 Task: Create a creative dark slides template.
Action: Mouse moved to (511, 219)
Screenshot: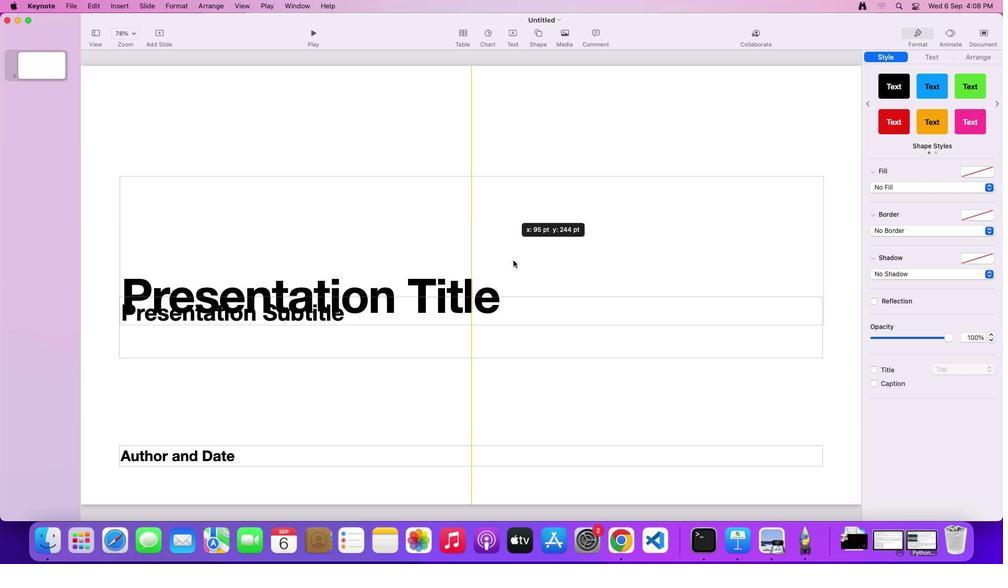 
Action: Mouse pressed left at (511, 219)
Screenshot: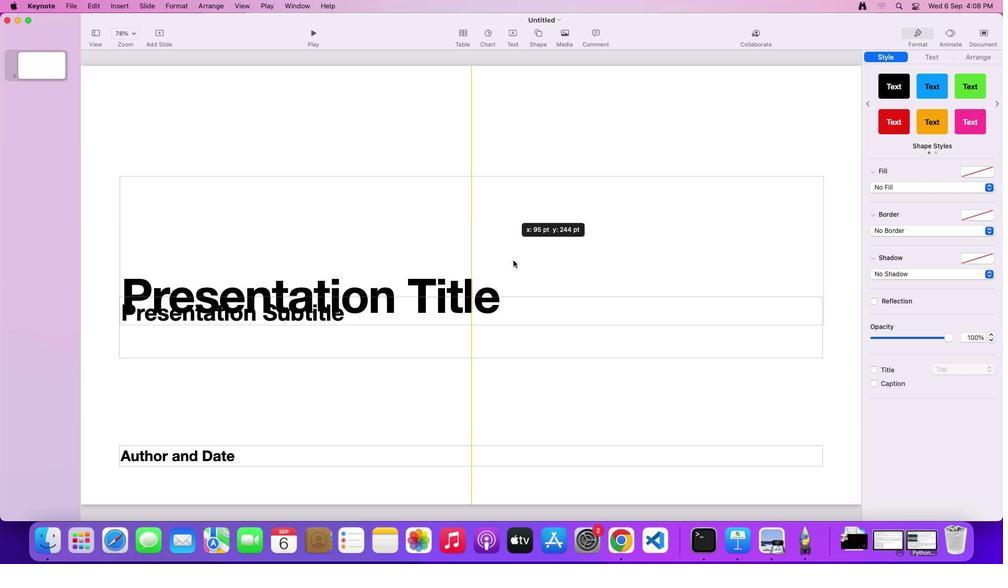 
Action: Mouse moved to (526, 214)
Screenshot: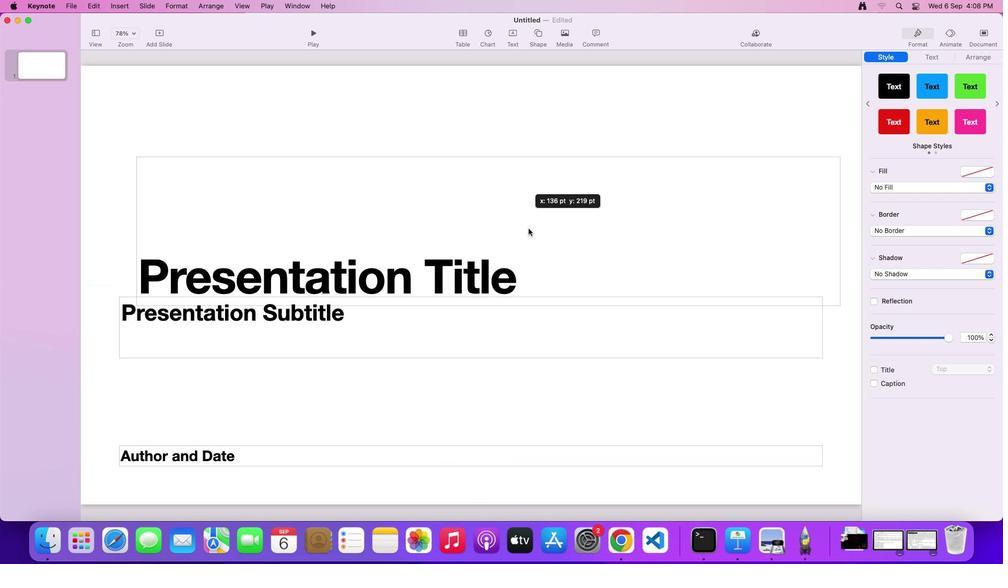 
Action: Mouse pressed left at (526, 214)
Screenshot: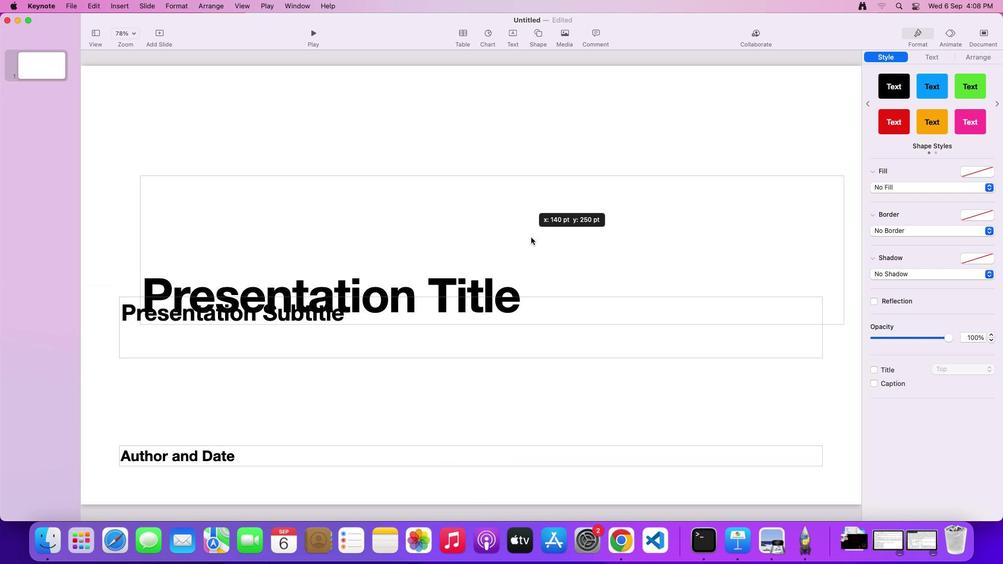 
Action: Mouse moved to (525, 313)
Screenshot: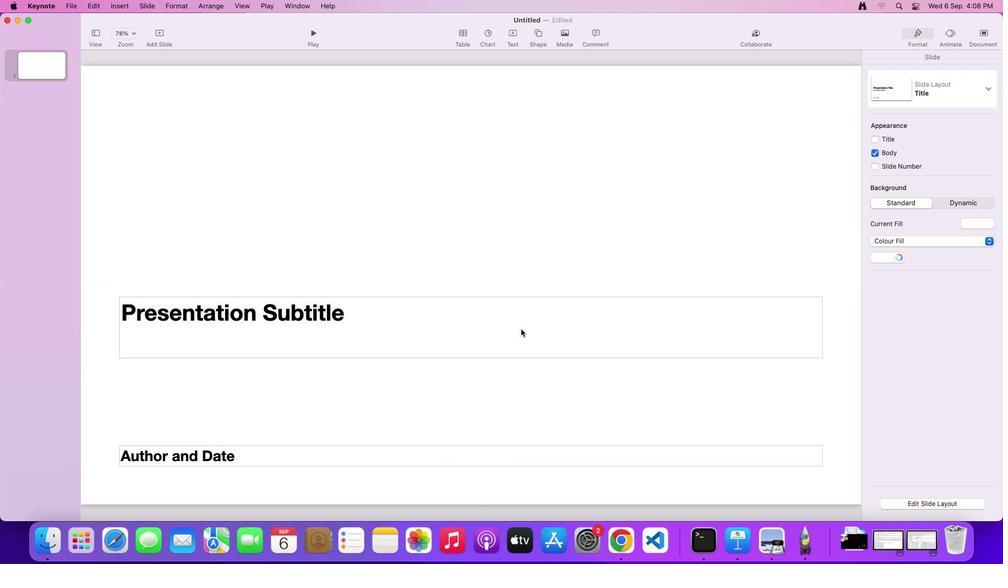 
Action: Key pressed Key.delete
Screenshot: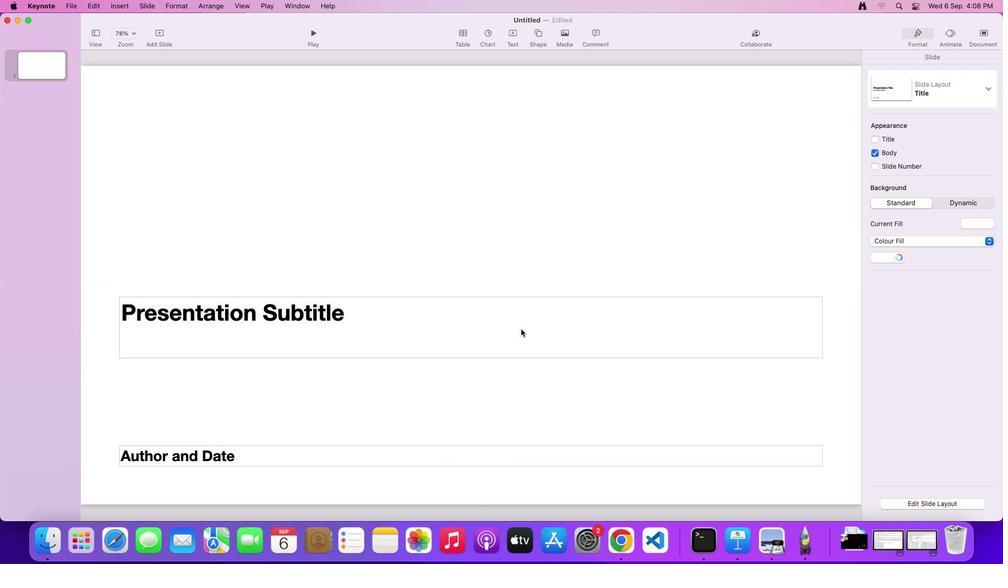 
Action: Mouse moved to (521, 329)
Screenshot: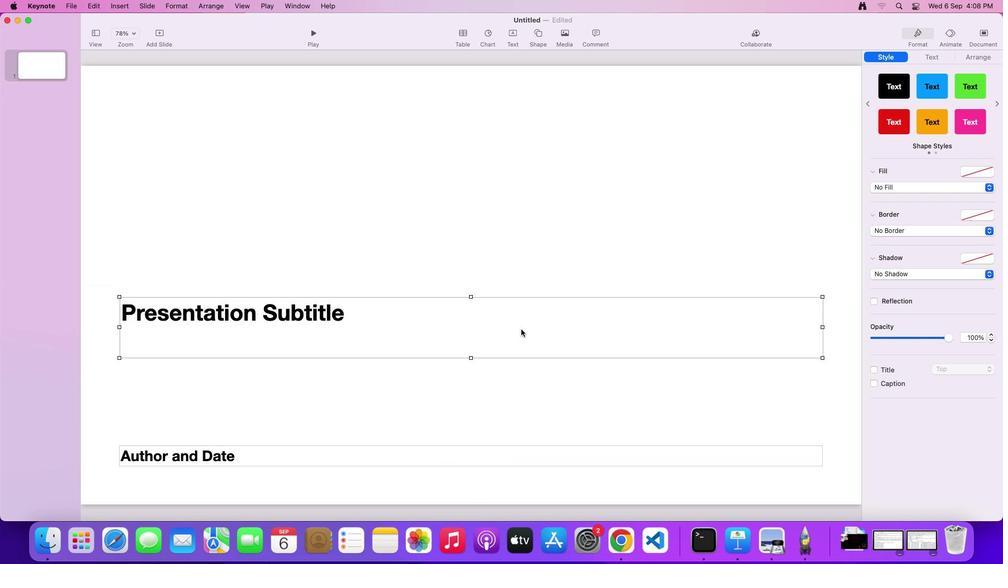 
Action: Mouse pressed left at (521, 329)
Screenshot: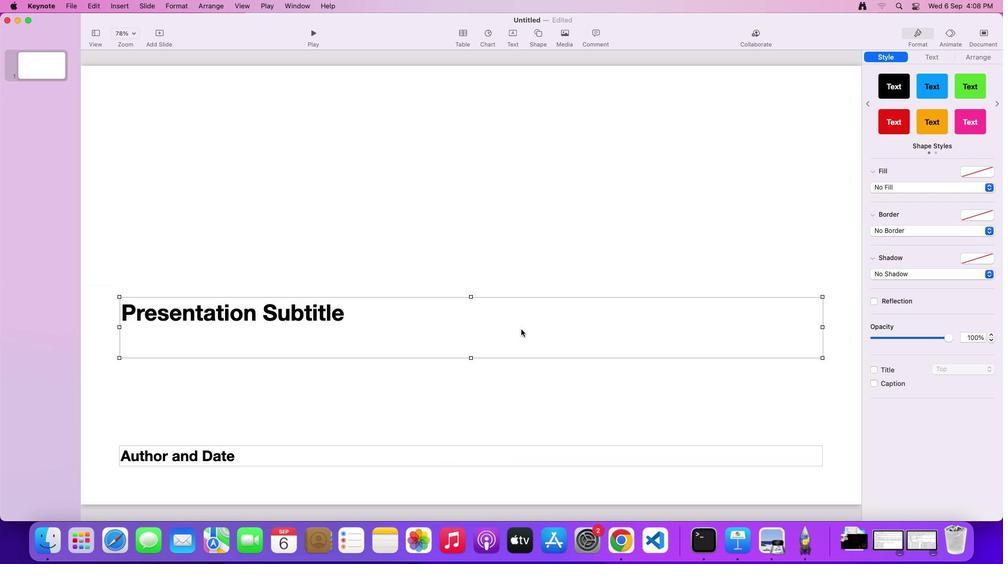 
Action: Key pressed Key.delete
Screenshot: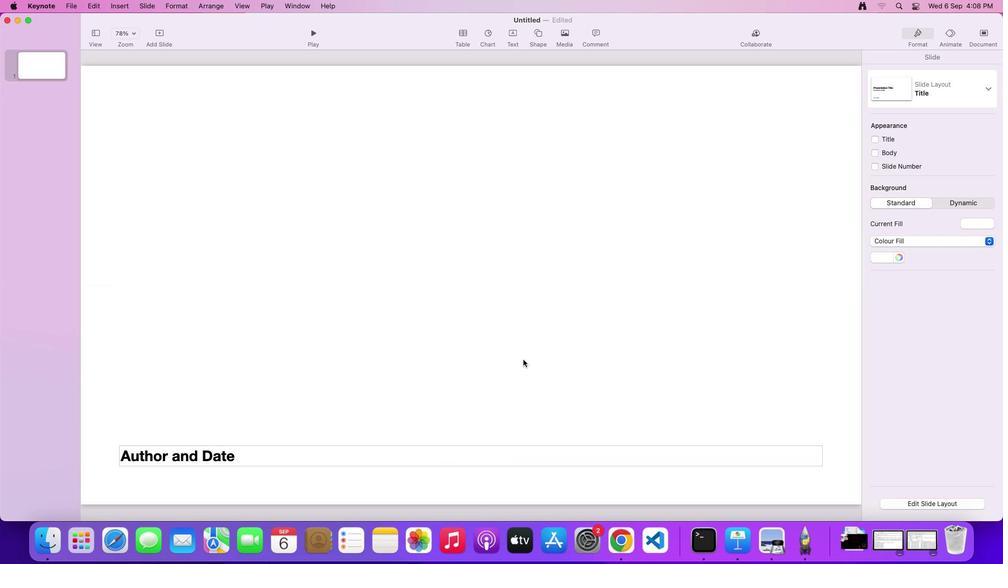 
Action: Mouse moved to (511, 451)
Screenshot: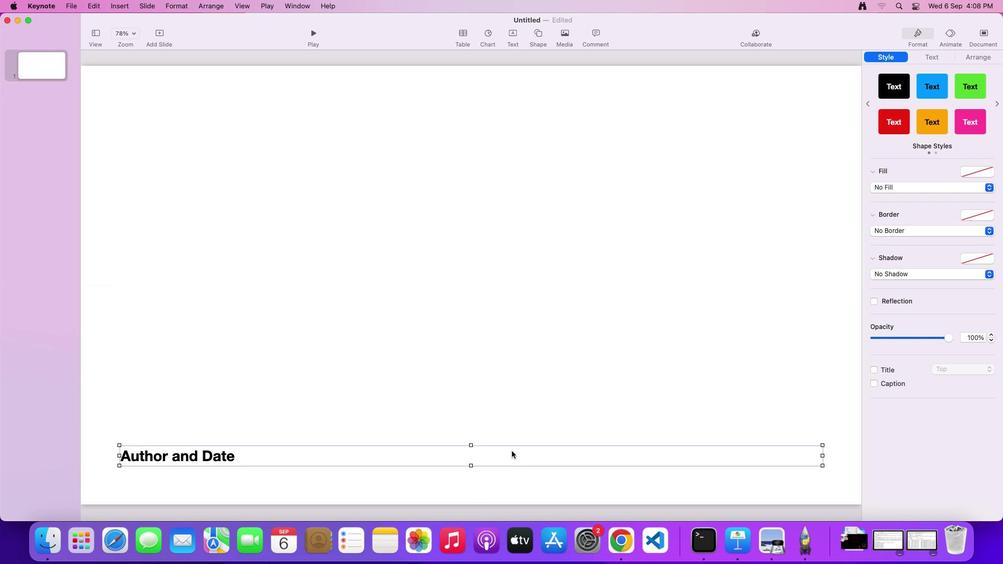 
Action: Mouse pressed left at (511, 451)
Screenshot: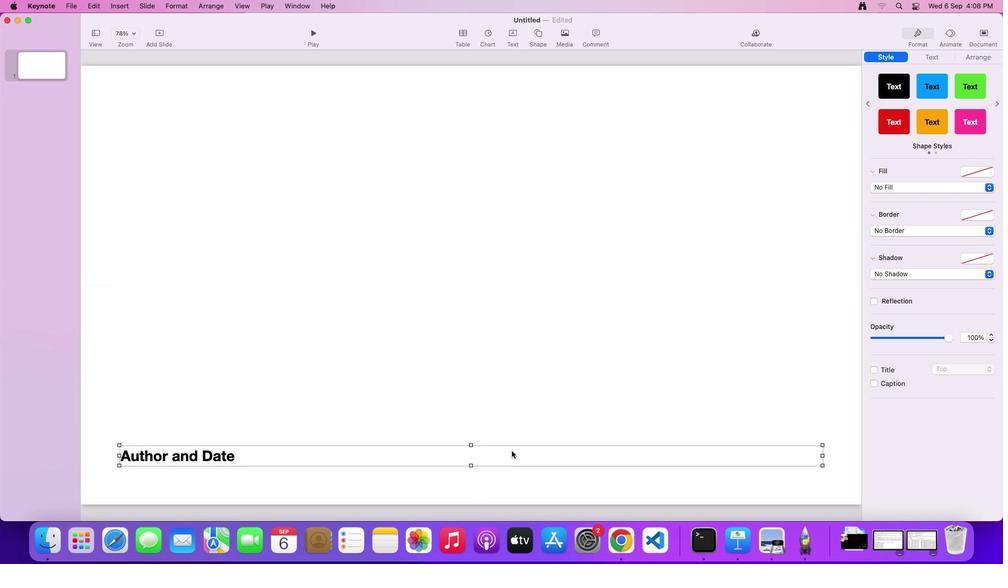 
Action: Mouse moved to (510, 450)
Screenshot: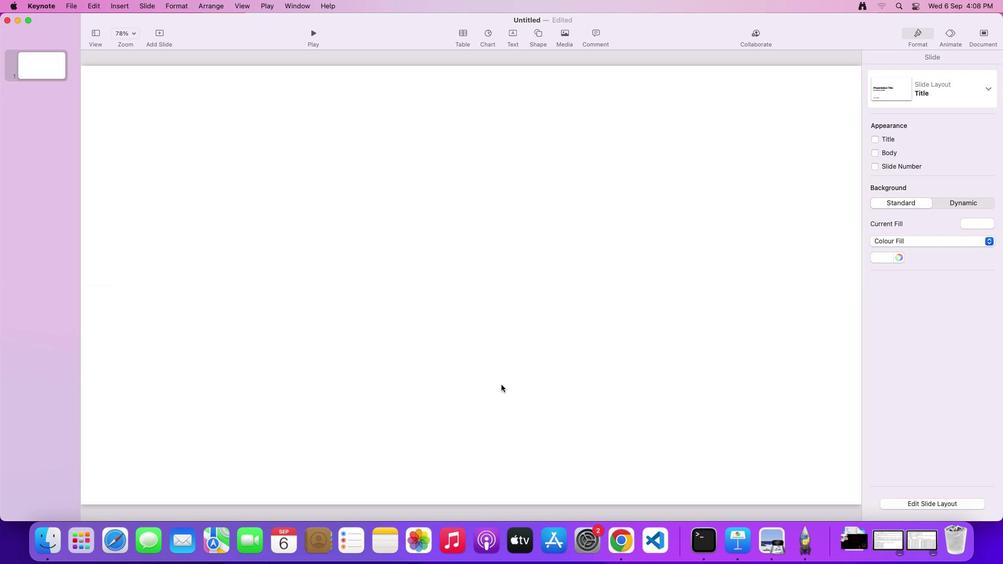 
Action: Key pressed Key.delete
Screenshot: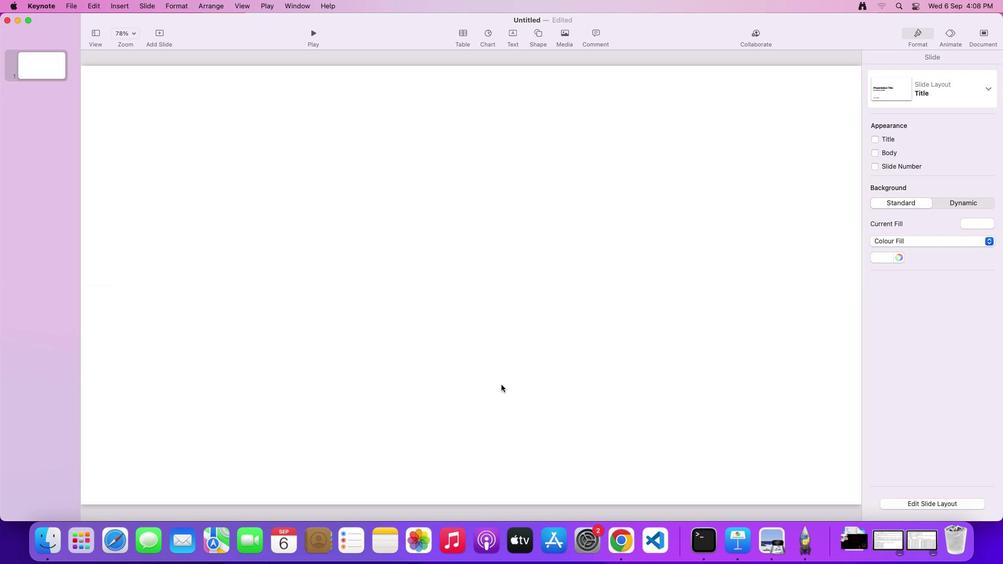 
Action: Mouse moved to (481, 260)
Screenshot: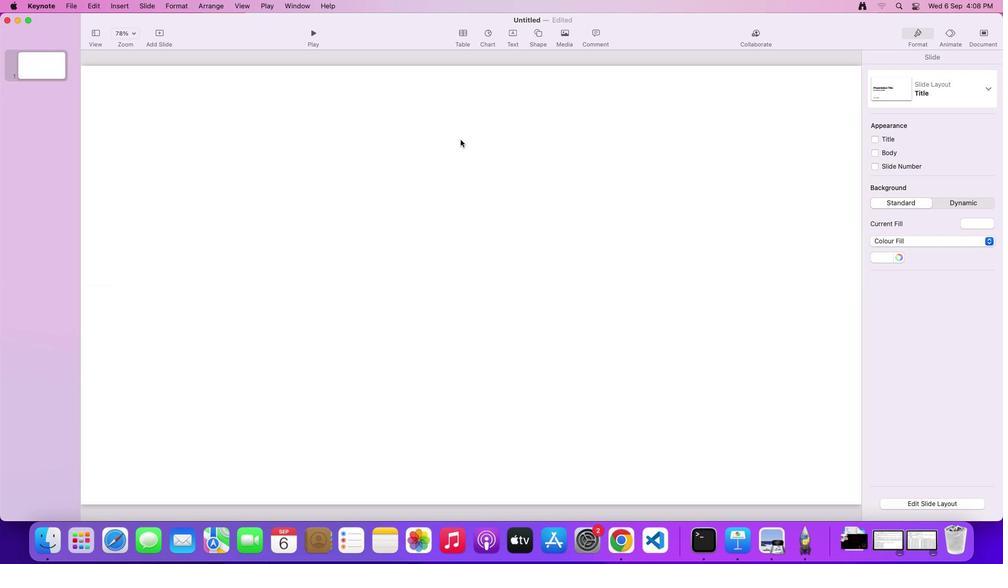
Action: Mouse pressed left at (481, 260)
Screenshot: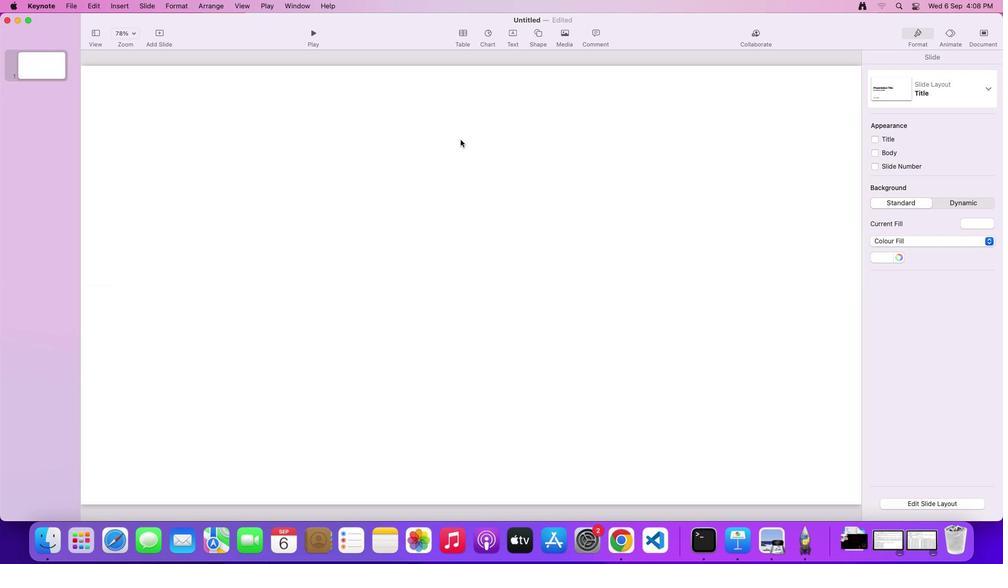 
Action: Mouse moved to (538, 30)
Screenshot: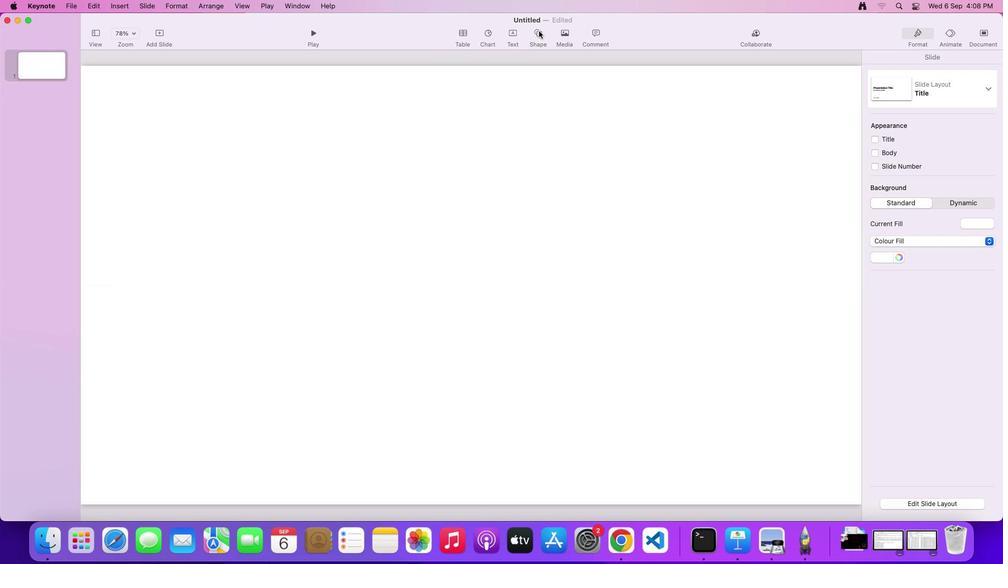 
Action: Mouse pressed left at (538, 30)
Screenshot: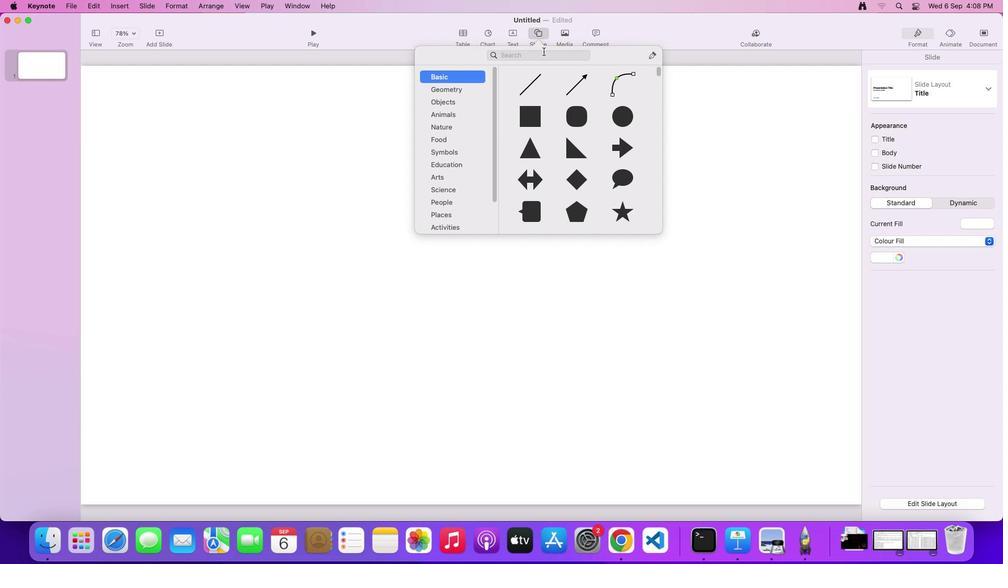 
Action: Mouse moved to (530, 120)
Screenshot: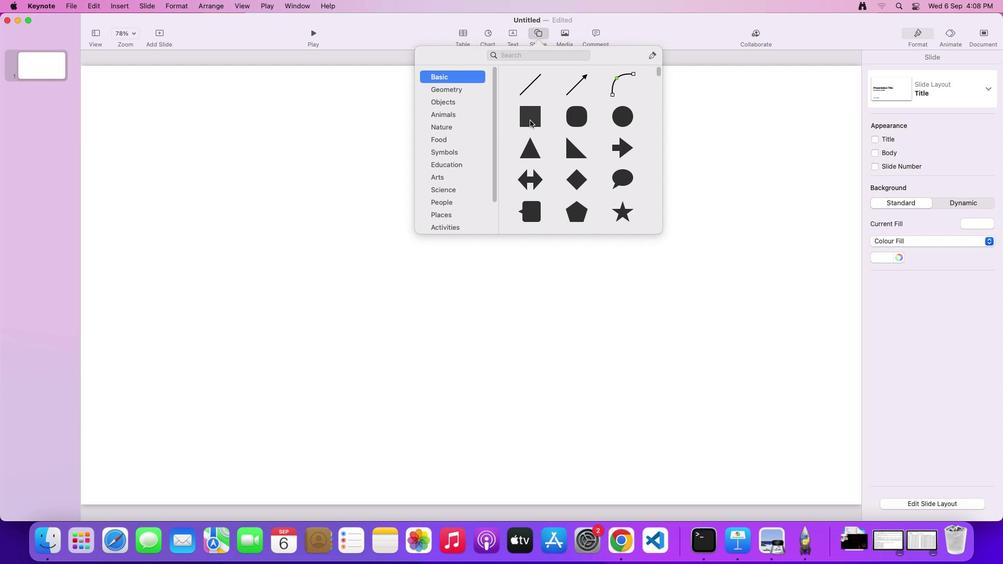 
Action: Mouse pressed left at (530, 120)
Screenshot: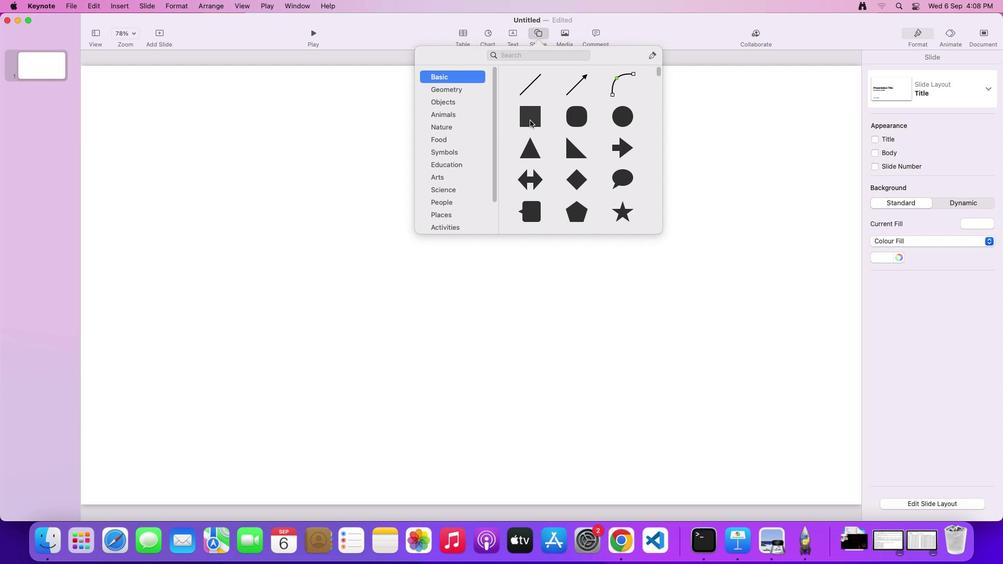 
Action: Mouse moved to (491, 306)
Screenshot: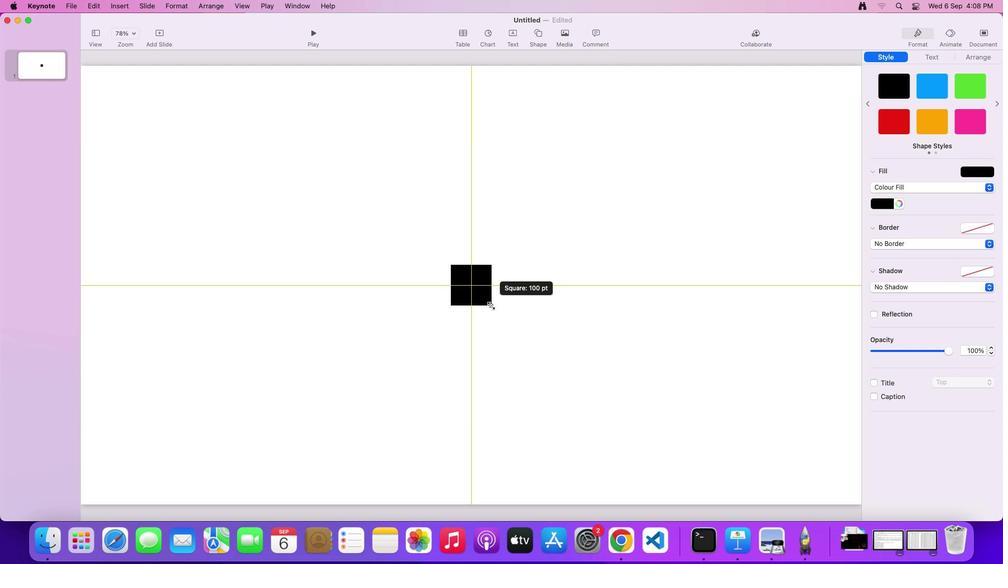 
Action: Mouse pressed left at (491, 306)
Screenshot: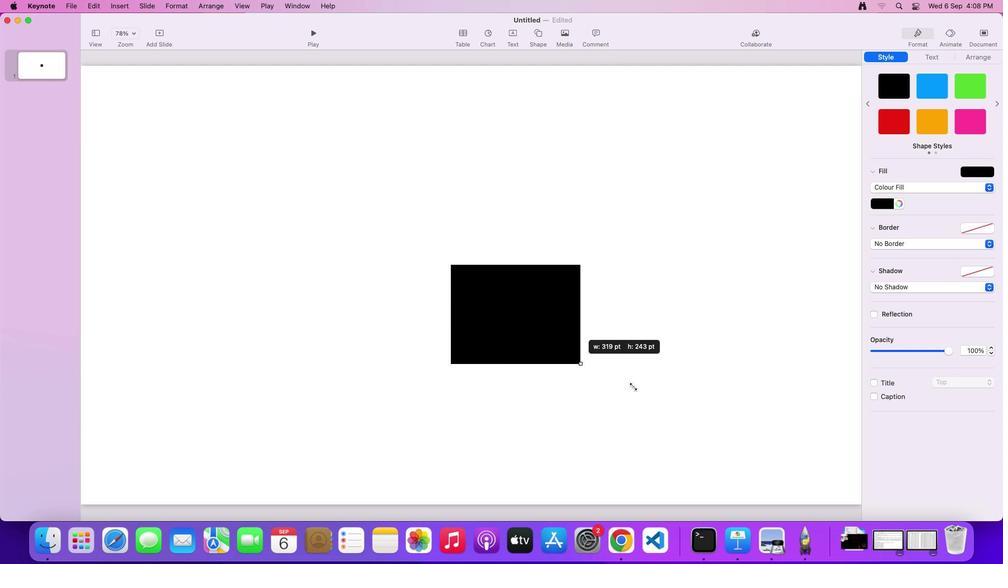 
Action: Mouse moved to (631, 369)
Screenshot: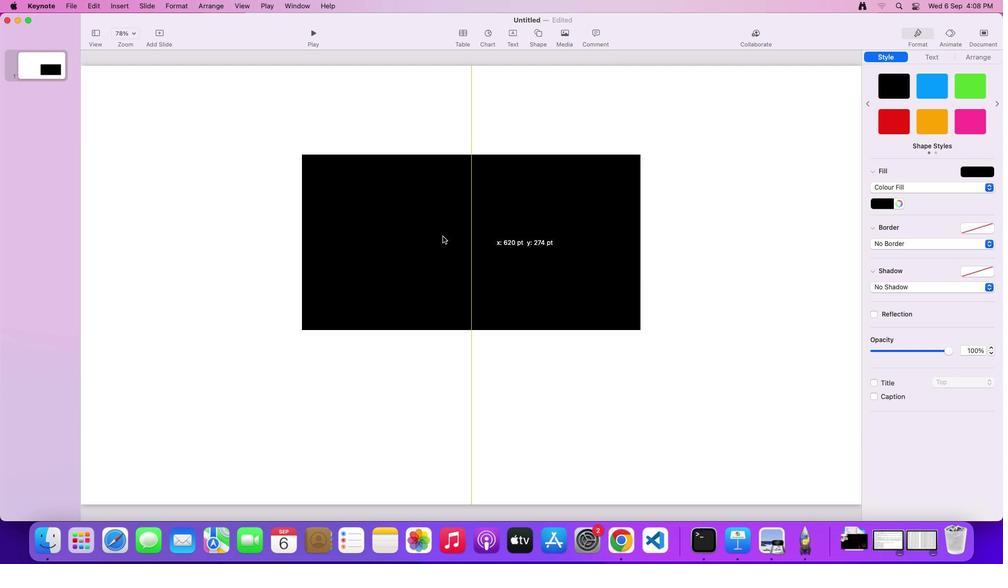 
Action: Mouse pressed left at (631, 369)
Screenshot: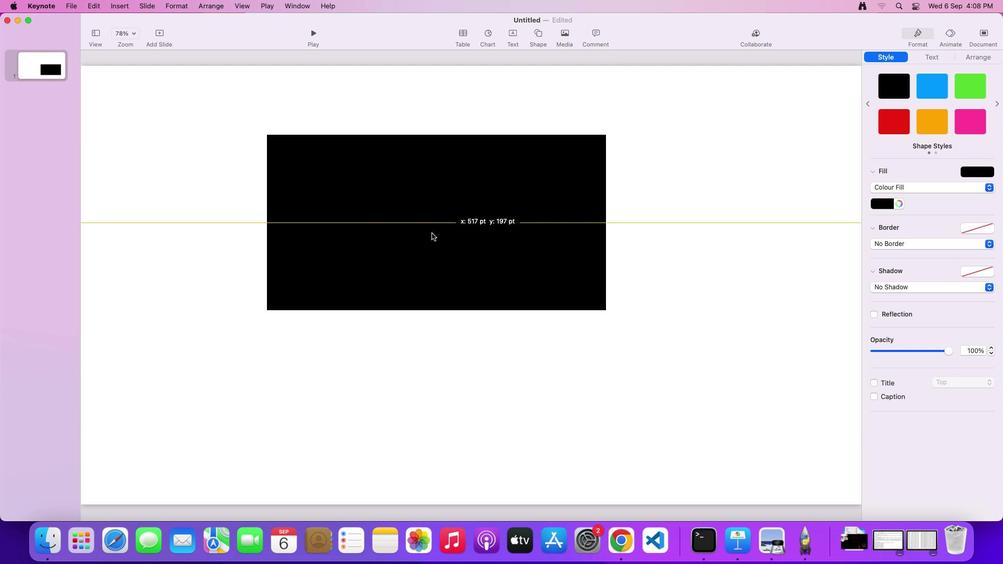 
Action: Mouse moved to (580, 300)
Screenshot: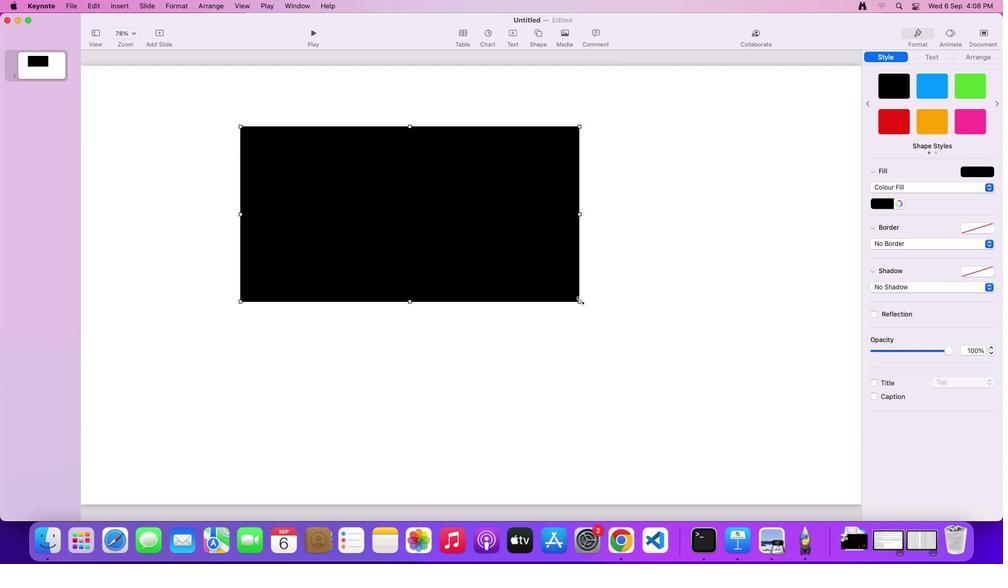 
Action: Mouse pressed left at (580, 300)
Screenshot: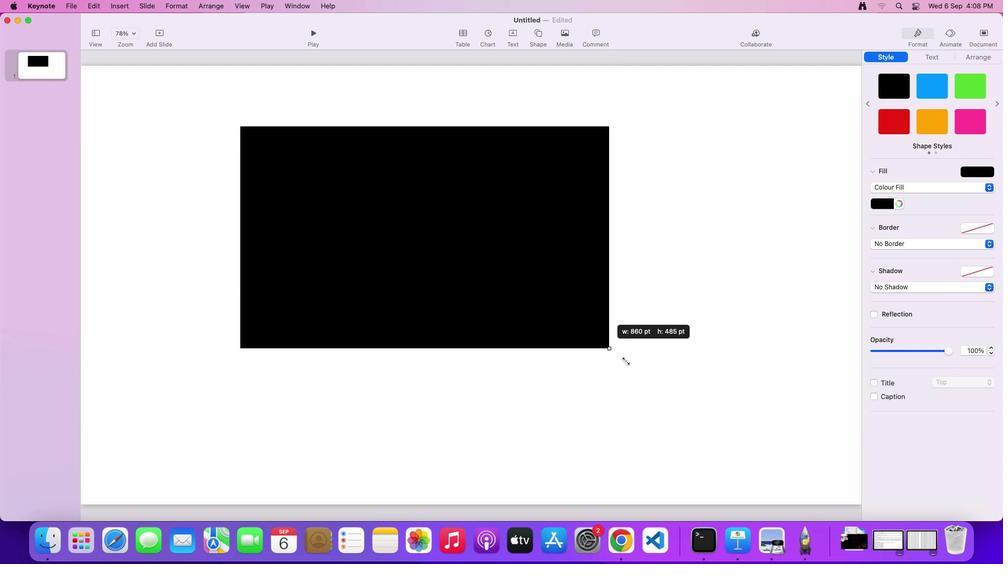 
Action: Mouse moved to (480, 302)
Screenshot: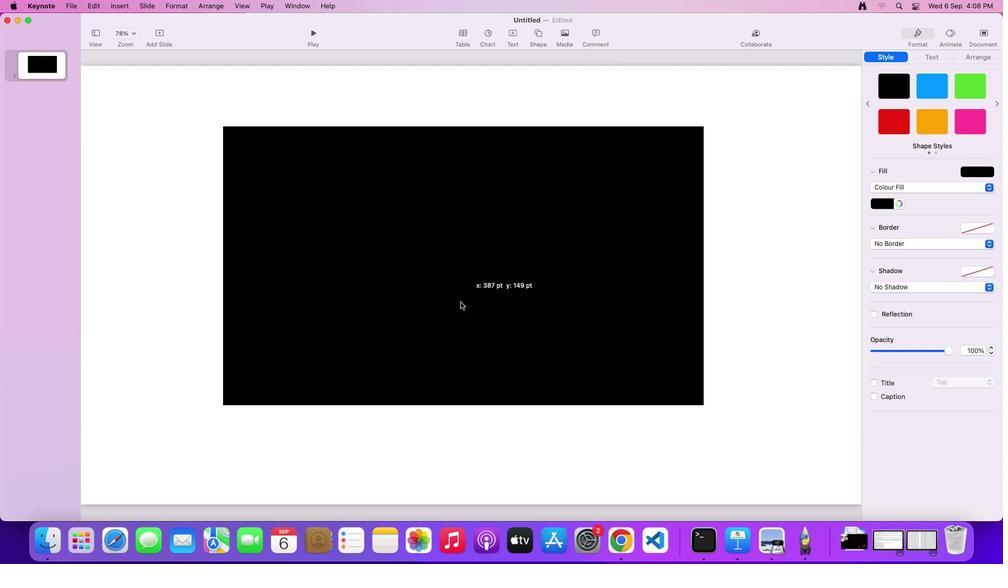 
Action: Mouse pressed left at (480, 302)
Screenshot: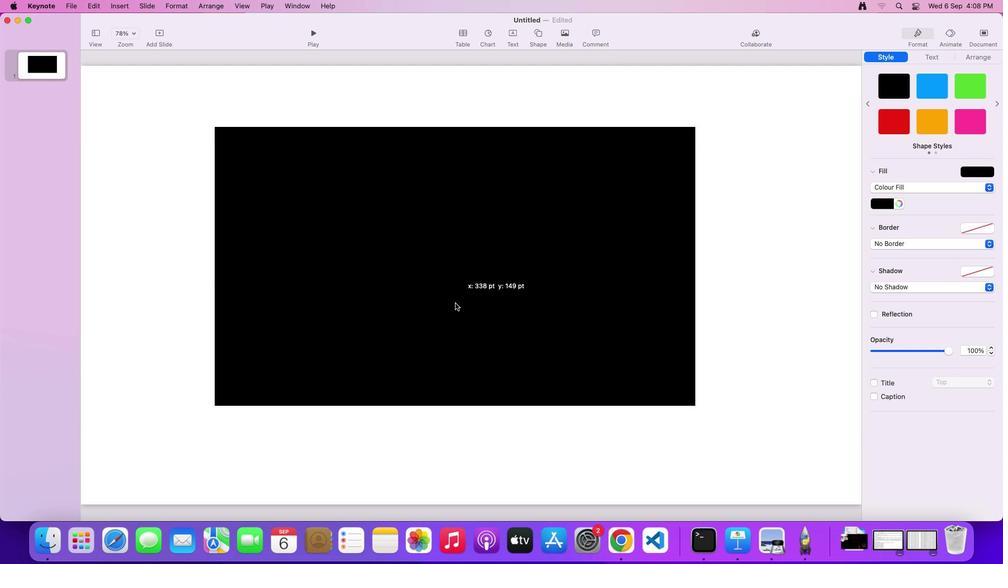 
Action: Mouse moved to (539, 34)
Screenshot: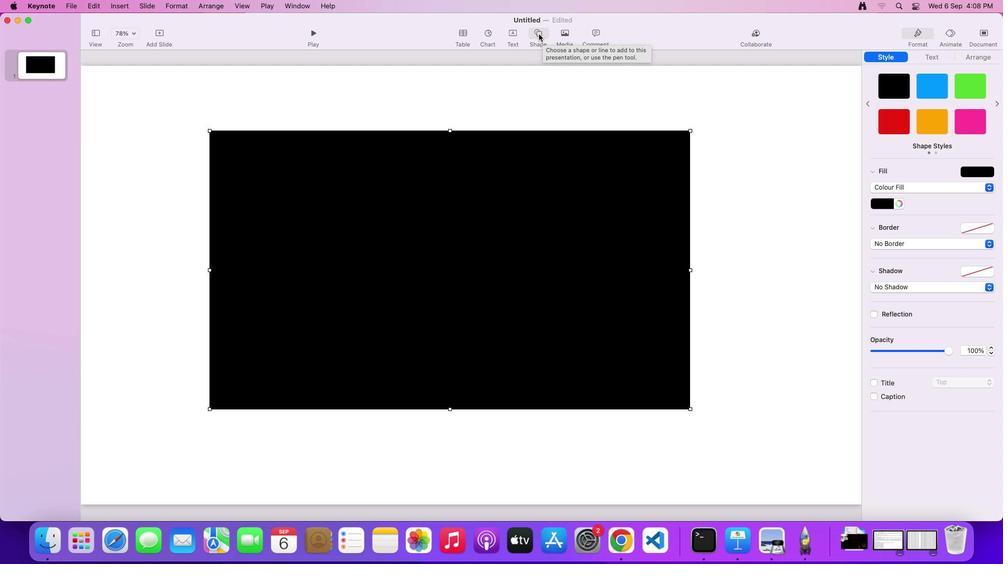 
Action: Mouse pressed left at (539, 34)
Screenshot: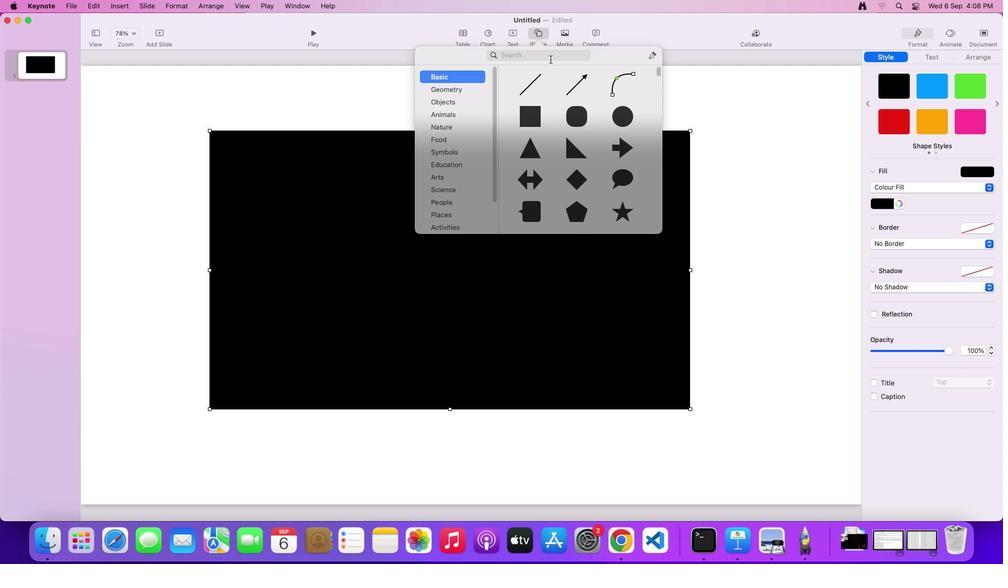 
Action: Mouse moved to (578, 137)
Screenshot: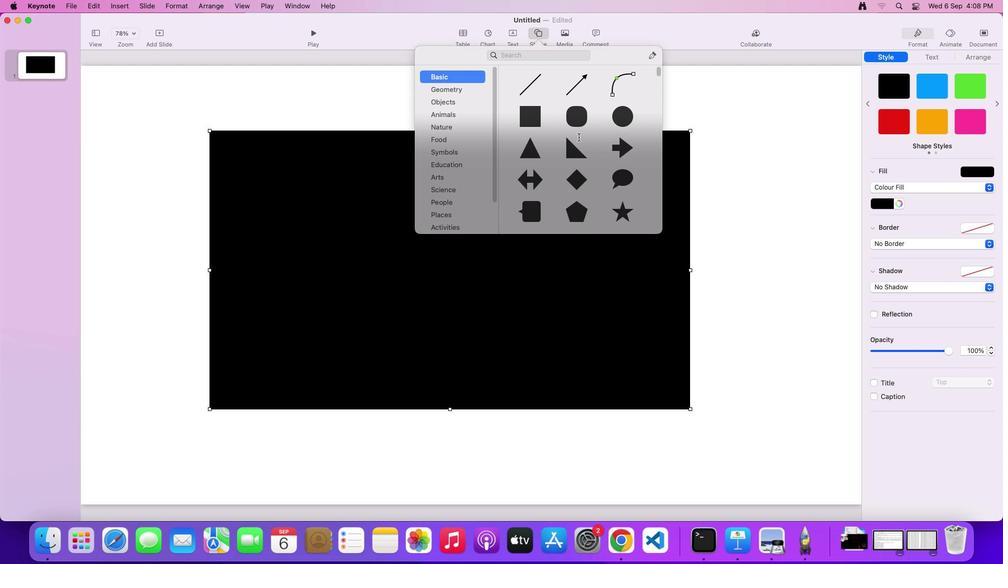 
Action: Mouse scrolled (578, 137) with delta (0, 0)
Screenshot: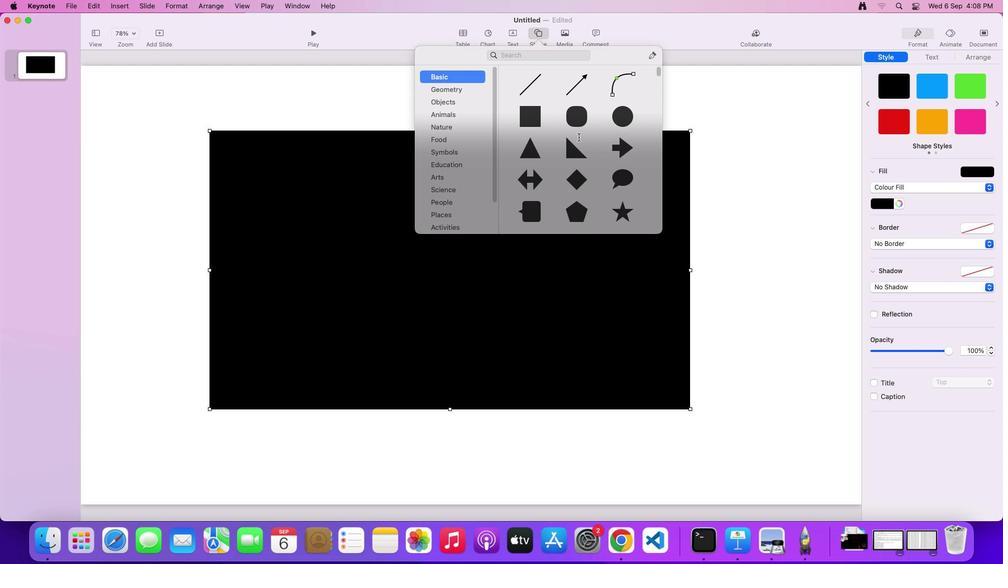
Action: Mouse scrolled (578, 137) with delta (0, 0)
Screenshot: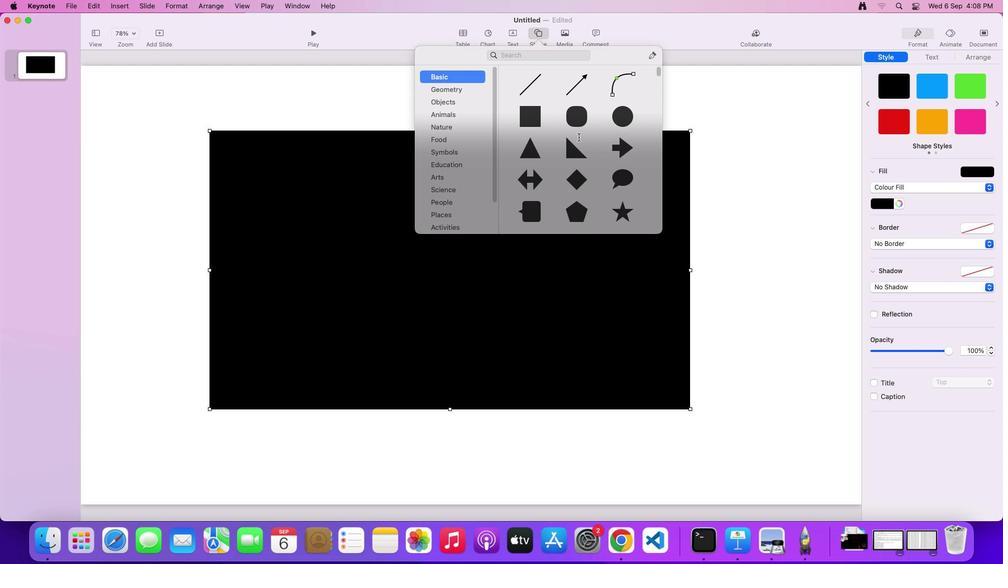 
Action: Mouse scrolled (578, 137) with delta (0, 2)
Screenshot: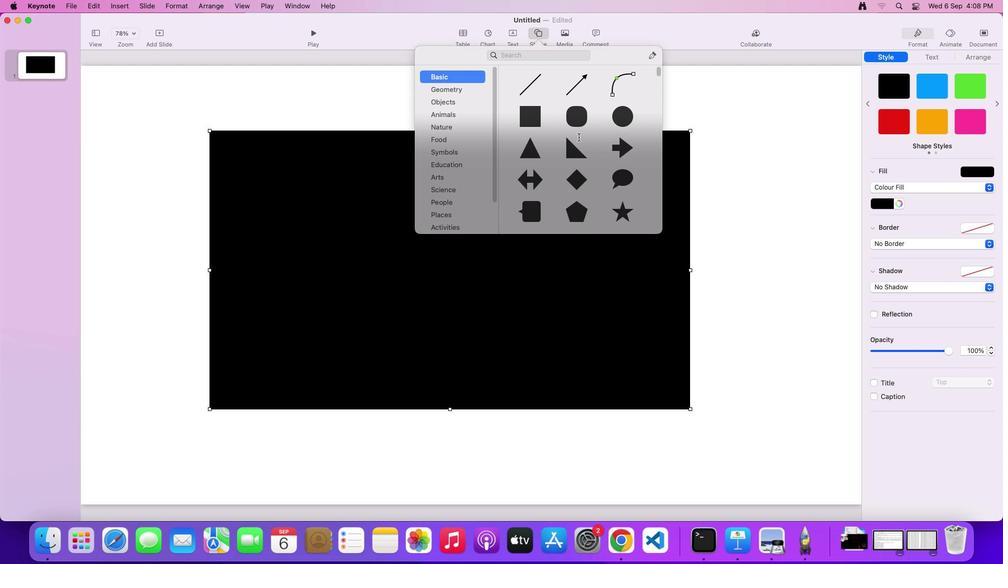 
Action: Mouse scrolled (578, 137) with delta (0, 2)
Screenshot: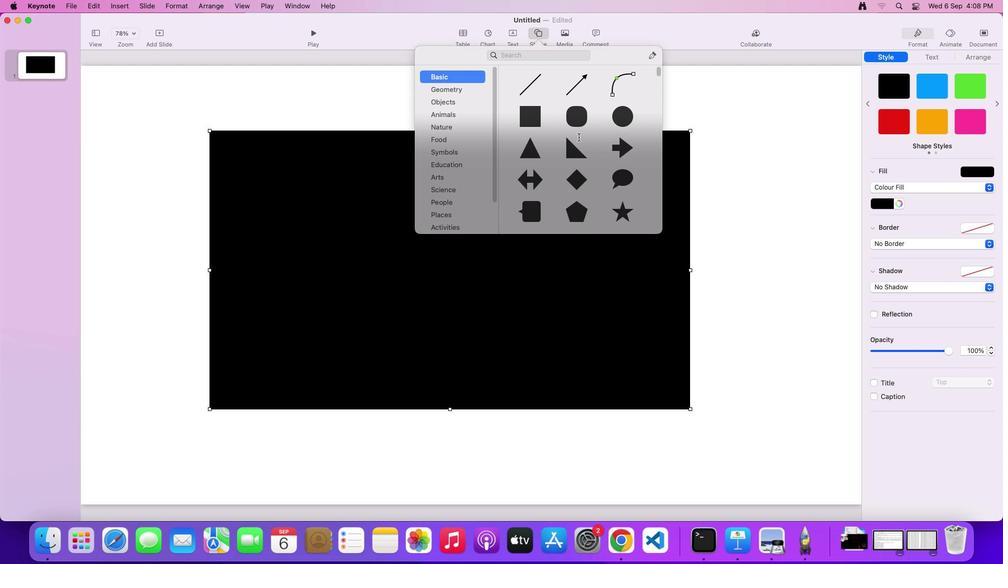 
Action: Mouse moved to (578, 136)
Screenshot: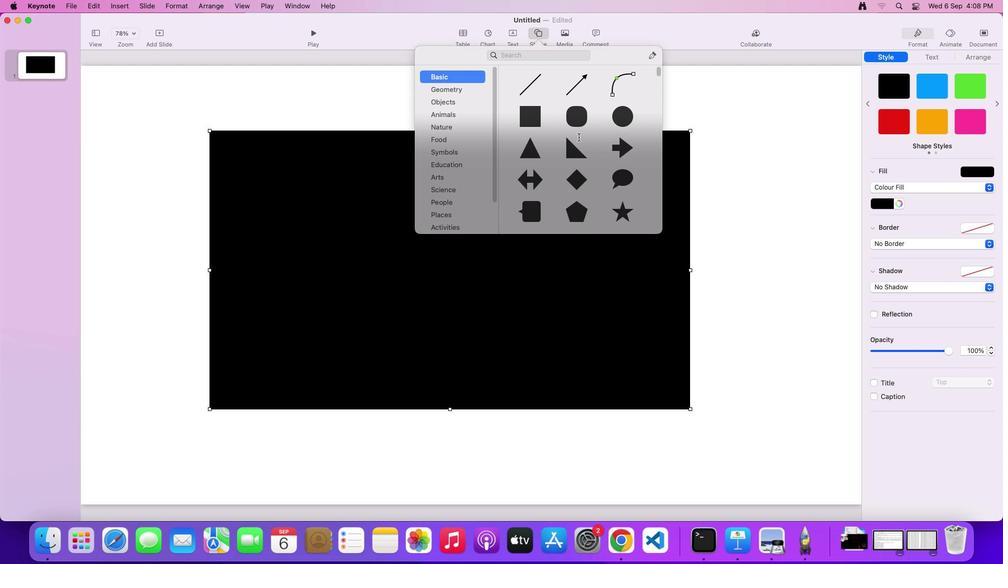 
Action: Mouse scrolled (578, 136) with delta (0, 0)
Screenshot: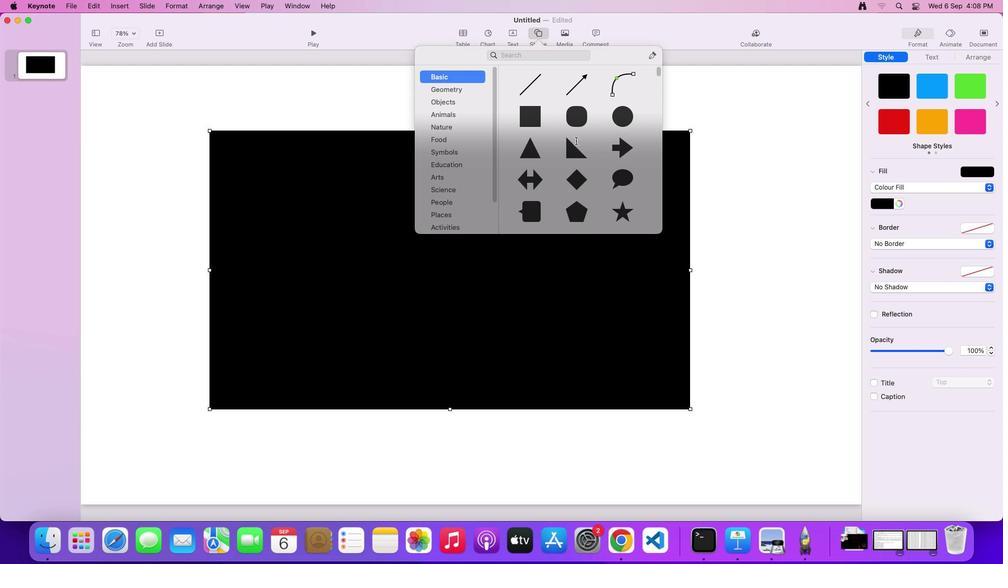 
Action: Mouse scrolled (578, 136) with delta (0, 0)
Screenshot: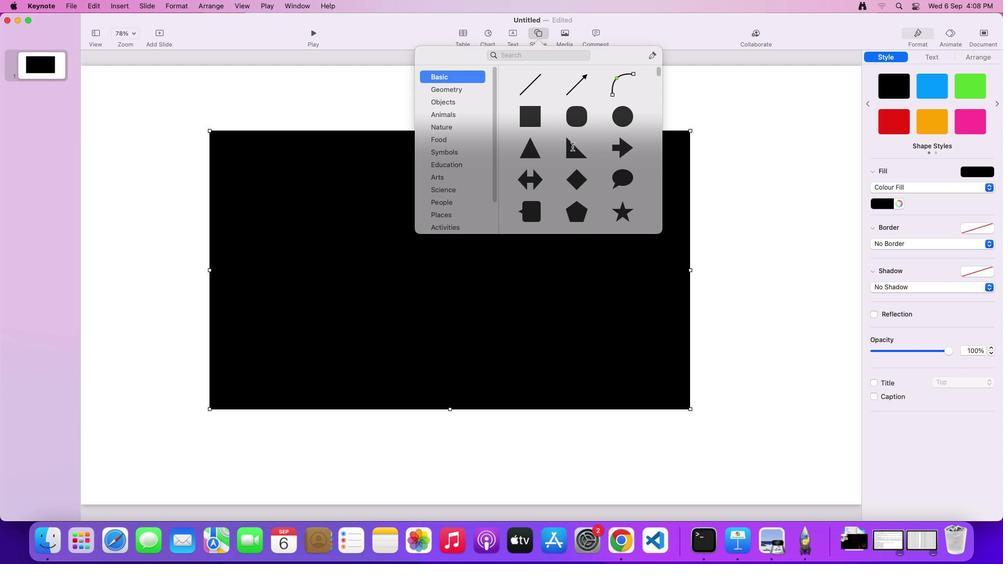 
Action: Mouse scrolled (578, 136) with delta (0, 2)
Screenshot: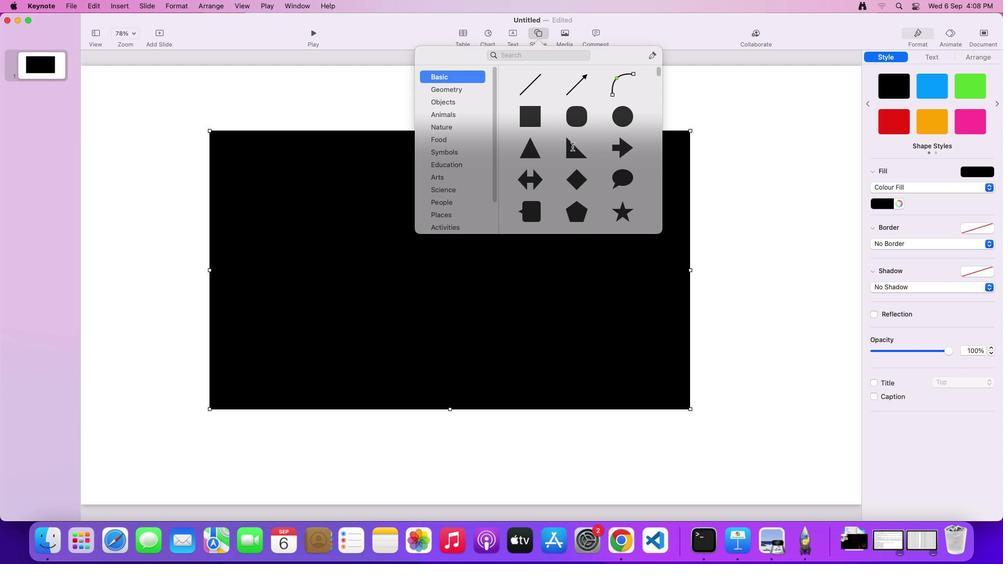 
Action: Mouse scrolled (578, 136) with delta (0, 2)
Screenshot: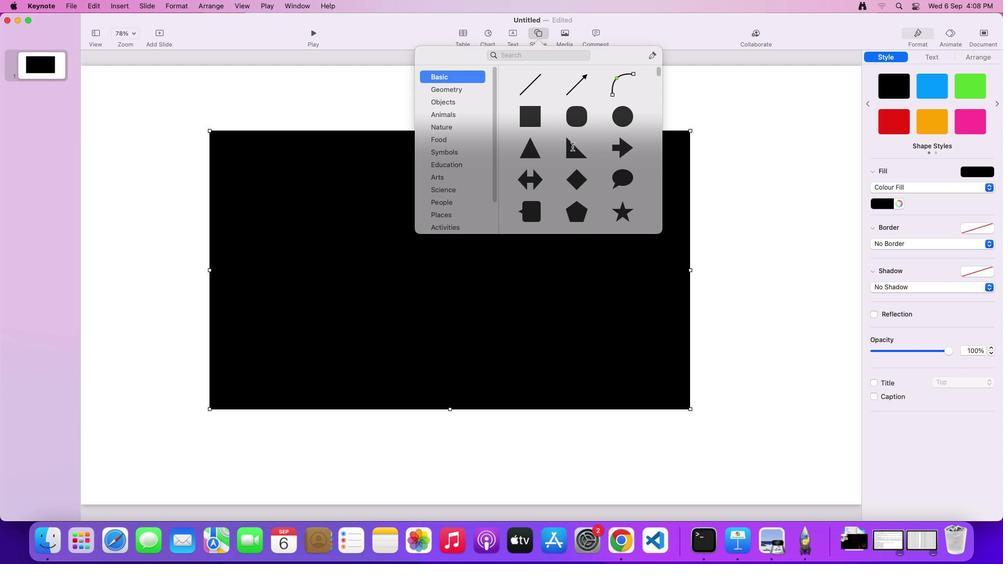 
Action: Mouse scrolled (578, 136) with delta (0, 3)
Screenshot: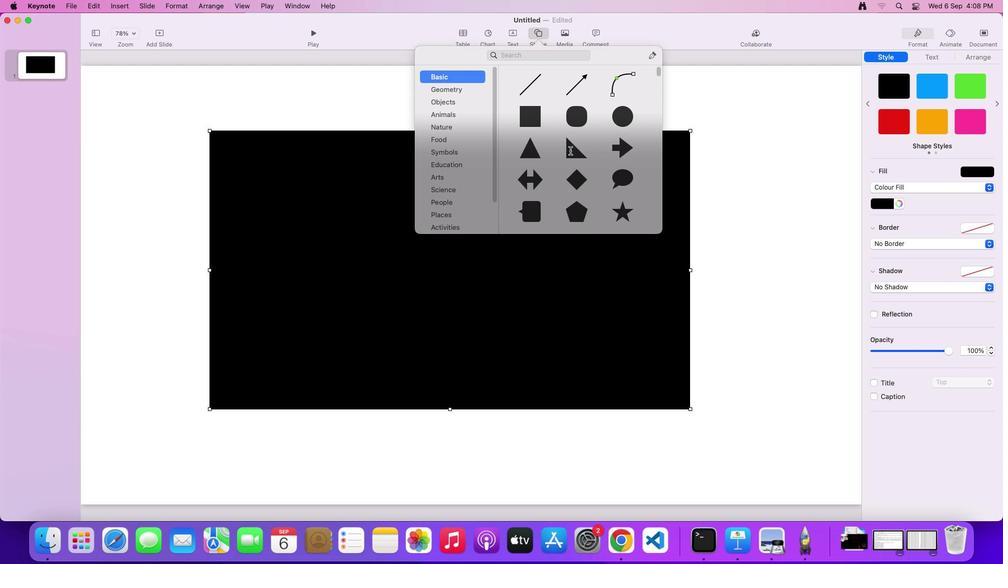 
Action: Mouse moved to (569, 151)
Screenshot: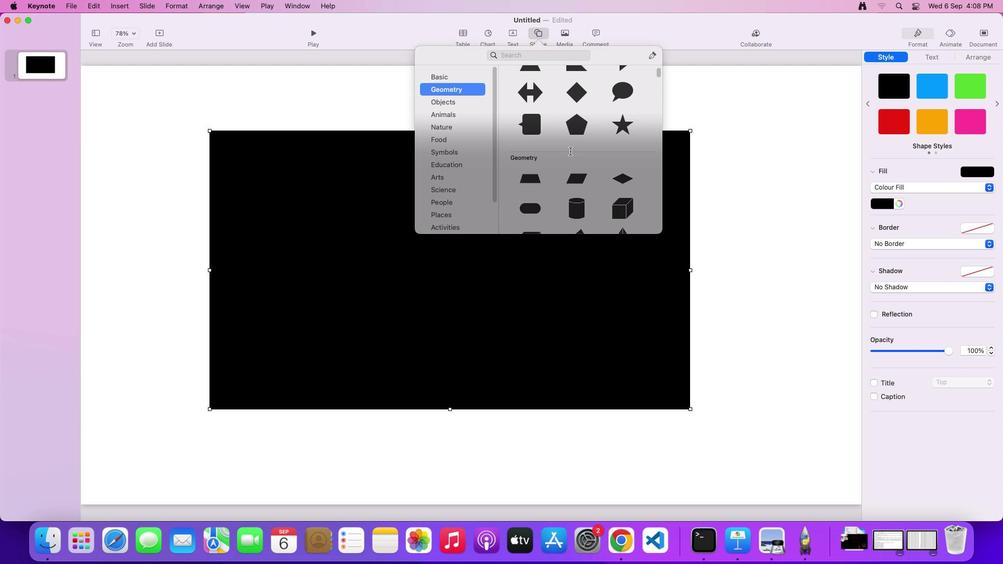 
Action: Mouse scrolled (569, 151) with delta (0, 0)
Screenshot: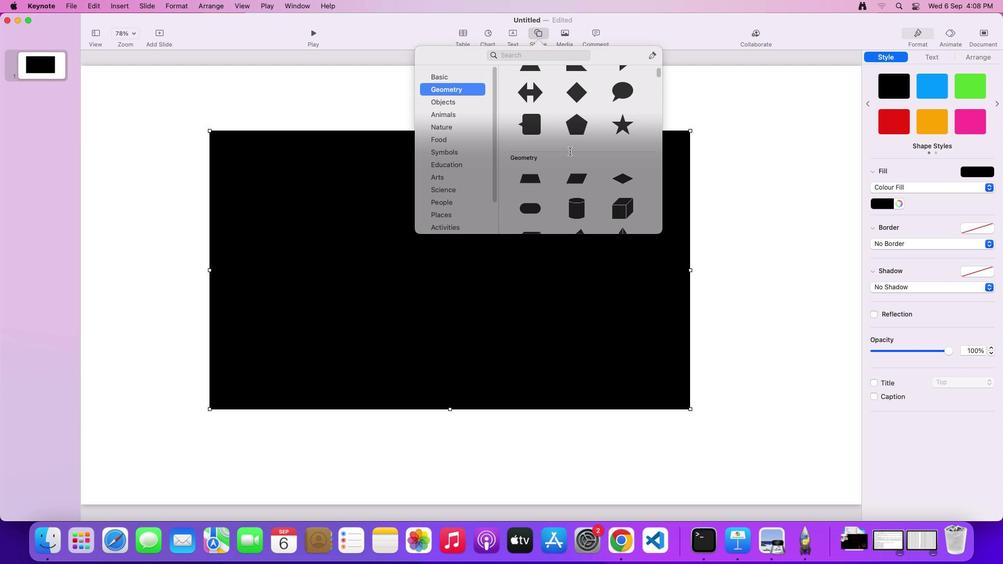 
Action: Mouse scrolled (569, 151) with delta (0, 0)
Screenshot: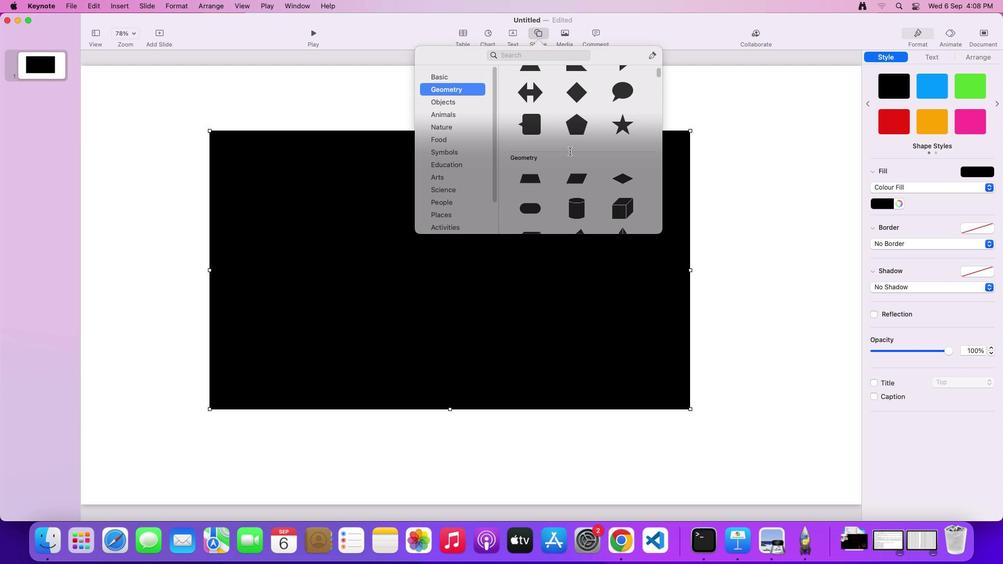 
Action: Mouse scrolled (569, 151) with delta (0, -1)
Screenshot: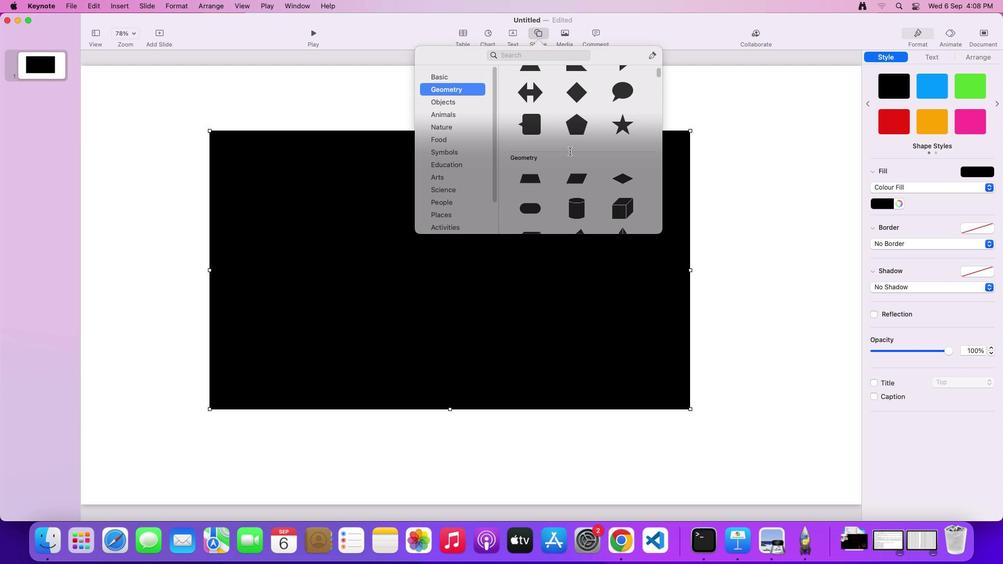 
Action: Mouse scrolled (569, 151) with delta (0, -2)
Screenshot: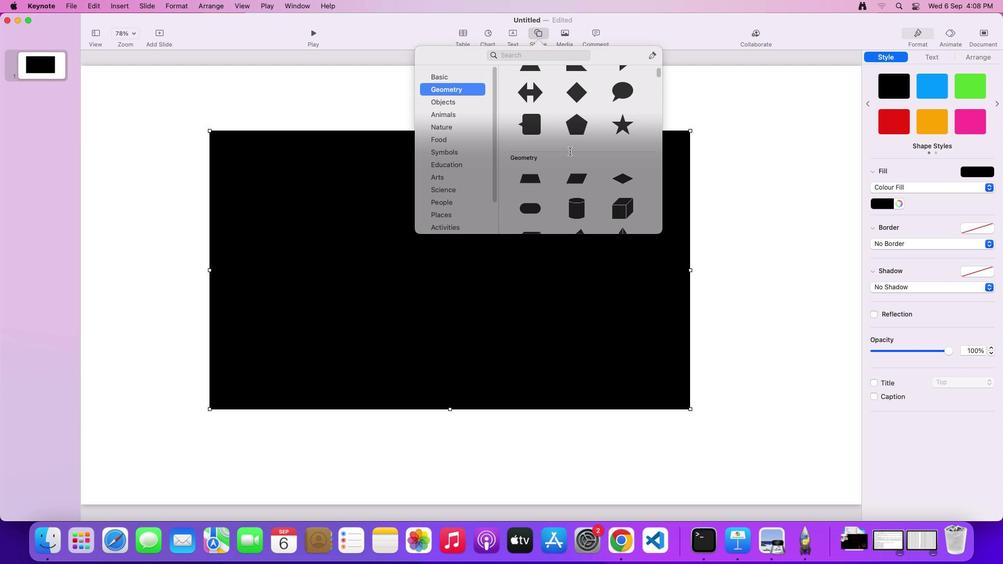 
Action: Mouse scrolled (569, 151) with delta (0, -2)
Screenshot: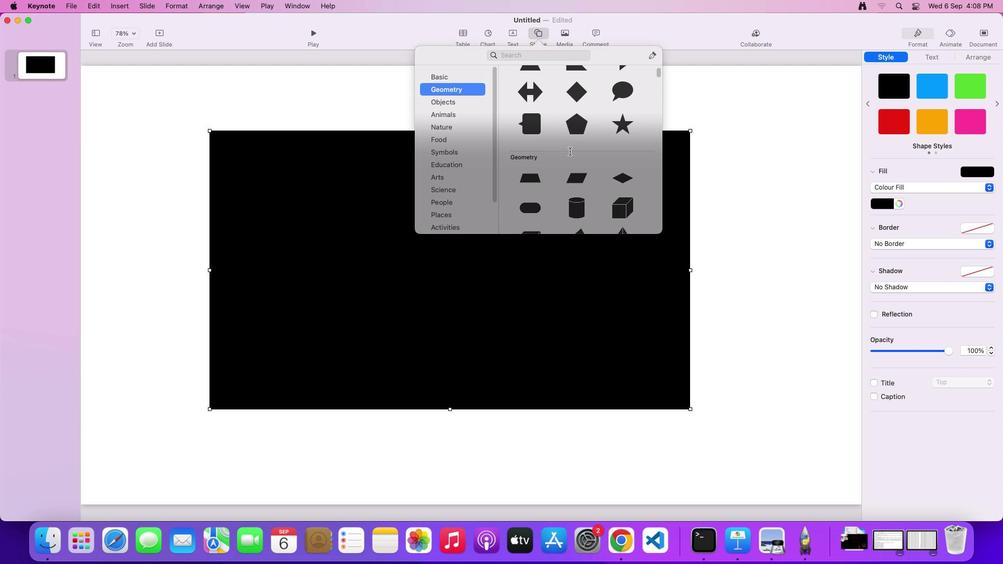 
Action: Mouse moved to (569, 150)
Screenshot: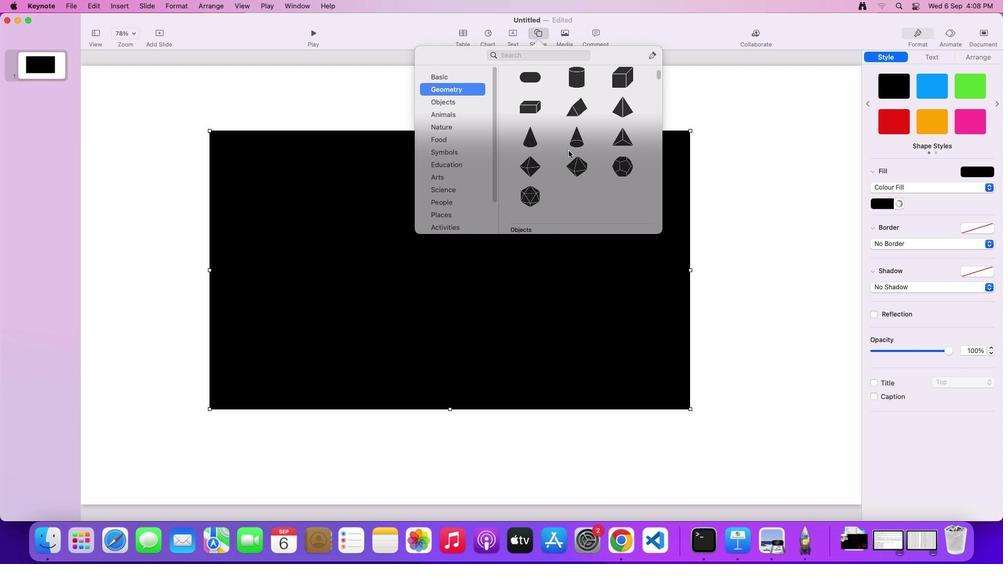 
Action: Mouse scrolled (569, 150) with delta (0, 0)
Screenshot: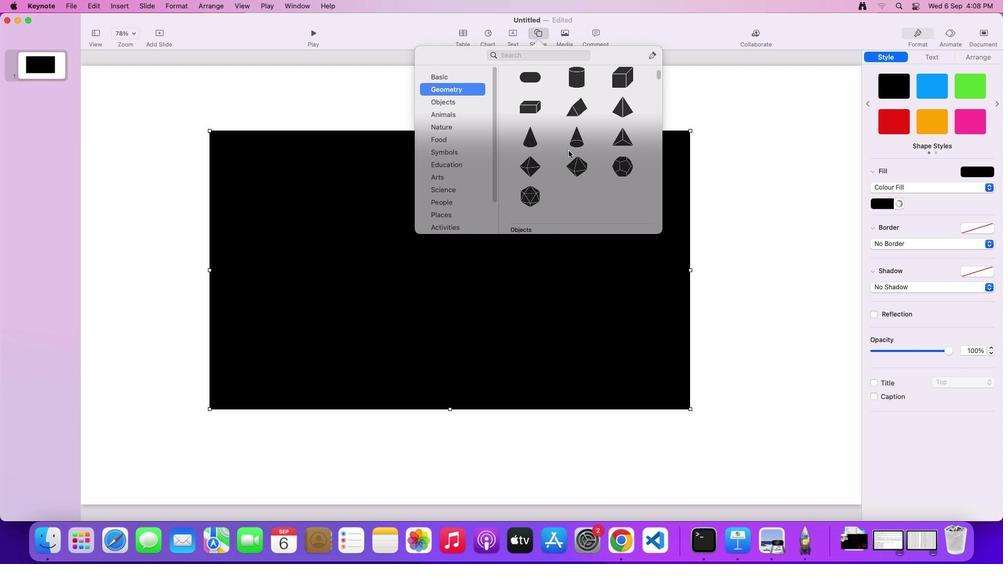 
Action: Mouse scrolled (569, 150) with delta (0, 0)
Screenshot: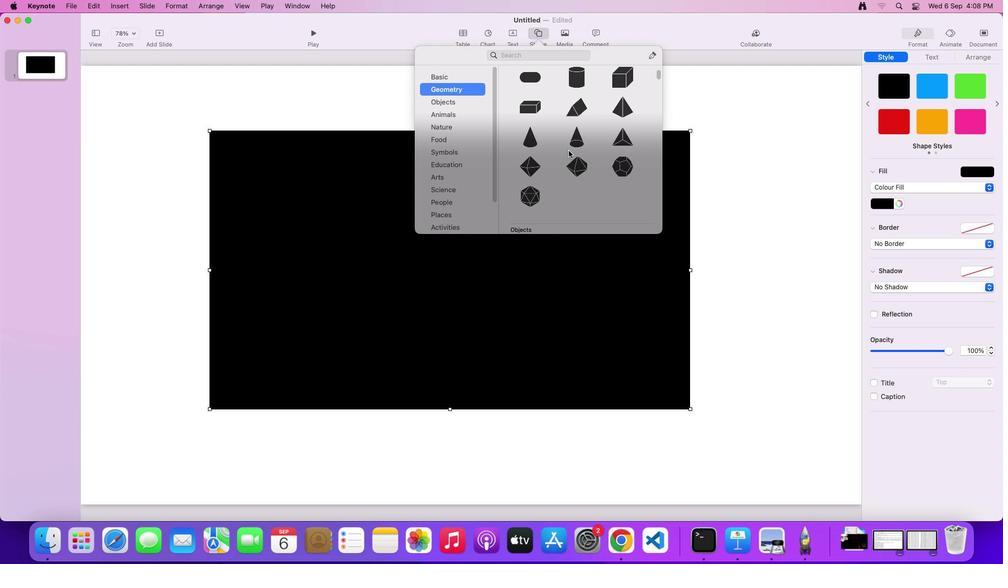
Action: Mouse scrolled (569, 150) with delta (0, -1)
Screenshot: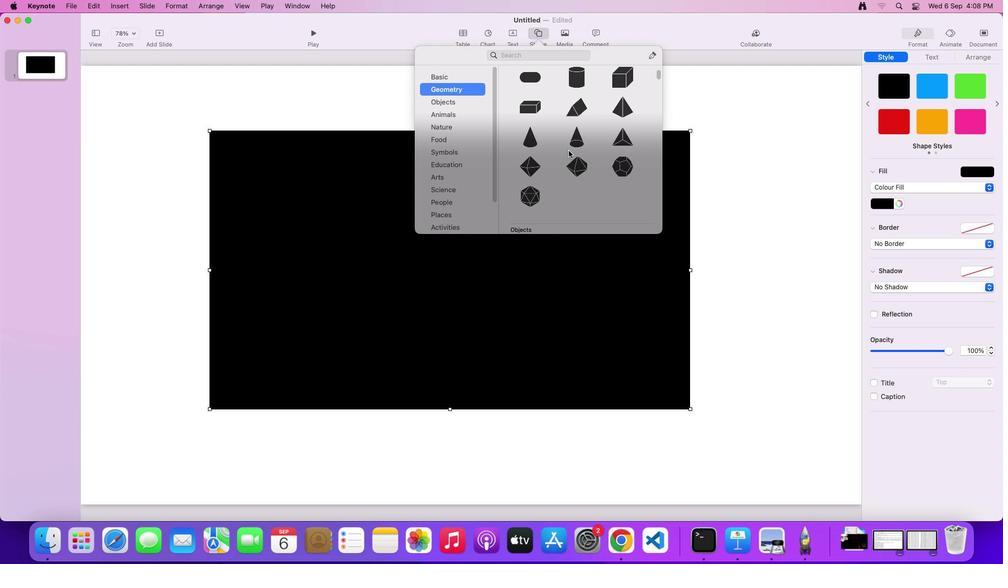 
Action: Mouse scrolled (569, 150) with delta (0, -2)
Screenshot: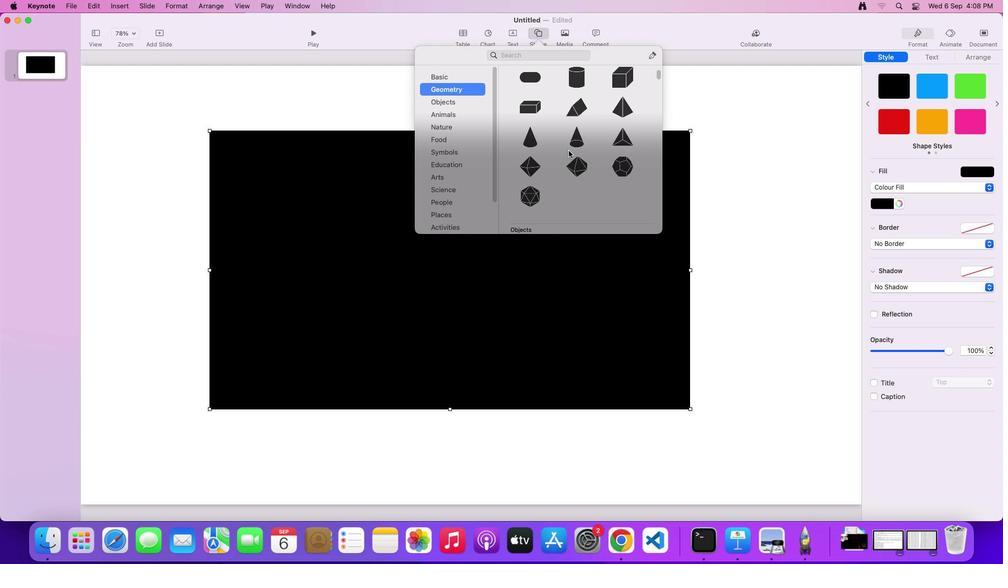 
Action: Mouse scrolled (569, 150) with delta (0, -2)
Screenshot: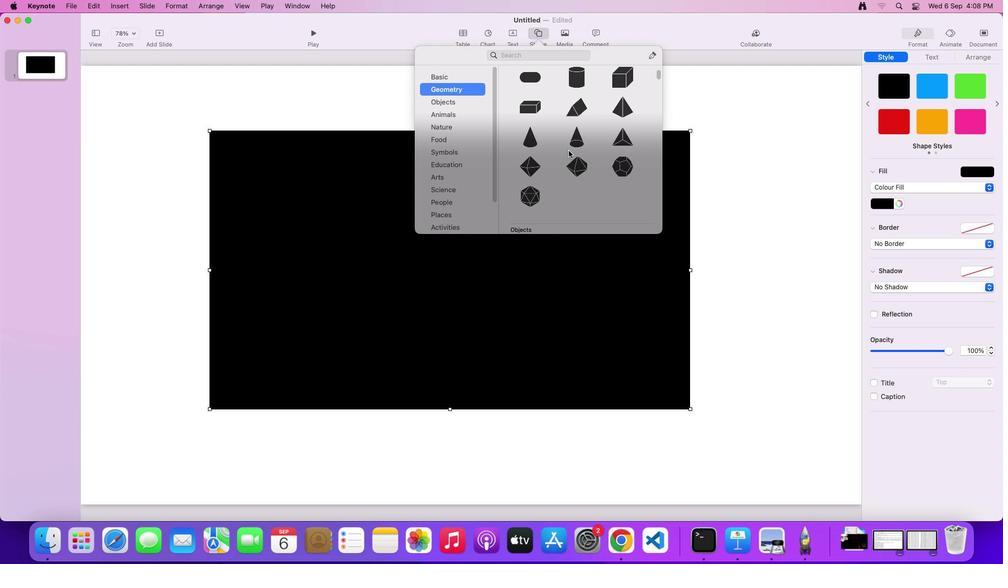 
Action: Mouse scrolled (569, 150) with delta (0, -3)
Screenshot: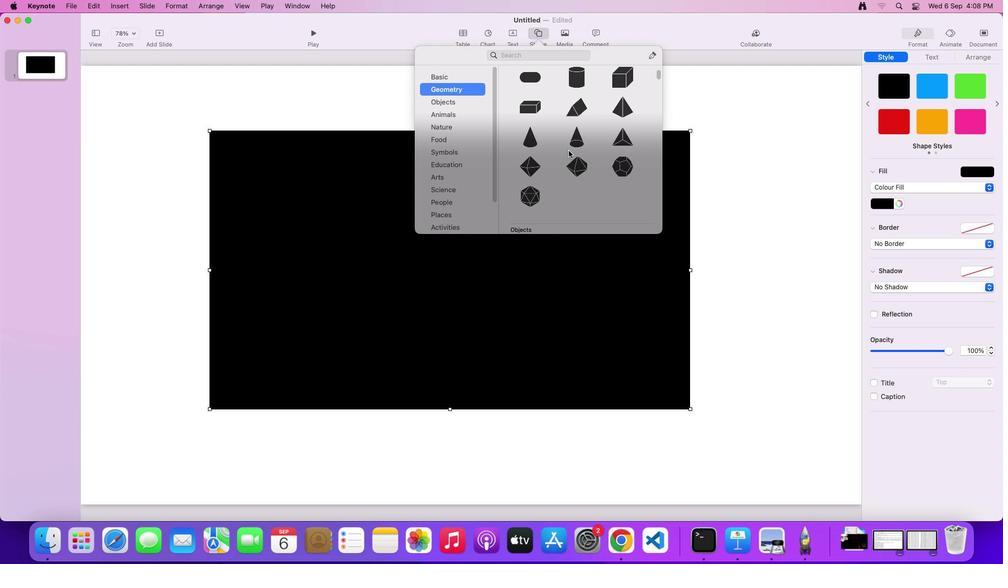 
Action: Mouse moved to (568, 150)
Screenshot: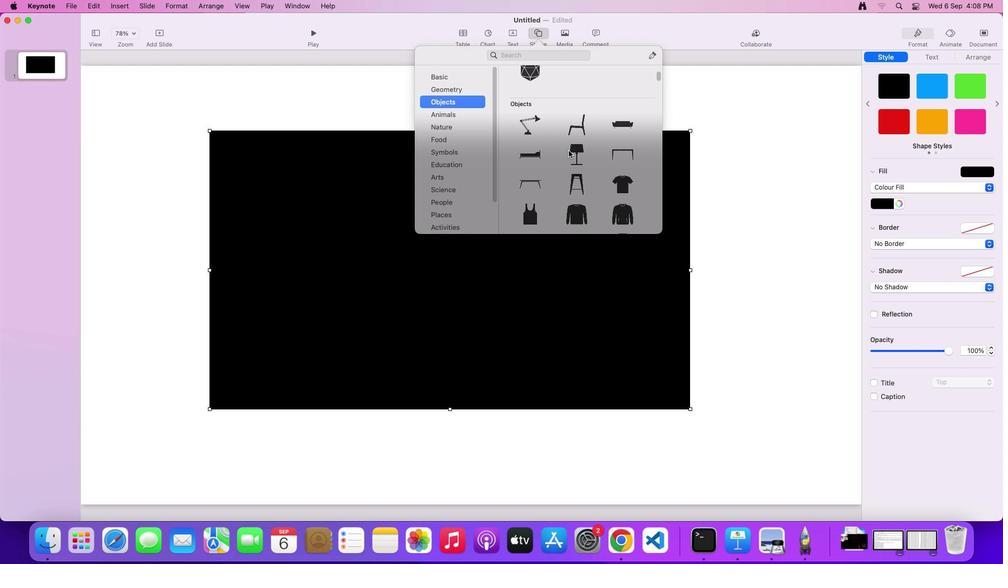 
Action: Mouse scrolled (568, 150) with delta (0, 0)
Screenshot: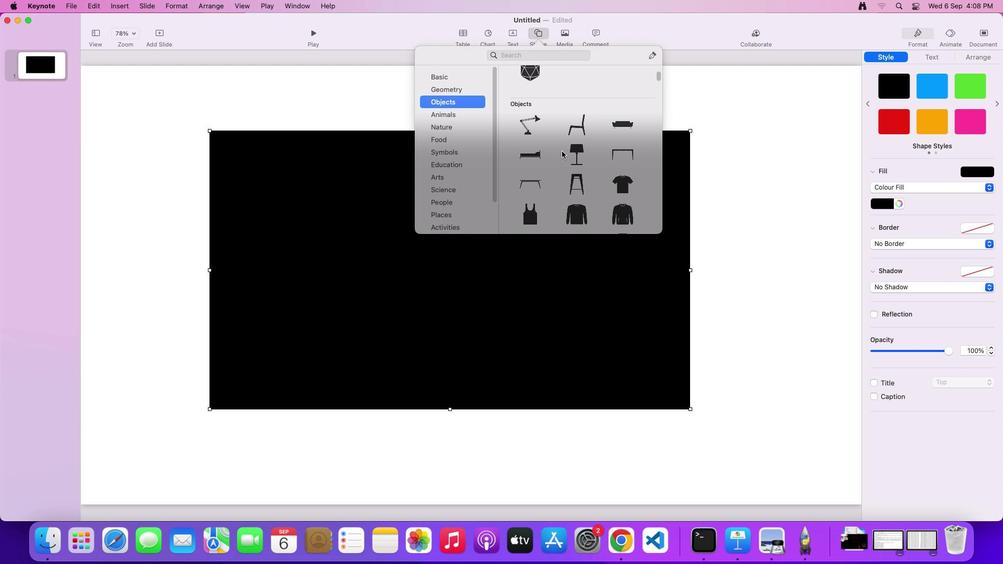
Action: Mouse scrolled (568, 150) with delta (0, 0)
Screenshot: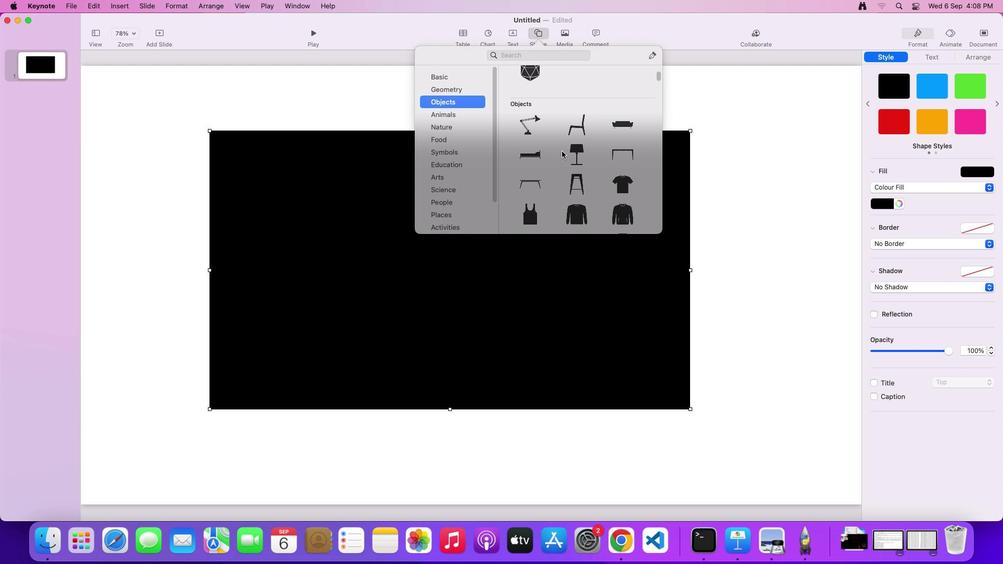 
Action: Mouse scrolled (568, 150) with delta (0, -1)
Screenshot: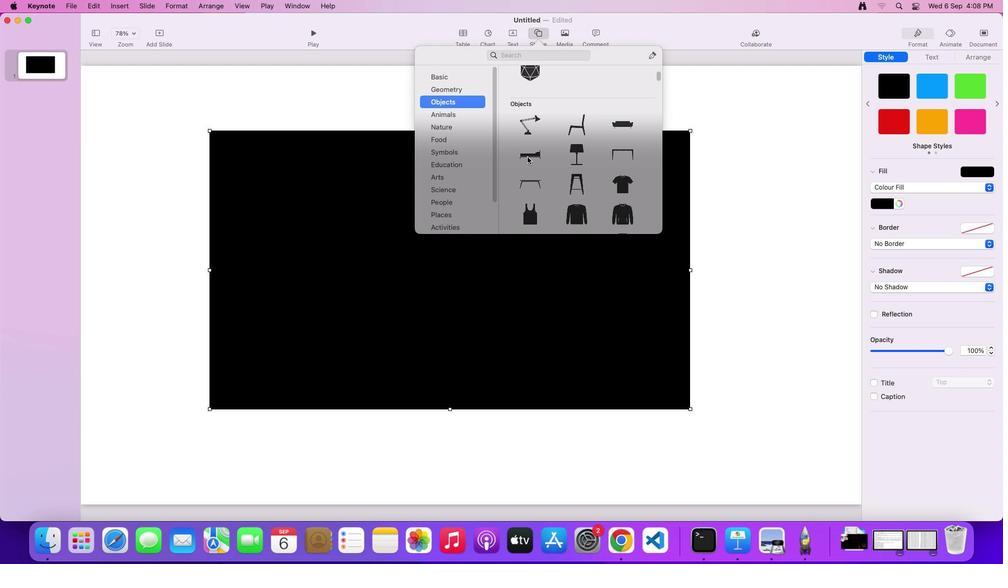 
Action: Mouse scrolled (568, 150) with delta (0, -2)
Screenshot: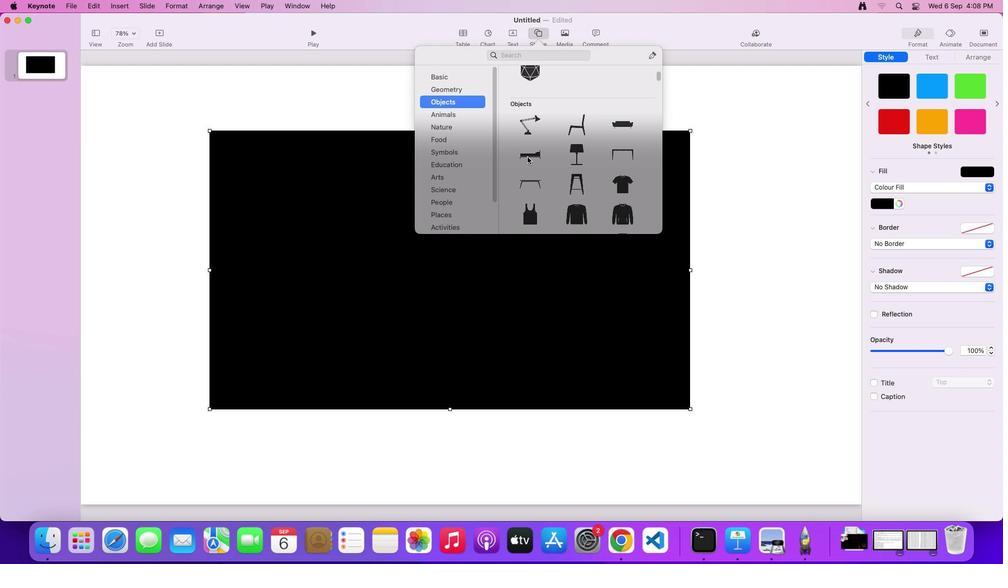 
Action: Mouse scrolled (568, 150) with delta (0, -2)
Screenshot: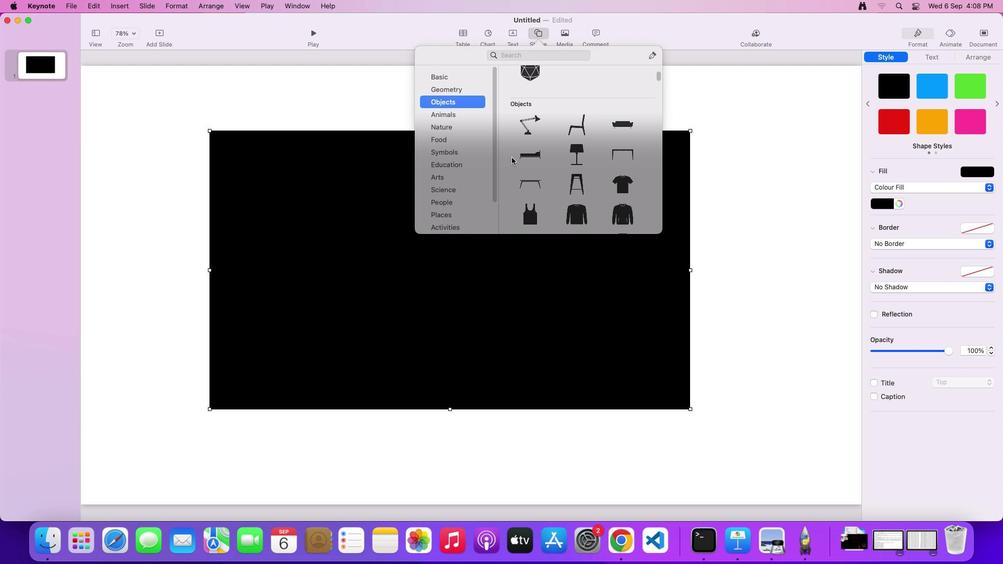
Action: Mouse scrolled (568, 150) with delta (0, -2)
Screenshot: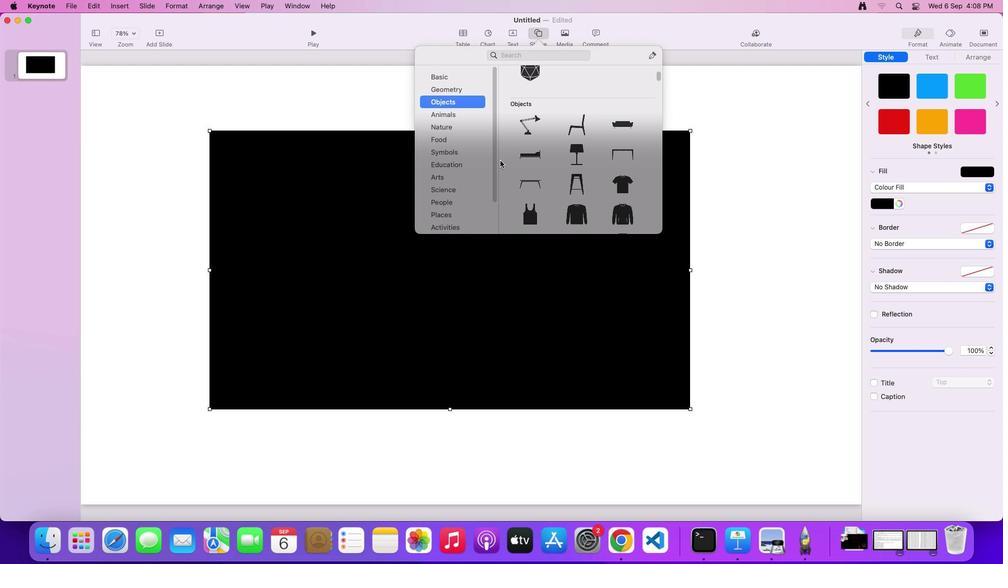
Action: Mouse moved to (444, 227)
Screenshot: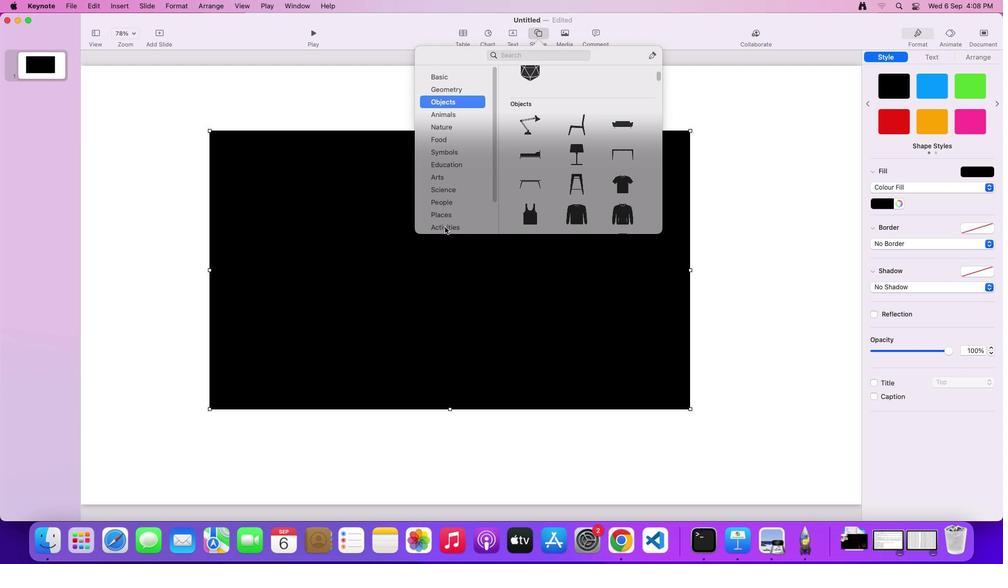 
Action: Mouse pressed left at (444, 227)
Screenshot: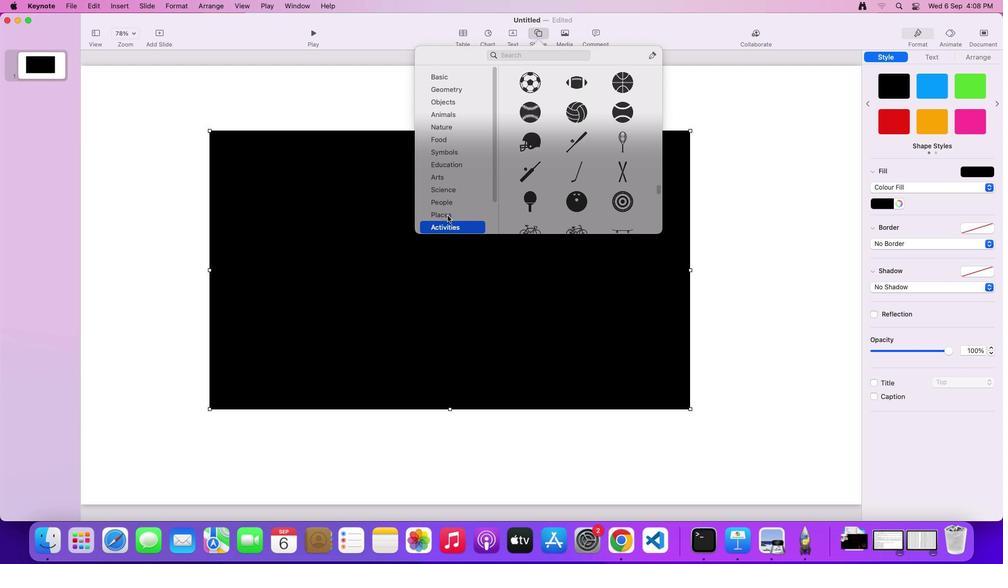 
Action: Mouse moved to (540, 165)
Screenshot: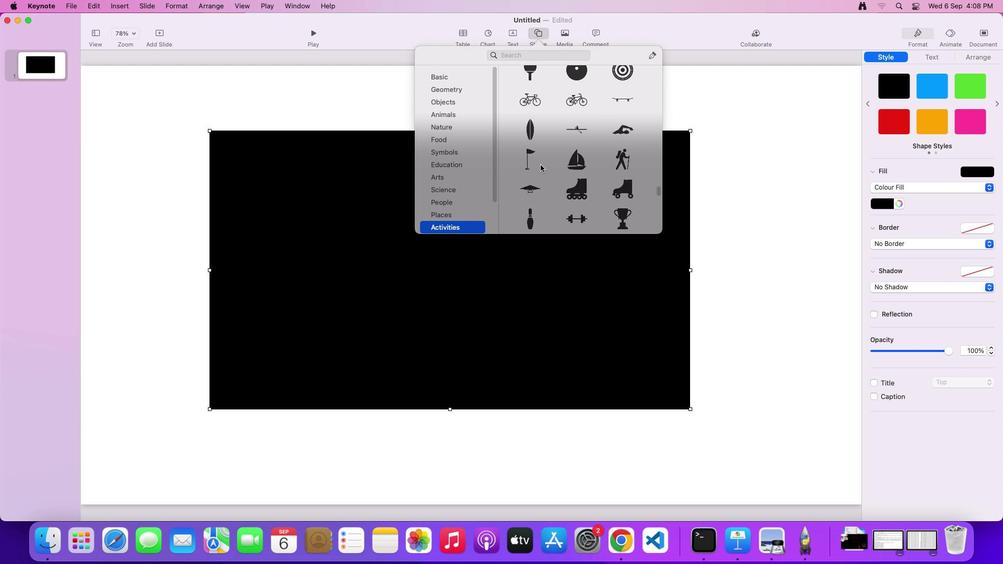 
Action: Mouse scrolled (540, 165) with delta (0, 0)
Screenshot: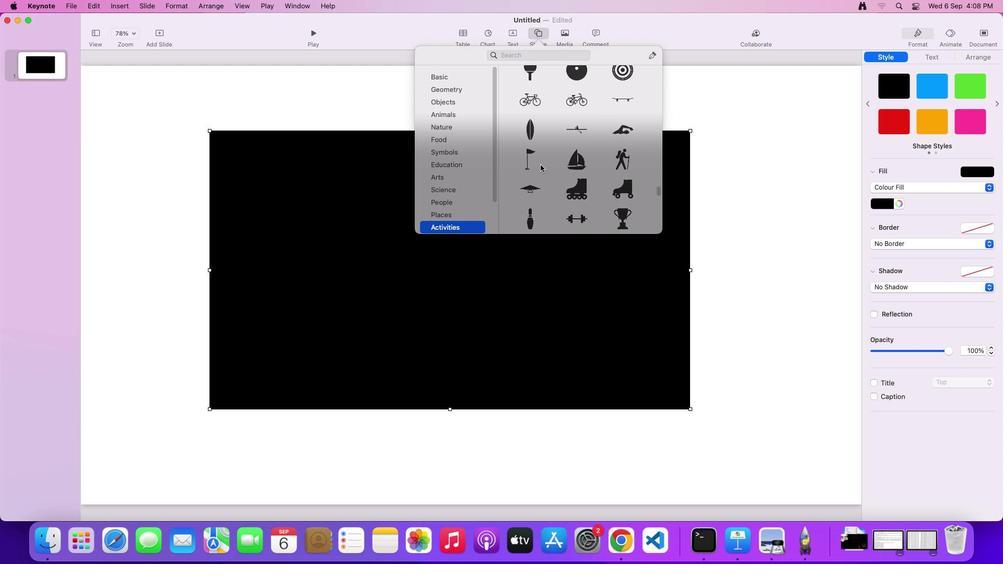 
Action: Mouse scrolled (540, 165) with delta (0, 0)
Screenshot: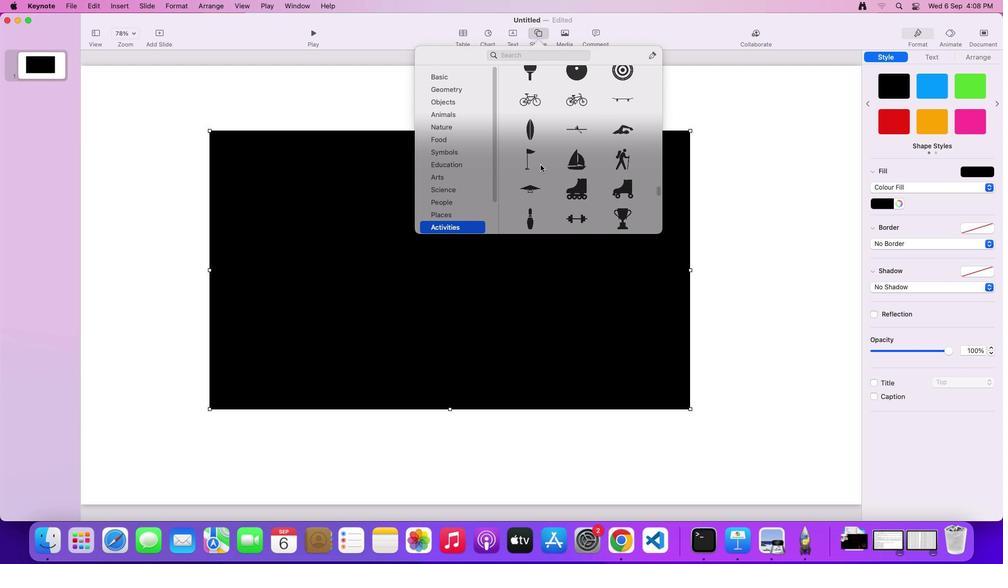 
Action: Mouse scrolled (540, 165) with delta (0, -1)
Screenshot: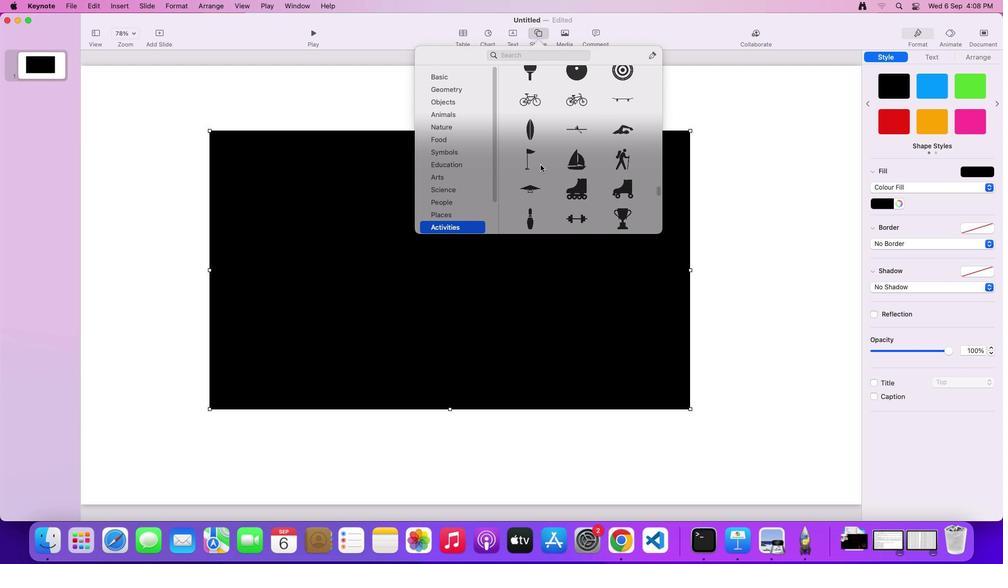 
Action: Mouse scrolled (540, 165) with delta (0, -2)
Screenshot: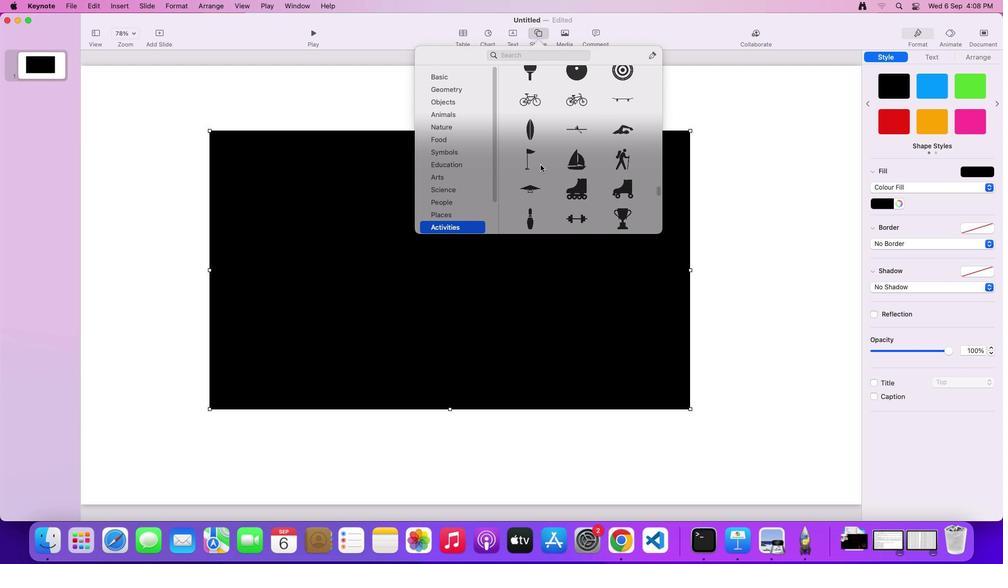 
Action: Mouse scrolled (540, 165) with delta (0, -2)
Screenshot: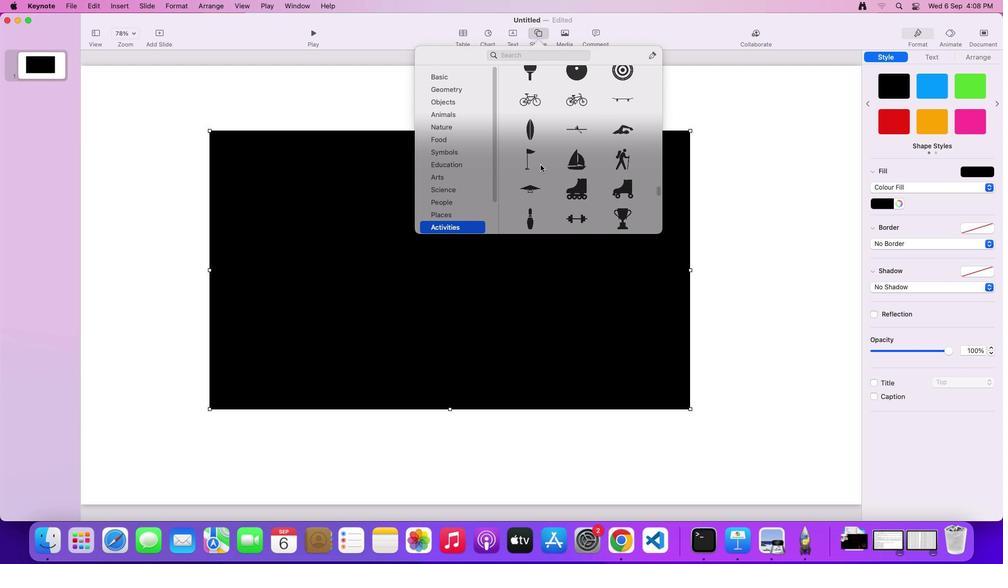 
Action: Mouse scrolled (540, 165) with delta (0, -3)
Screenshot: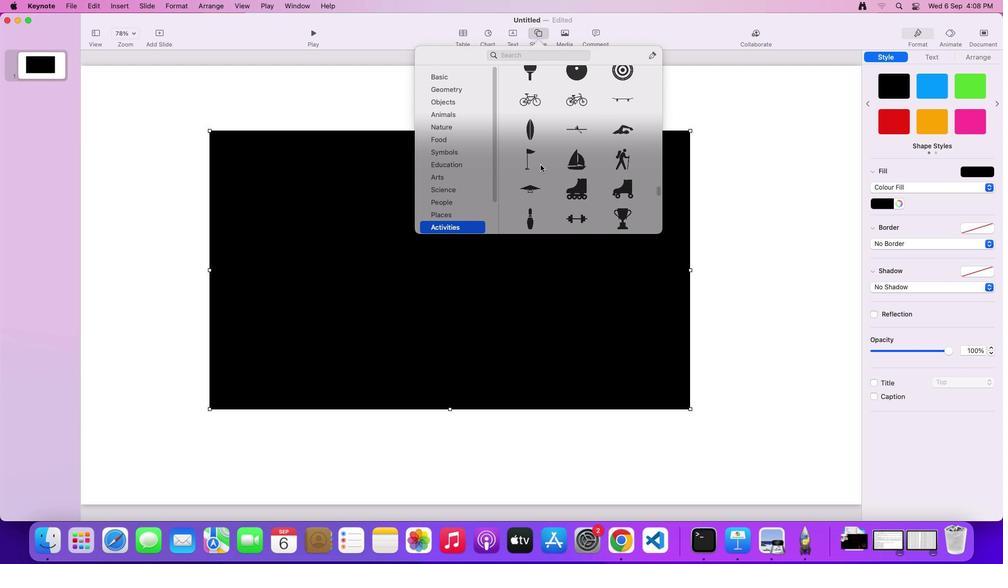 
Action: Mouse scrolled (540, 165) with delta (0, 0)
Screenshot: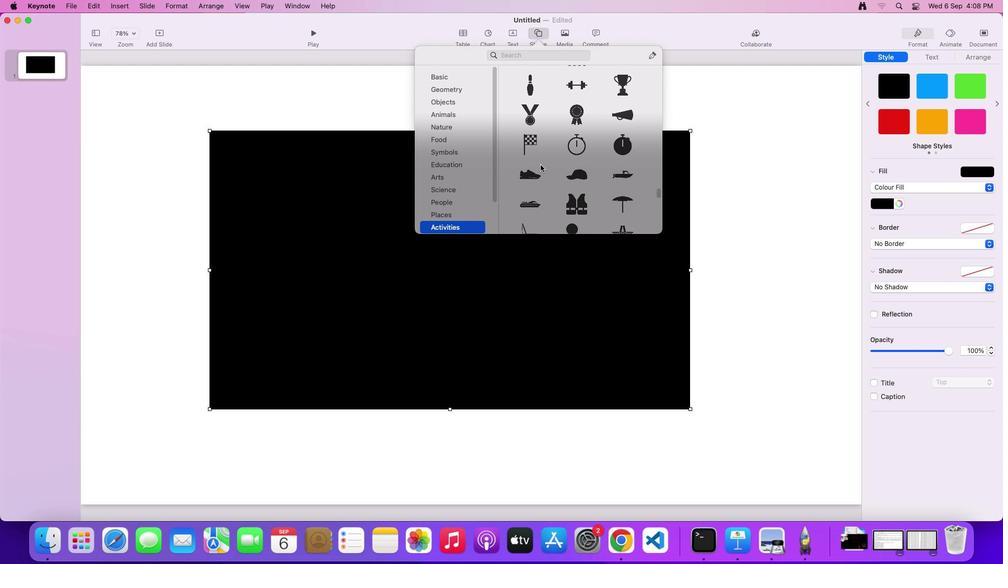 
Action: Mouse scrolled (540, 165) with delta (0, 0)
Screenshot: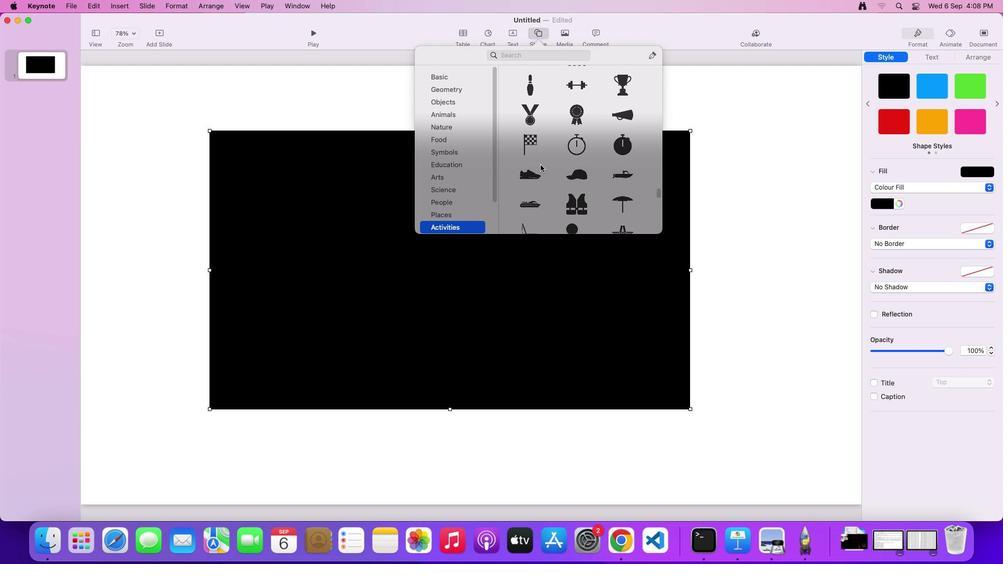 
Action: Mouse scrolled (540, 165) with delta (0, -1)
Screenshot: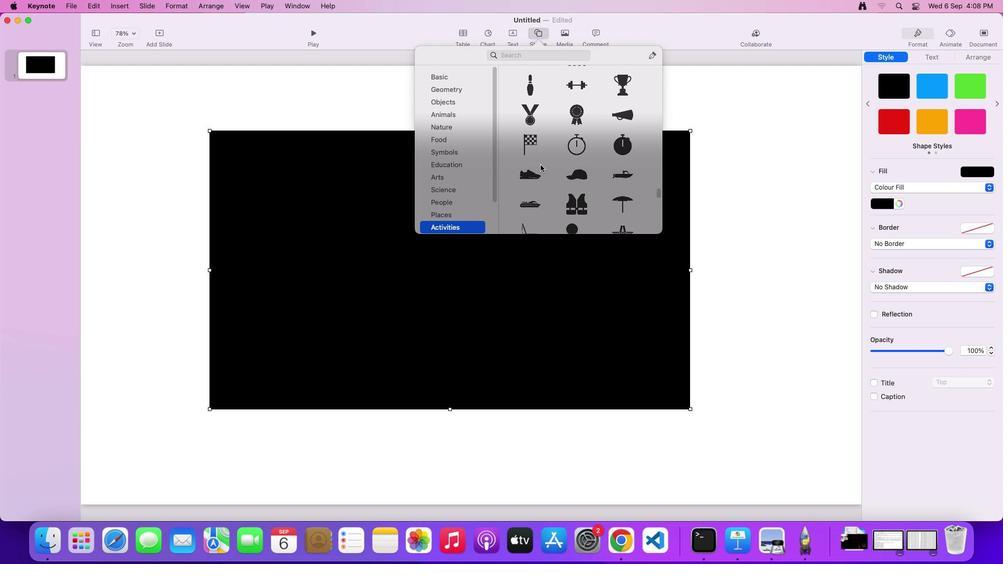 
Action: Mouse scrolled (540, 165) with delta (0, -2)
Screenshot: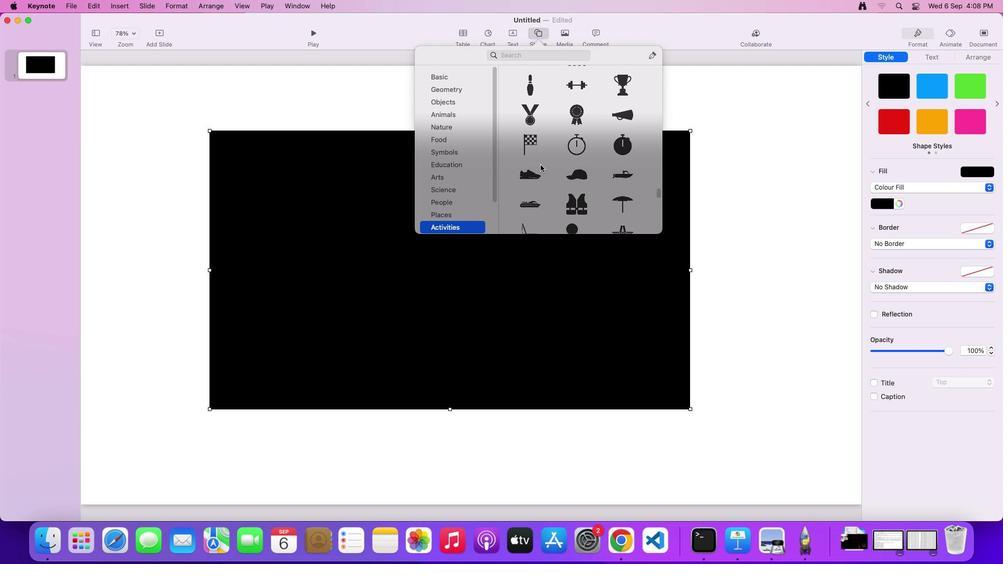 
Action: Mouse scrolled (540, 165) with delta (0, -2)
Screenshot: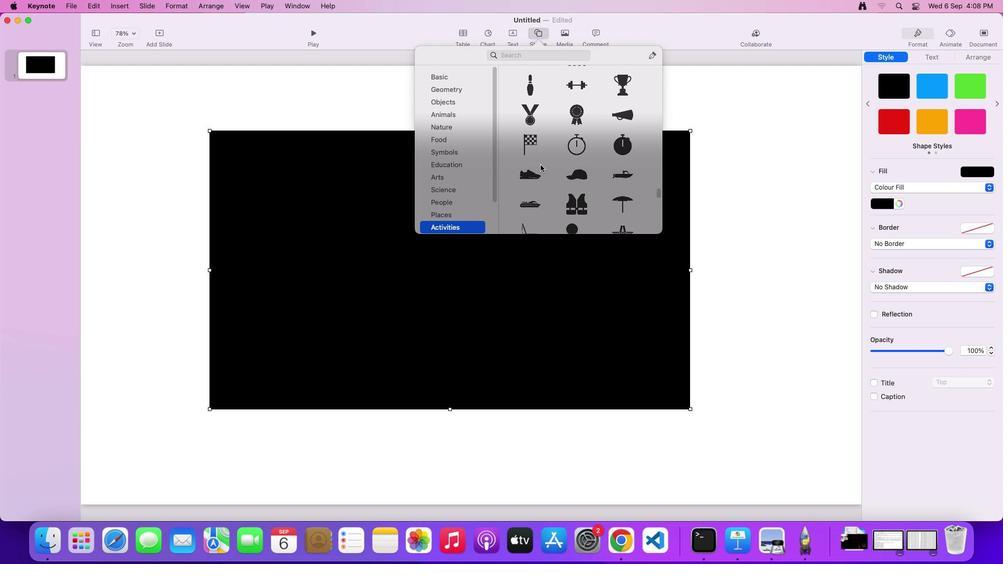 
Action: Mouse scrolled (540, 165) with delta (0, -3)
Screenshot: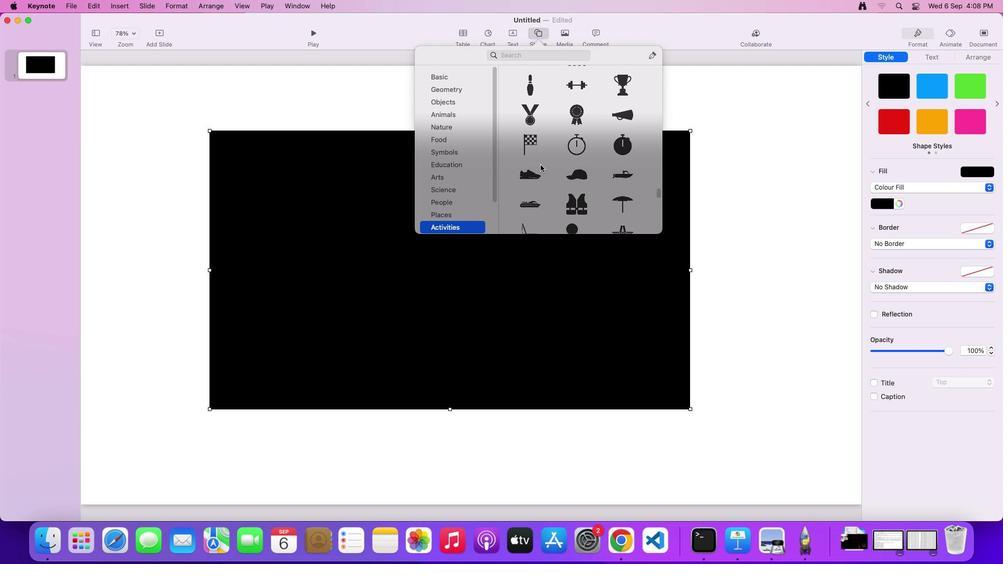 
Action: Mouse scrolled (540, 165) with delta (0, 0)
Screenshot: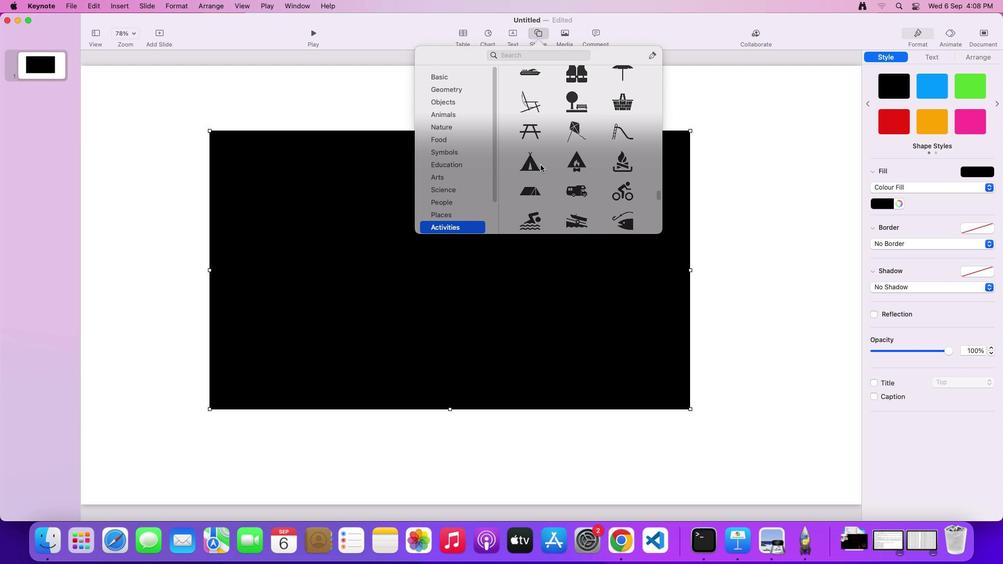 
Action: Mouse scrolled (540, 165) with delta (0, 0)
Screenshot: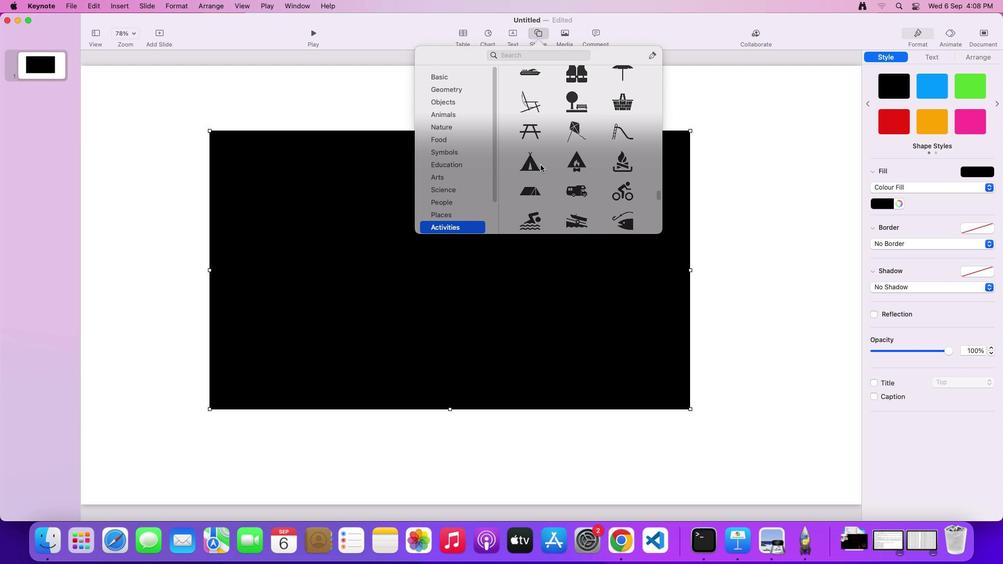 
Action: Mouse scrolled (540, 165) with delta (0, -1)
Screenshot: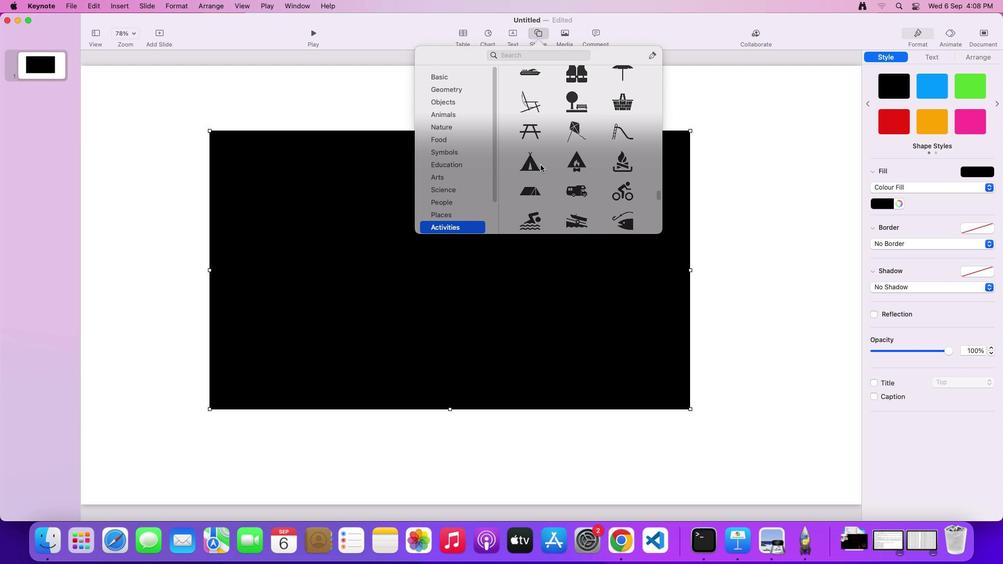 
Action: Mouse scrolled (540, 165) with delta (0, -2)
Screenshot: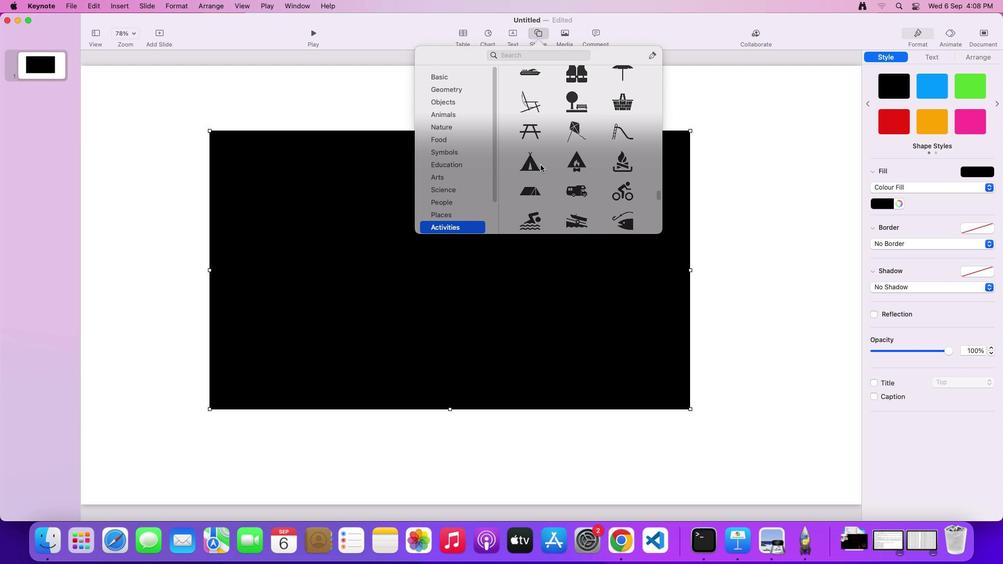 
Action: Mouse scrolled (540, 165) with delta (0, -2)
Screenshot: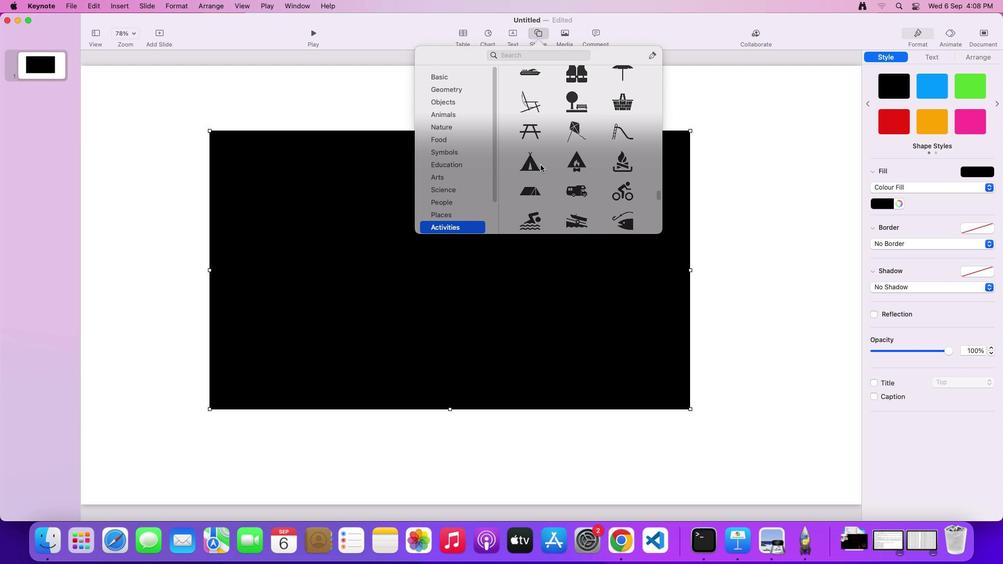 
Action: Mouse scrolled (540, 165) with delta (0, -3)
Screenshot: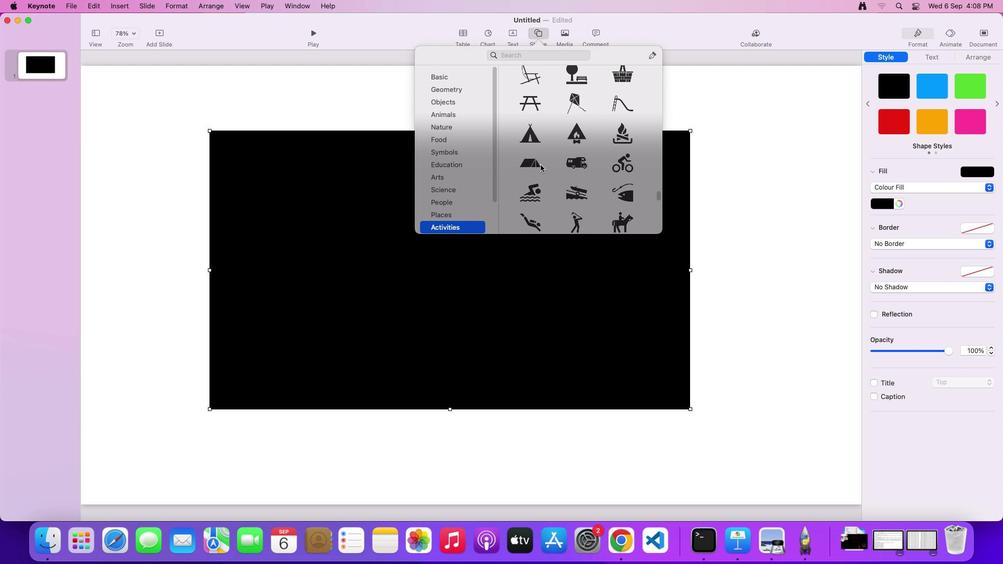 
Action: Mouse scrolled (540, 165) with delta (0, 0)
Screenshot: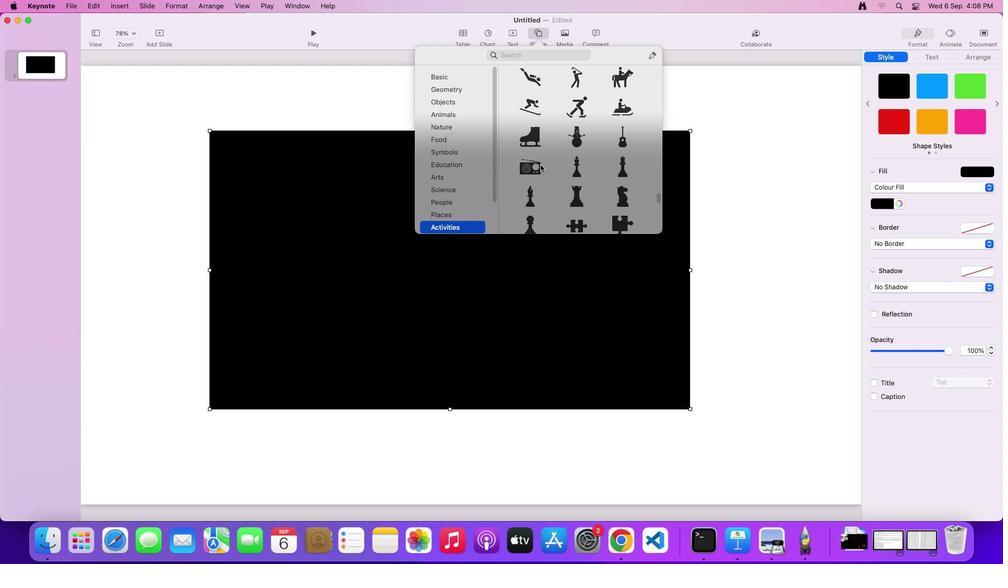 
Action: Mouse scrolled (540, 165) with delta (0, 0)
Screenshot: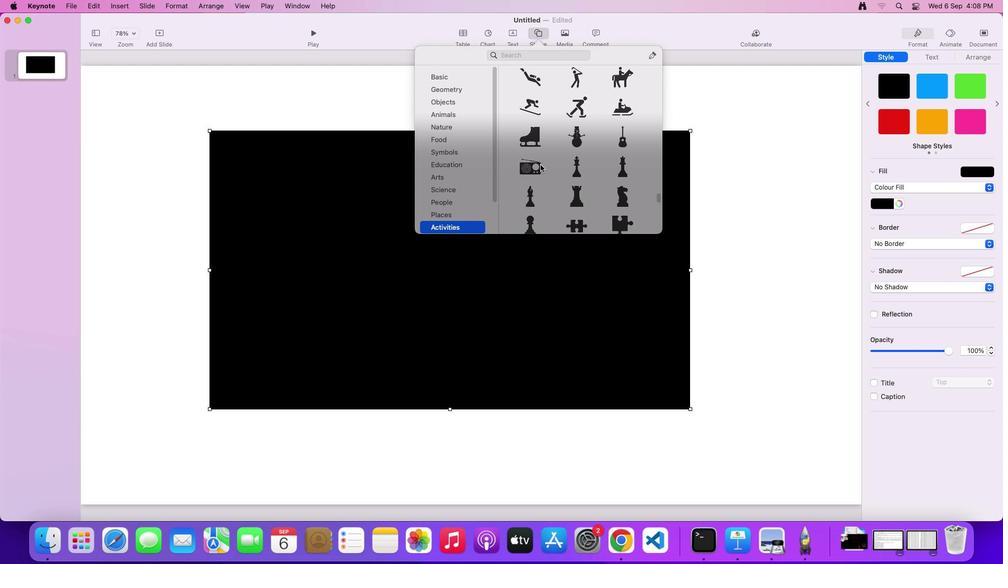 
Action: Mouse scrolled (540, 165) with delta (0, -1)
Screenshot: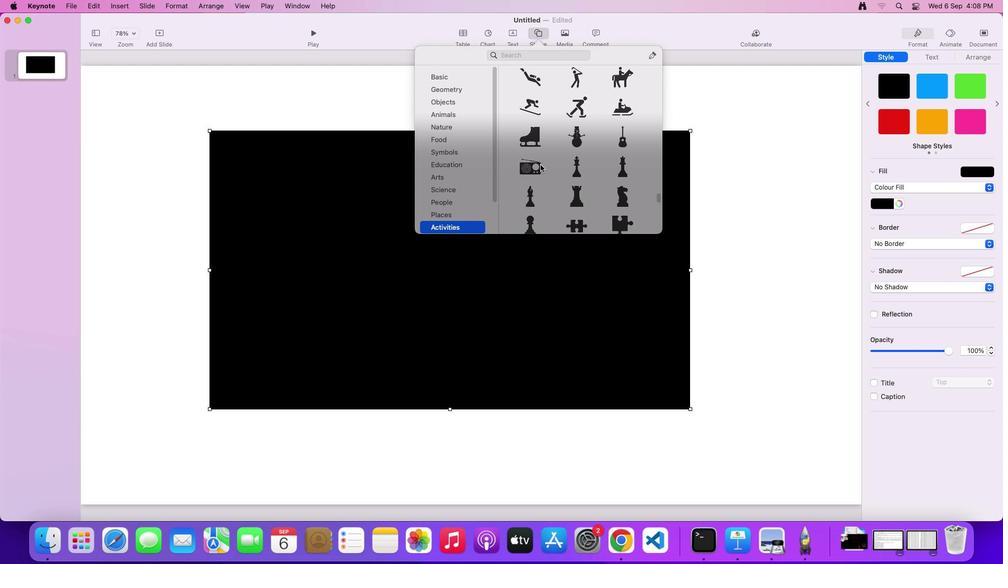 
Action: Mouse scrolled (540, 165) with delta (0, -2)
Screenshot: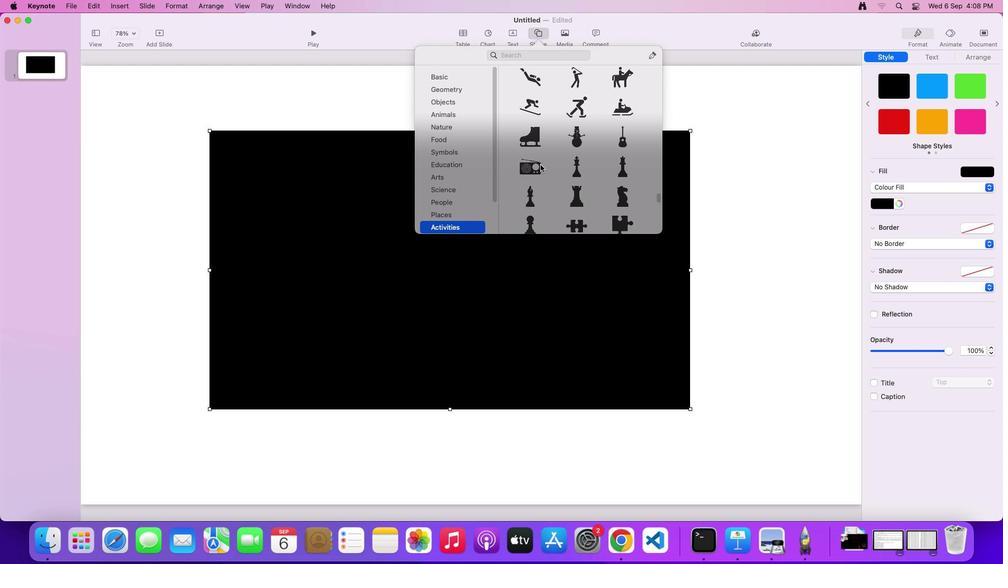 
Action: Mouse scrolled (540, 165) with delta (0, -2)
Screenshot: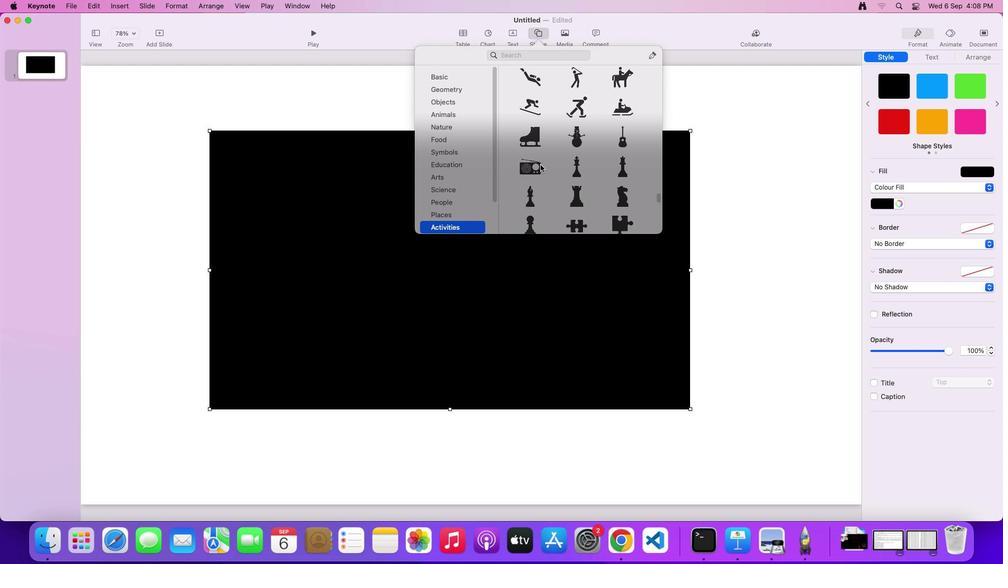 
Action: Mouse scrolled (540, 165) with delta (0, -3)
Screenshot: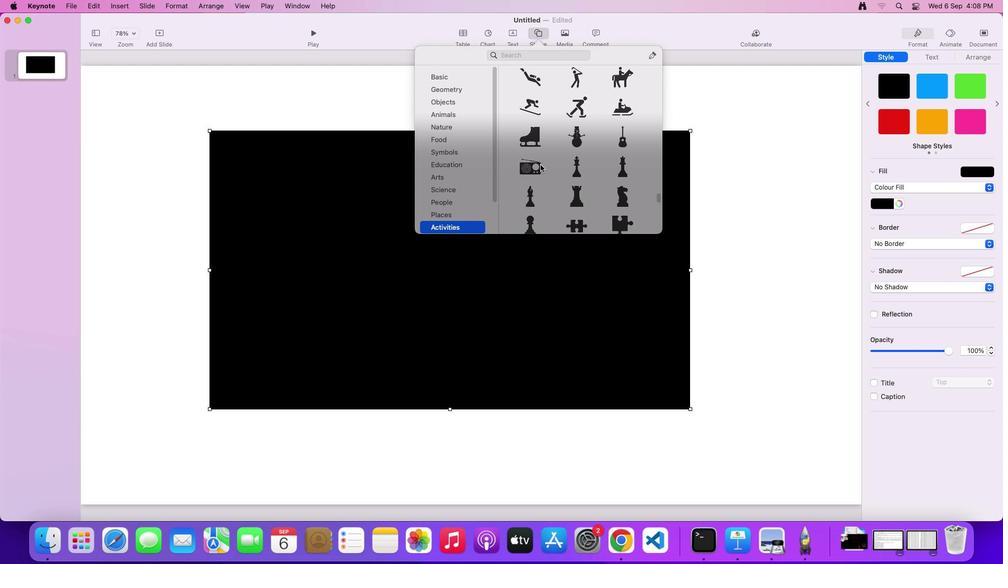 
Action: Mouse scrolled (540, 165) with delta (0, -3)
Screenshot: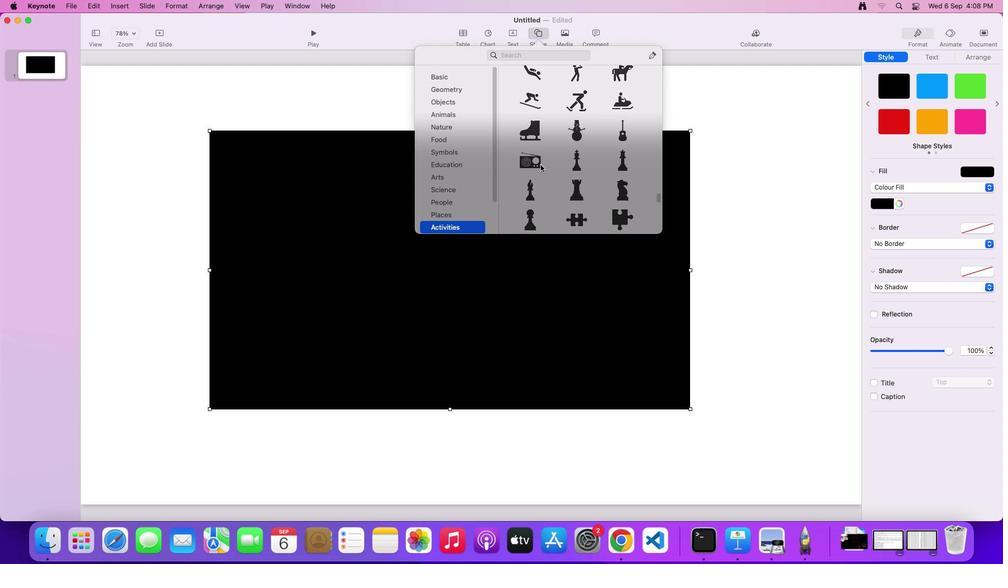 
Action: Mouse scrolled (540, 165) with delta (0, 0)
Screenshot: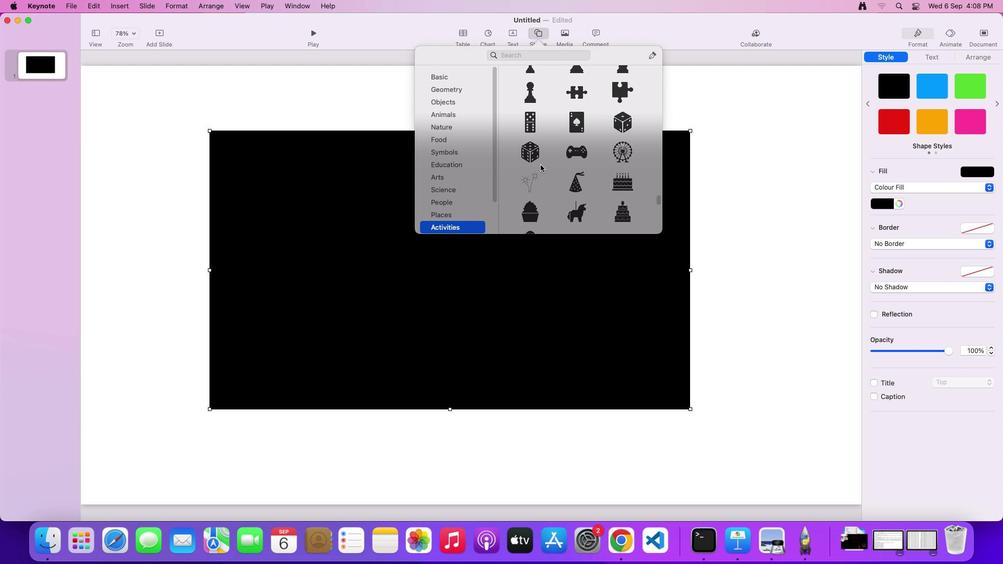 
Action: Mouse scrolled (540, 165) with delta (0, 0)
Screenshot: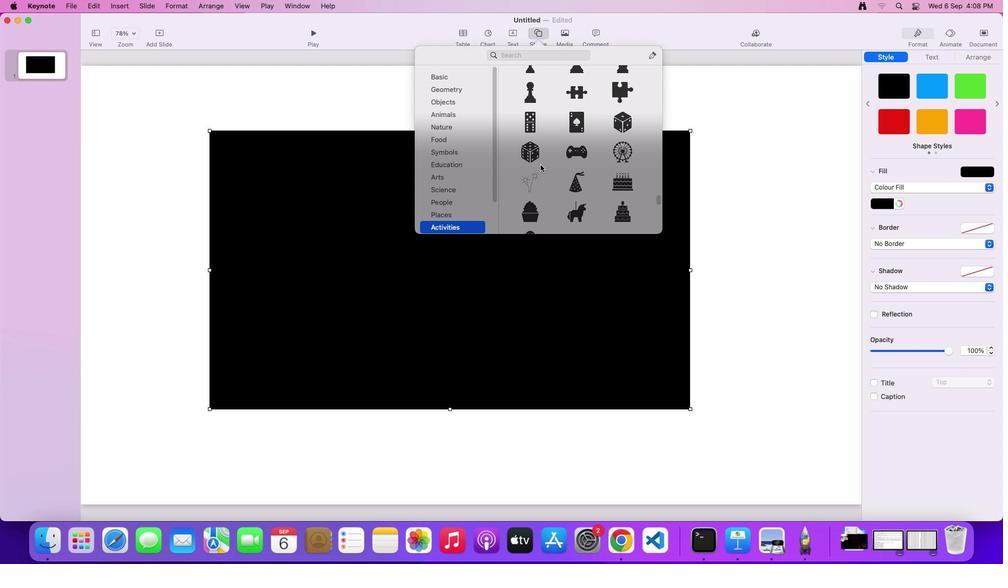 
Action: Mouse scrolled (540, 165) with delta (0, -1)
Screenshot: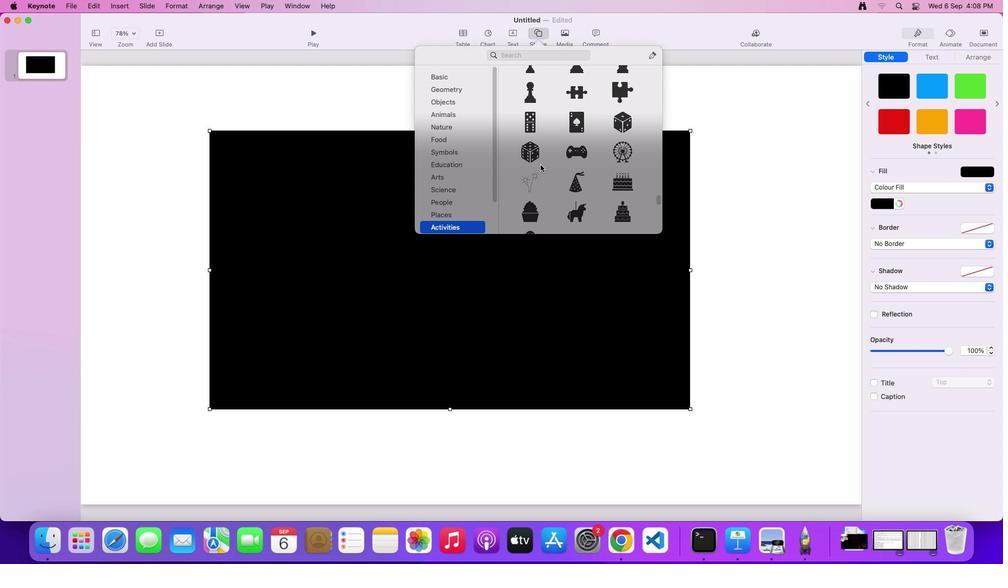 
Action: Mouse scrolled (540, 165) with delta (0, -2)
Screenshot: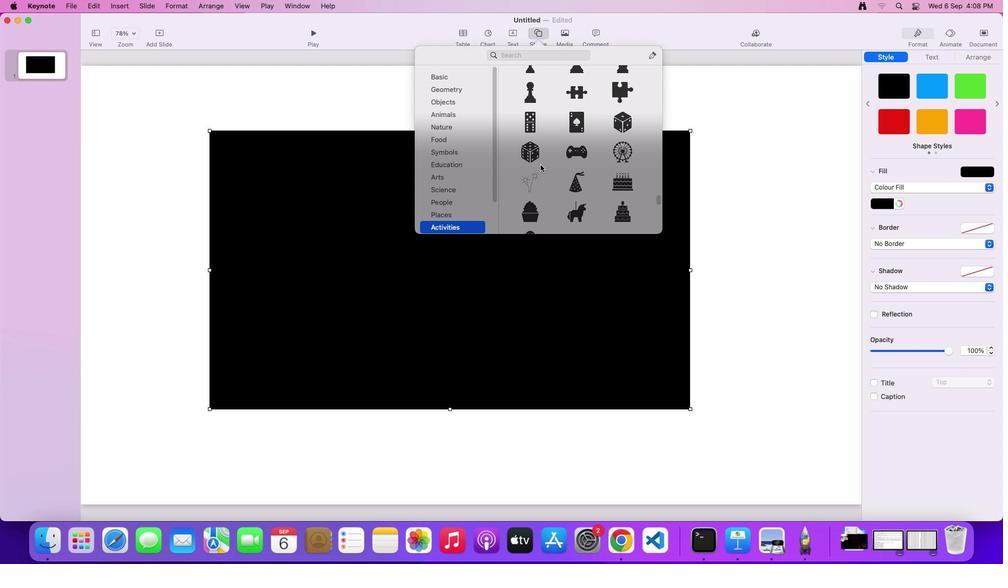 
Action: Mouse scrolled (540, 165) with delta (0, -2)
Screenshot: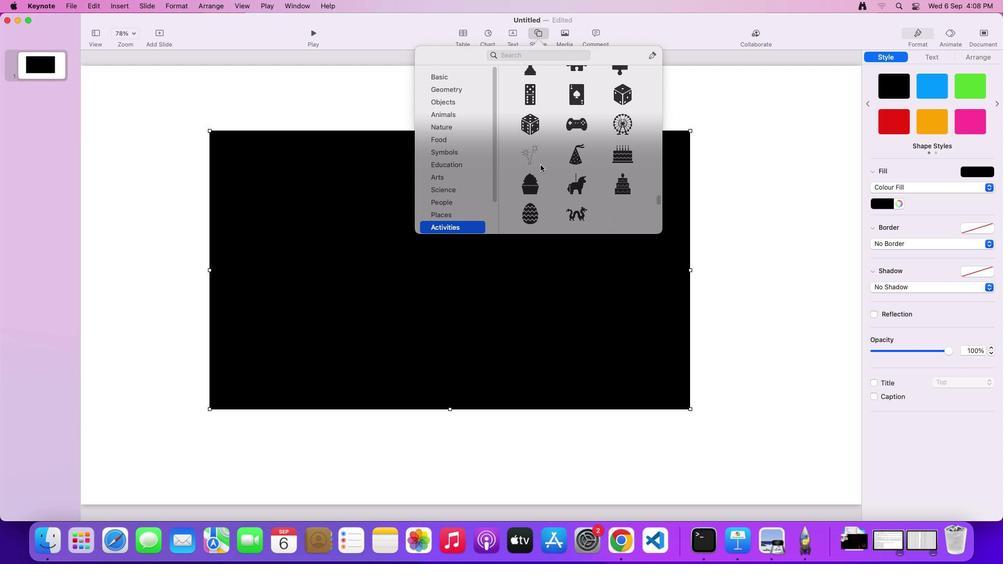 
Action: Mouse scrolled (540, 165) with delta (0, -3)
Screenshot: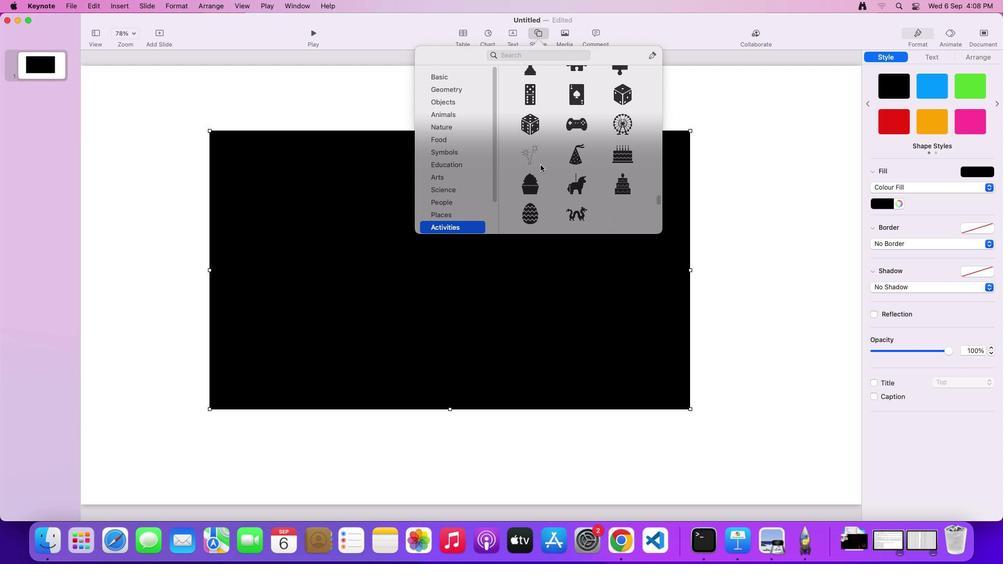 
Action: Mouse scrolled (540, 165) with delta (0, 0)
Screenshot: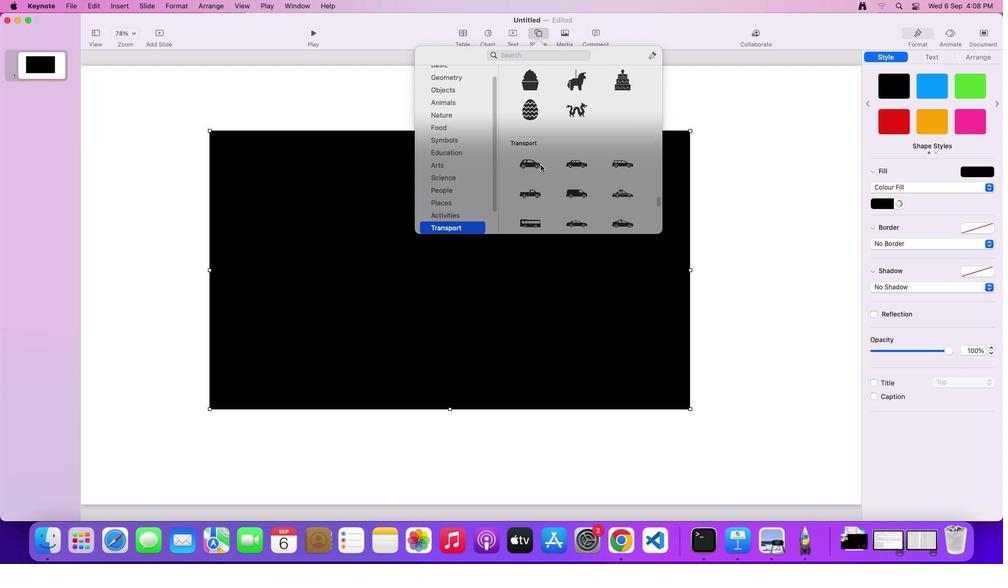 
Action: Mouse scrolled (540, 165) with delta (0, 0)
Screenshot: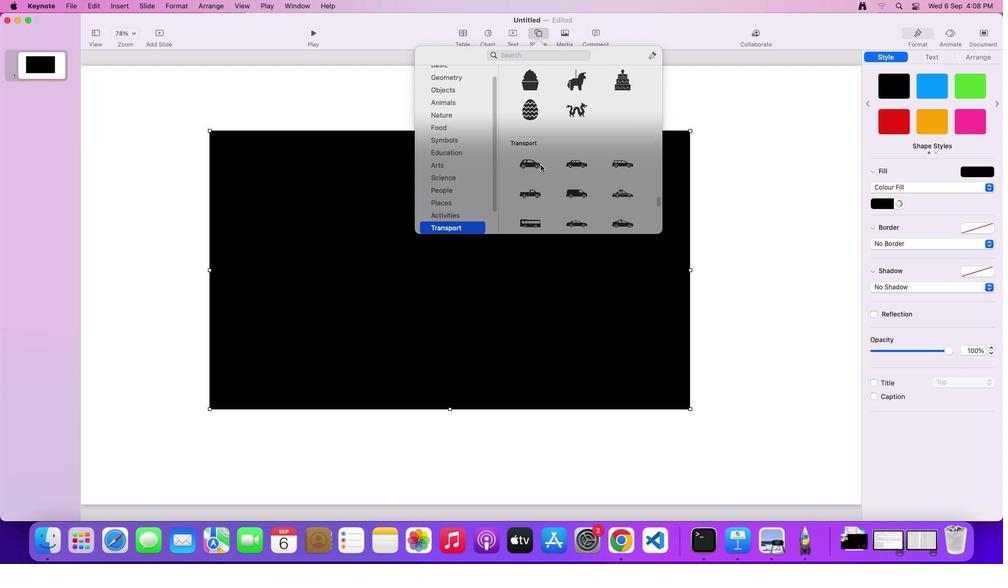 
Action: Mouse scrolled (540, 165) with delta (0, -1)
Screenshot: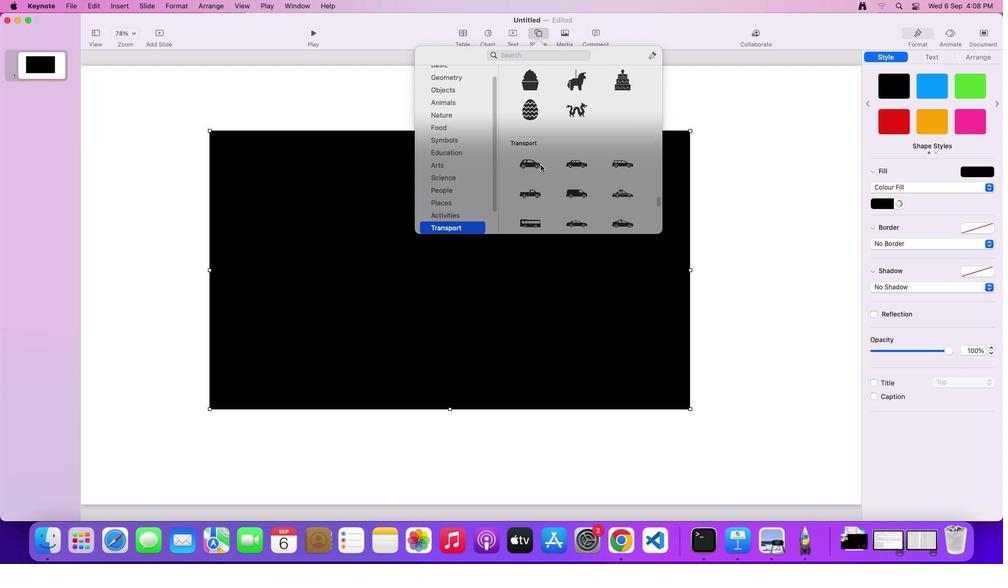 
Action: Mouse scrolled (540, 165) with delta (0, -2)
Screenshot: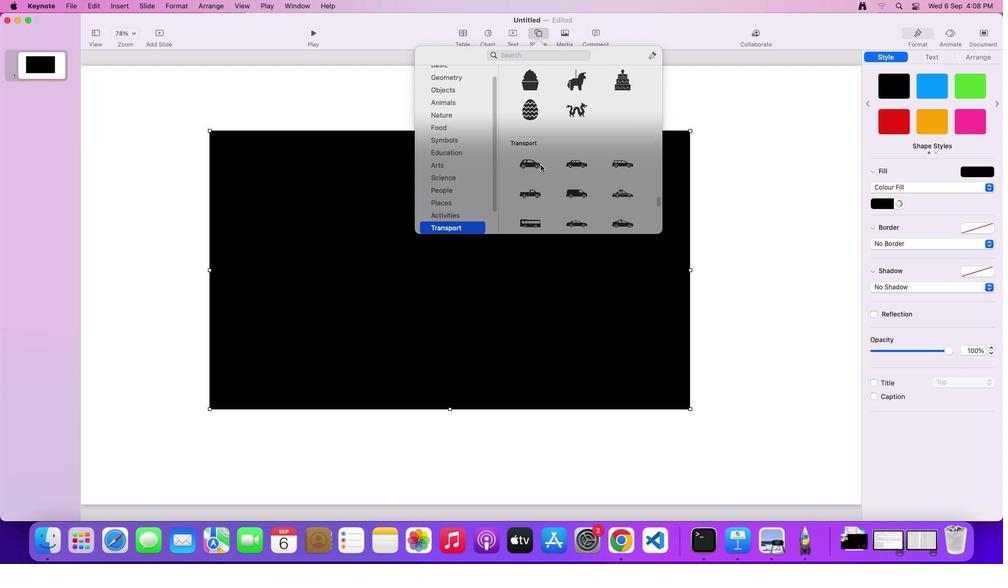
Action: Mouse scrolled (540, 165) with delta (0, -2)
Screenshot: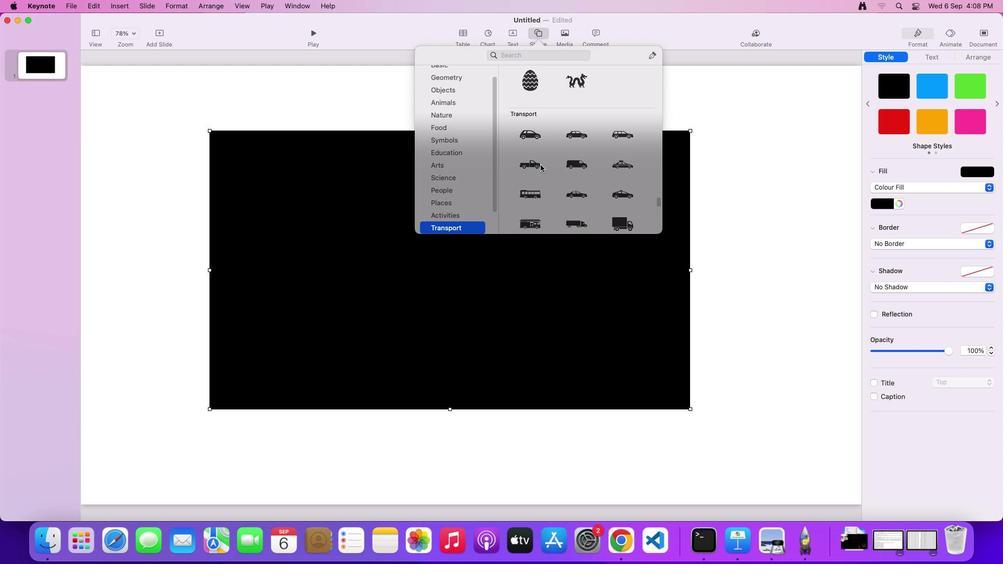 
Action: Mouse scrolled (540, 165) with delta (0, -3)
Screenshot: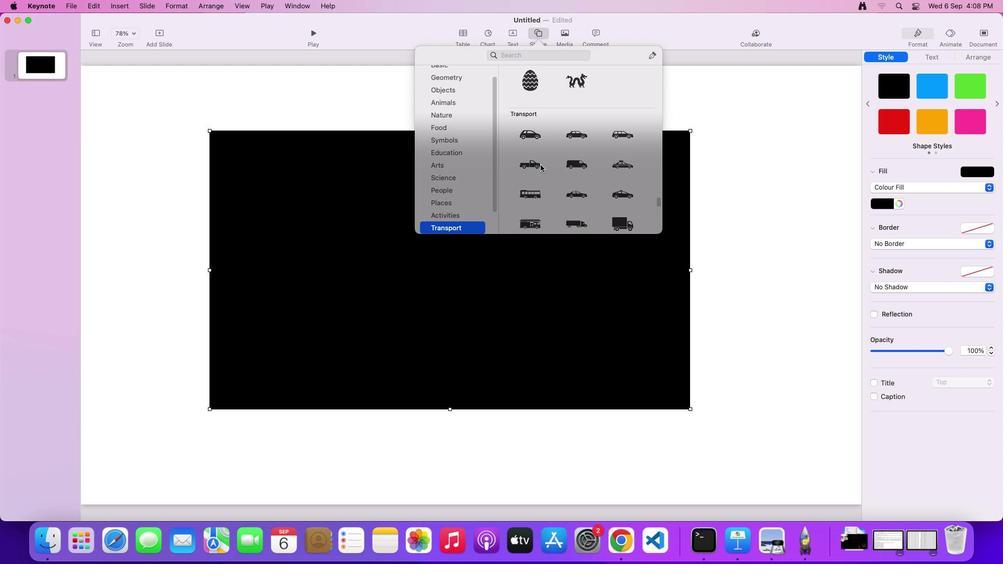 
Action: Mouse scrolled (540, 165) with delta (0, 0)
Screenshot: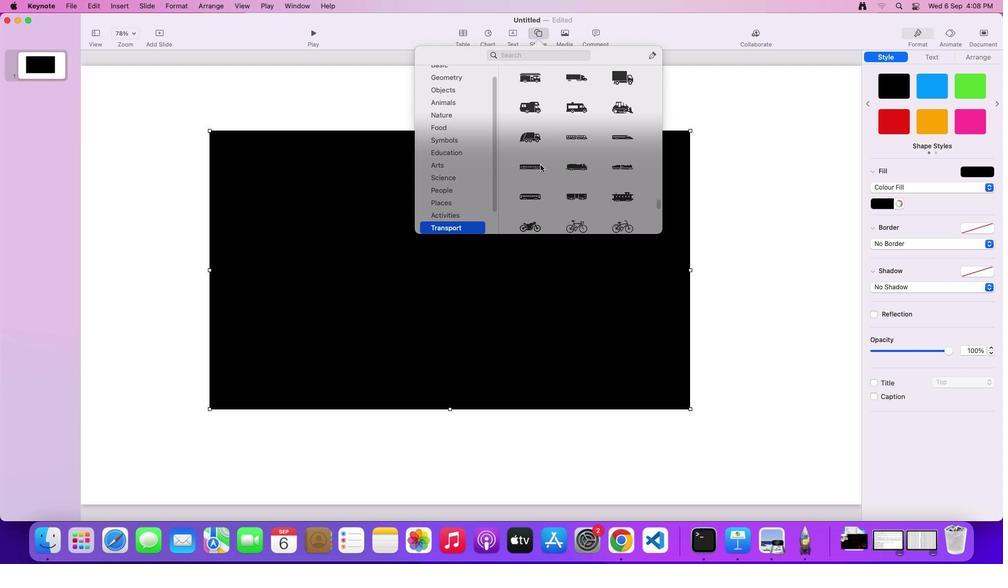 
Action: Mouse scrolled (540, 165) with delta (0, 0)
Screenshot: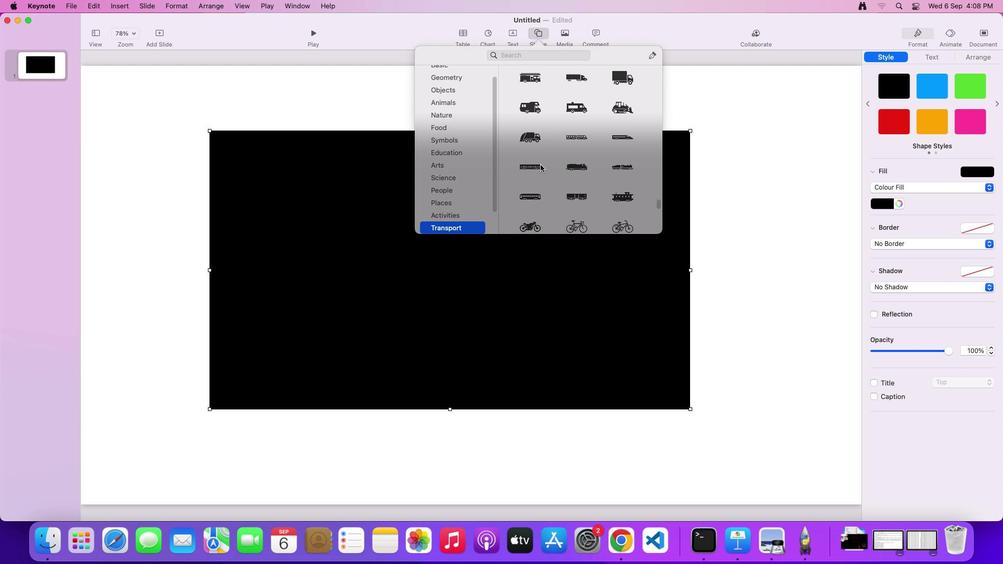 
Action: Mouse scrolled (540, 165) with delta (0, -1)
Screenshot: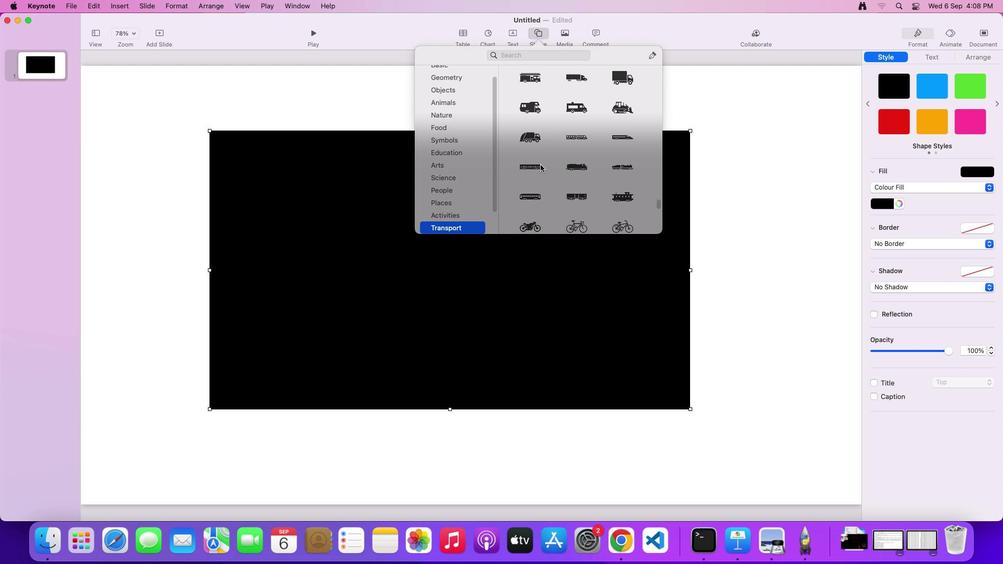 
Action: Mouse scrolled (540, 165) with delta (0, -2)
Screenshot: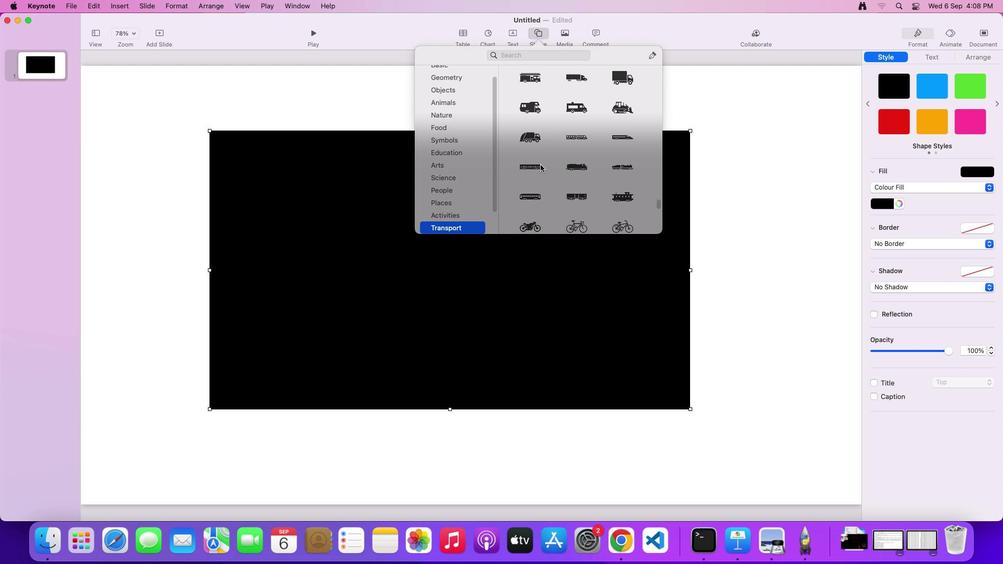 
Action: Mouse scrolled (540, 165) with delta (0, -2)
Screenshot: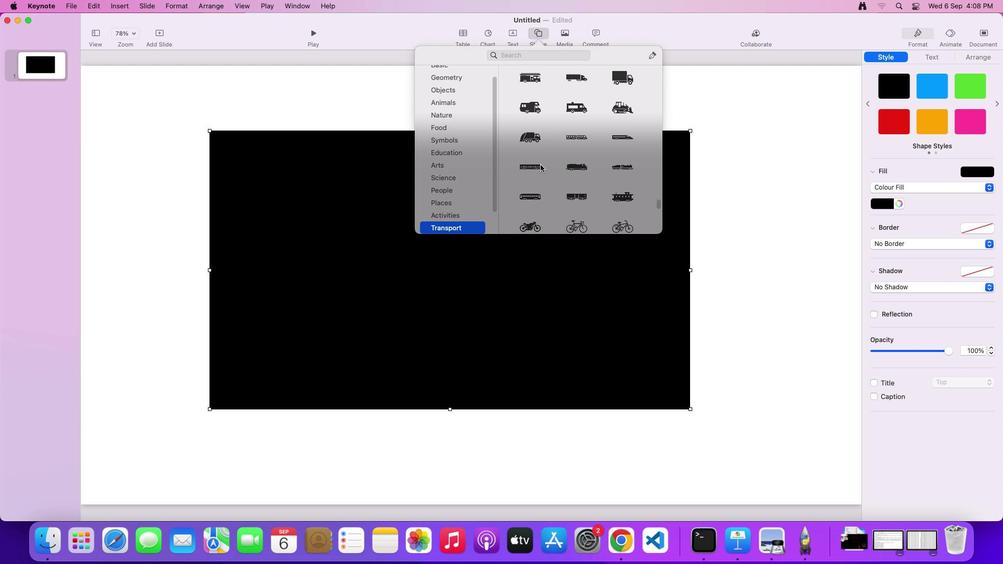 
Action: Mouse scrolled (540, 165) with delta (0, -3)
Screenshot: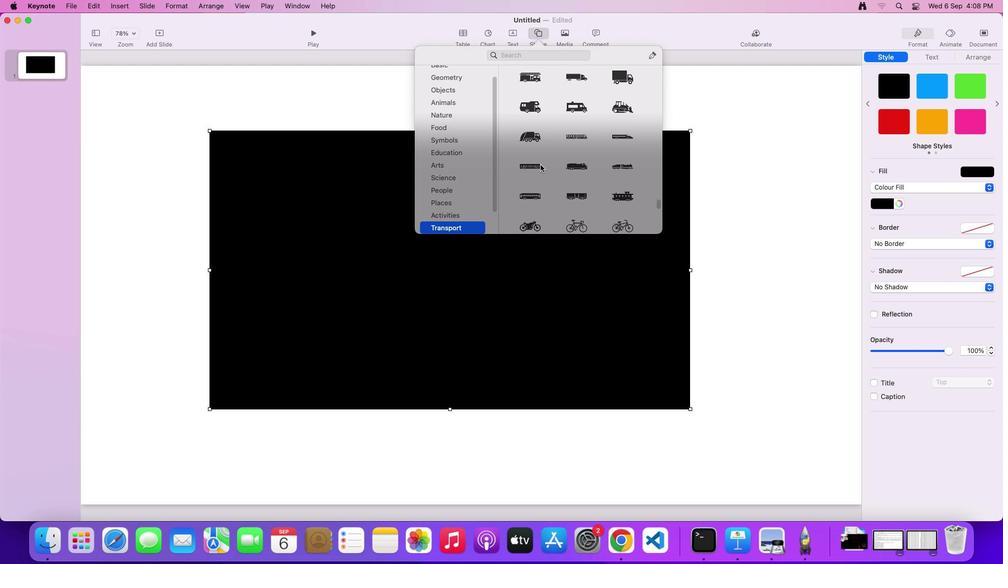 
Action: Mouse scrolled (540, 165) with delta (0, -3)
Screenshot: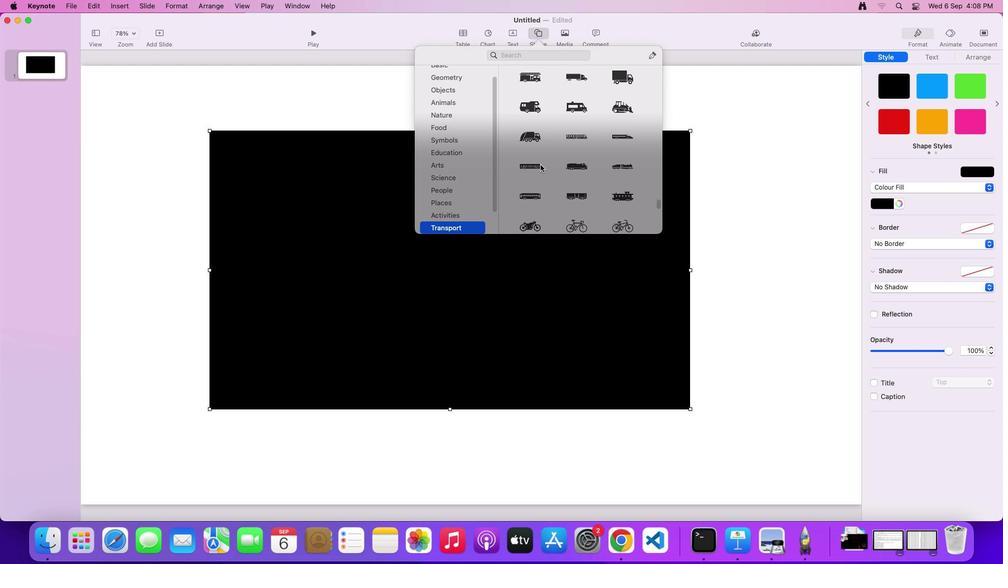 
Action: Mouse moved to (540, 164)
Screenshot: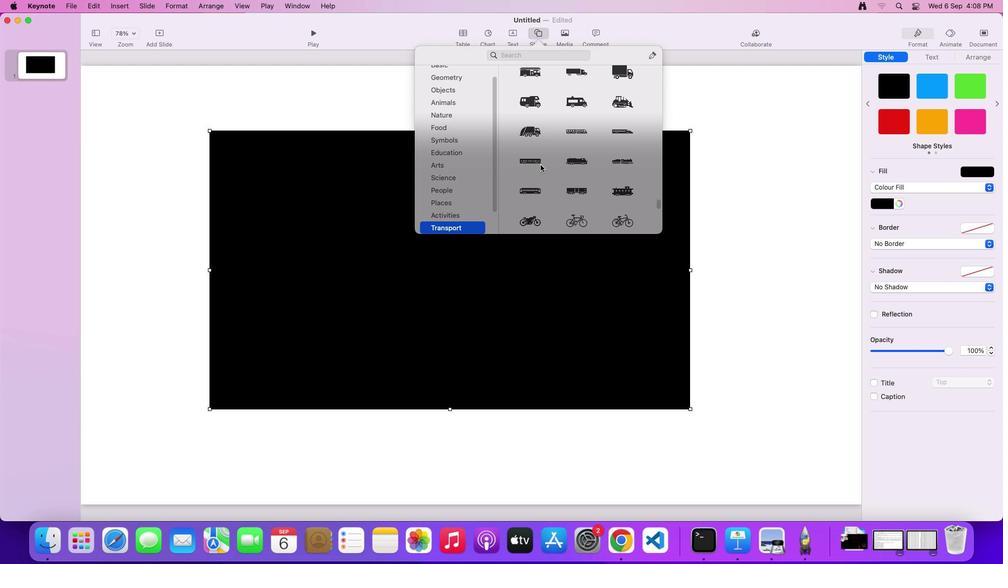 
Action: Mouse scrolled (540, 164) with delta (0, 0)
Screenshot: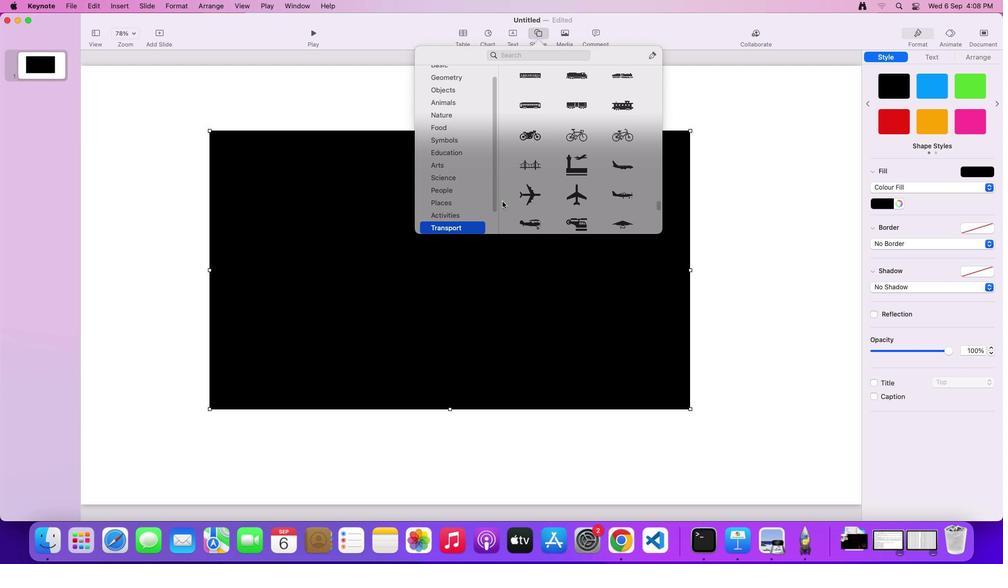 
Action: Mouse scrolled (540, 164) with delta (0, 0)
Screenshot: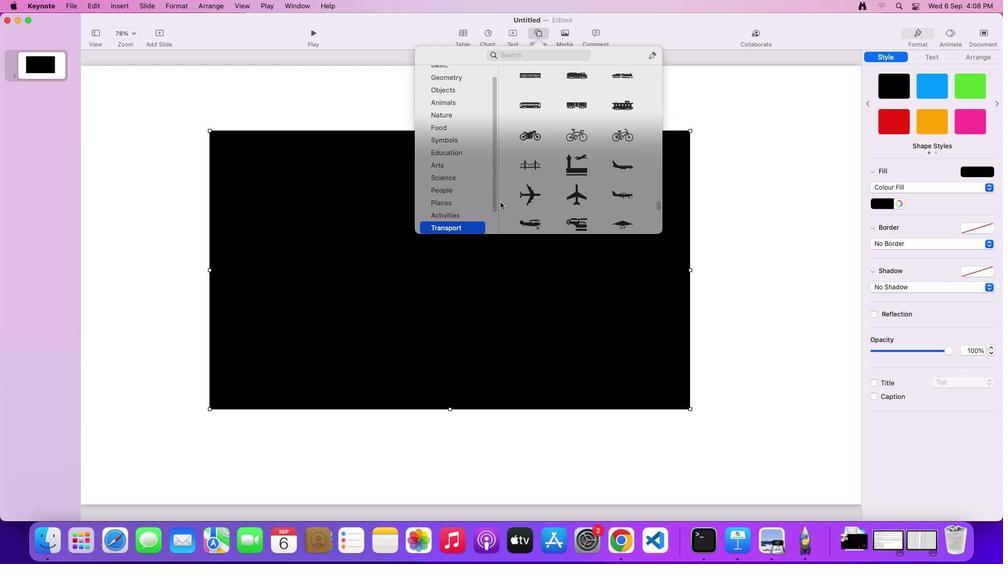 
Action: Mouse scrolled (540, 164) with delta (0, -1)
Screenshot: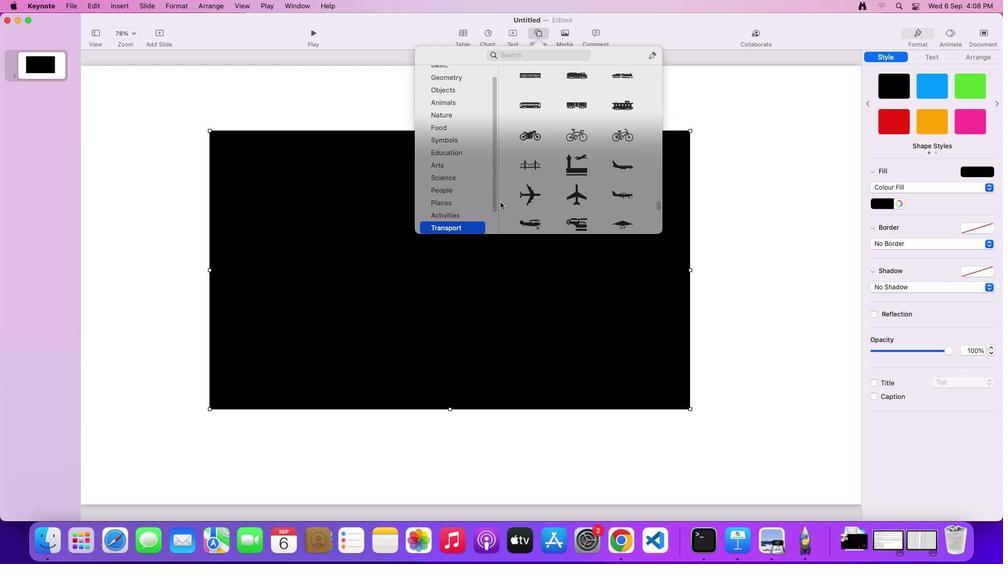 
Action: Mouse scrolled (540, 164) with delta (0, -2)
Screenshot: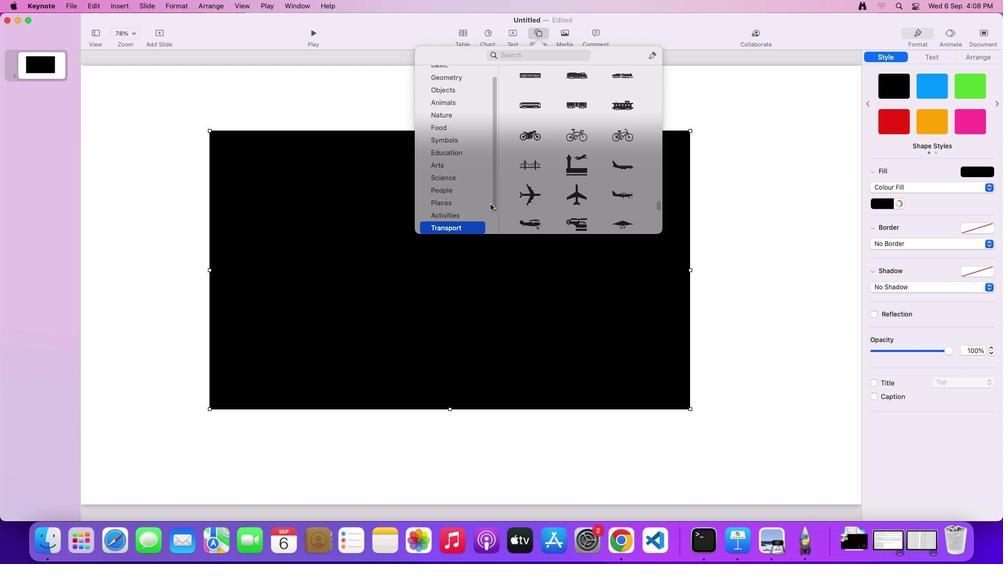 
Action: Mouse scrolled (540, 164) with delta (0, -2)
Screenshot: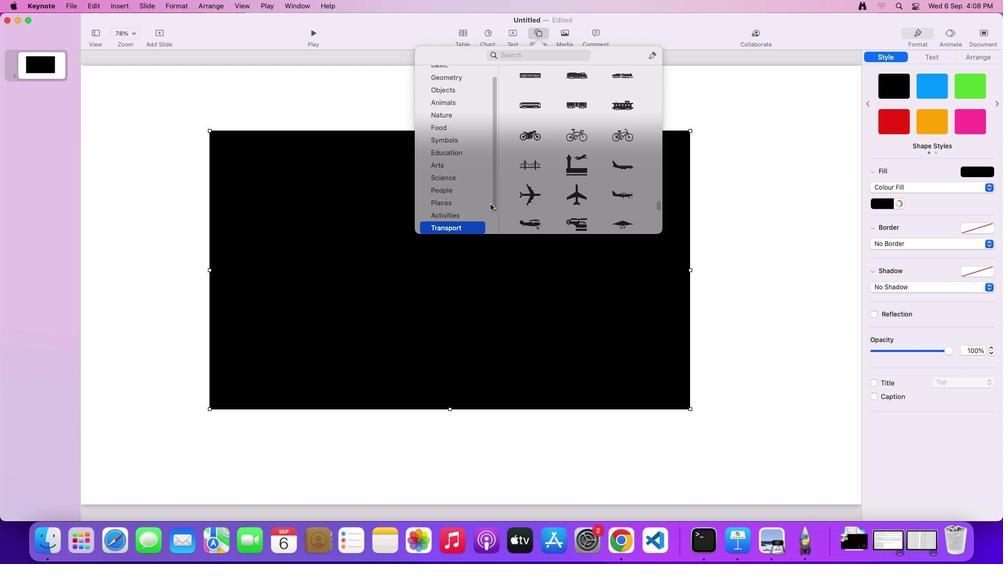 
Action: Mouse moved to (493, 195)
Screenshot: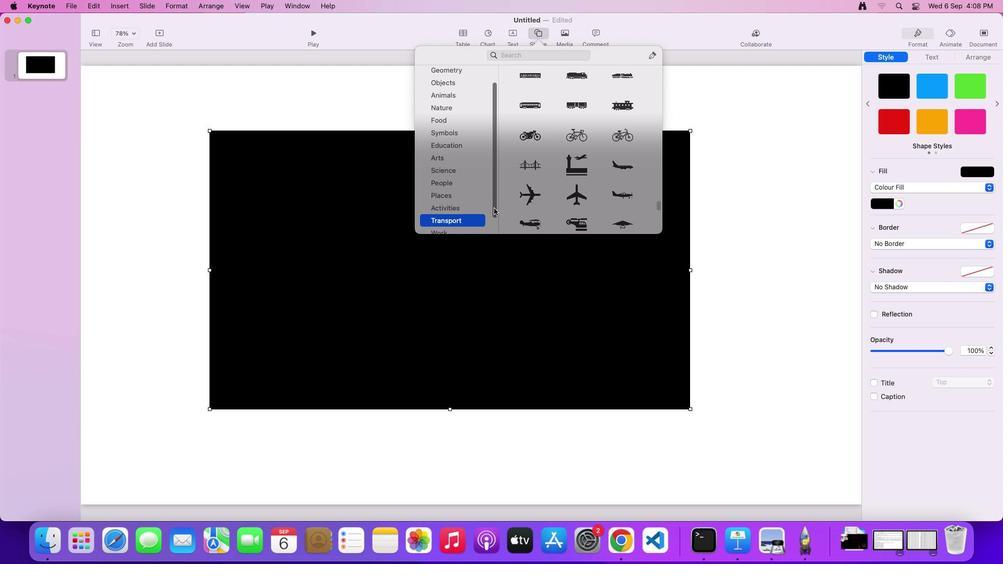 
Action: Mouse pressed left at (493, 195)
Screenshot: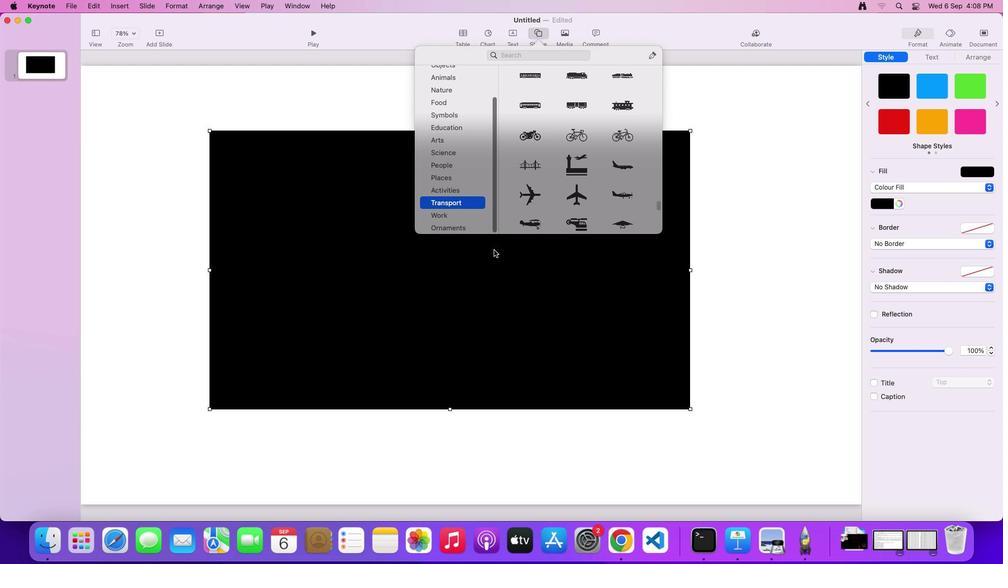 
Action: Mouse moved to (450, 229)
Screenshot: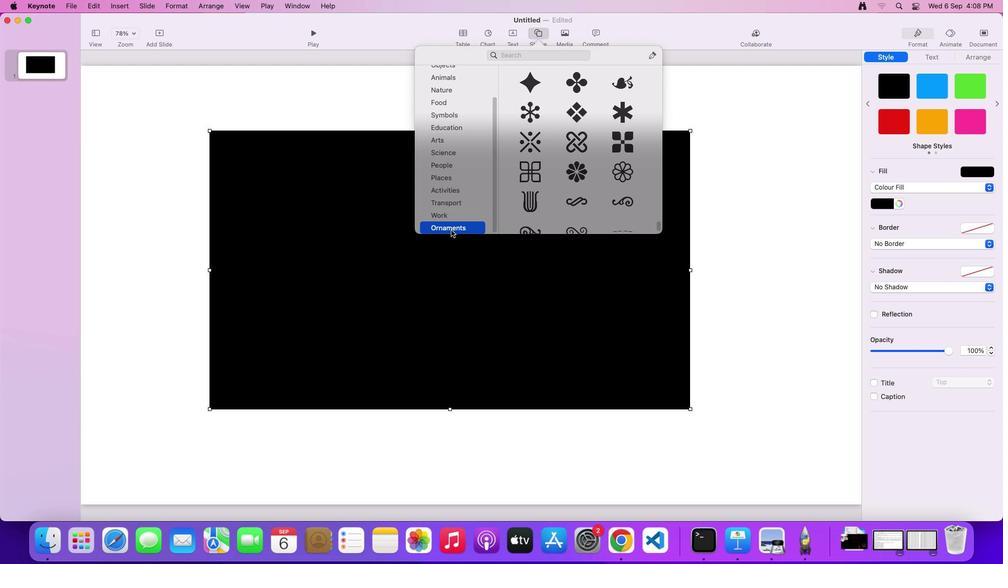 
Action: Mouse pressed left at (450, 229)
Screenshot: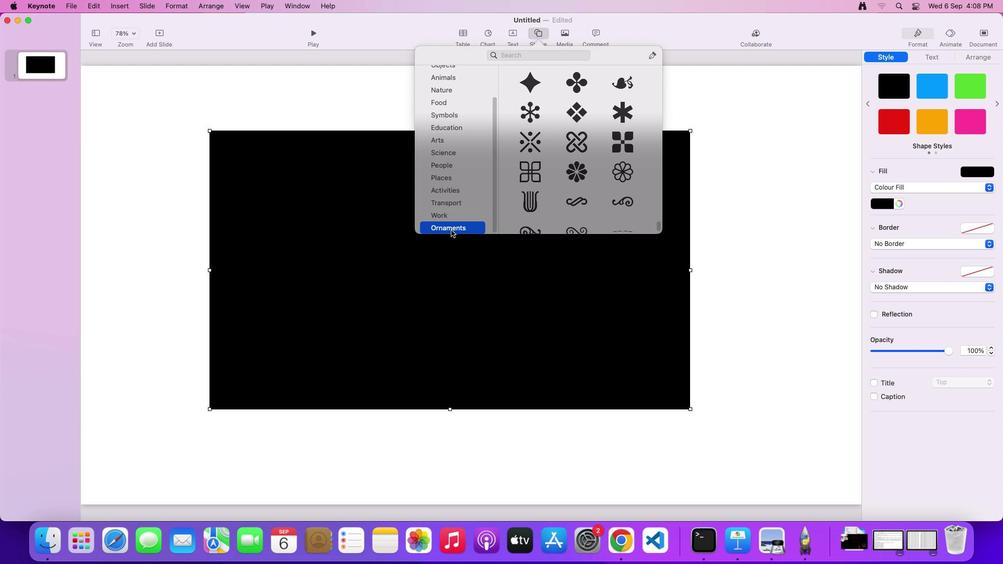 
Action: Mouse moved to (565, 167)
Screenshot: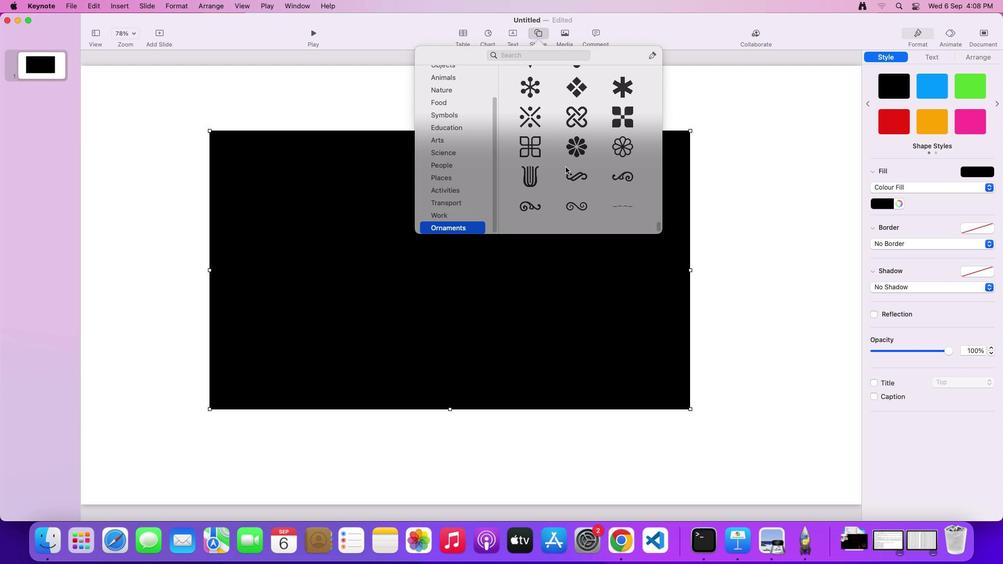 
Action: Mouse scrolled (565, 167) with delta (0, 0)
Screenshot: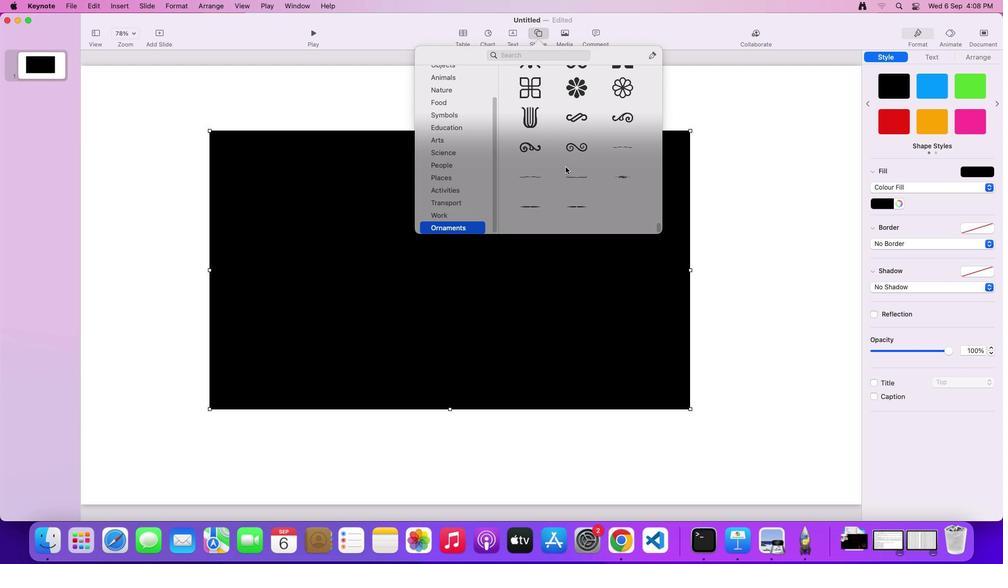 
Action: Mouse scrolled (565, 167) with delta (0, 0)
Screenshot: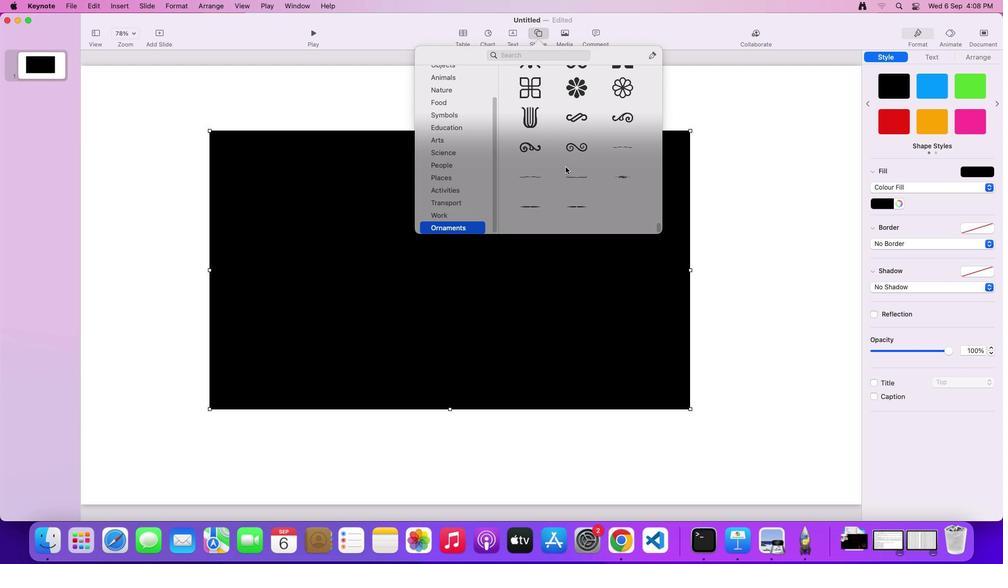 
Action: Mouse scrolled (565, 167) with delta (0, -1)
Screenshot: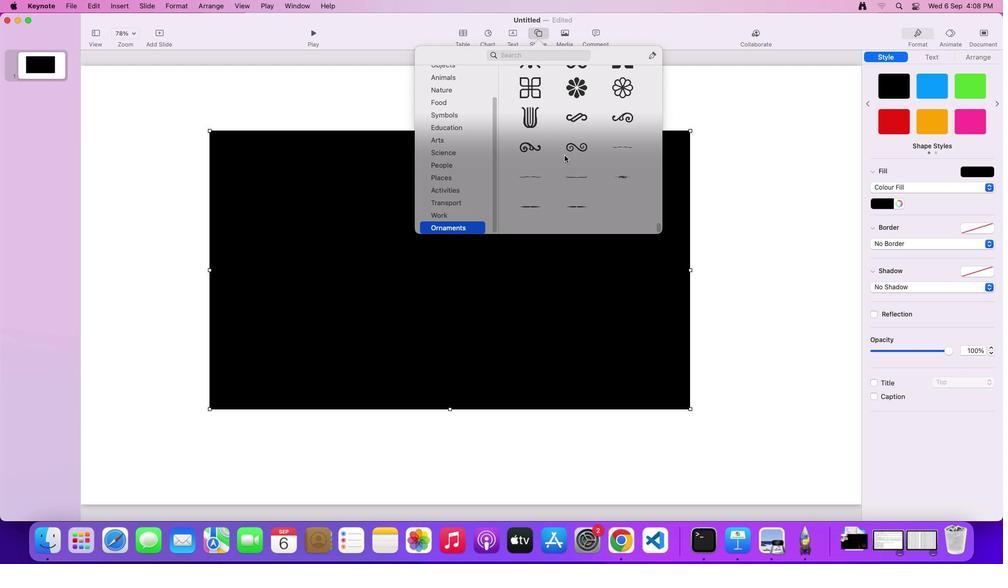 
Action: Mouse scrolled (565, 167) with delta (0, -2)
Screenshot: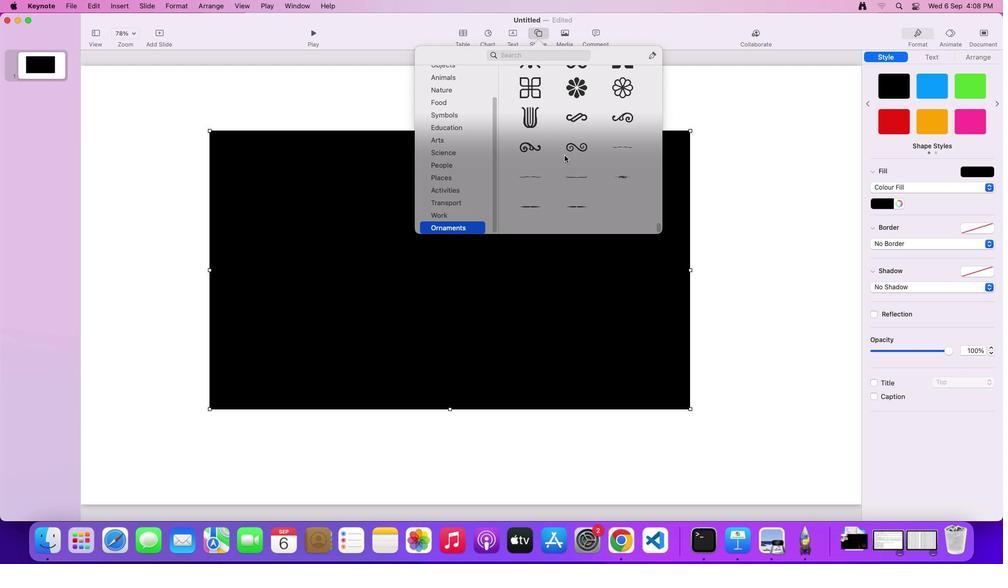 
Action: Mouse scrolled (565, 167) with delta (0, -2)
Screenshot: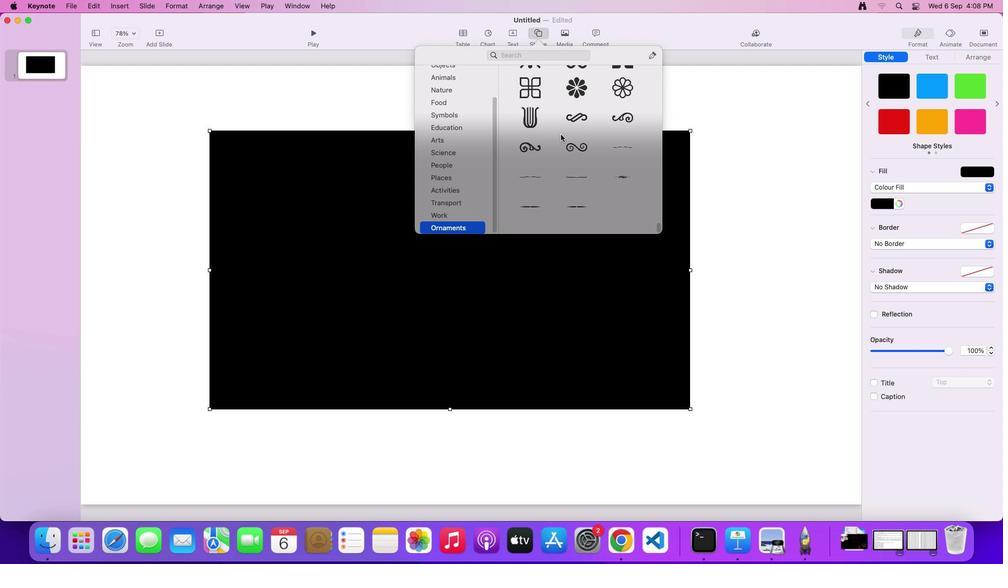 
Action: Mouse moved to (560, 118)
Screenshot: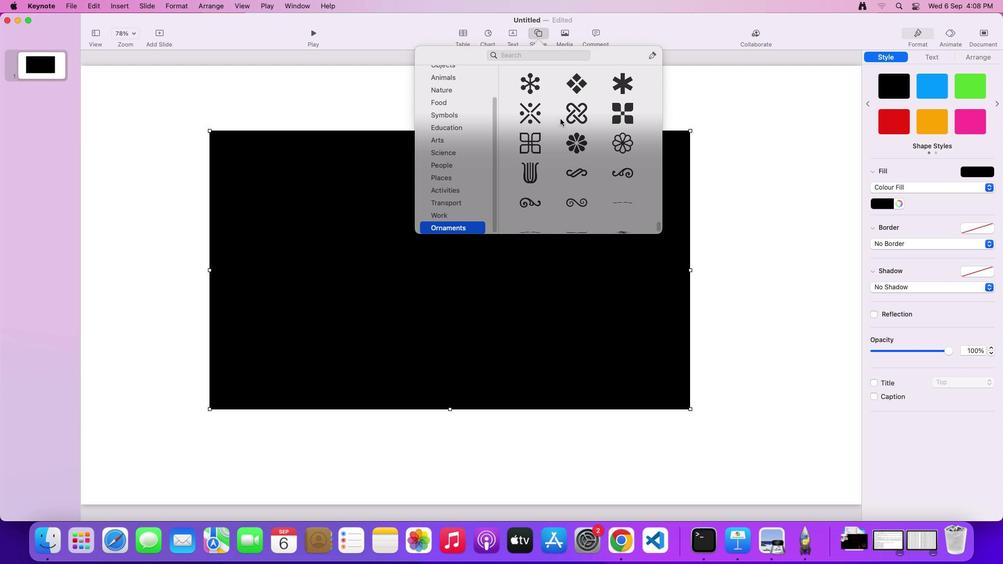 
Action: Mouse scrolled (560, 118) with delta (0, 0)
Screenshot: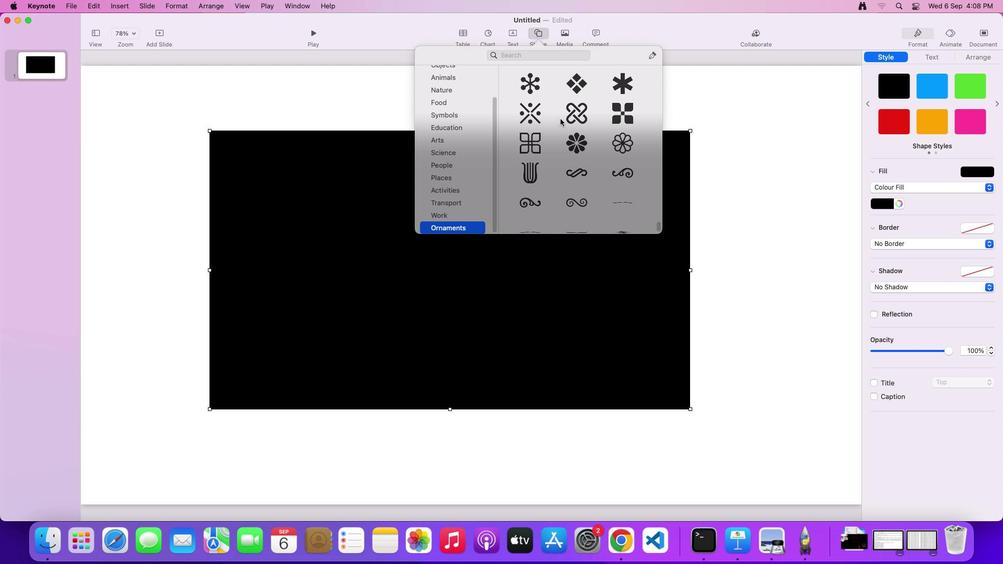 
Action: Mouse scrolled (560, 118) with delta (0, 0)
Screenshot: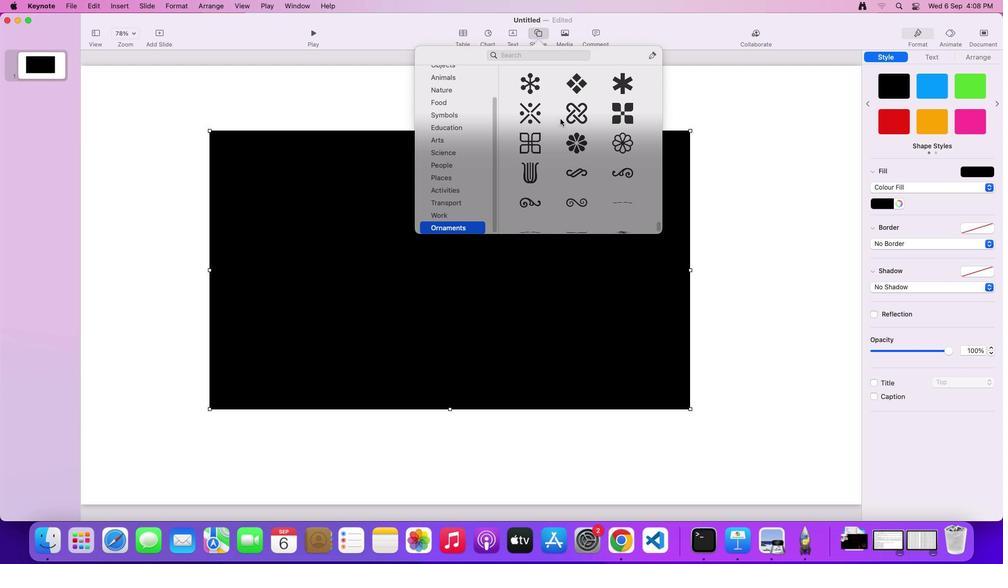 
Action: Mouse scrolled (560, 118) with delta (0, 1)
Screenshot: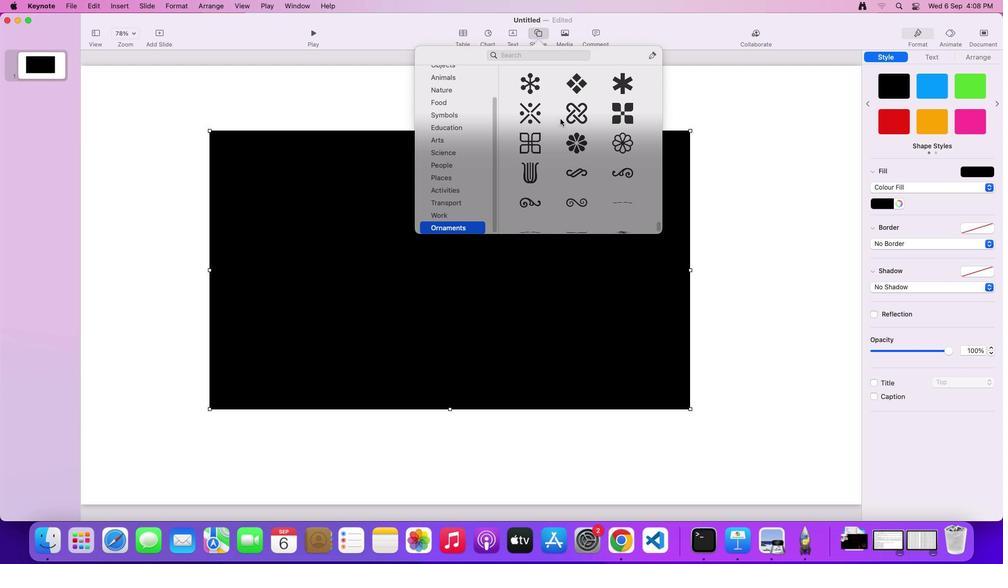 
Action: Mouse scrolled (560, 118) with delta (0, 2)
Screenshot: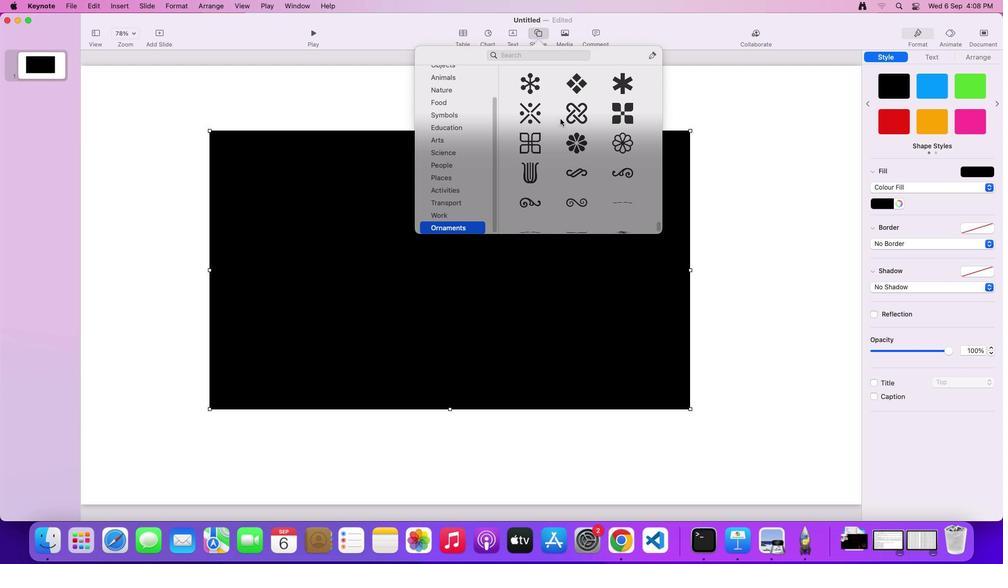 
Action: Mouse moved to (572, 79)
Screenshot: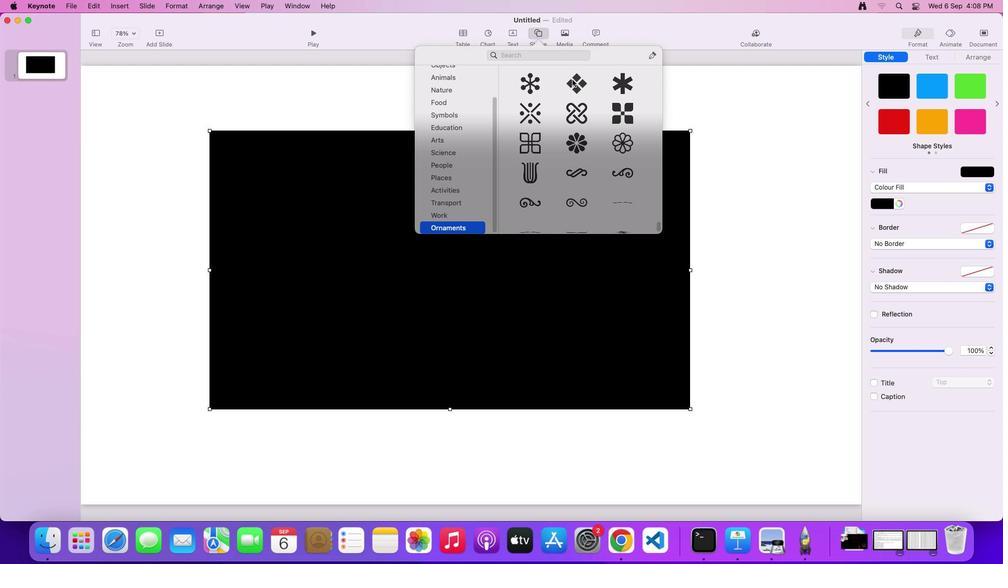
Action: Mouse pressed left at (572, 79)
Screenshot: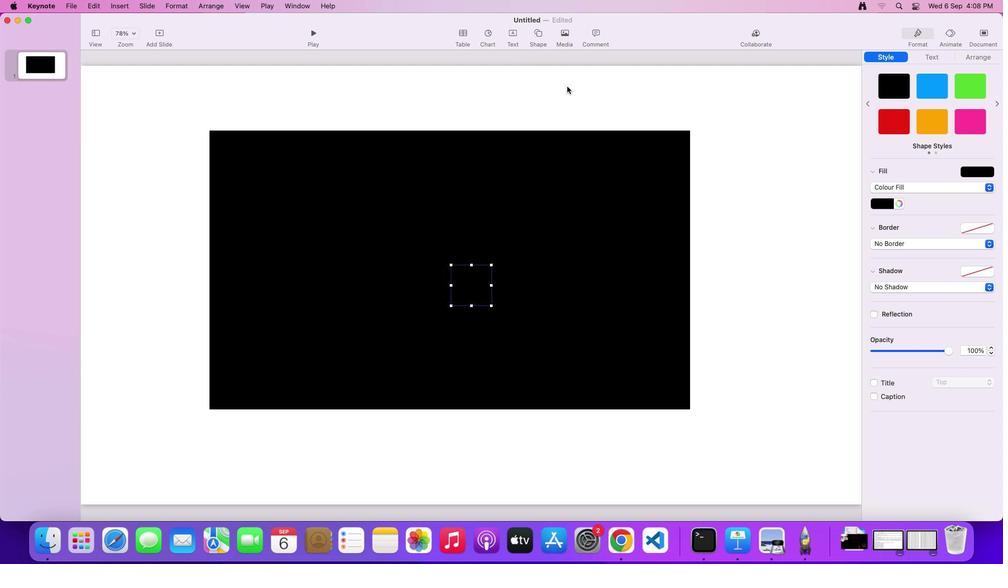 
Action: Mouse moved to (895, 115)
Screenshot: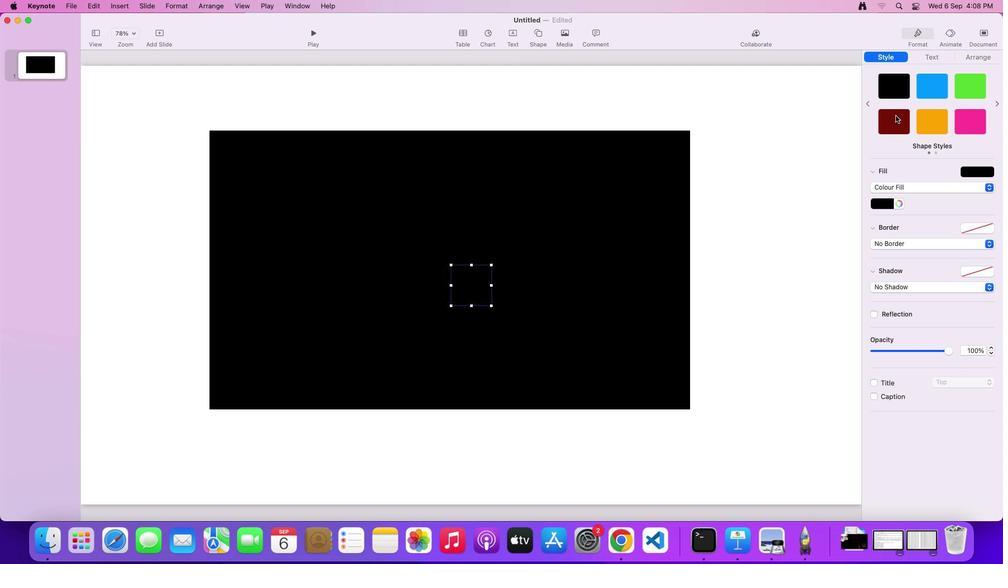 
Action: Mouse pressed left at (895, 115)
Screenshot: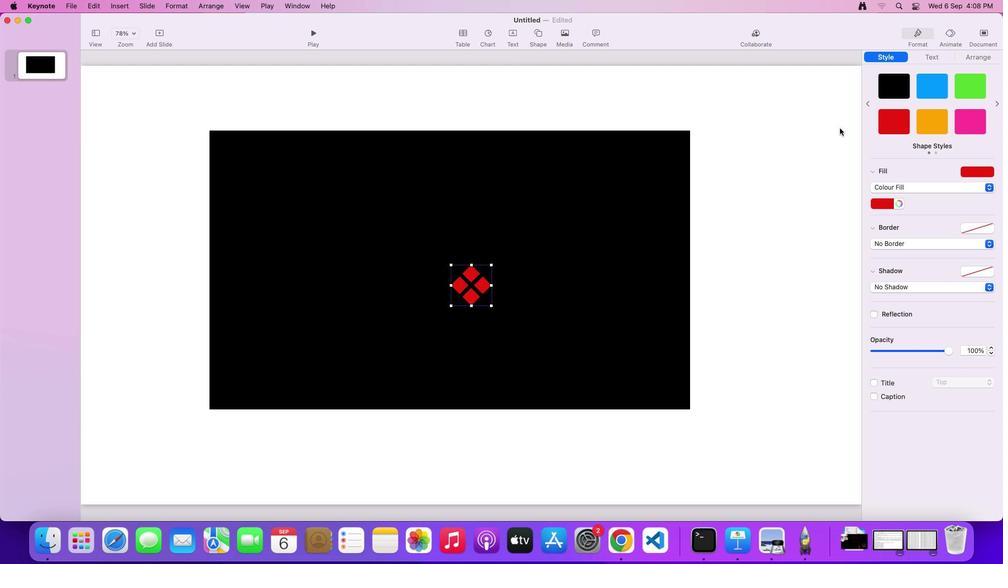 
Action: Mouse moved to (407, 160)
Screenshot: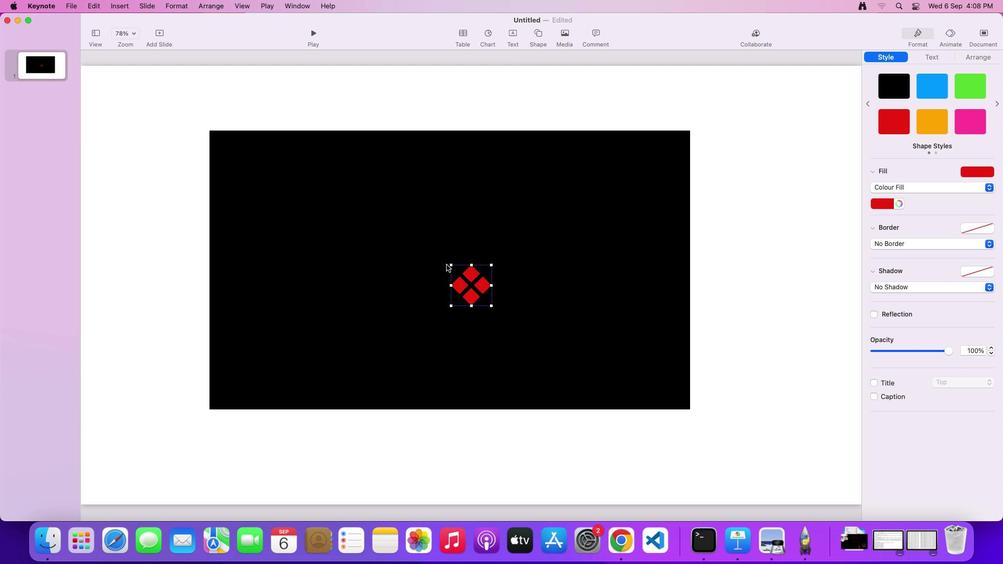 
Action: Key pressed Key.alt
Screenshot: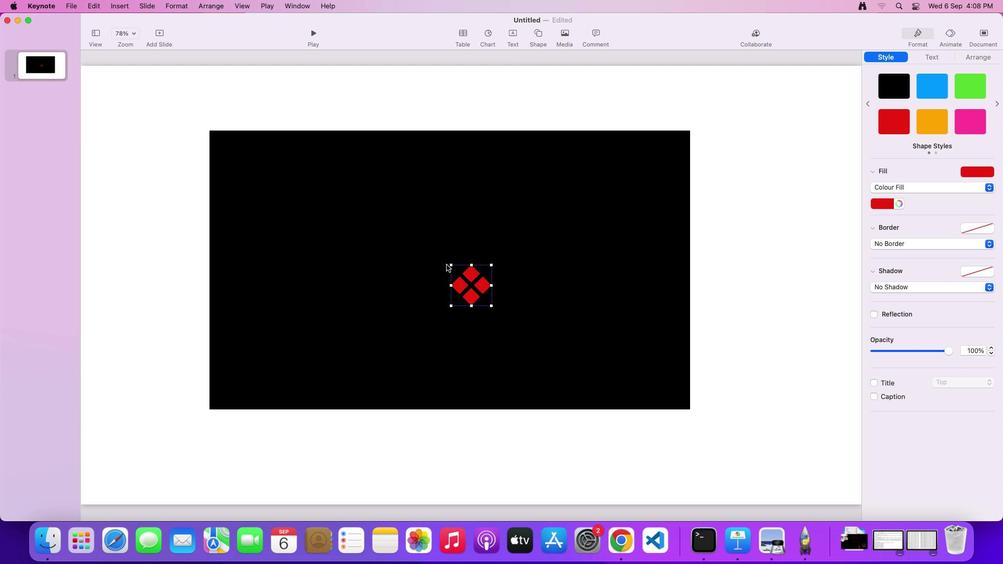 
Action: Mouse moved to (468, 286)
Screenshot: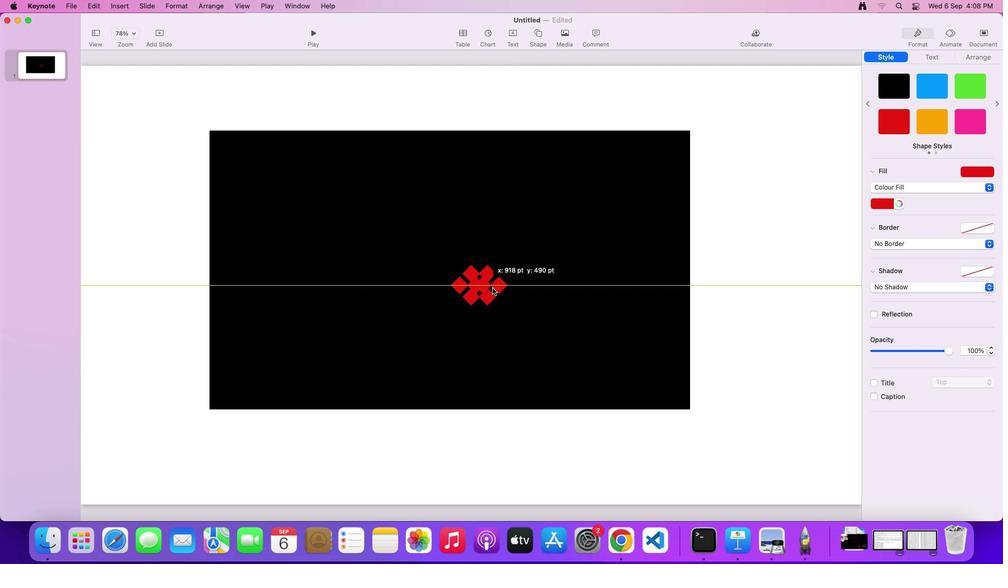 
Action: Mouse pressed left at (468, 286)
Screenshot: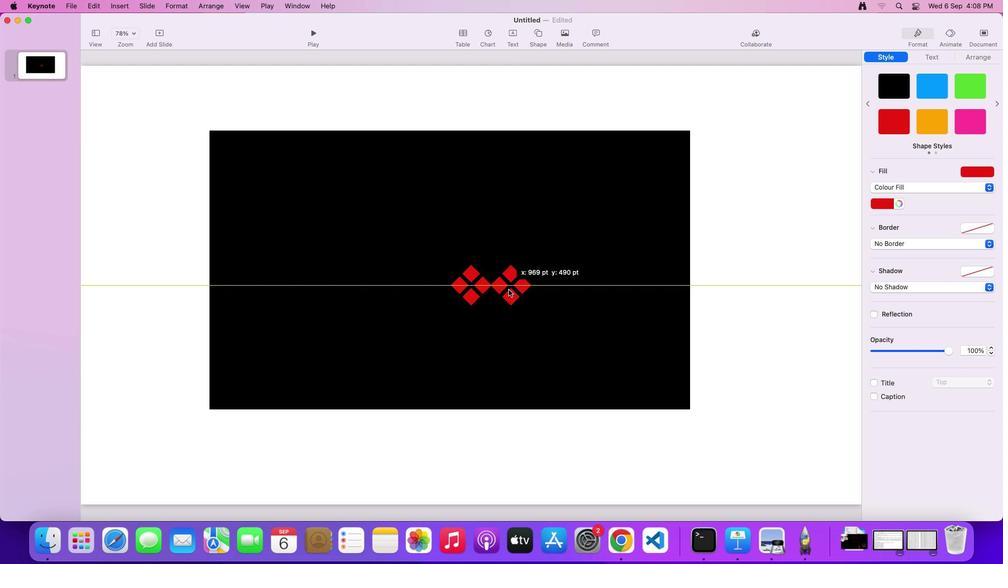 
Action: Mouse moved to (492, 260)
Screenshot: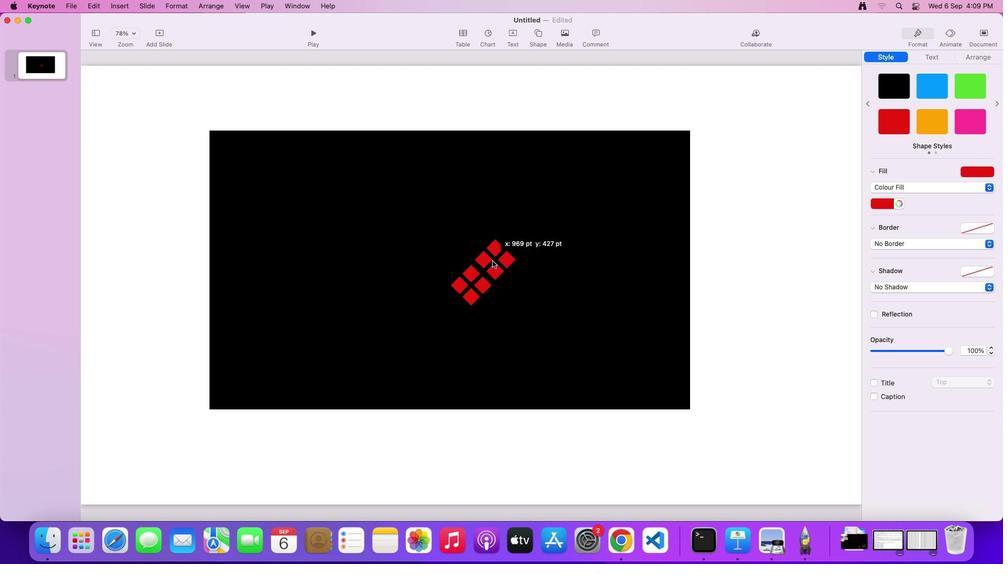 
Action: Mouse pressed left at (492, 260)
Screenshot: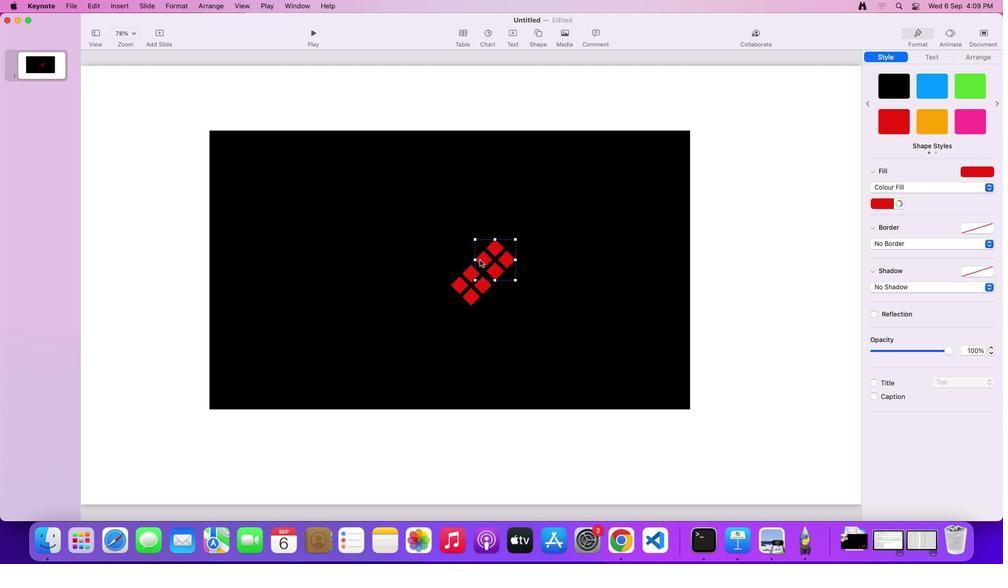 
Action: Mouse moved to (443, 258)
Screenshot: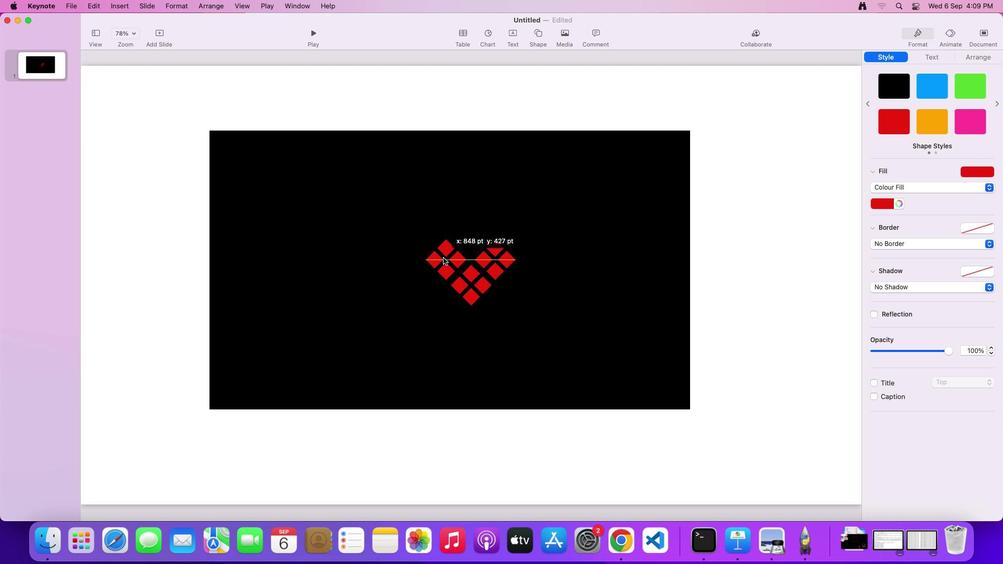 
Action: Mouse pressed left at (443, 258)
Screenshot: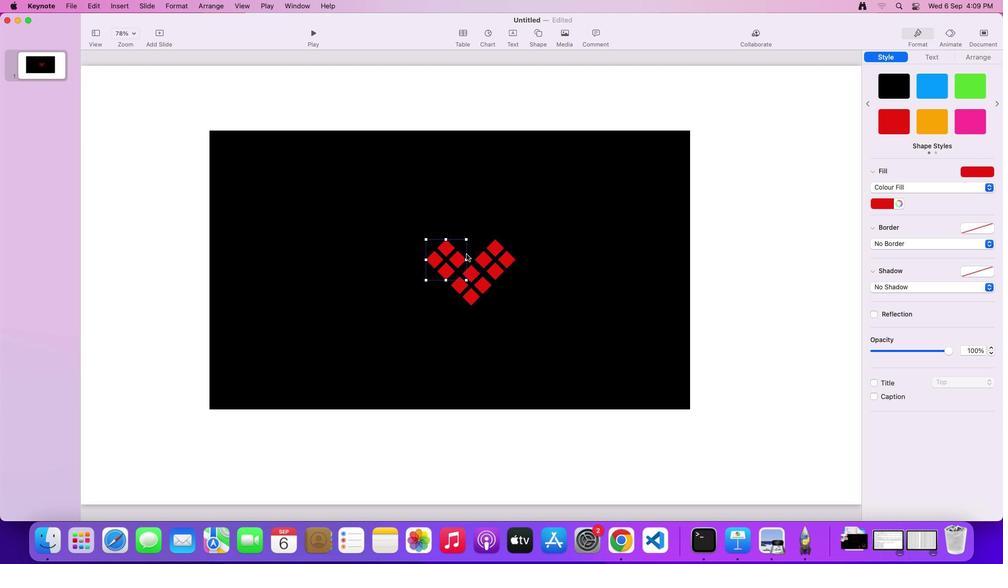 
Action: Mouse moved to (479, 243)
Screenshot: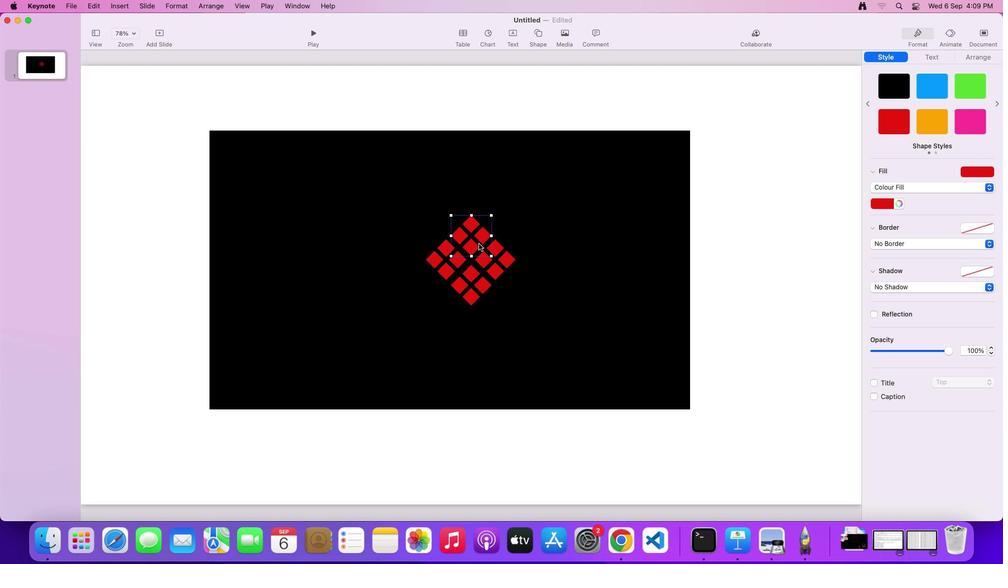 
Action: Mouse pressed left at (479, 243)
Screenshot: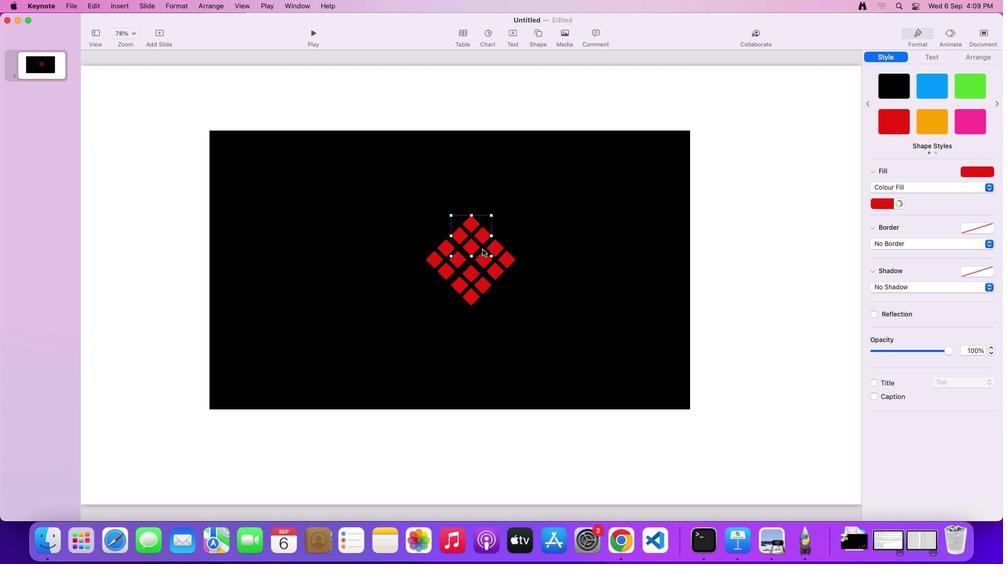 
Action: Mouse moved to (475, 340)
Screenshot: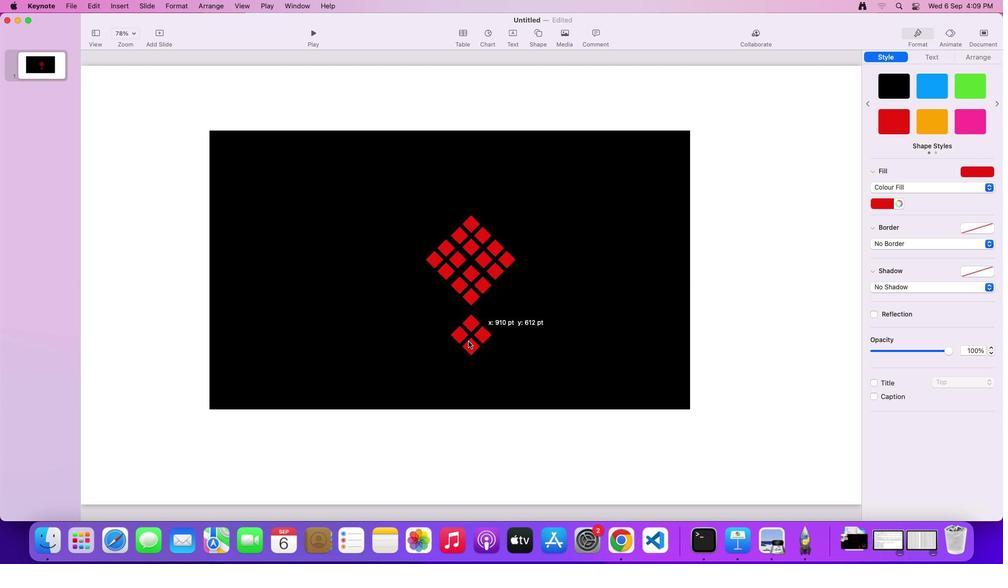 
Action: Mouse pressed left at (475, 340)
Screenshot: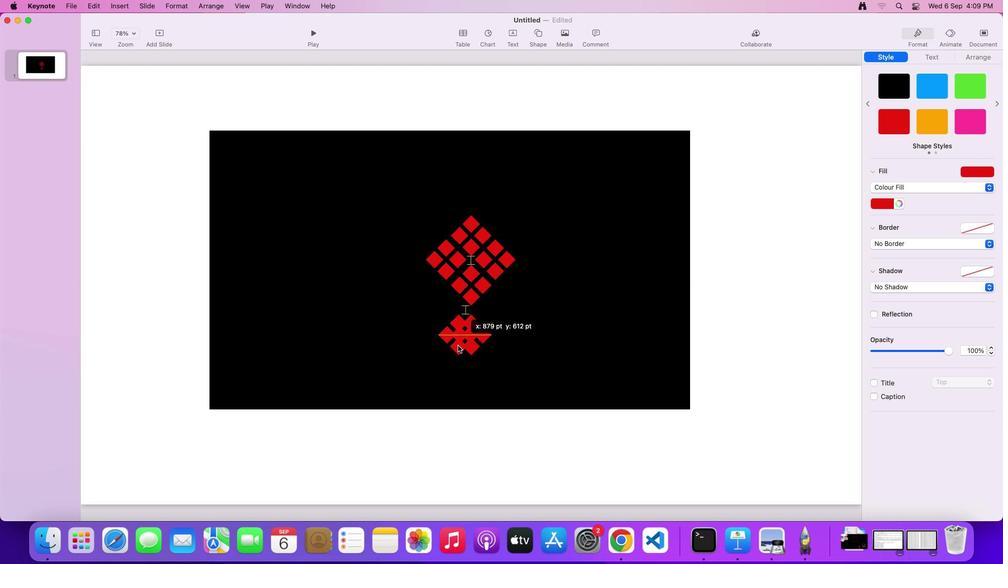 
Action: Mouse moved to (448, 364)
Screenshot: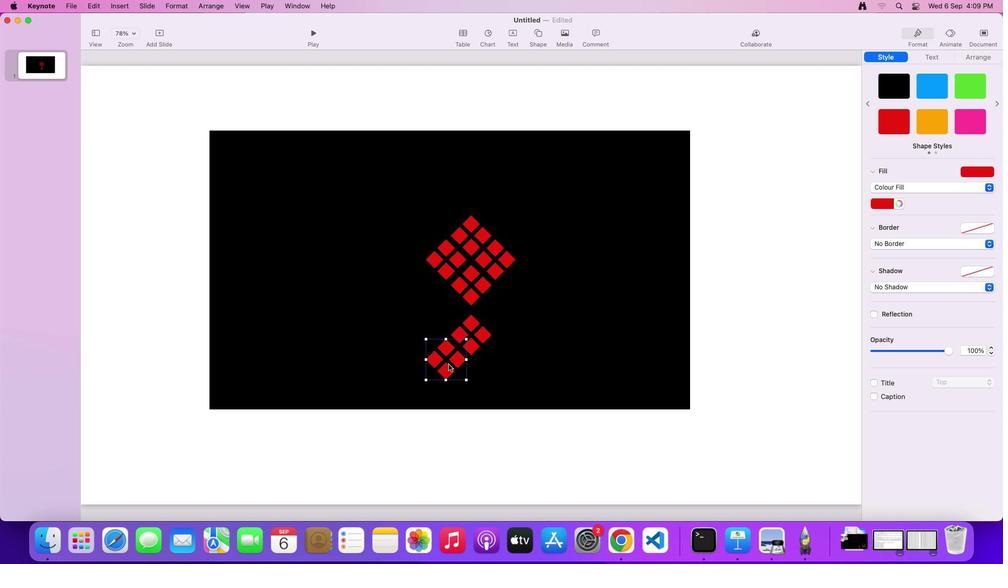 
Action: Mouse pressed left at (448, 364)
Screenshot: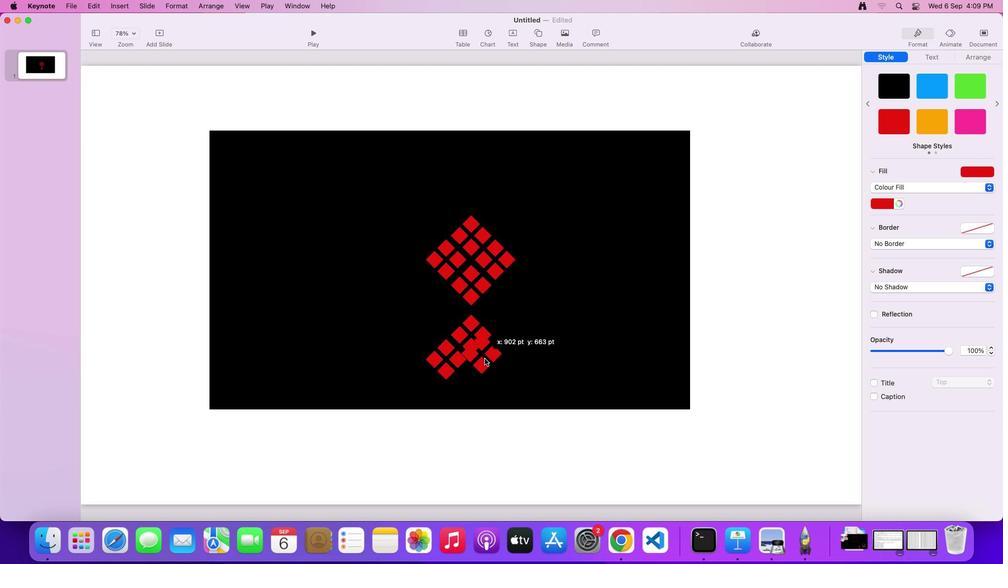 
Action: Mouse moved to (494, 363)
Screenshot: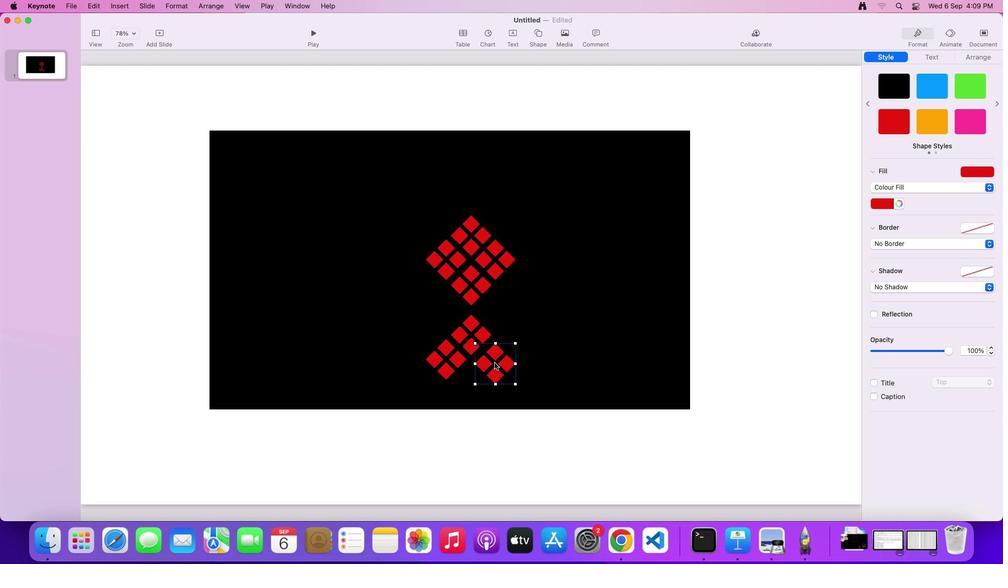 
Action: Mouse pressed left at (494, 363)
Screenshot: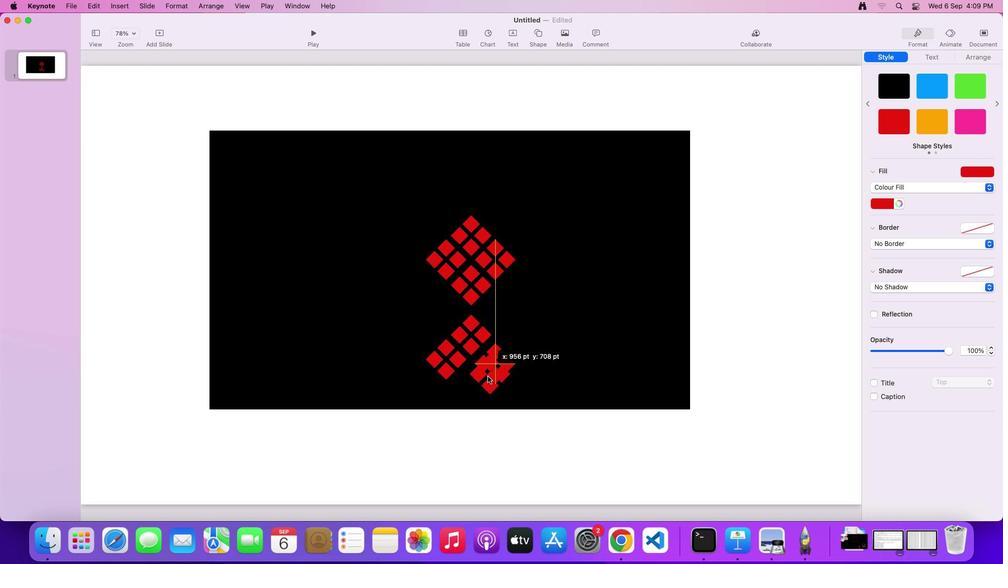 
Action: Mouse moved to (564, 313)
Screenshot: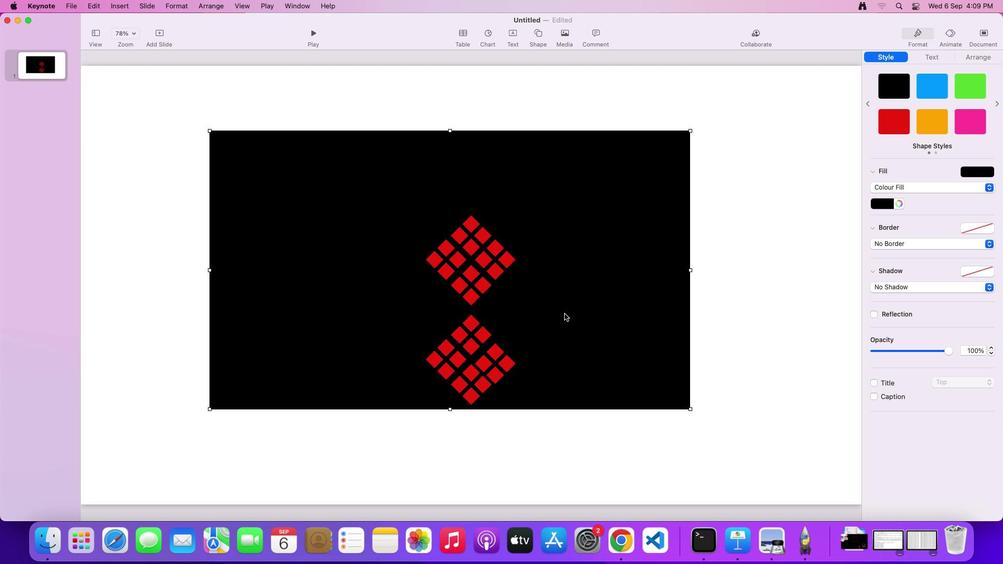 
Action: Mouse pressed left at (564, 313)
Screenshot: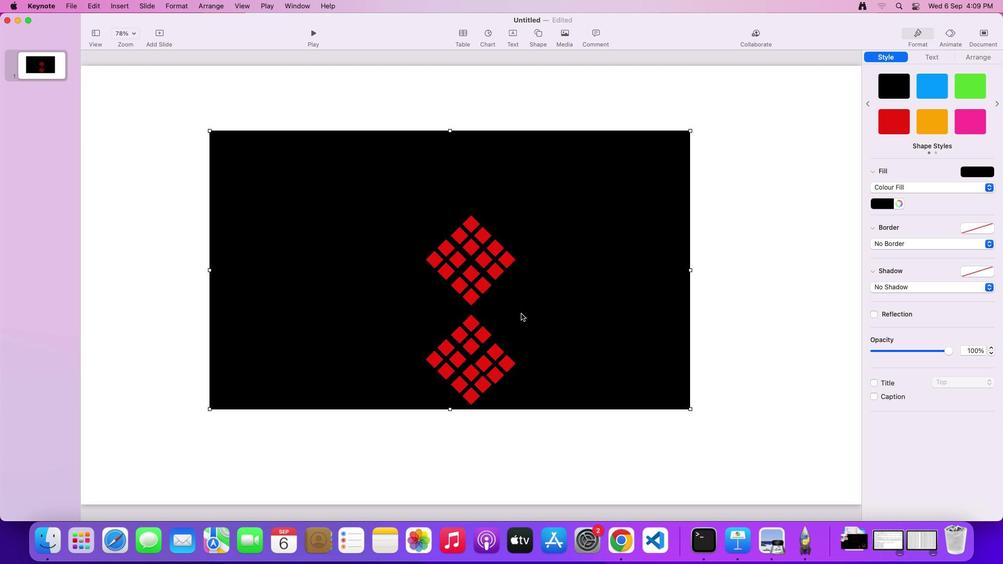 
Action: Mouse moved to (471, 390)
Screenshot: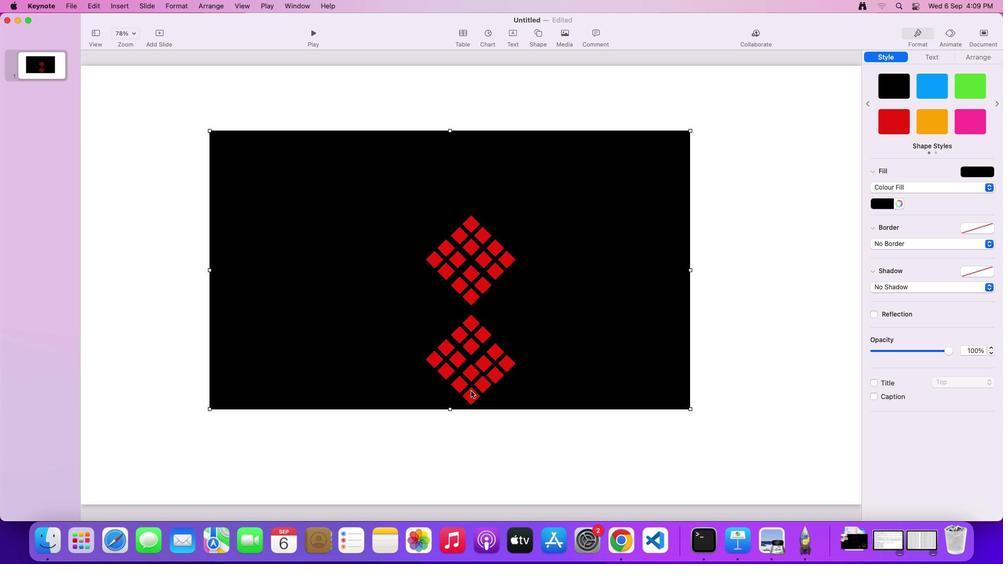 
Action: Mouse pressed left at (471, 390)
Screenshot: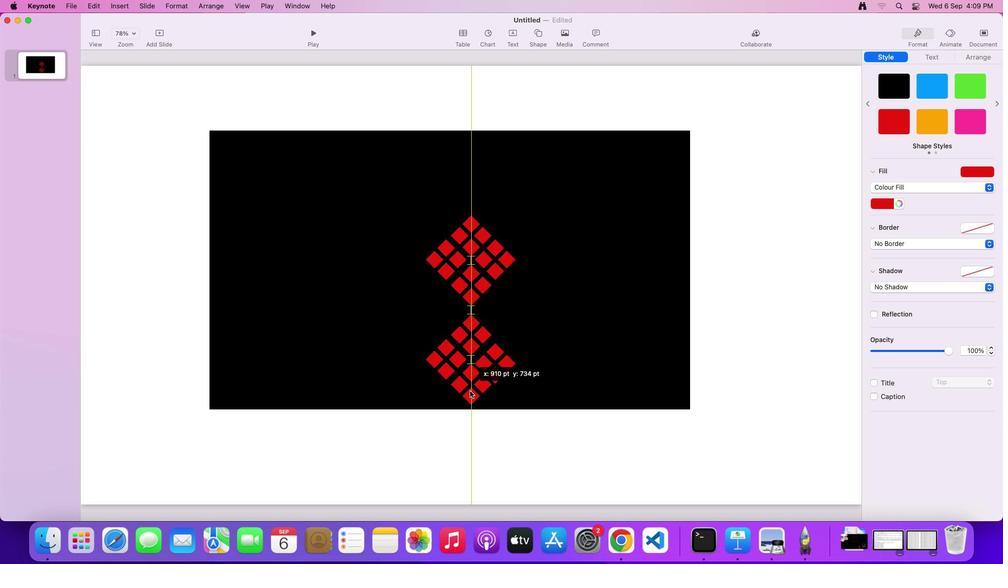 
Action: Mouse moved to (495, 367)
Screenshot: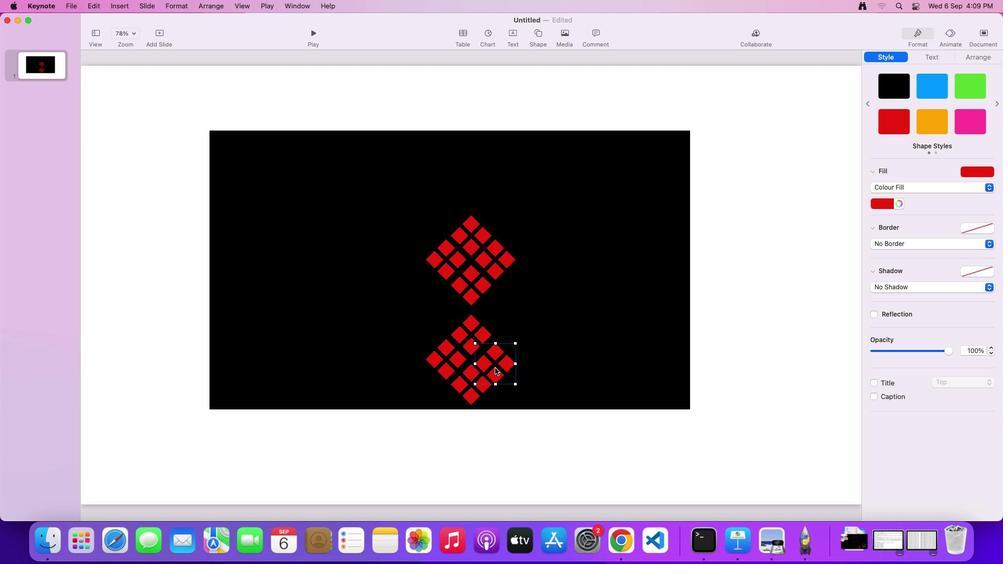 
Action: Mouse pressed left at (495, 367)
Screenshot: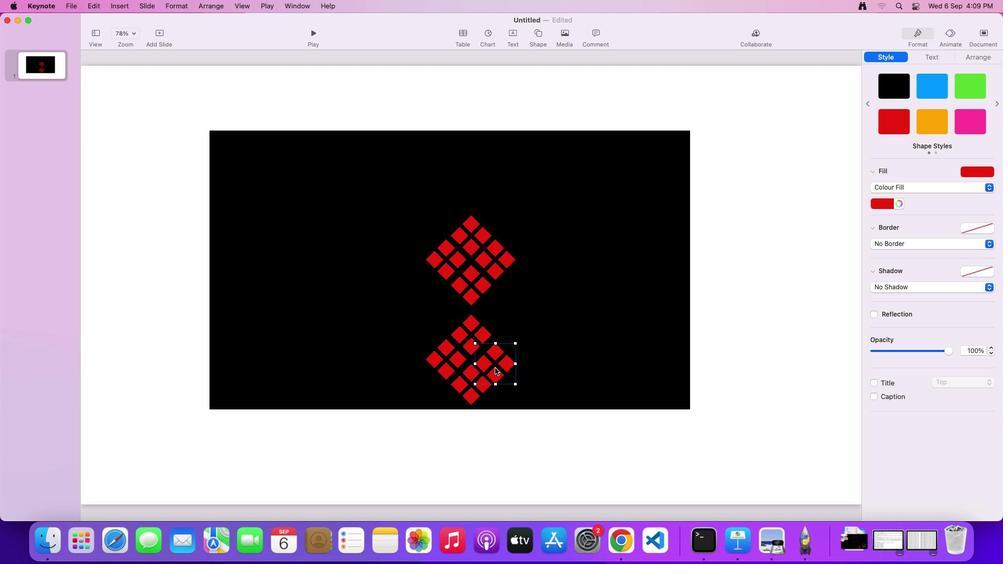 
Action: Mouse moved to (520, 320)
Screenshot: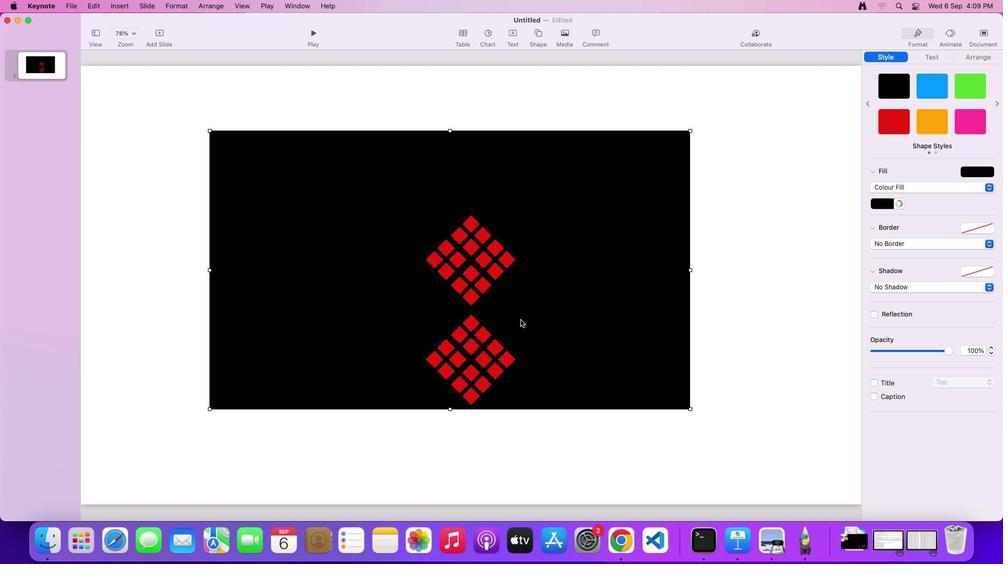 
Action: Mouse pressed left at (520, 320)
Screenshot: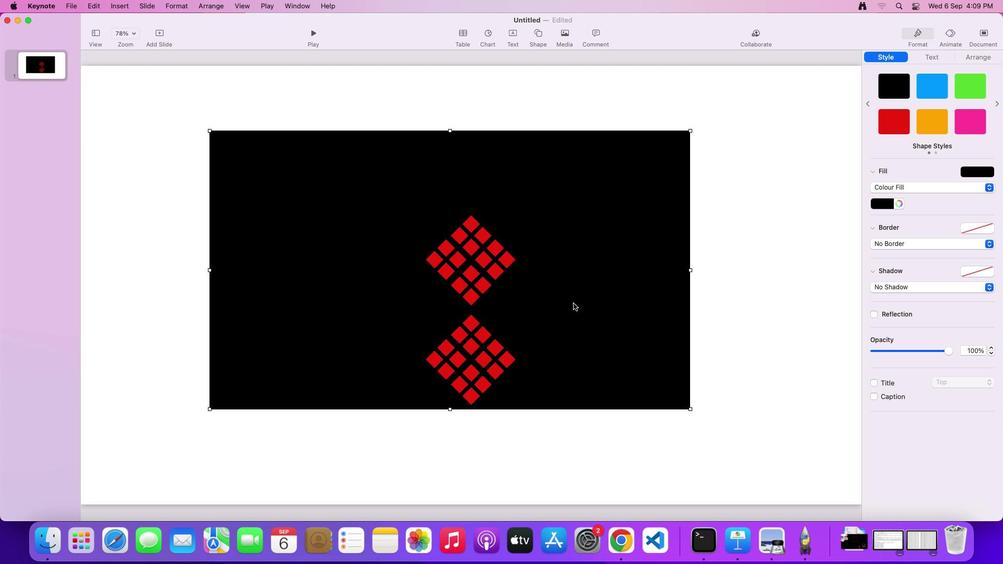 
Action: Mouse moved to (477, 253)
Screenshot: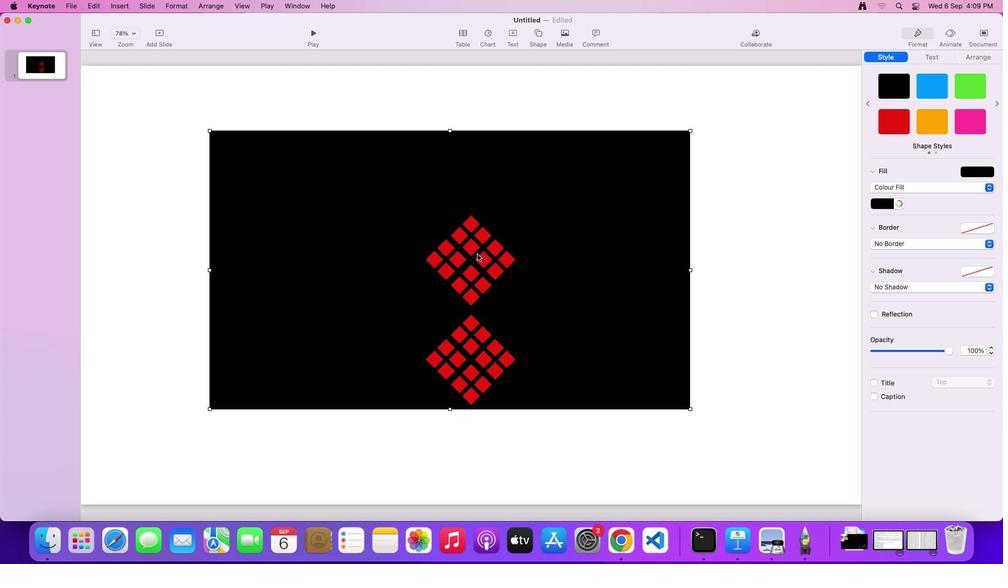 
Action: Key pressed Key.shift
Screenshot: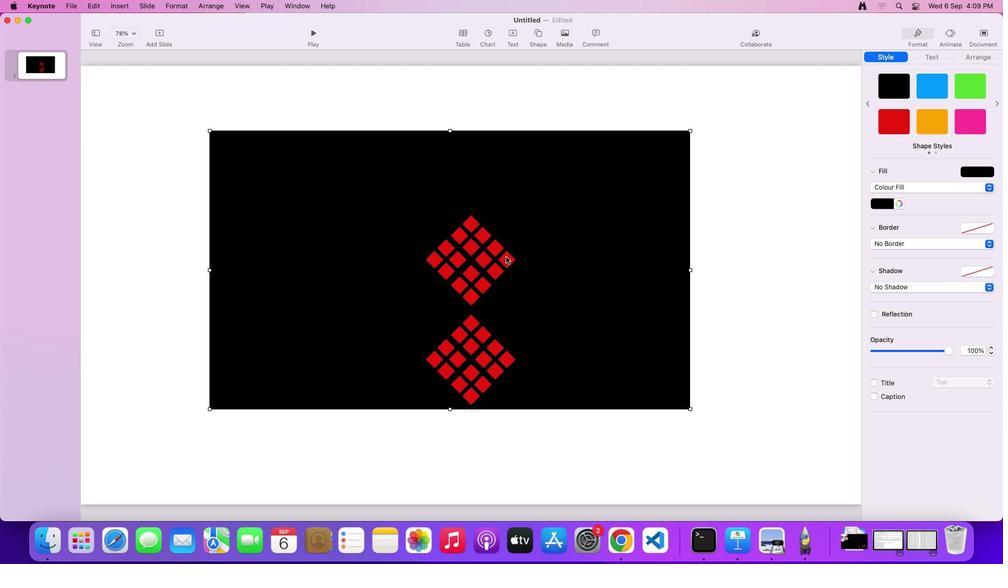 
Action: Mouse moved to (463, 234)
Screenshot: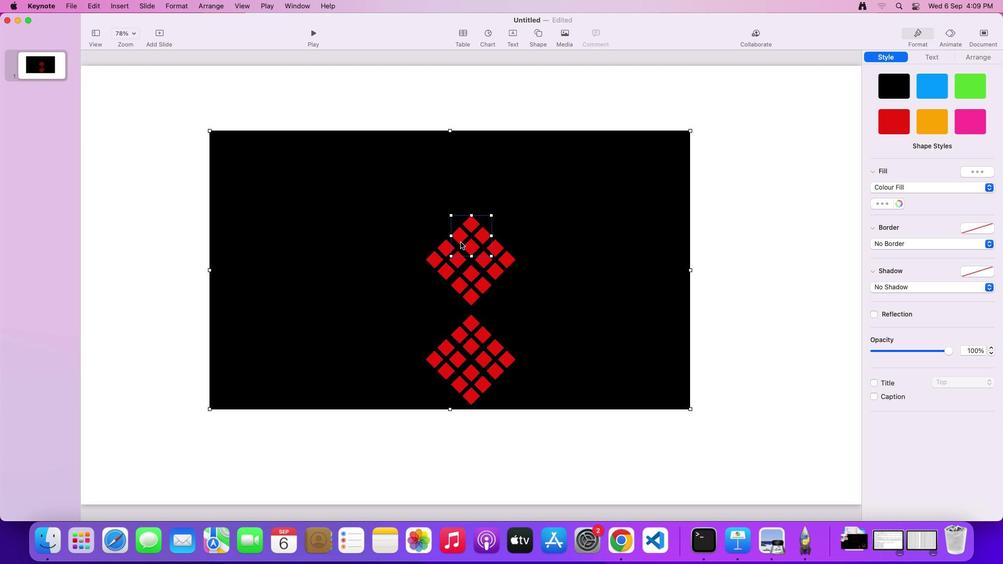 
Action: Mouse pressed left at (463, 234)
Screenshot: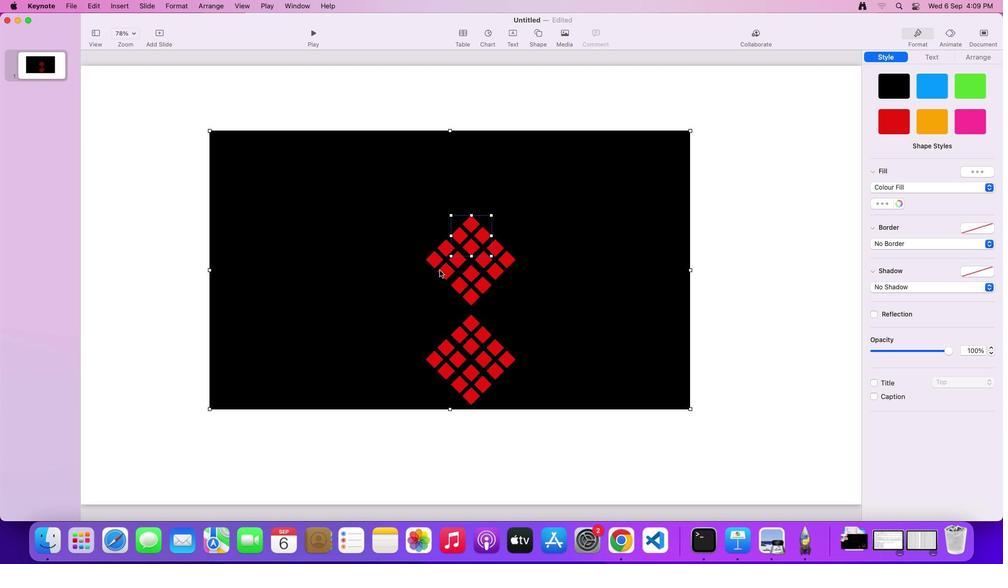 
Action: Mouse moved to (439, 270)
Screenshot: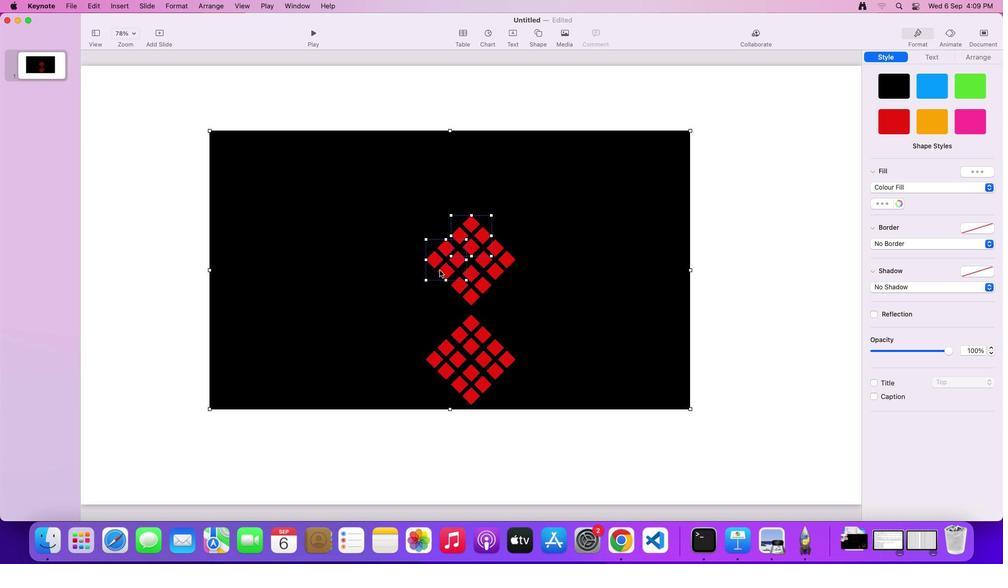 
Action: Mouse pressed left at (439, 270)
Screenshot: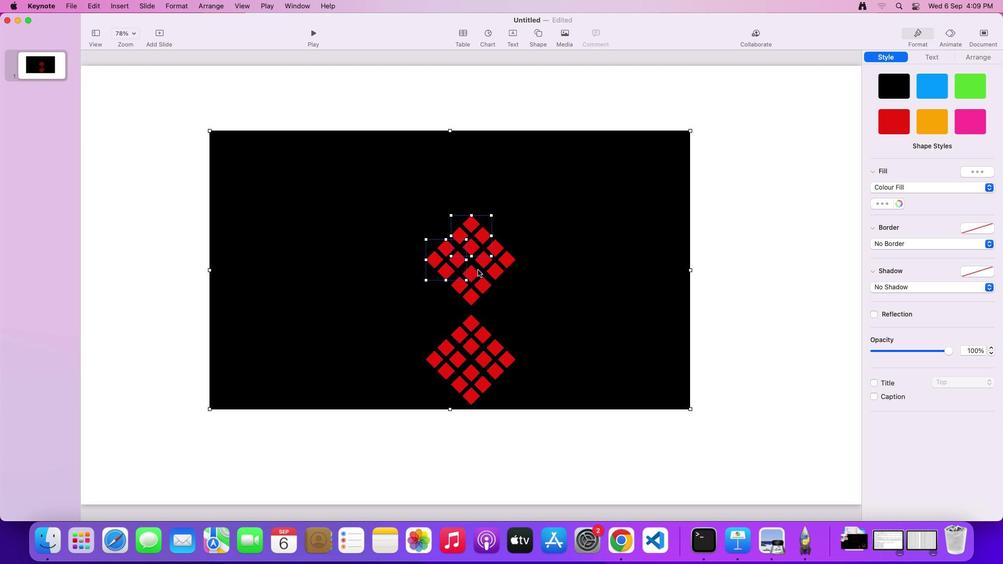 
Action: Mouse moved to (501, 263)
Screenshot: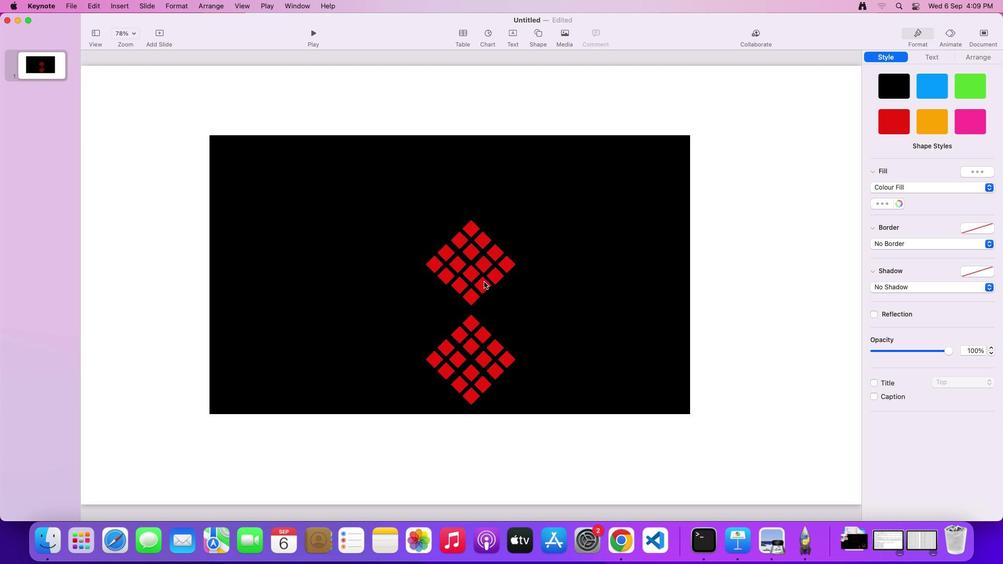 
Action: Mouse pressed left at (501, 263)
Screenshot: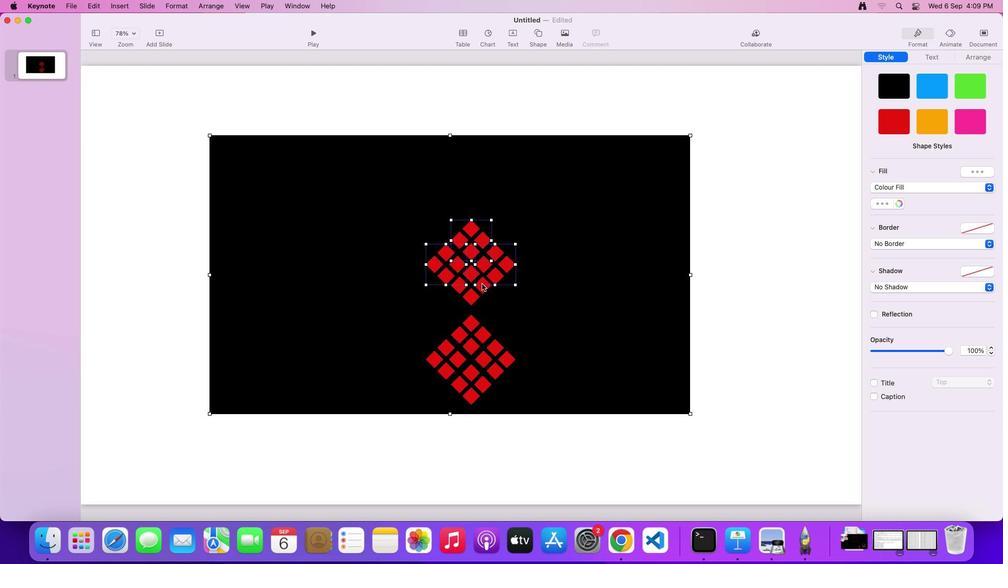 
Action: Mouse moved to (465, 284)
Screenshot: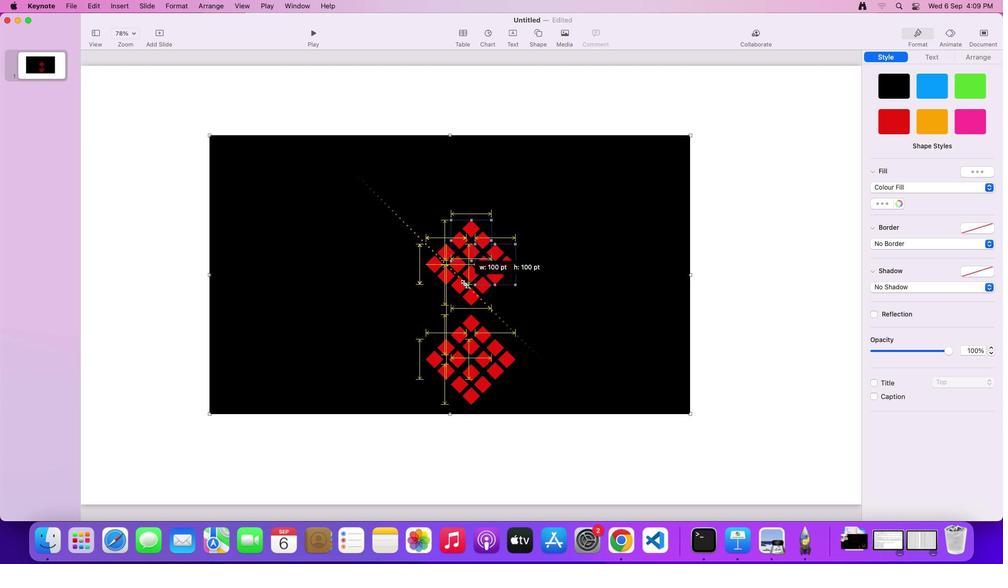 
Action: Mouse pressed left at (465, 284)
Screenshot: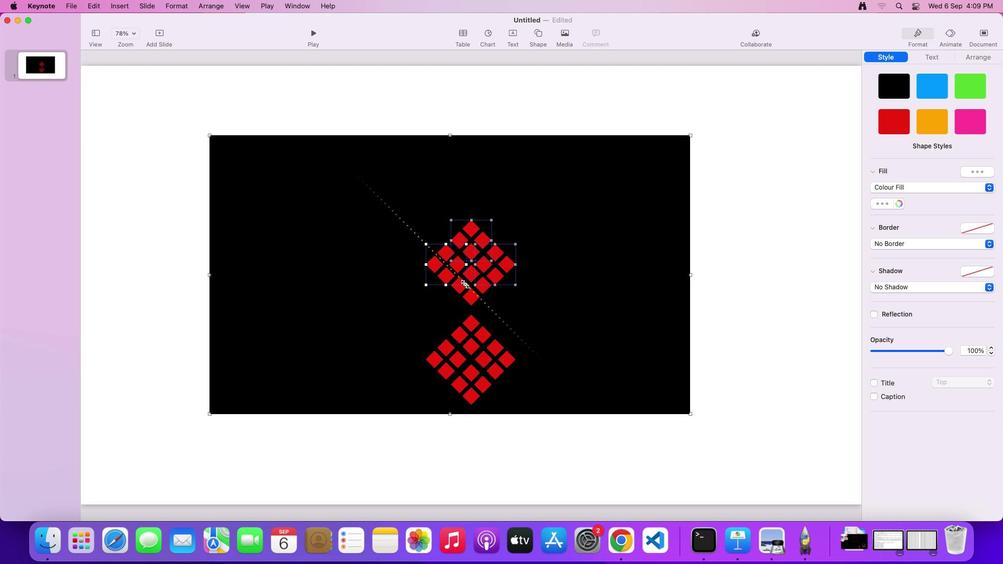 
Action: Mouse moved to (450, 353)
Screenshot: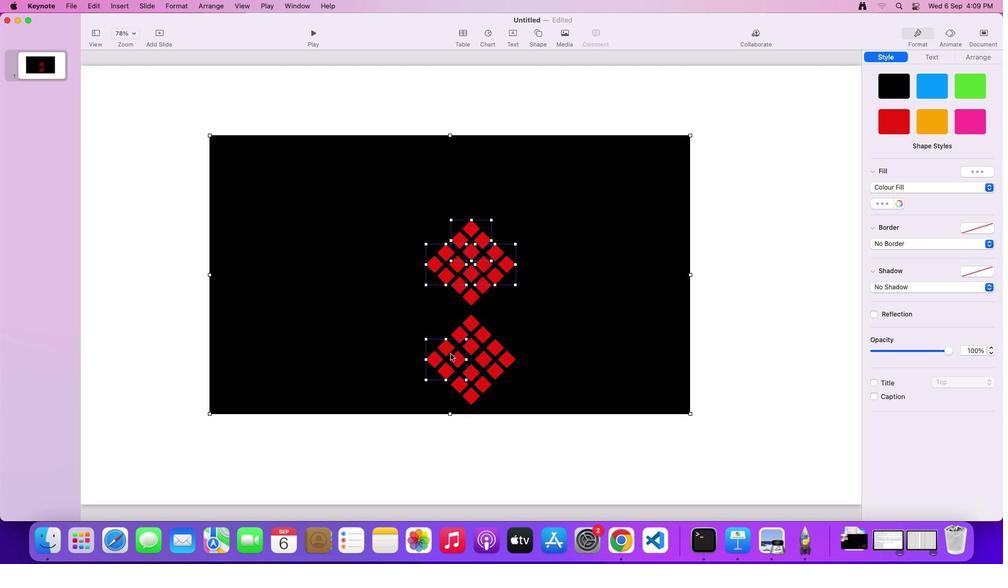 
Action: Mouse pressed left at (450, 353)
Screenshot: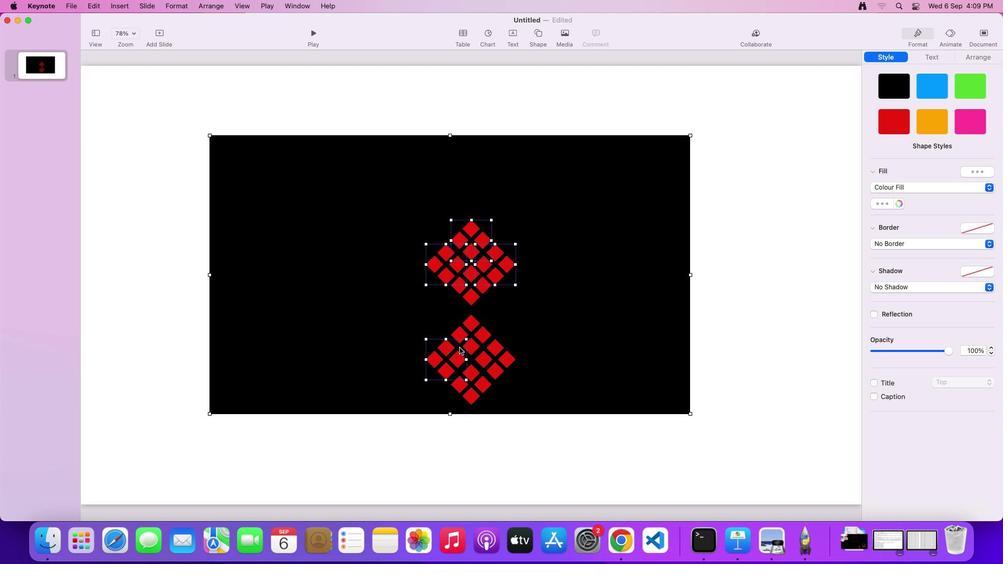 
Action: Mouse moved to (474, 335)
Screenshot: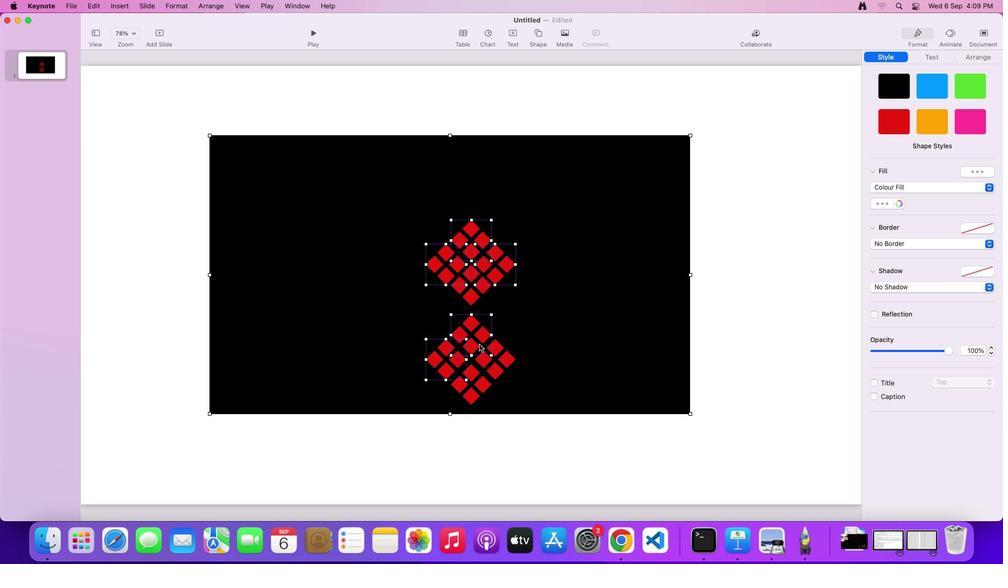 
Action: Mouse pressed left at (474, 335)
Screenshot: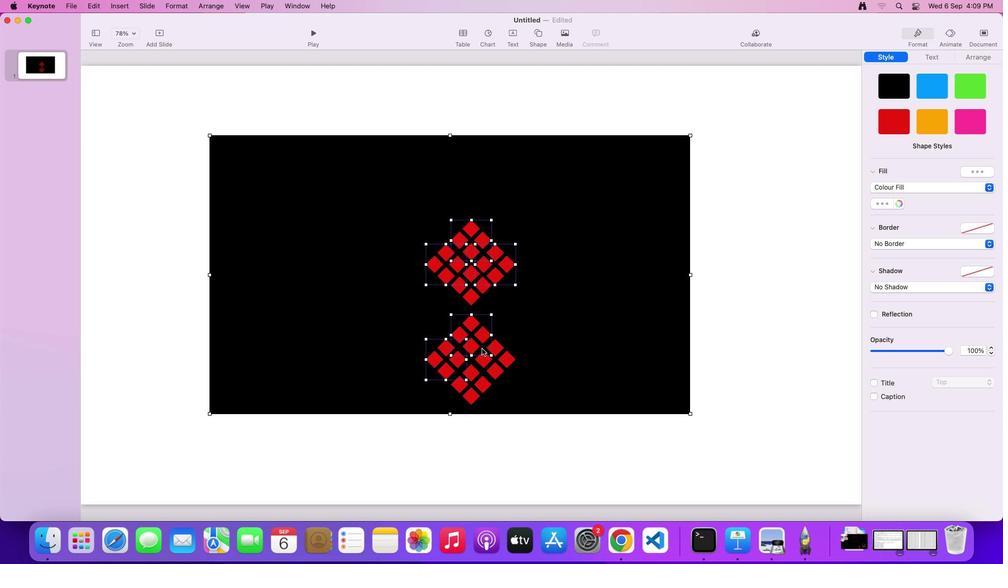 
Action: Mouse moved to (494, 363)
Screenshot: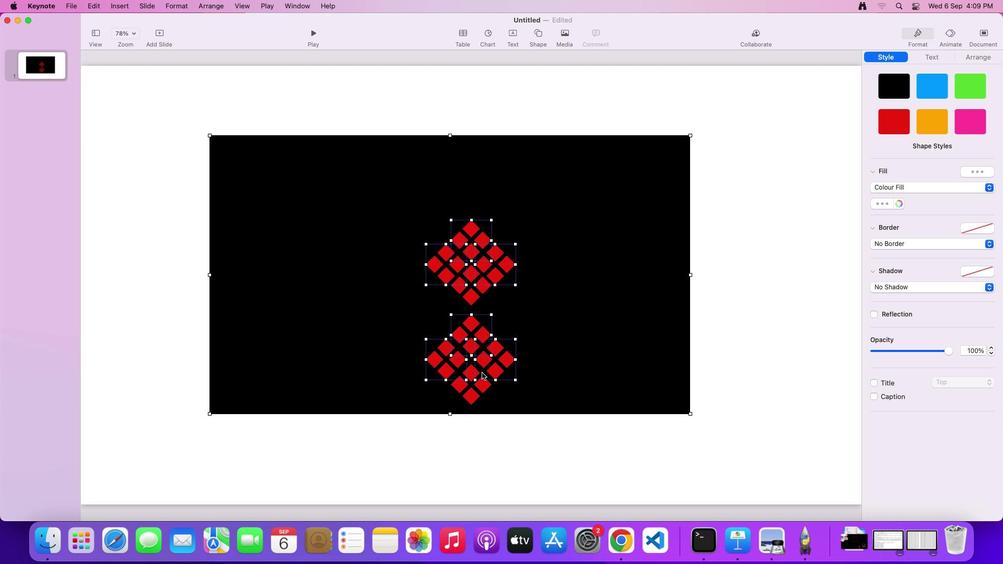 
Action: Mouse pressed left at (494, 363)
Screenshot: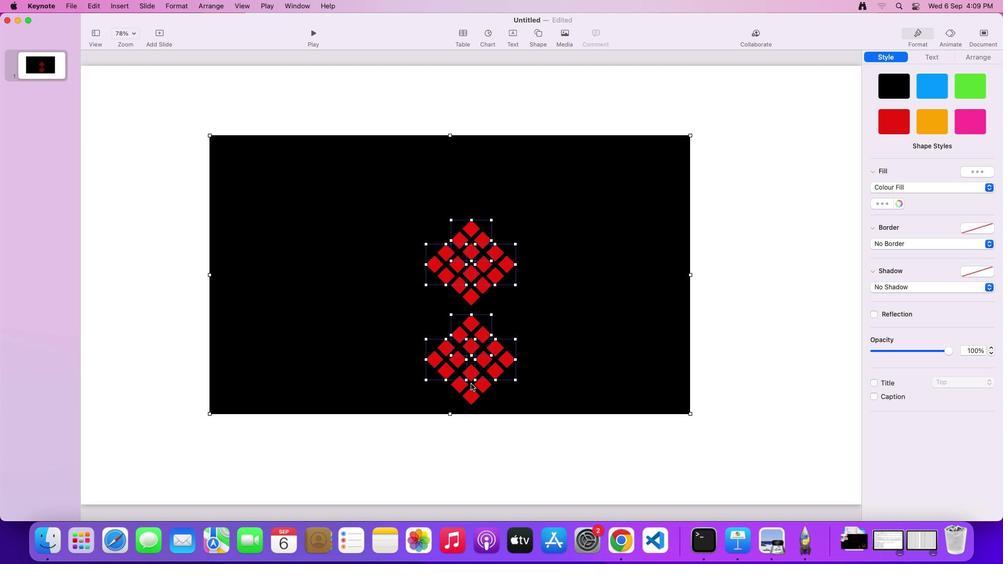 
Action: Mouse moved to (467, 387)
Screenshot: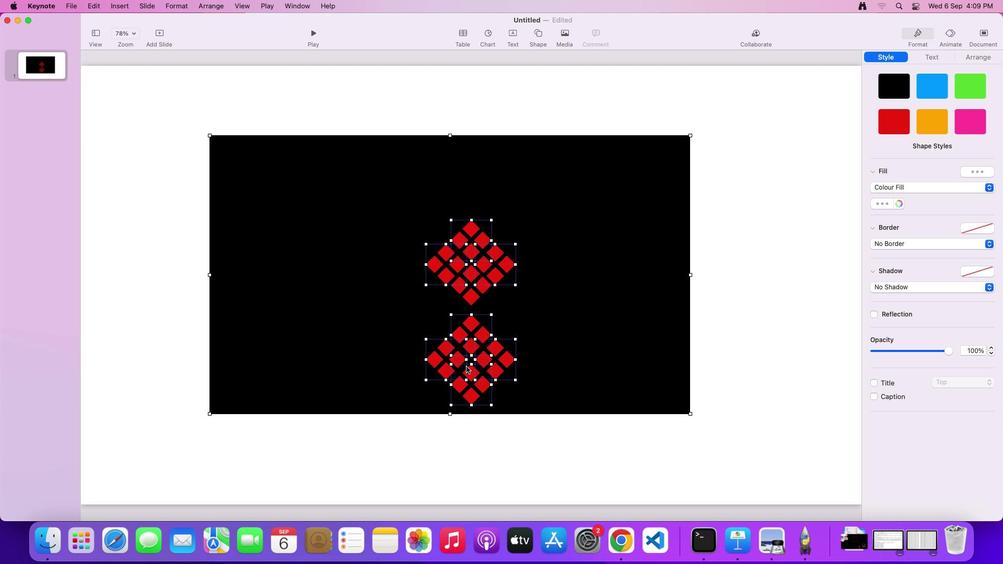 
Action: Mouse pressed left at (467, 387)
Screenshot: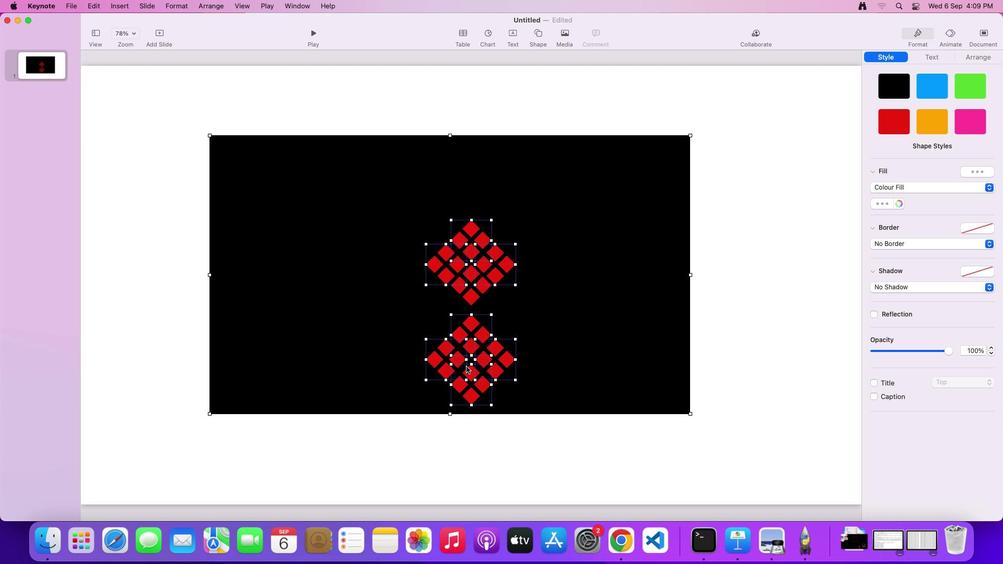 
Action: Mouse moved to (489, 268)
Screenshot: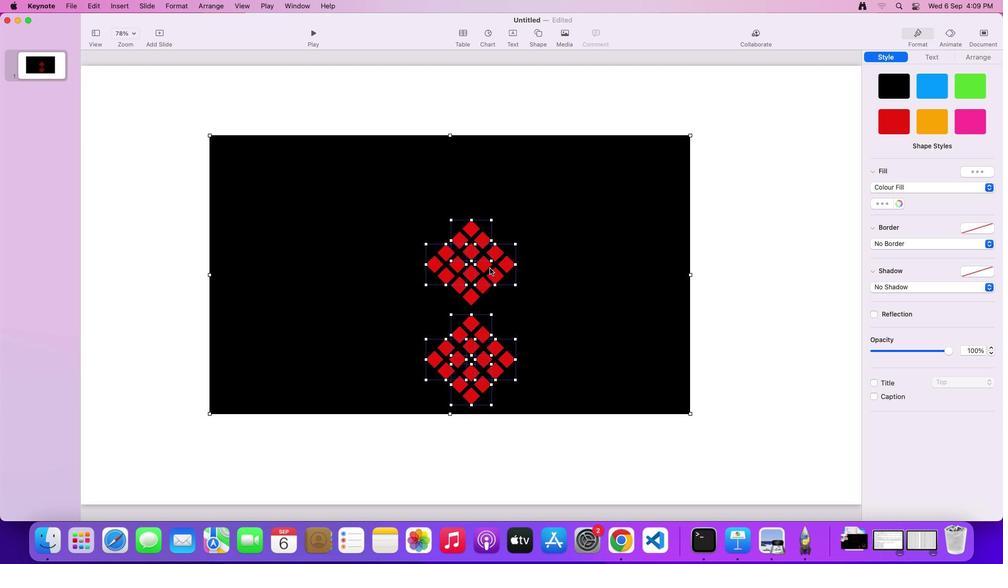 
Action: Mouse pressed left at (489, 268)
Screenshot: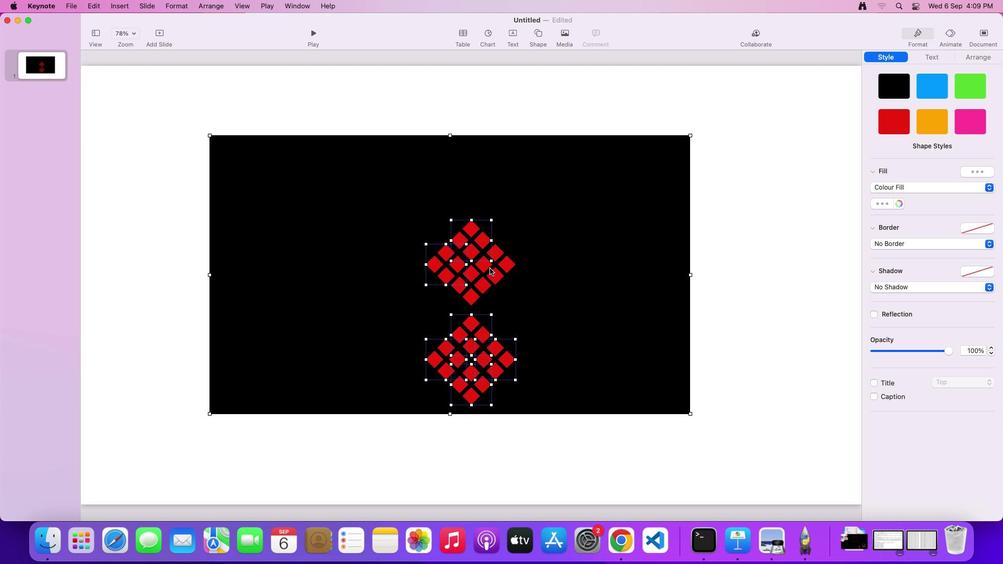 
Action: Mouse moved to (494, 273)
Screenshot: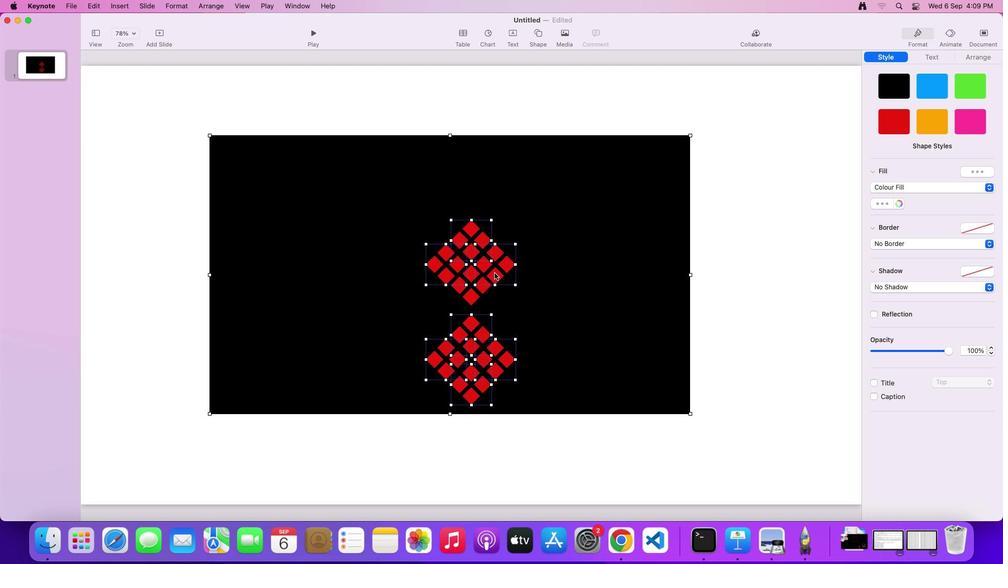 
Action: Mouse pressed left at (494, 273)
Screenshot: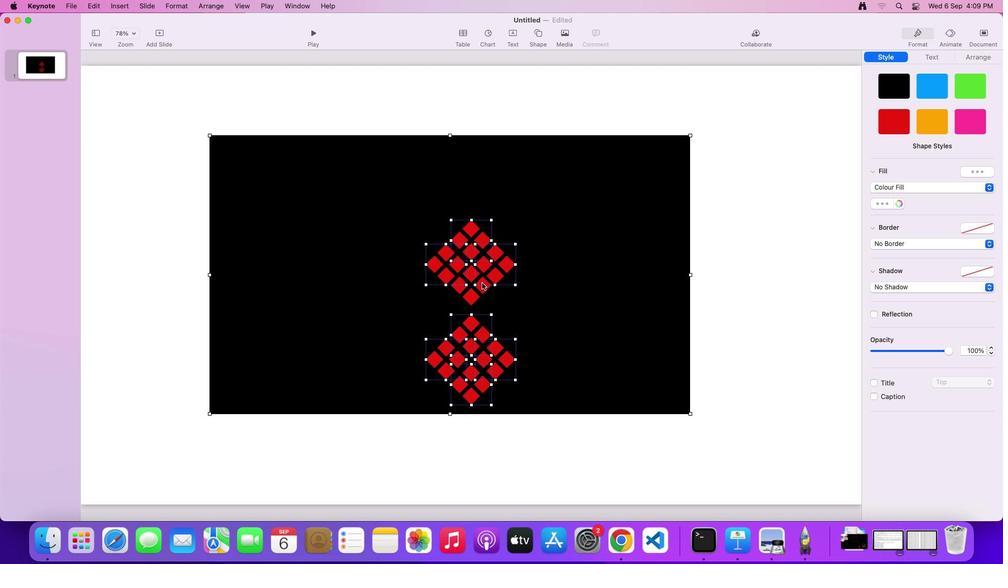 
Action: Mouse moved to (473, 291)
Screenshot: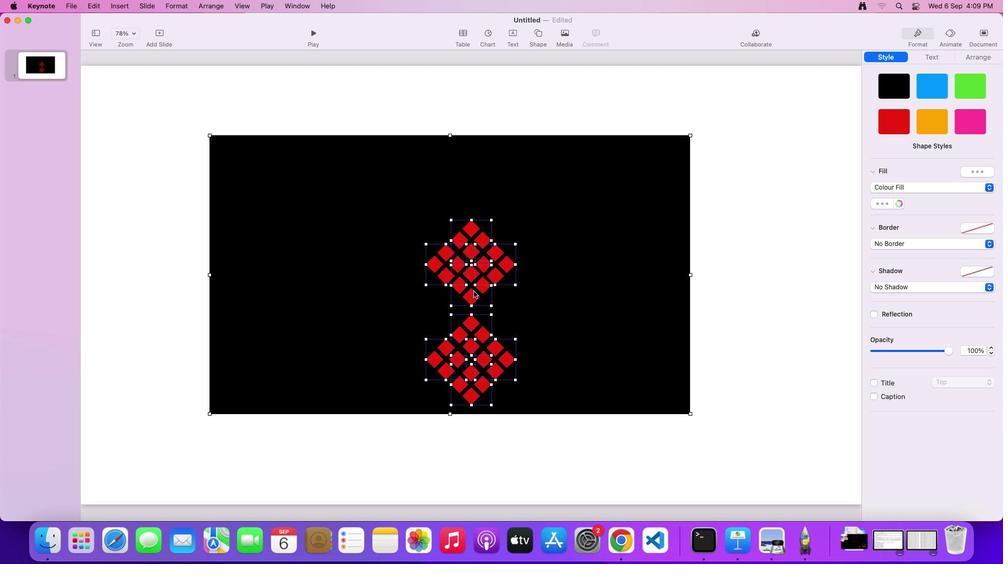 
Action: Mouse pressed left at (473, 291)
Screenshot: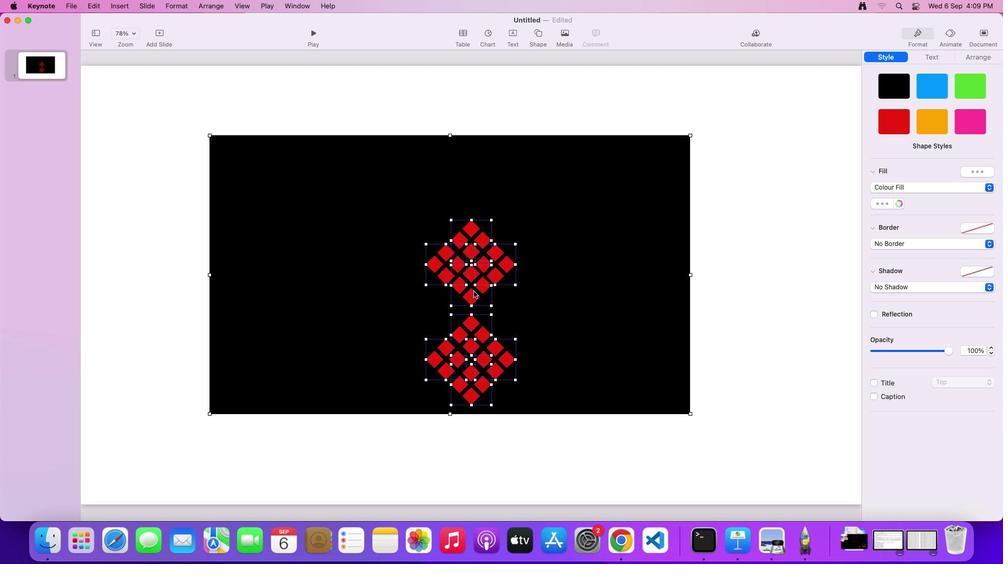 
Action: Mouse moved to (967, 55)
Screenshot: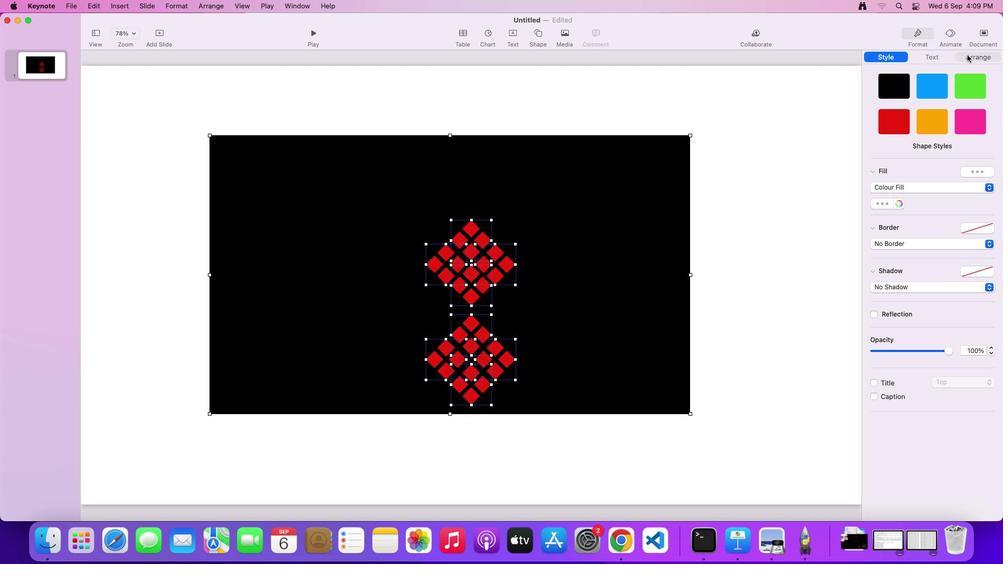 
Action: Mouse pressed left at (967, 55)
Screenshot: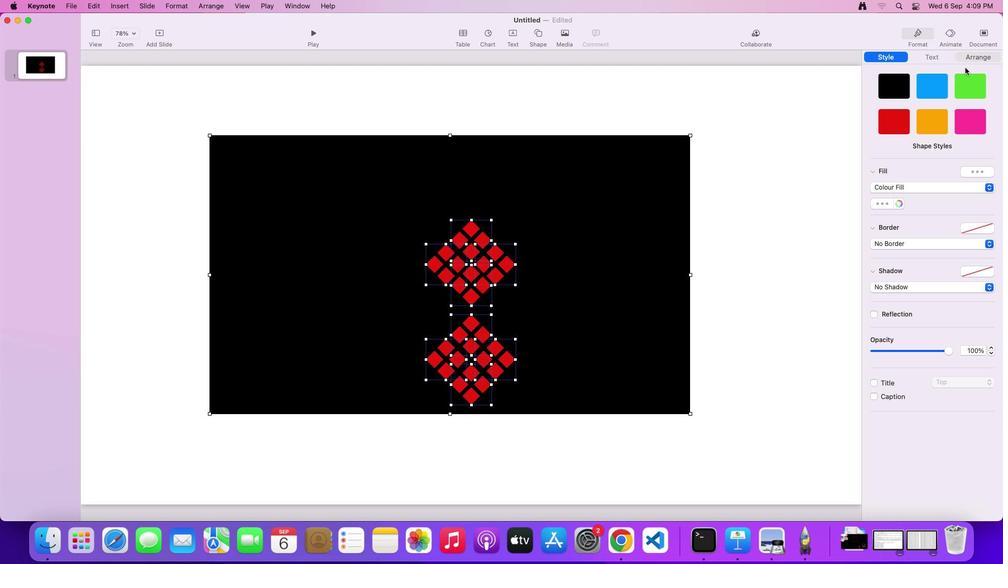 
Action: Mouse moved to (886, 317)
Screenshot: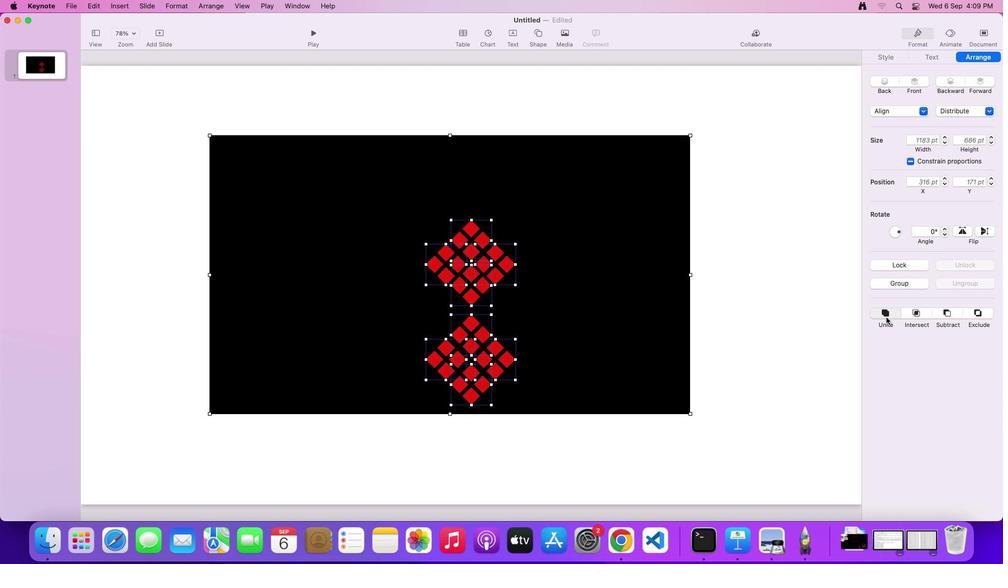 
Action: Mouse pressed left at (886, 317)
Screenshot: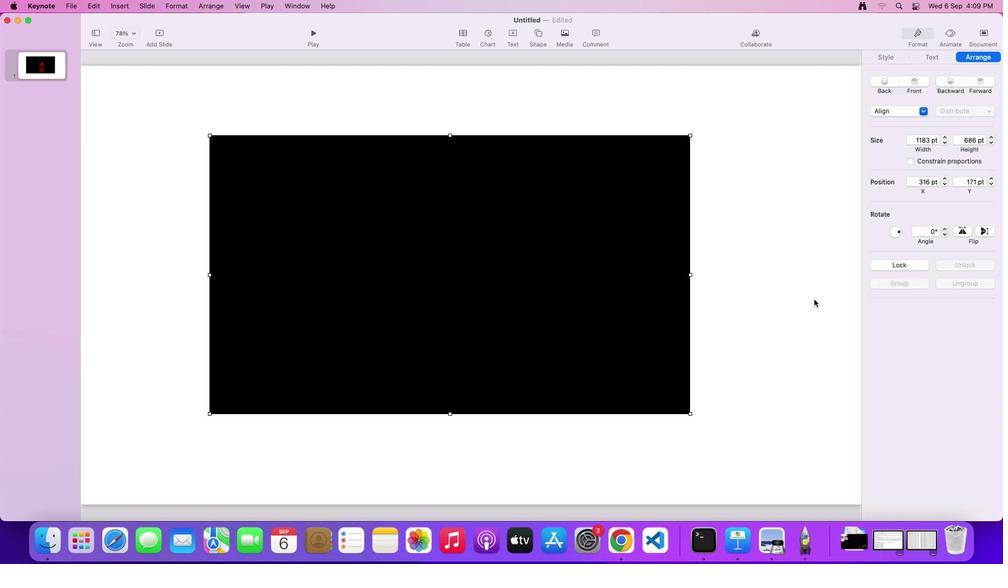 
Action: Mouse moved to (586, 280)
Screenshot: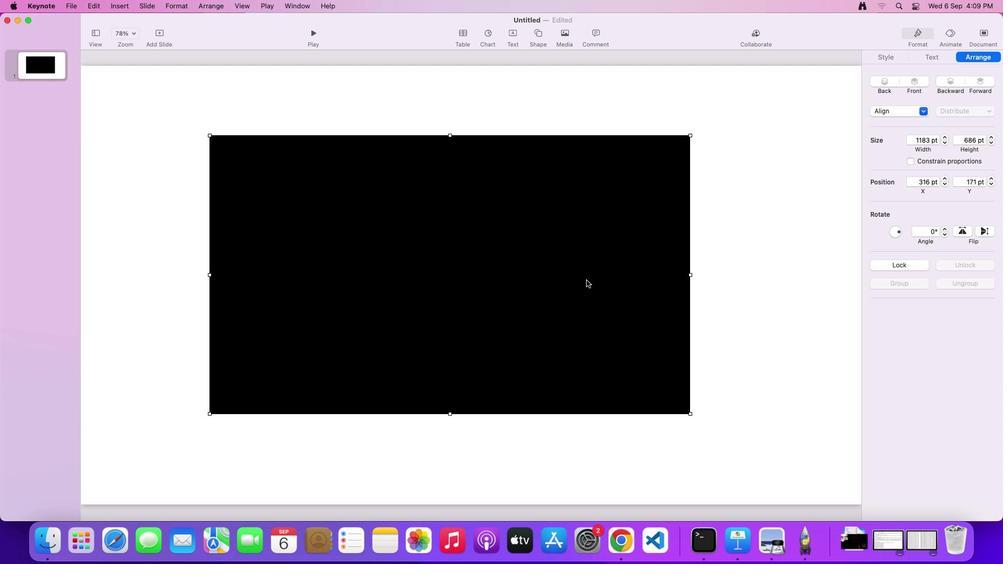 
Action: Mouse pressed left at (586, 280)
Screenshot: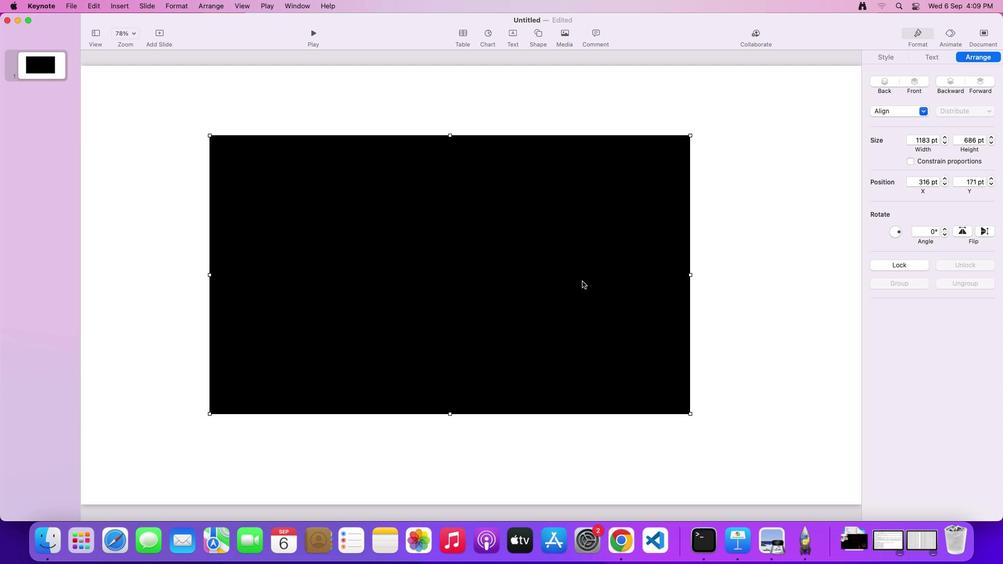 
Action: Mouse moved to (502, 305)
Screenshot: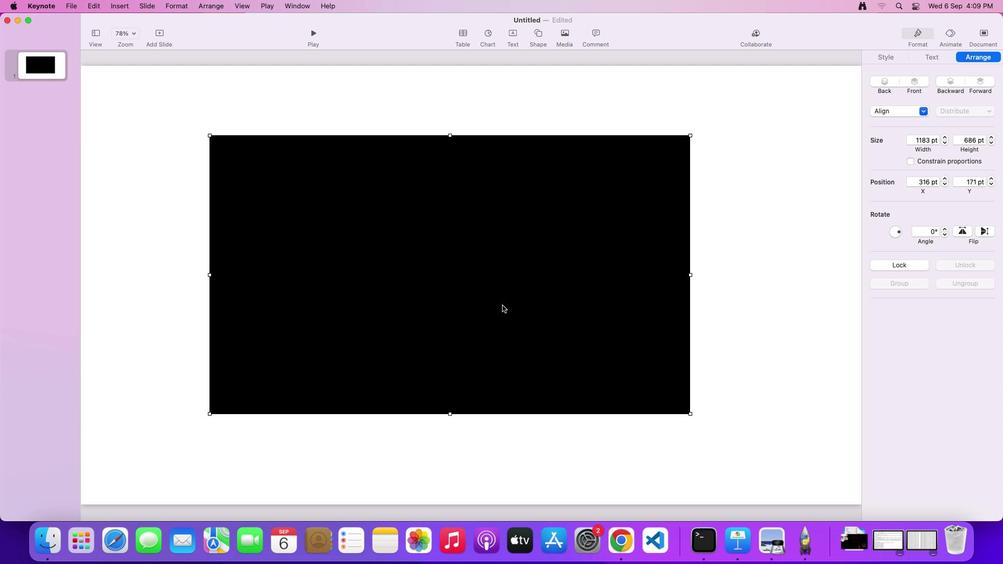 
Action: Mouse pressed left at (502, 305)
Screenshot: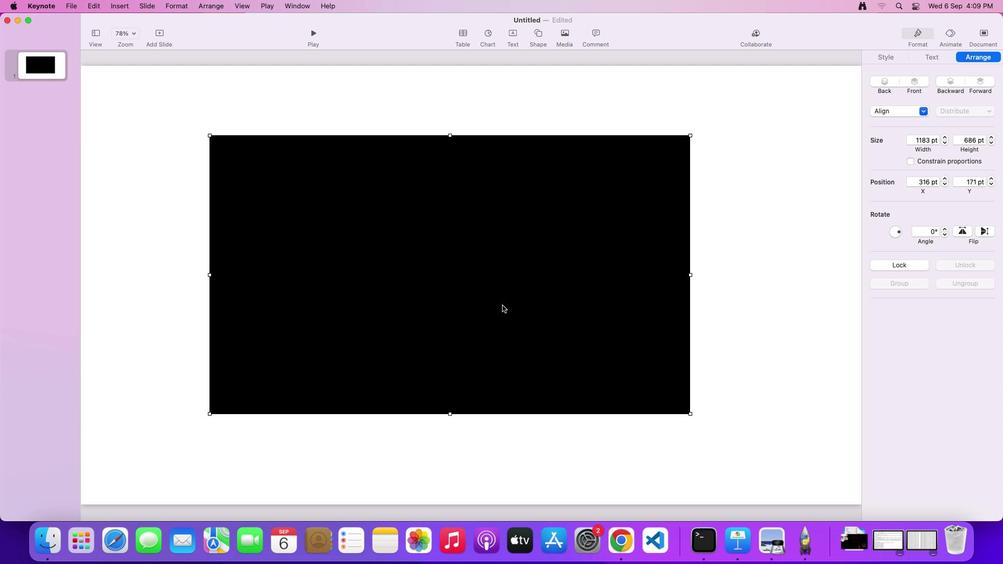 
Action: Mouse moved to (483, 306)
Screenshot: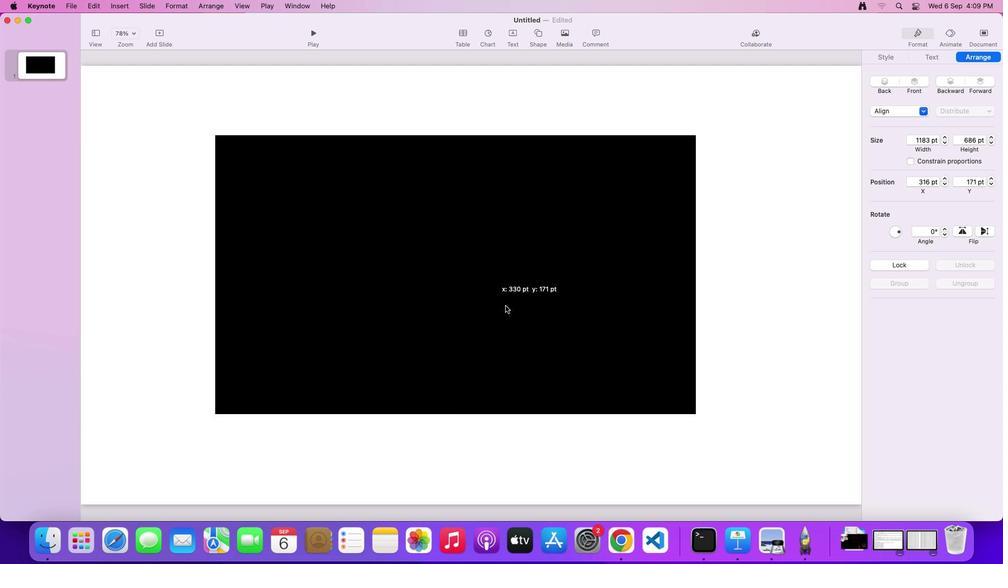 
Action: Mouse pressed left at (483, 306)
Screenshot: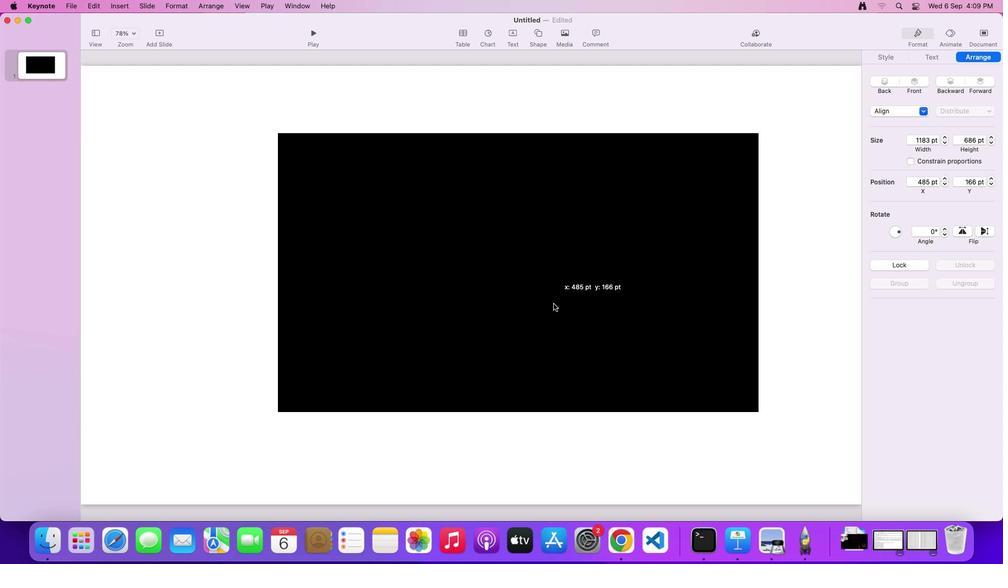 
Action: Mouse moved to (968, 53)
Screenshot: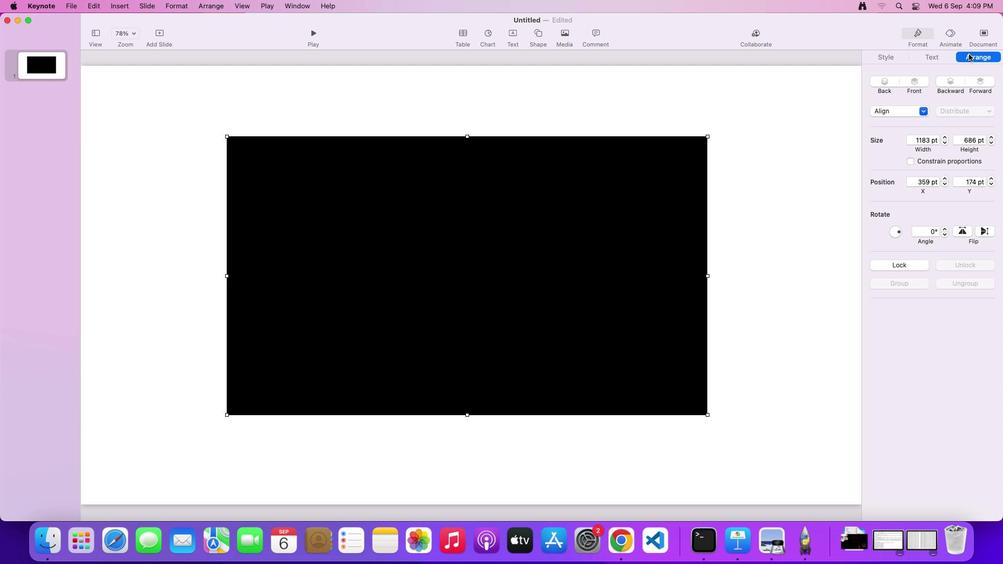 
Action: Mouse pressed left at (968, 53)
Screenshot: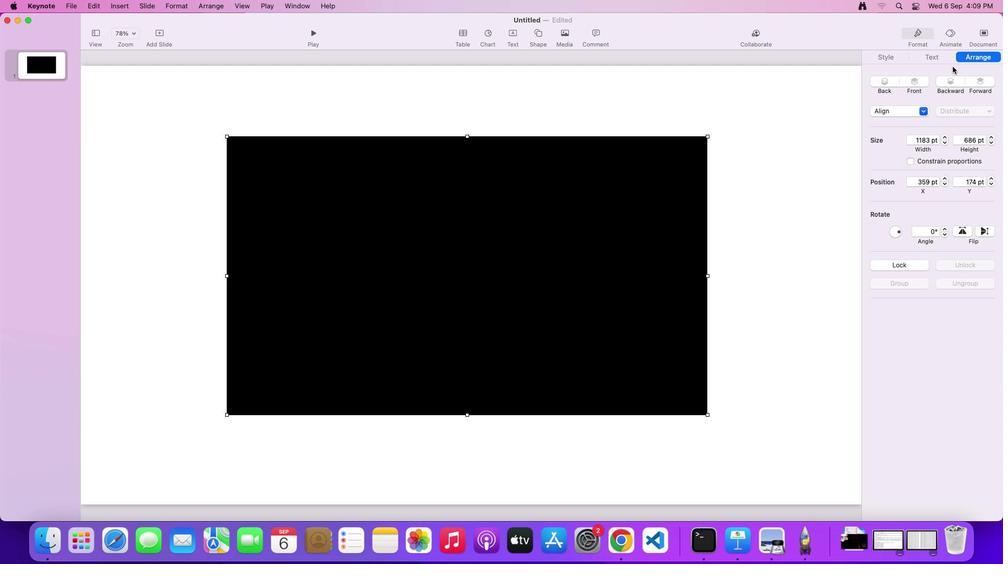 
Action: Mouse moved to (830, 185)
Screenshot: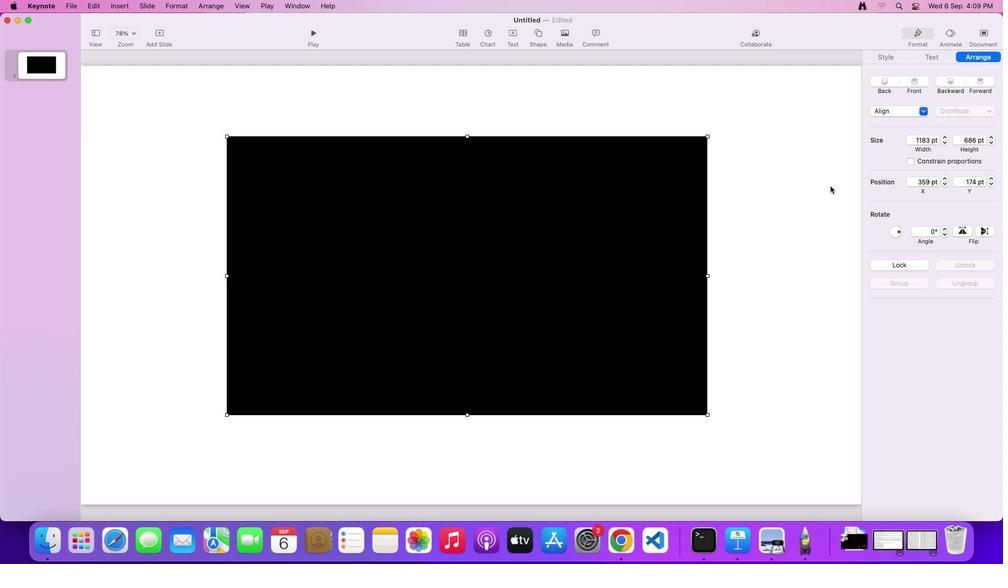 
Action: Key pressed Key.cmd'z''z'
Screenshot: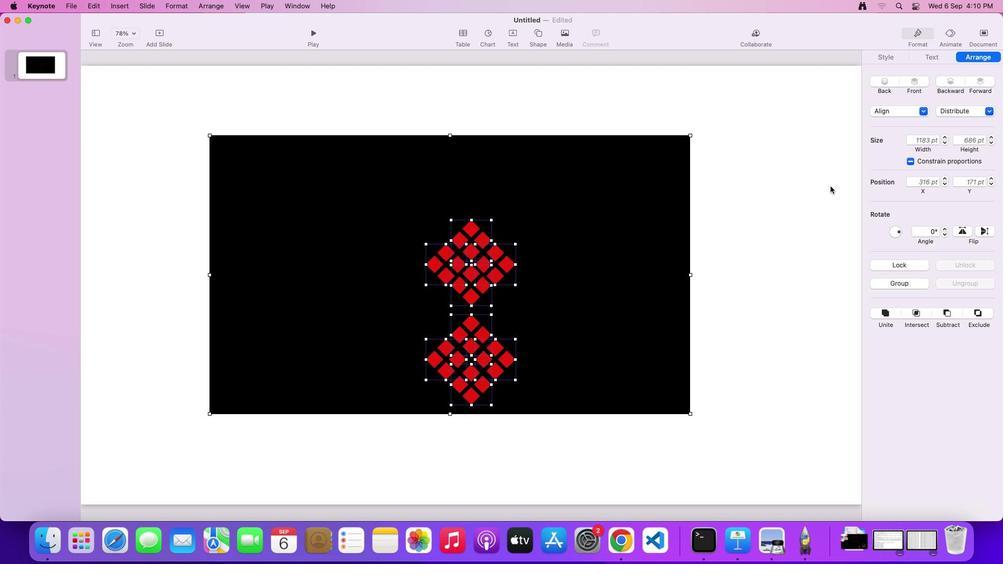 
Action: Mouse moved to (950, 326)
Screenshot: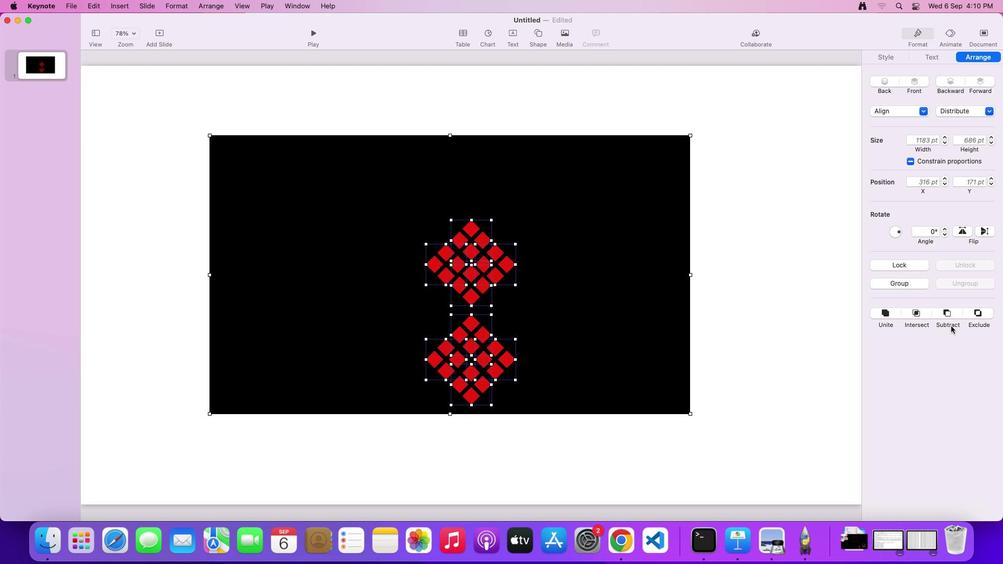 
Action: Key pressed Key.shift
Screenshot: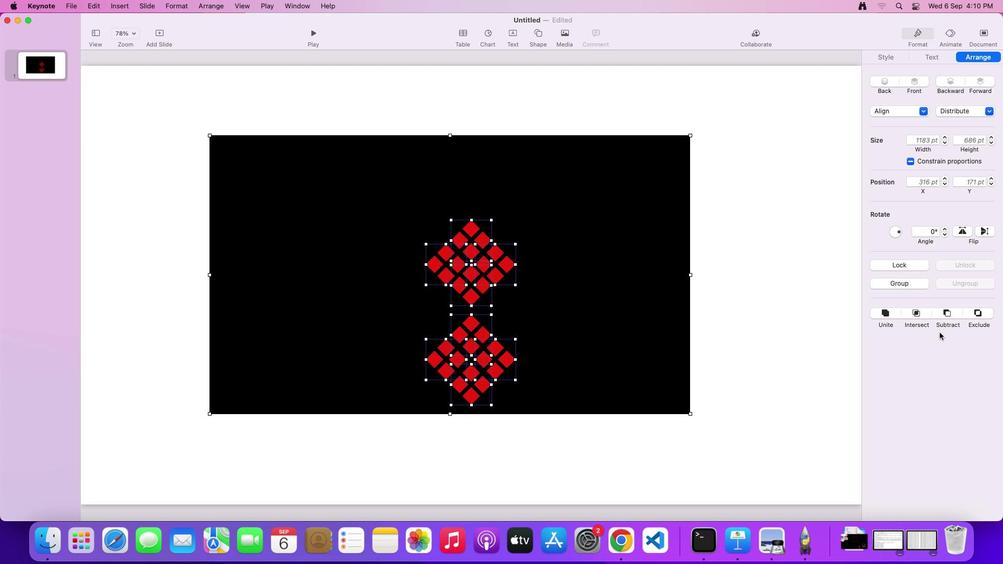 
Action: Mouse moved to (887, 313)
Screenshot: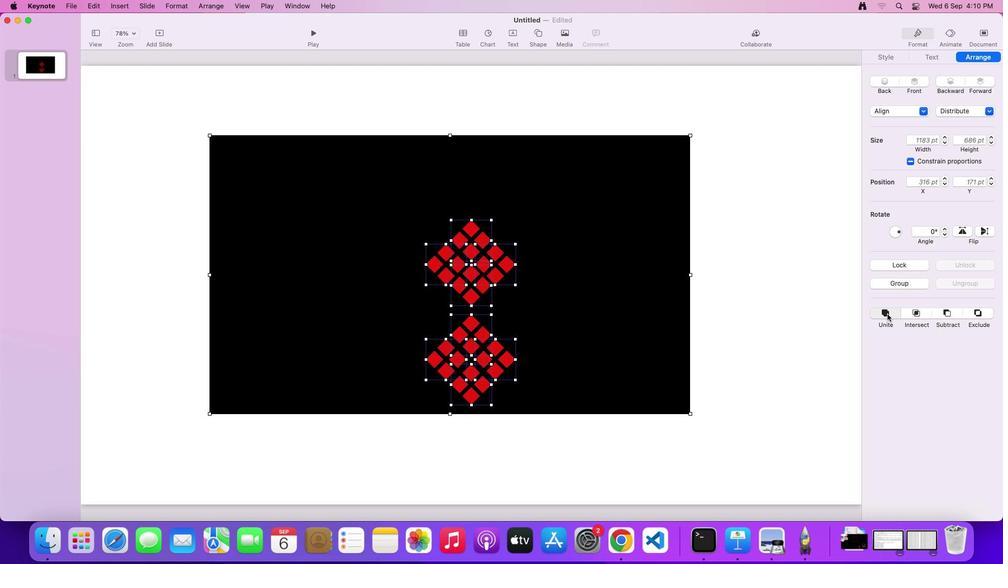 
Action: Mouse pressed left at (887, 313)
Screenshot: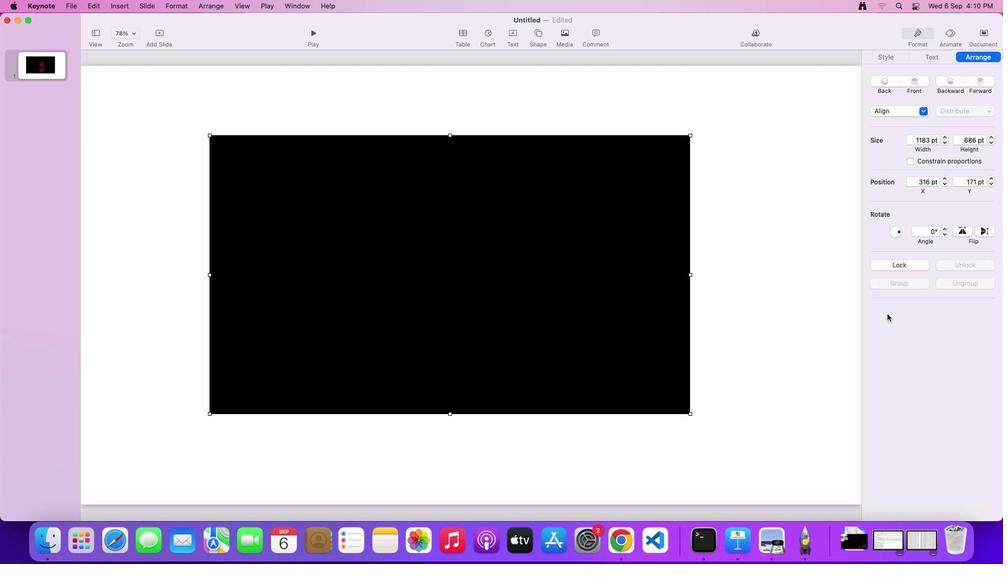 
Action: Key pressed Key.cmd'z'
Screenshot: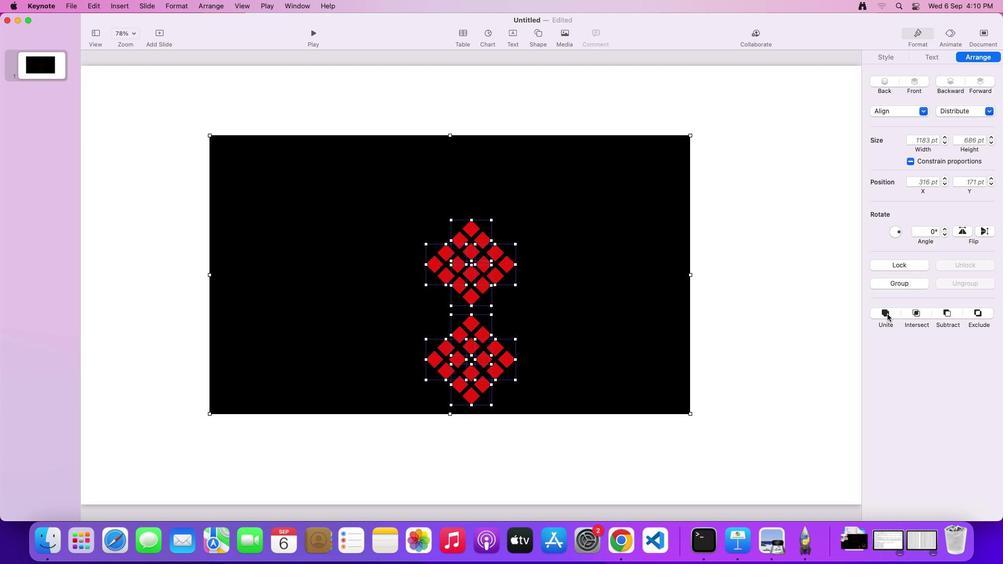 
Action: Mouse moved to (910, 317)
Screenshot: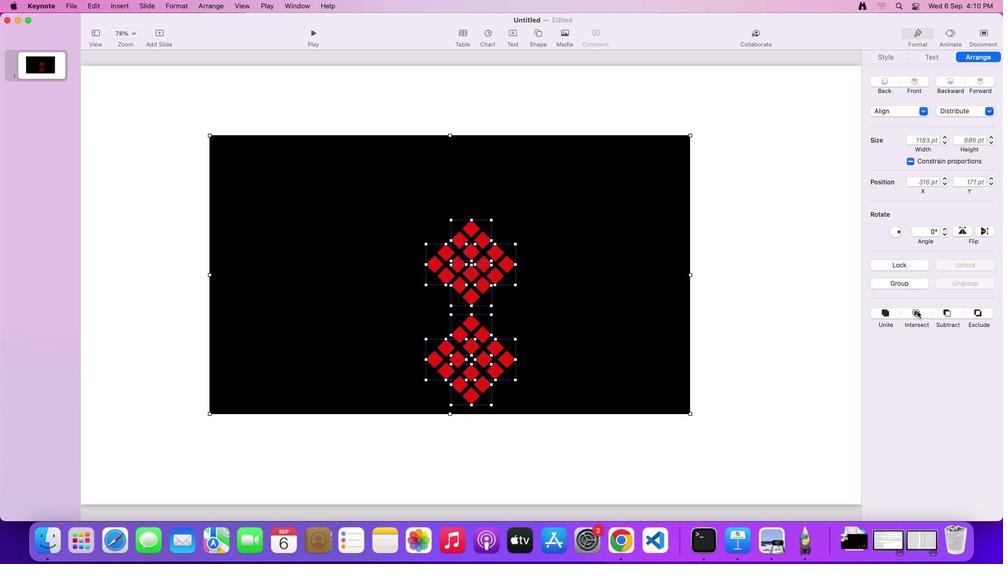 
Action: Key pressed Key.shift
Screenshot: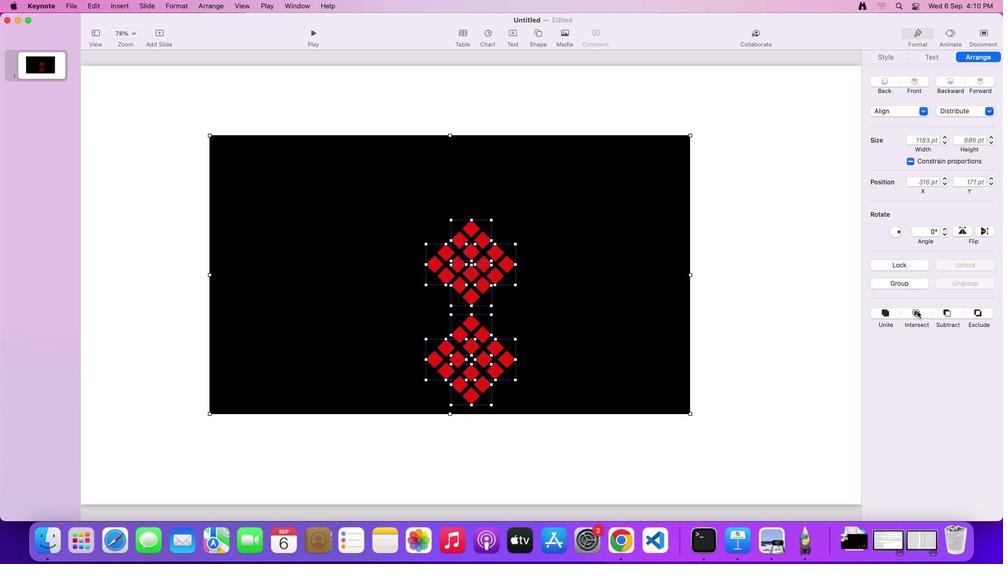 
Action: Mouse moved to (916, 311)
Screenshot: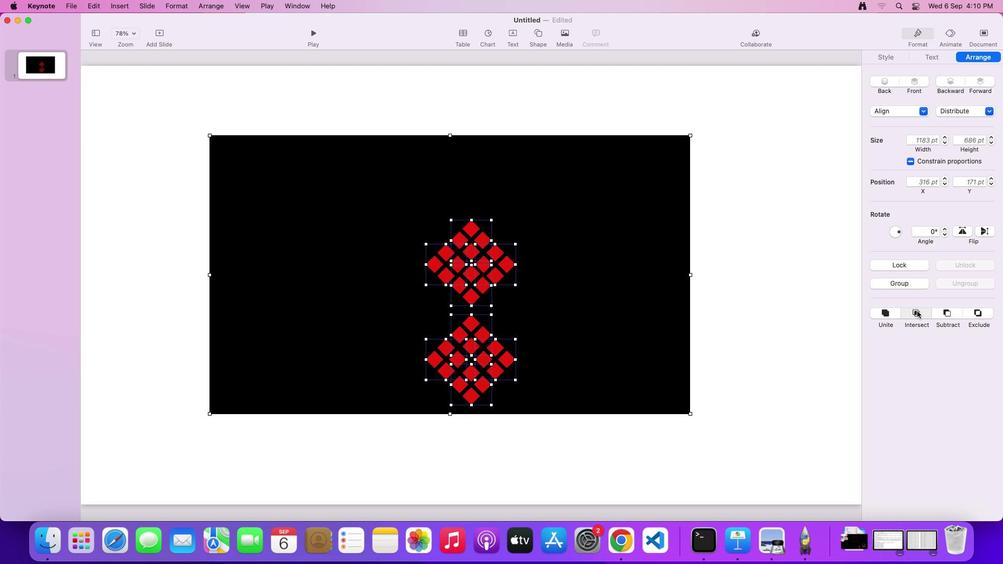 
Action: Mouse pressed left at (916, 311)
Screenshot: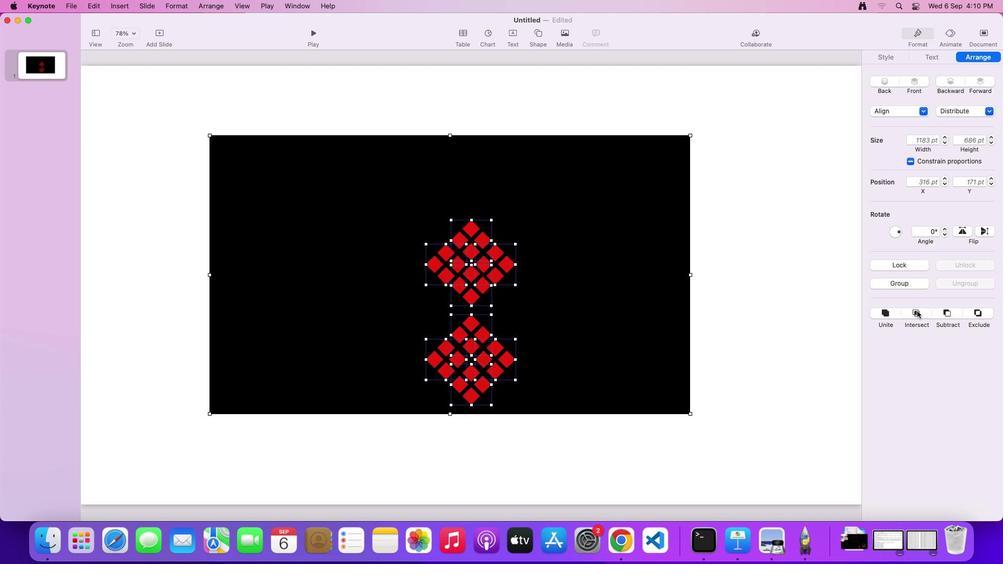 
Action: Mouse moved to (463, 321)
Screenshot: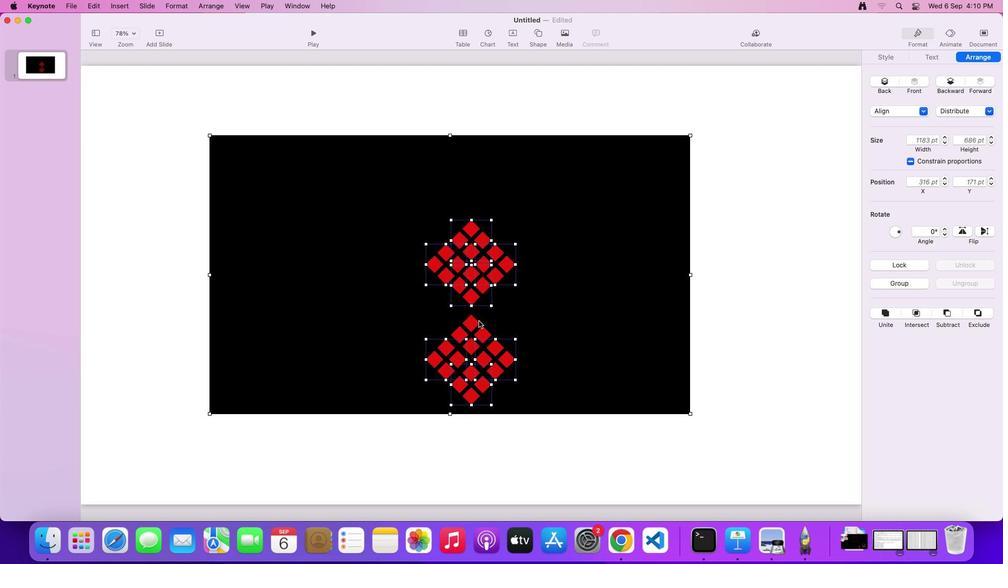 
Action: Mouse pressed left at (463, 321)
Screenshot: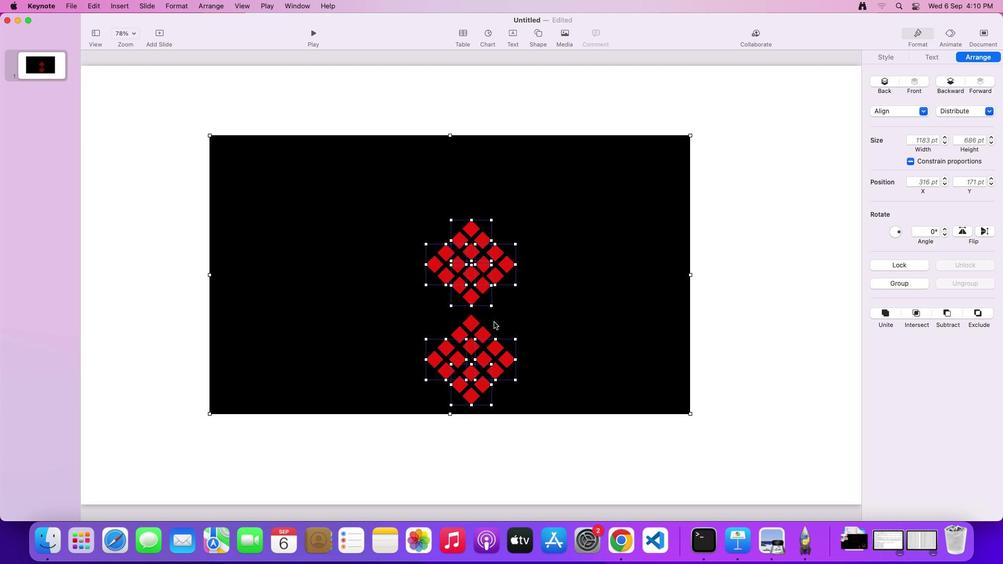 
Action: Mouse moved to (468, 357)
Screenshot: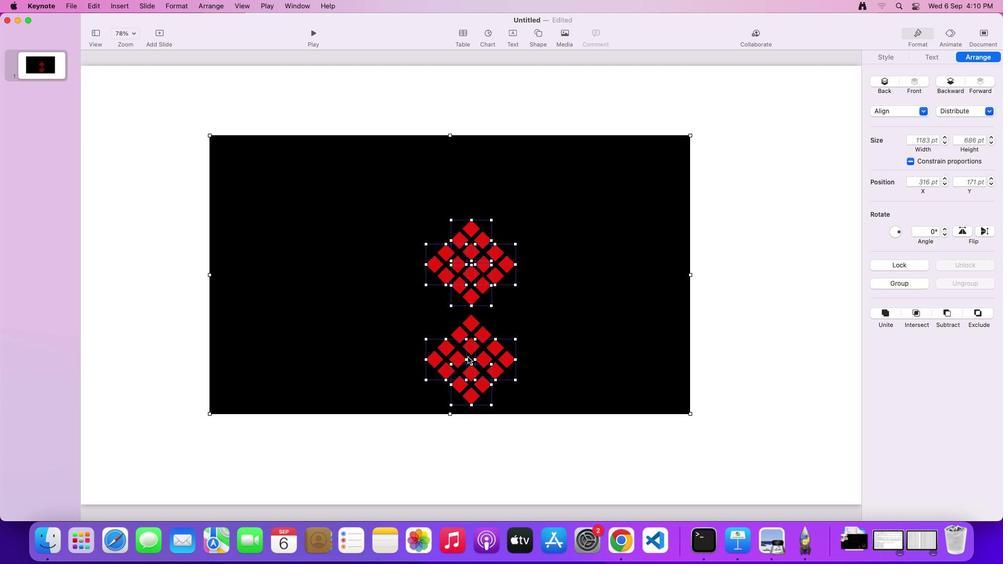 
Action: Mouse pressed left at (468, 357)
Screenshot: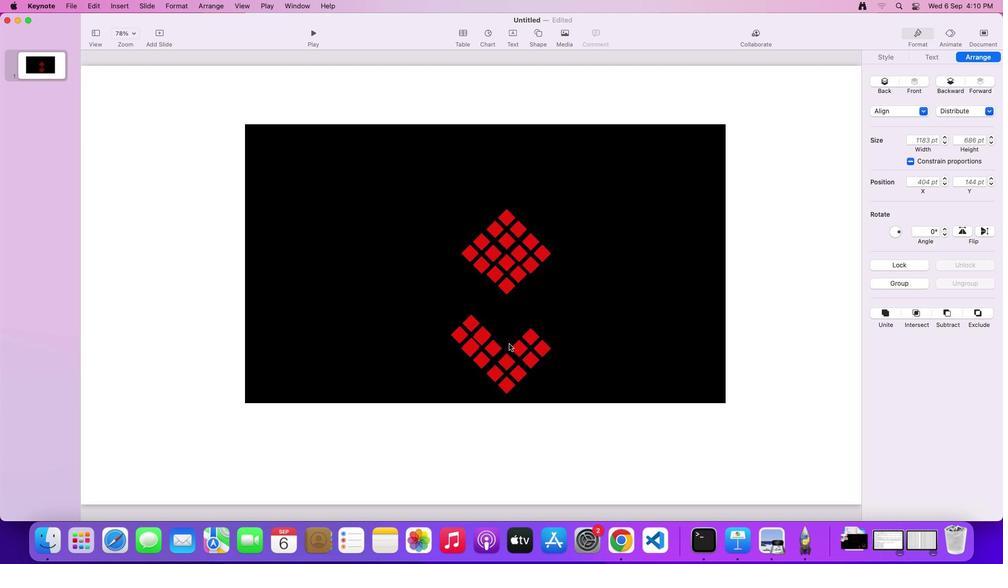 
Action: Mouse moved to (598, 273)
Screenshot: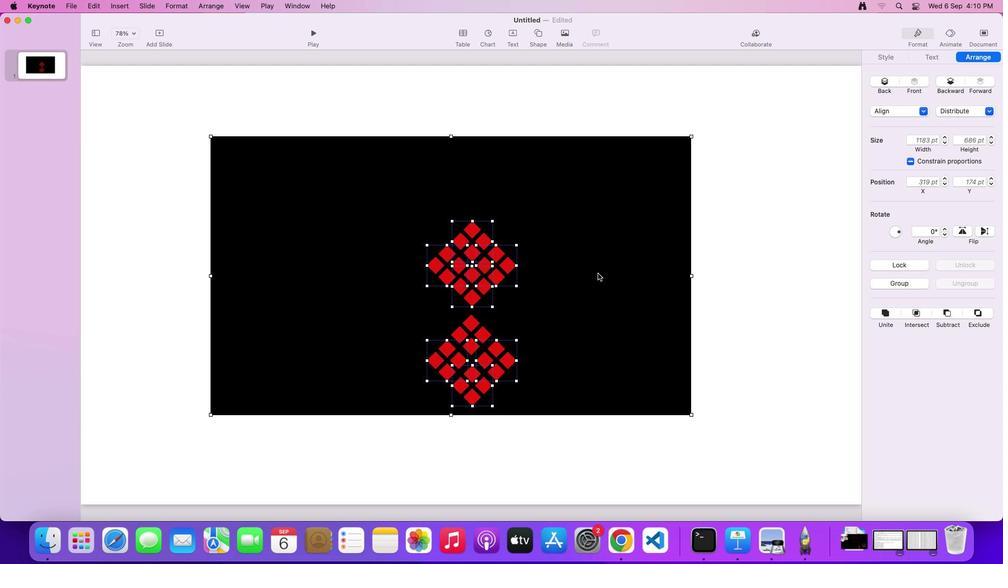 
Action: Mouse pressed left at (598, 273)
Screenshot: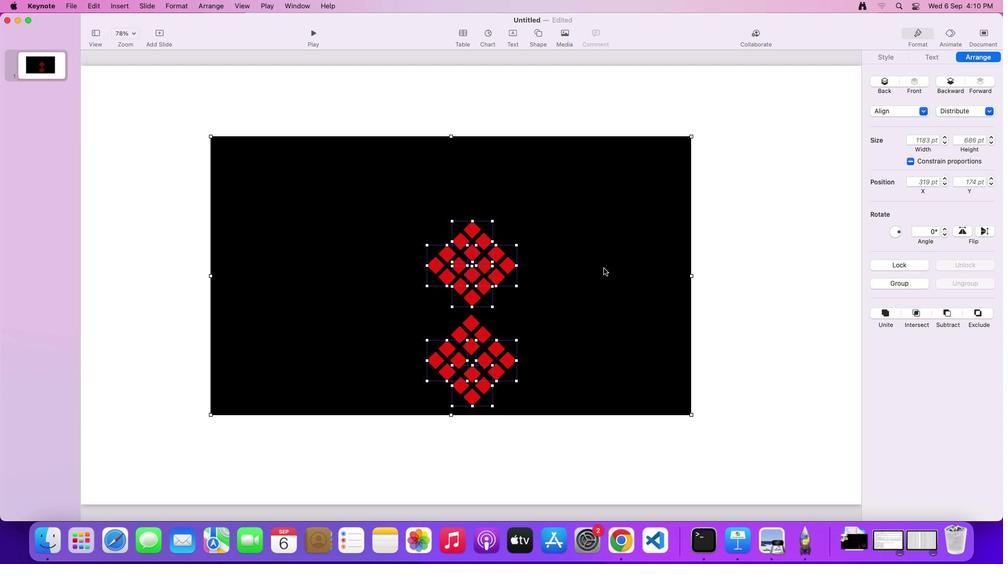 
Action: Mouse moved to (591, 345)
Screenshot: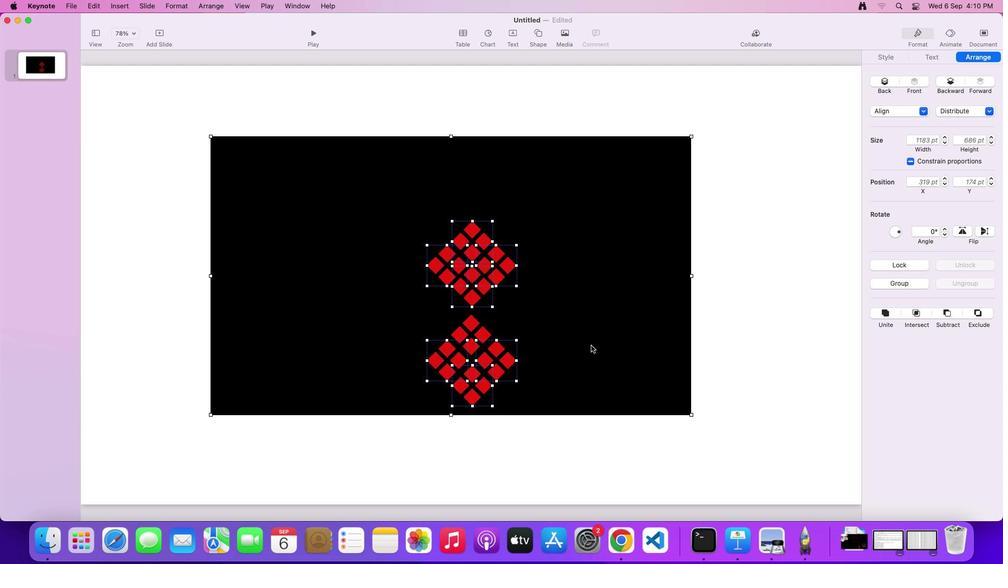 
Action: Mouse pressed left at (591, 345)
Screenshot: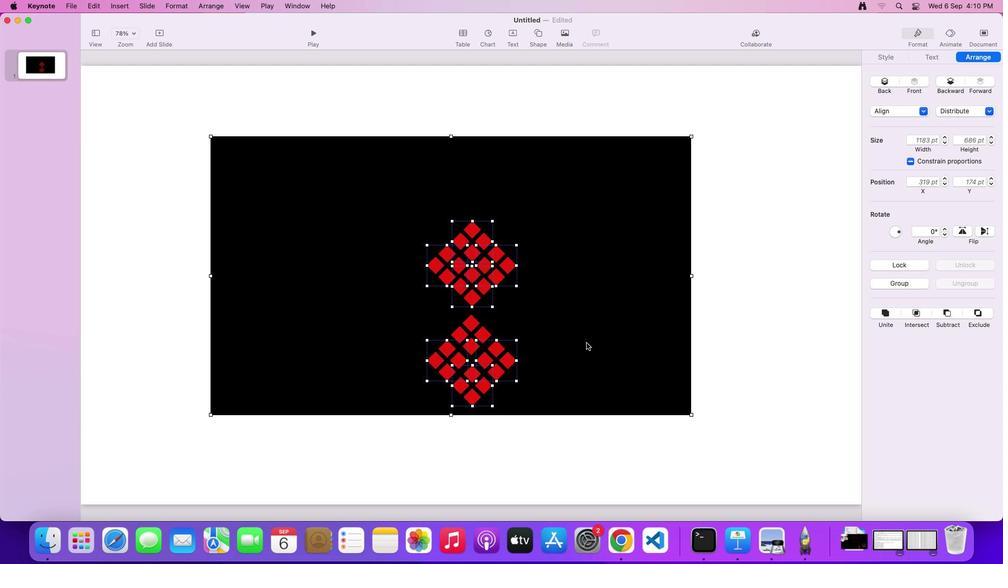 
Action: Mouse moved to (403, 224)
Screenshot: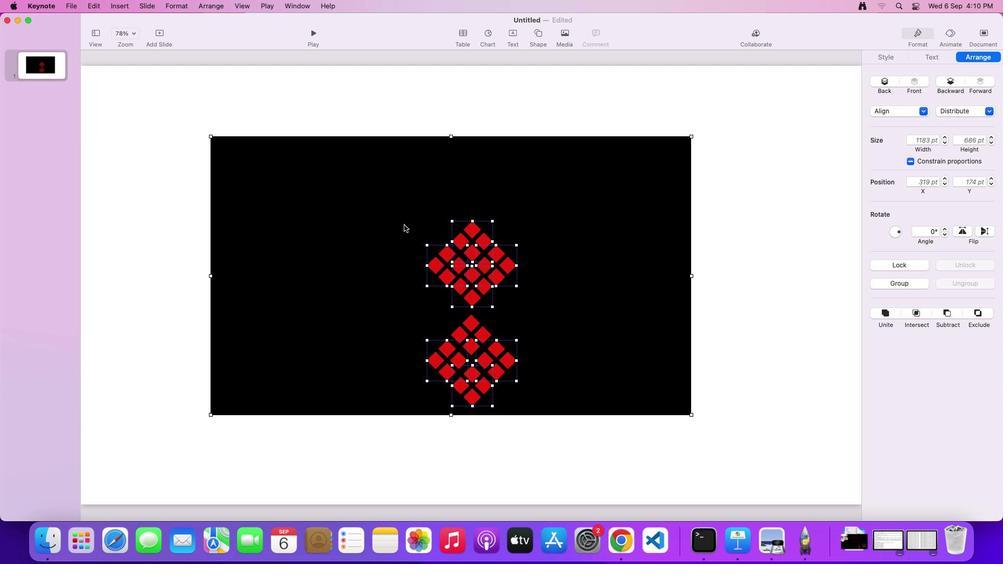 
Action: Mouse pressed left at (403, 224)
Screenshot: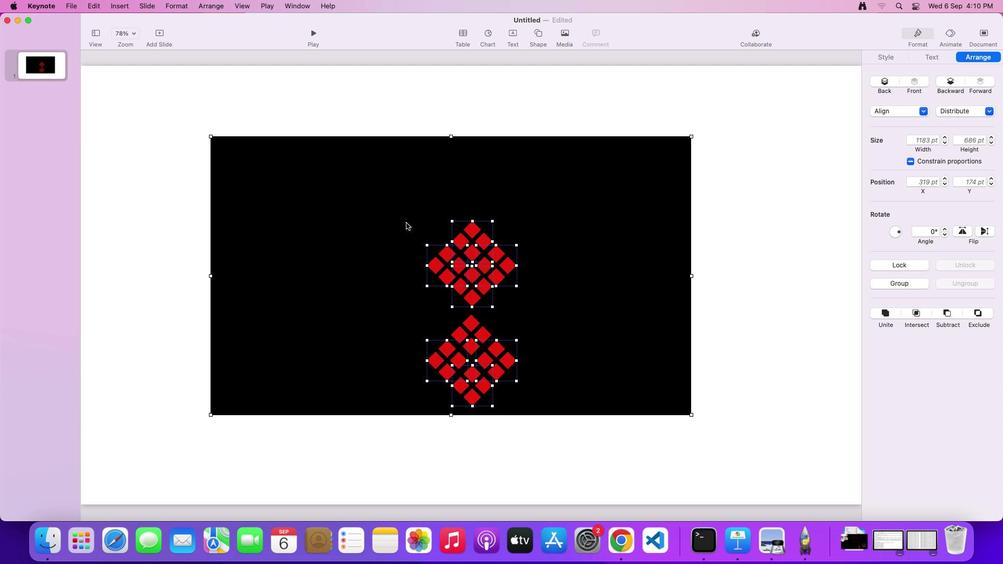 
Action: Mouse moved to (564, 289)
Screenshot: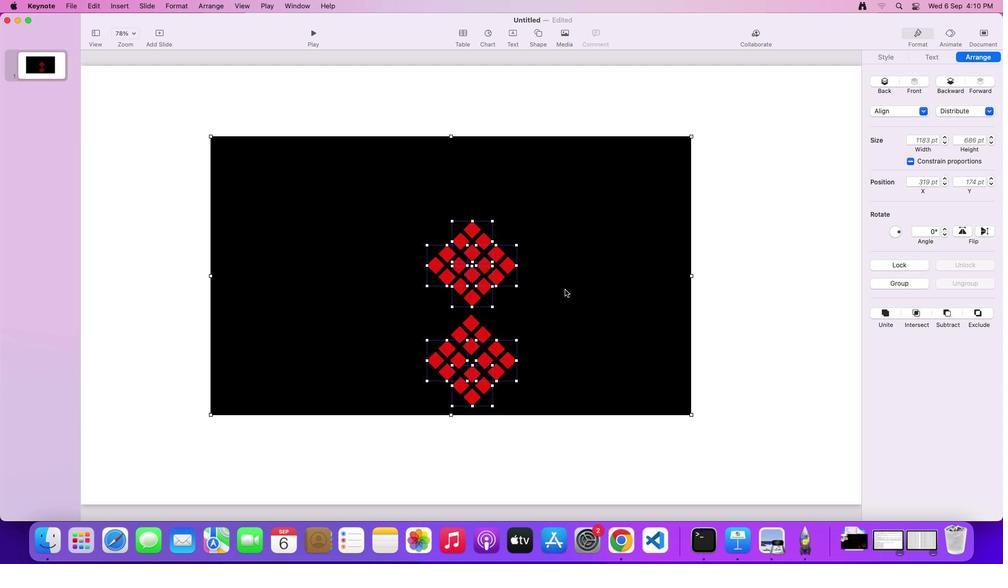 
Action: Mouse pressed left at (564, 289)
Screenshot: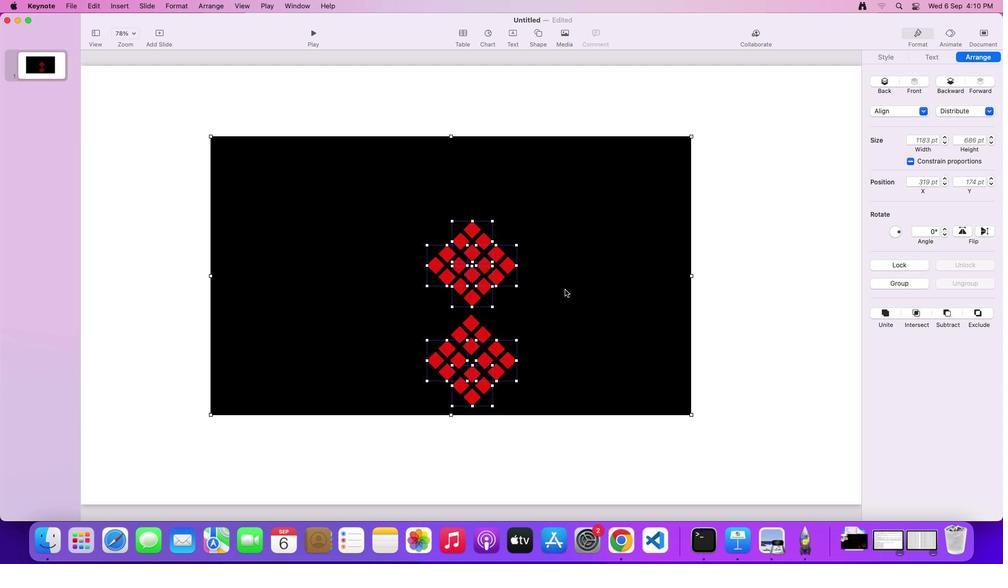 
Action: Mouse pressed left at (564, 289)
Screenshot: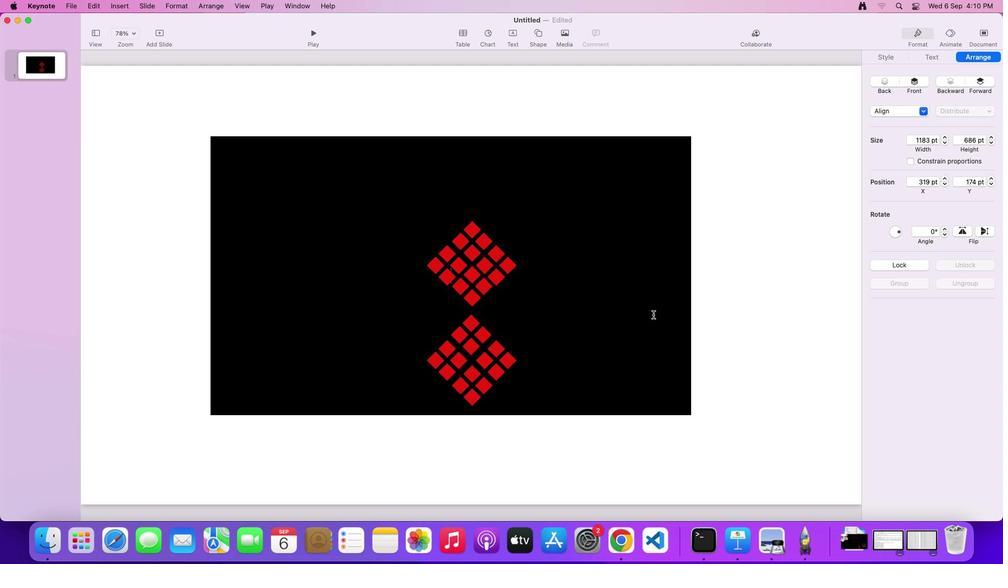
Action: Mouse moved to (758, 326)
Screenshot: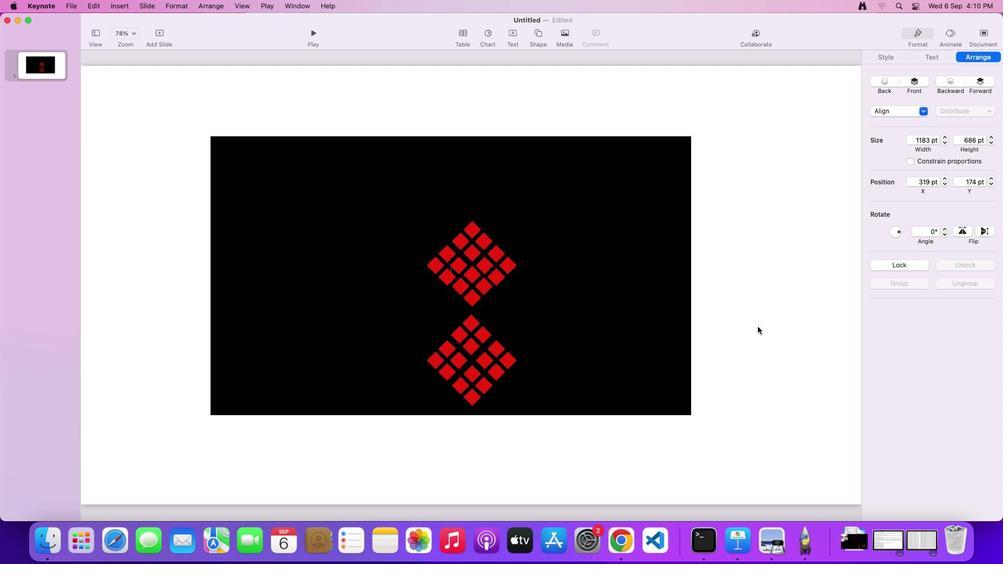 
Action: Mouse pressed left at (758, 326)
Screenshot: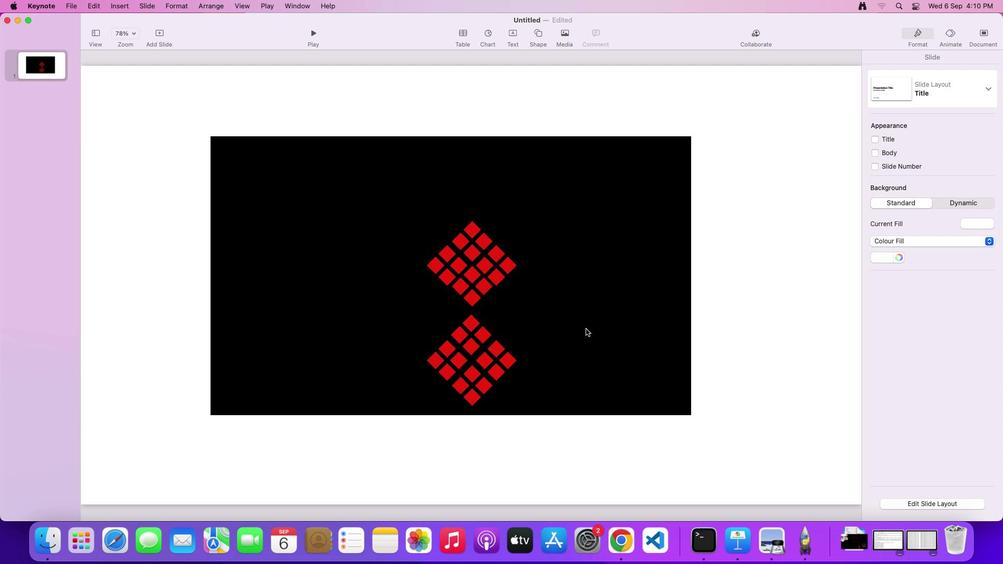 
Action: Mouse moved to (421, 214)
Screenshot: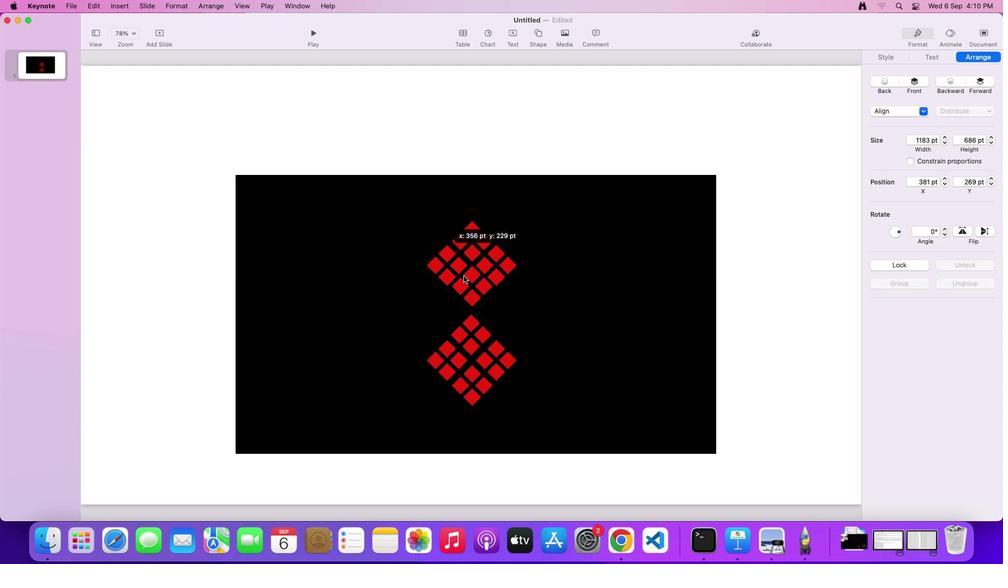 
Action: Mouse pressed left at (421, 214)
Screenshot: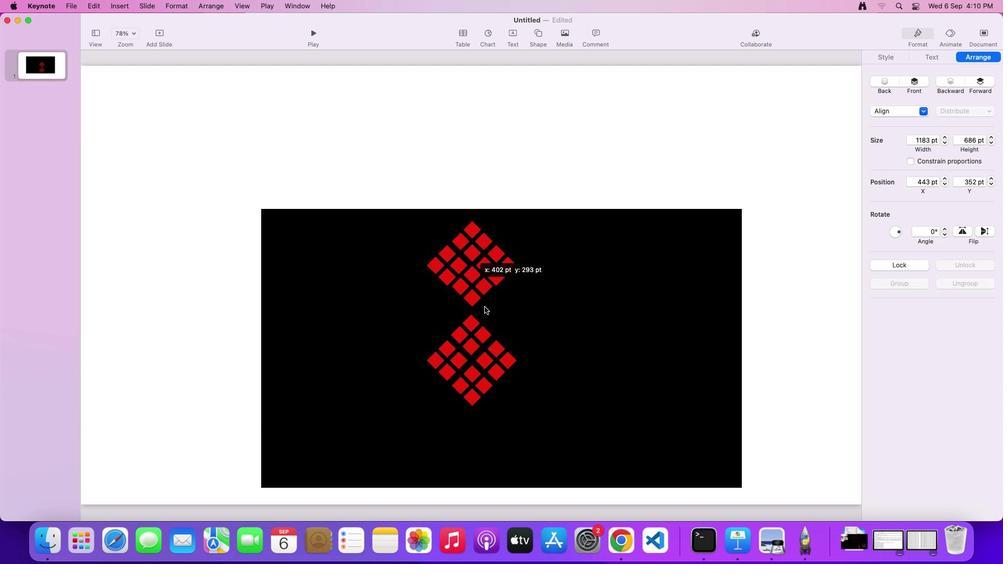 
Action: Mouse moved to (413, 202)
Screenshot: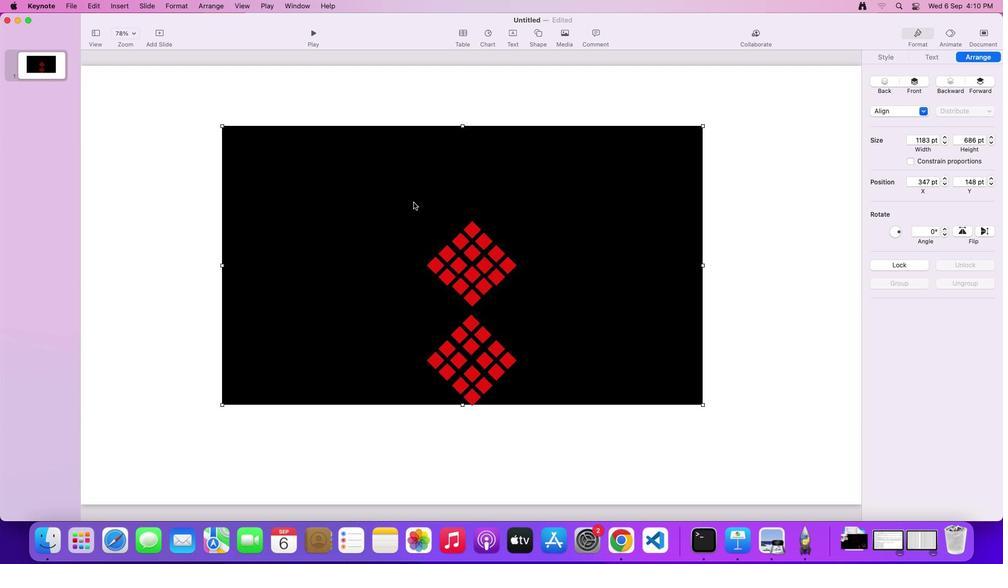 
Action: Mouse pressed left at (413, 202)
Screenshot: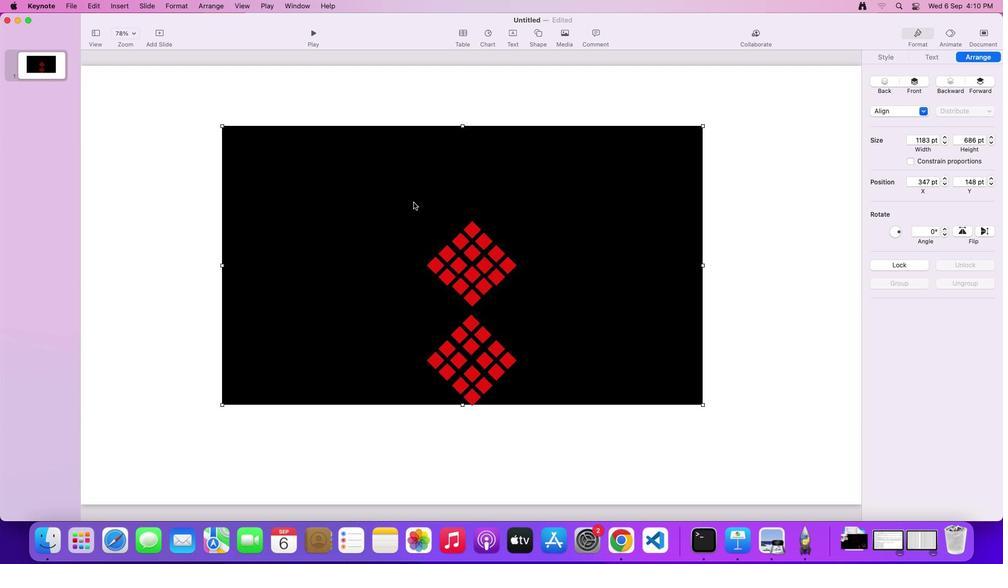 
Action: Mouse moved to (470, 235)
Screenshot: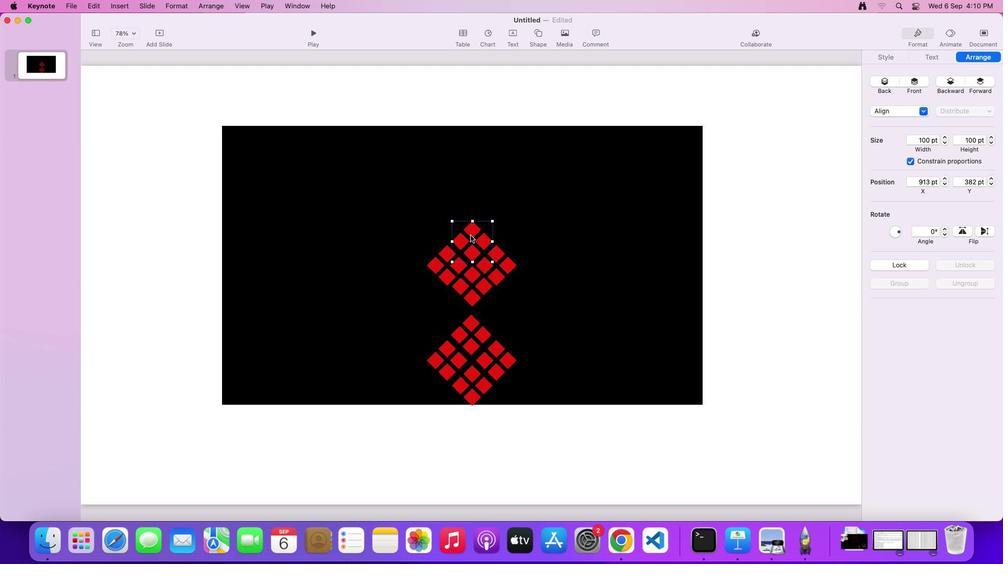 
Action: Mouse pressed left at (470, 235)
Screenshot: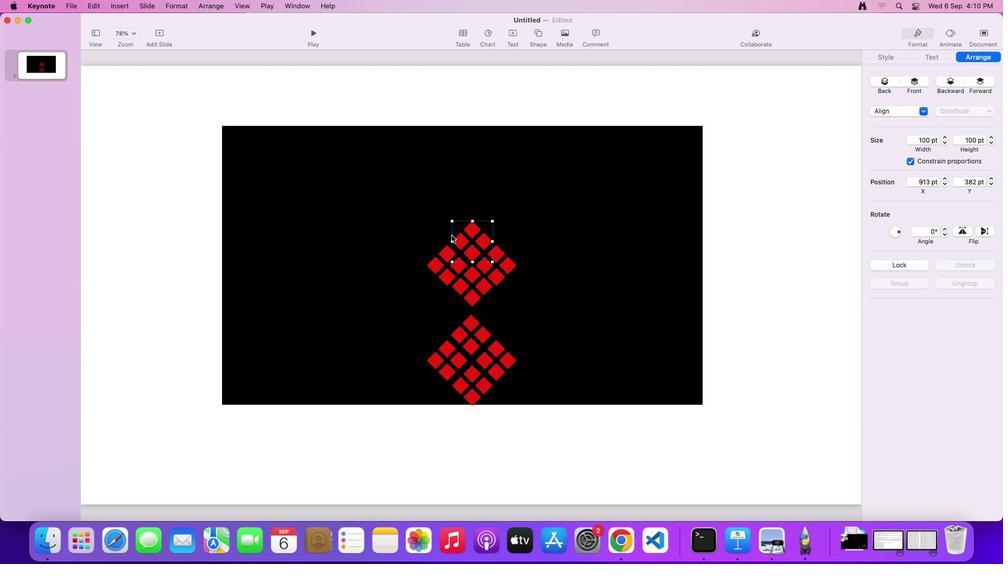 
Action: Mouse moved to (640, 297)
Screenshot: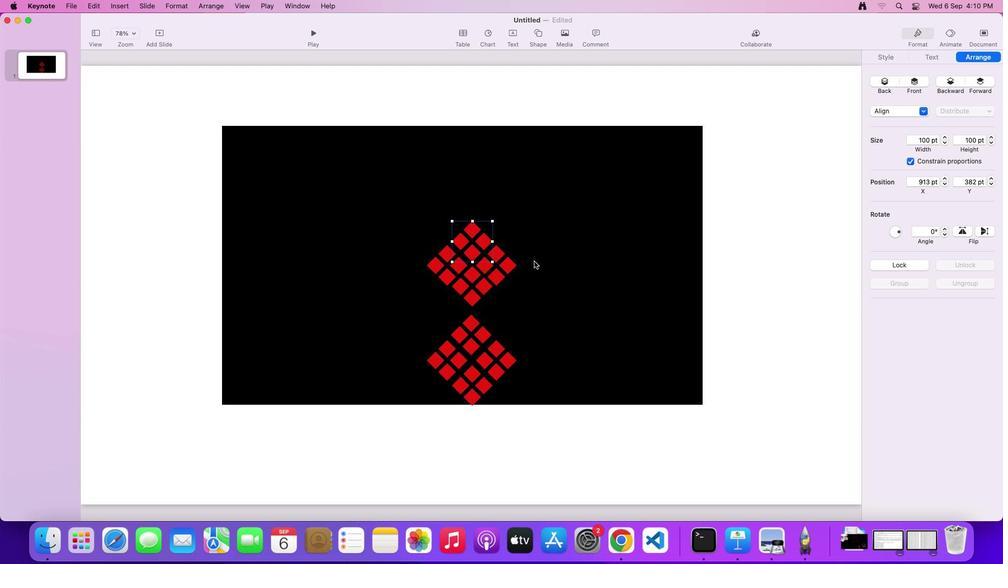 
Action: Key pressed Key.alt
Screenshot: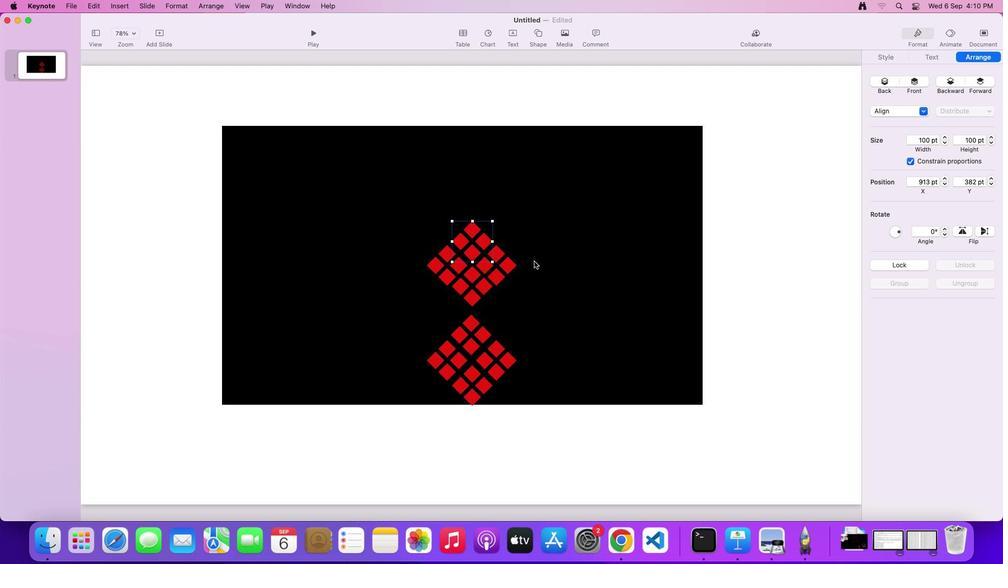 
Action: Mouse moved to (429, 214)
Screenshot: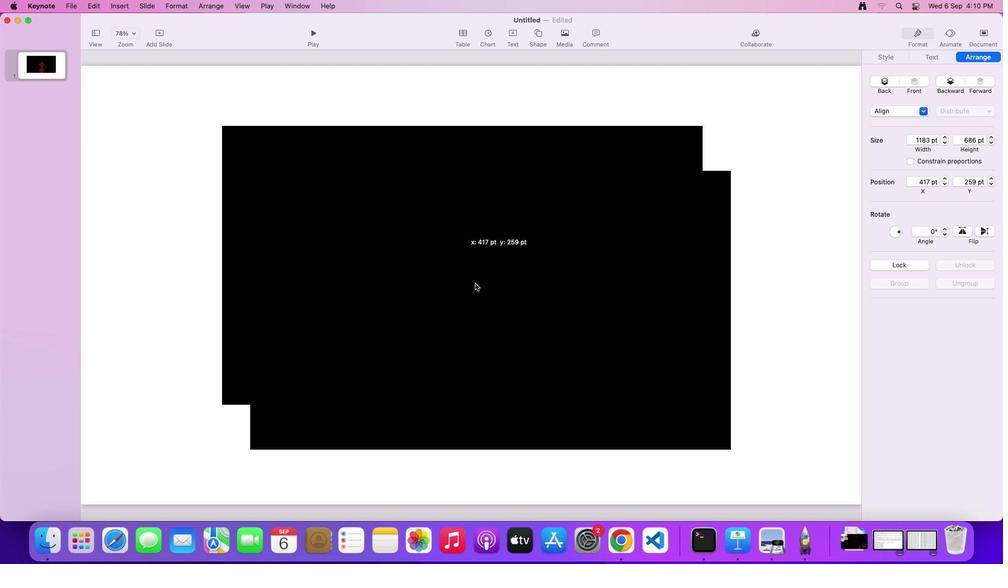 
Action: Mouse pressed left at (429, 214)
Screenshot: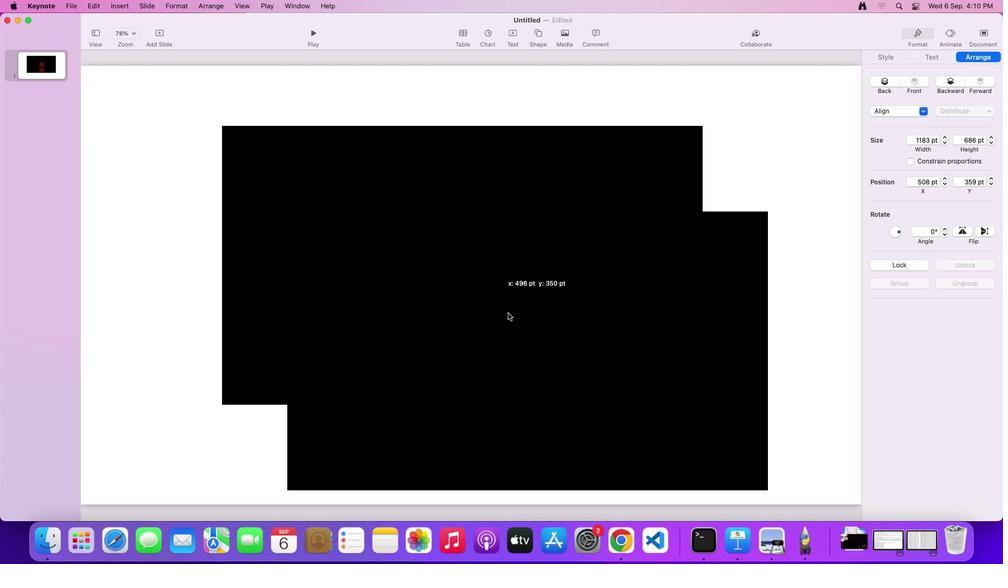
Action: Mouse moved to (529, 368)
Screenshot: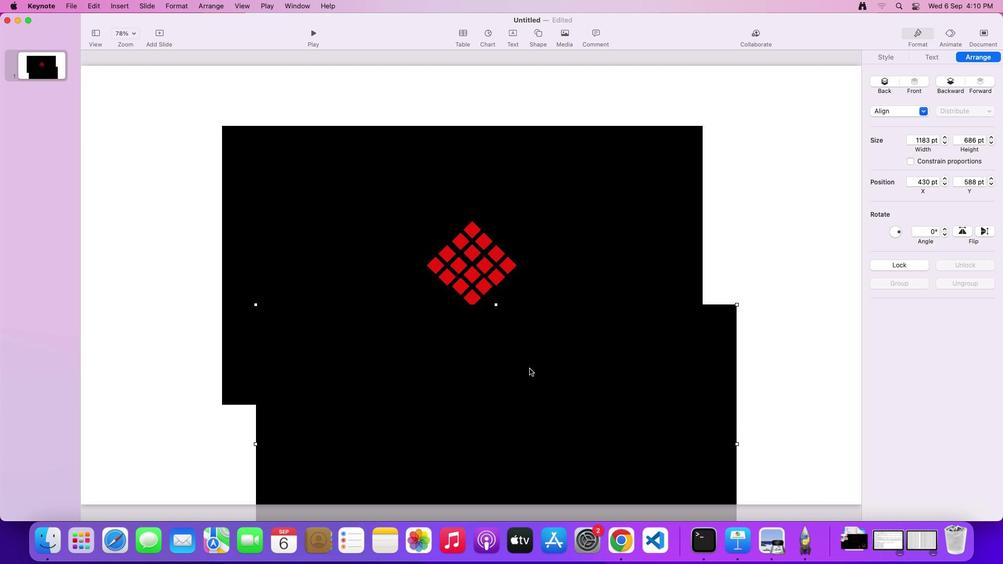 
Action: Key pressed Key.endKey.delete
Screenshot: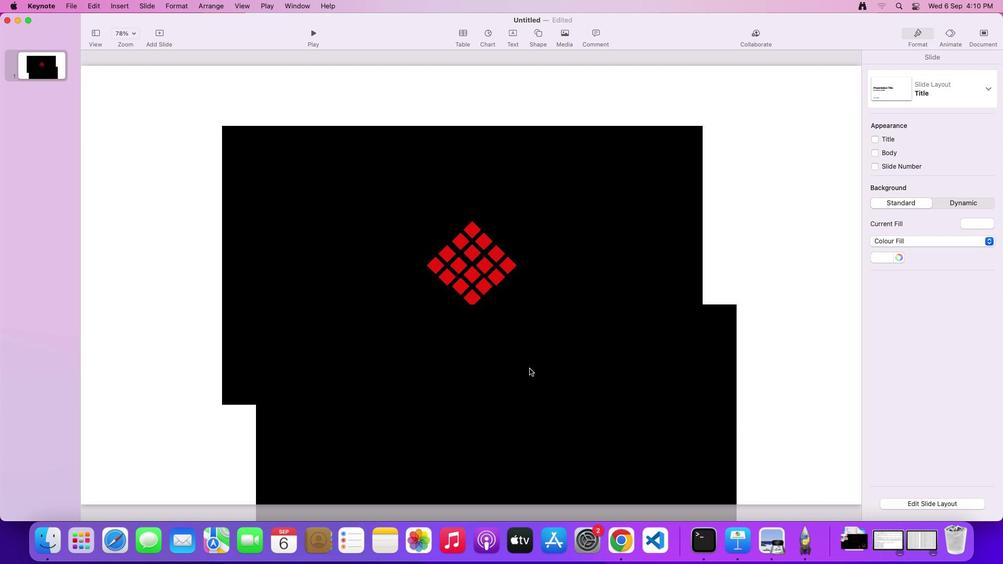 
Action: Mouse moved to (507, 366)
Screenshot: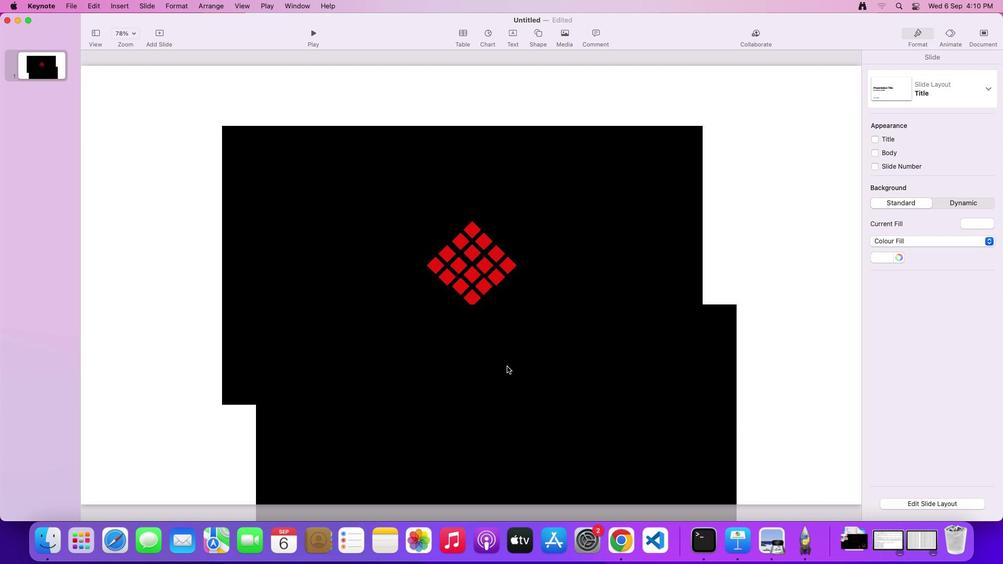 
Action: Key pressed Key.deleteKey.deleteKey.delete
Screenshot: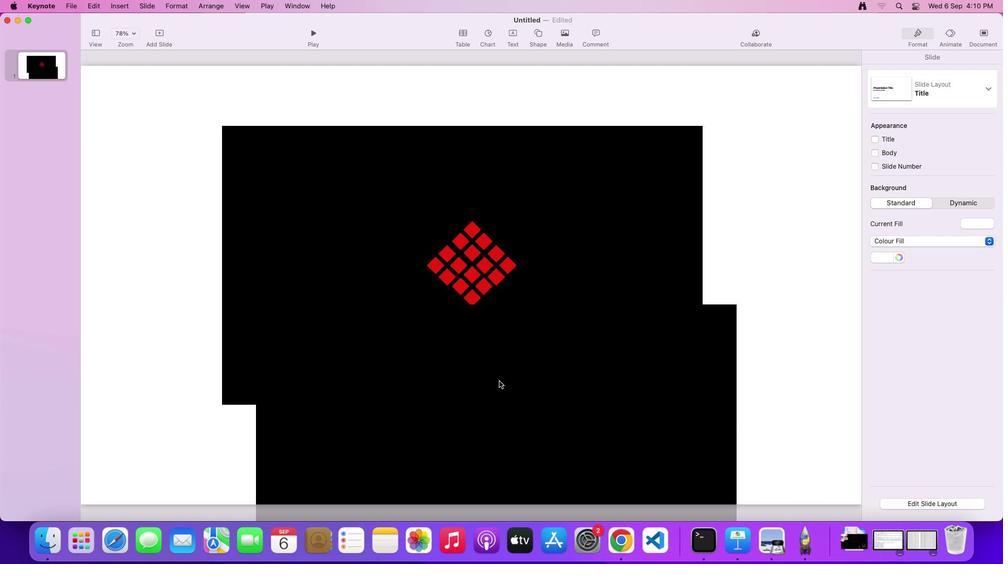 
Action: Mouse moved to (498, 383)
Screenshot: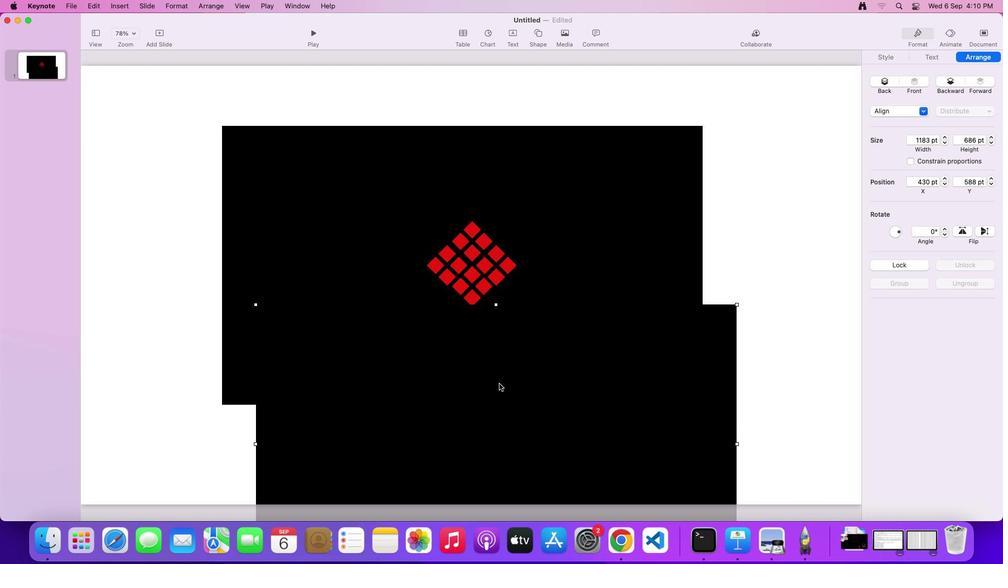 
Action: Mouse pressed left at (498, 383)
Screenshot: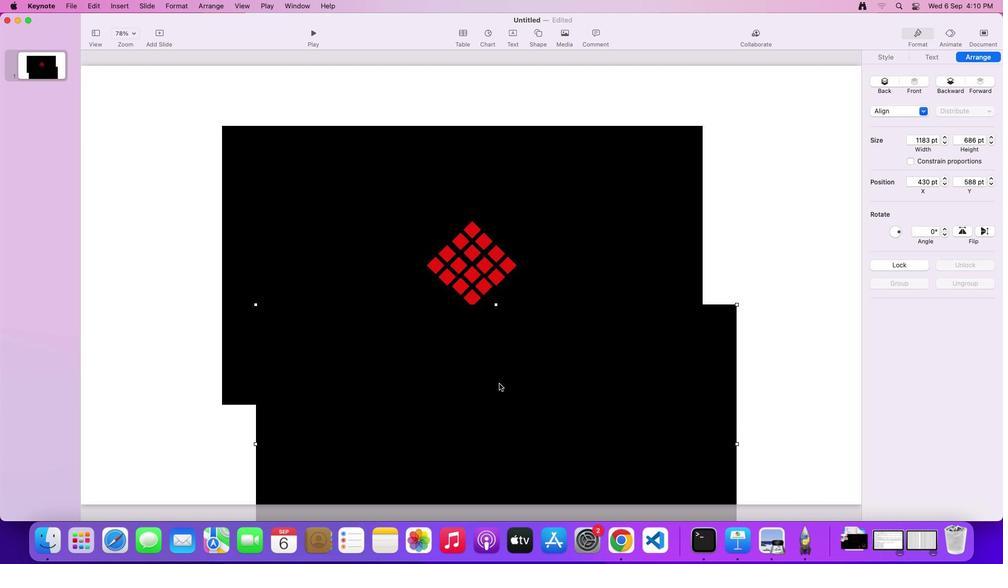 
Action: Key pressed Key.delete
Screenshot: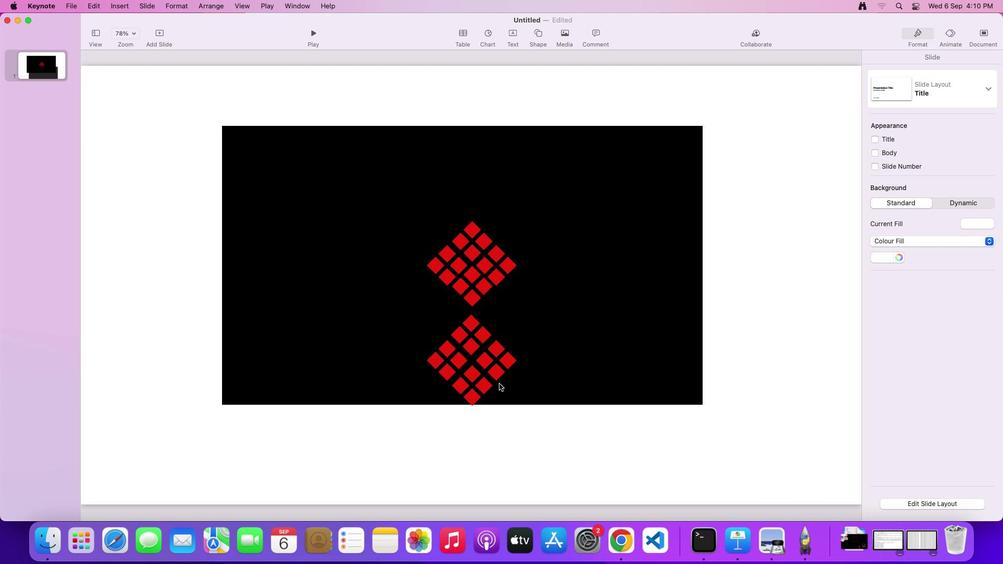 
Action: Mouse moved to (482, 267)
Screenshot: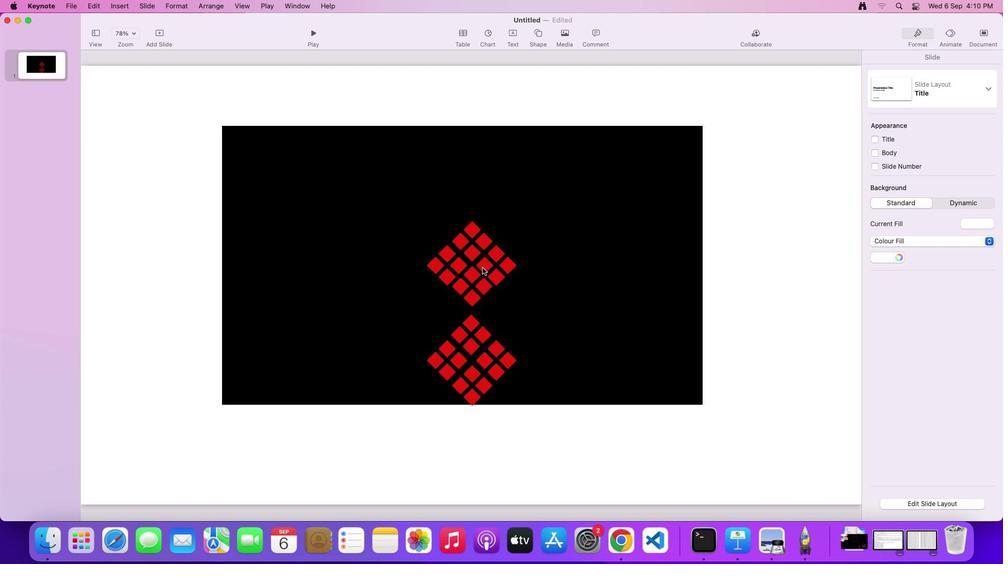 
Action: Key pressed Key.cmd'z''z''z''z''z''z''z''z''z''z''z''z''z''z'
Screenshot: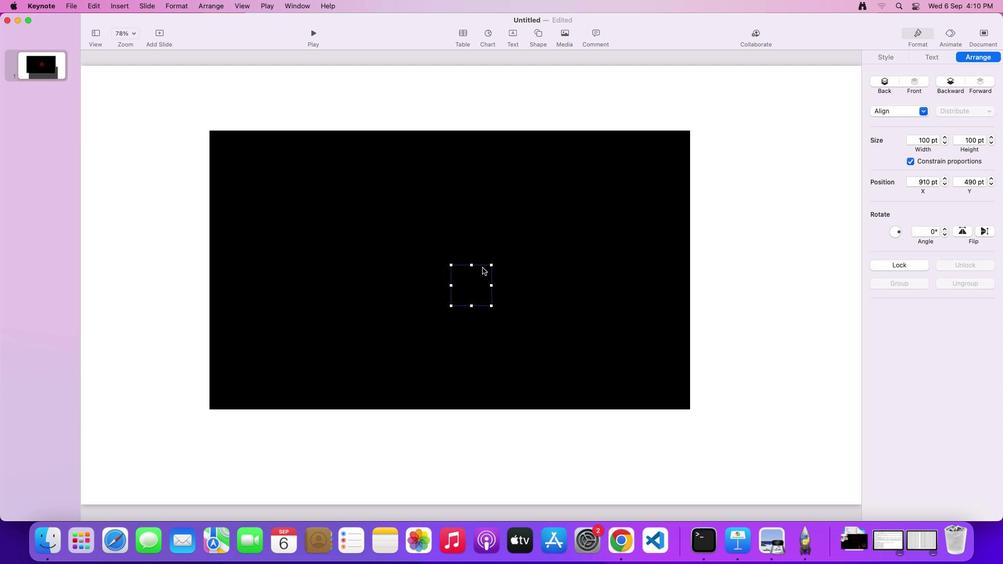 
Action: Mouse moved to (398, 293)
Screenshot: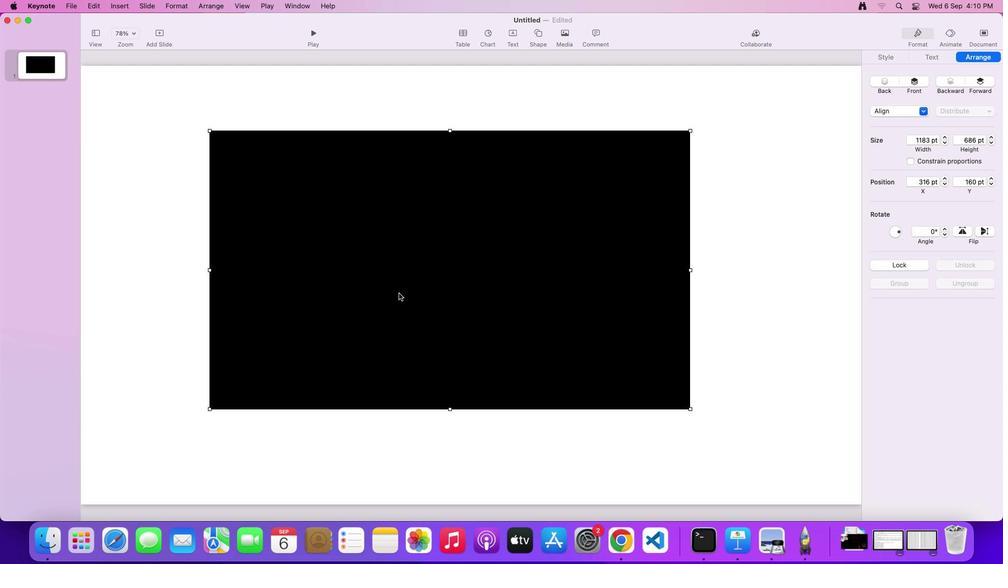 
Action: Mouse pressed left at (398, 293)
Screenshot: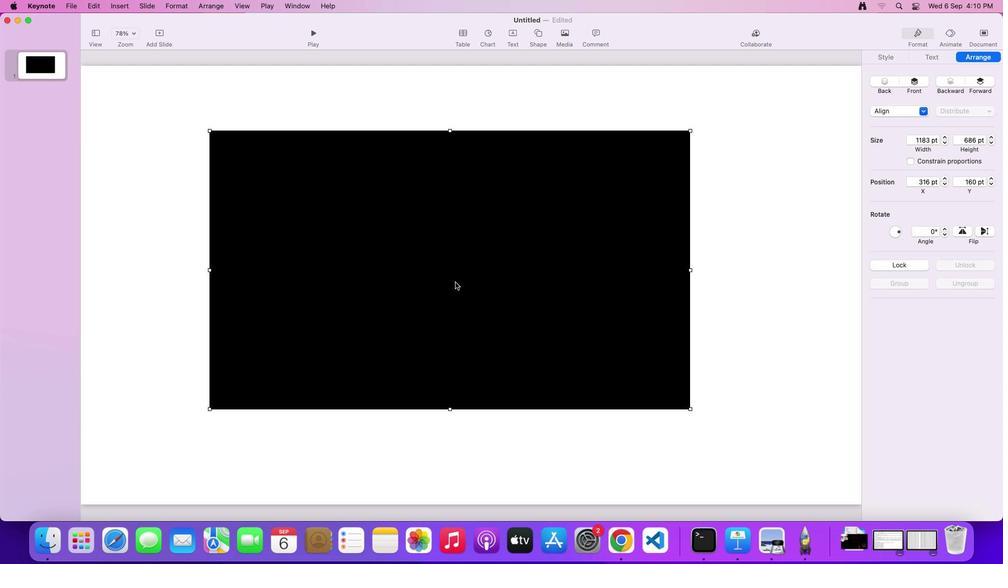 
Action: Mouse moved to (473, 301)
Screenshot: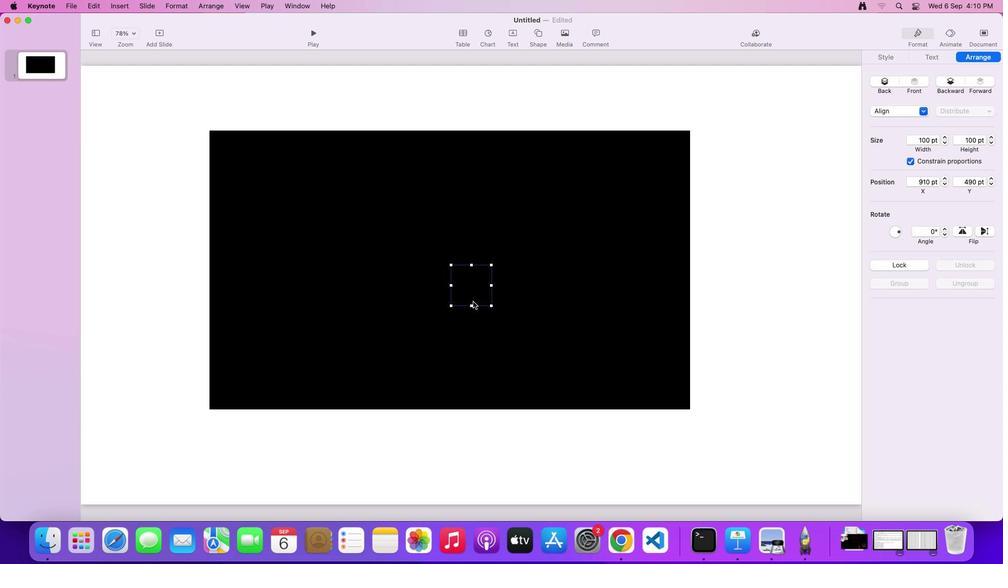 
Action: Mouse pressed left at (473, 301)
Screenshot: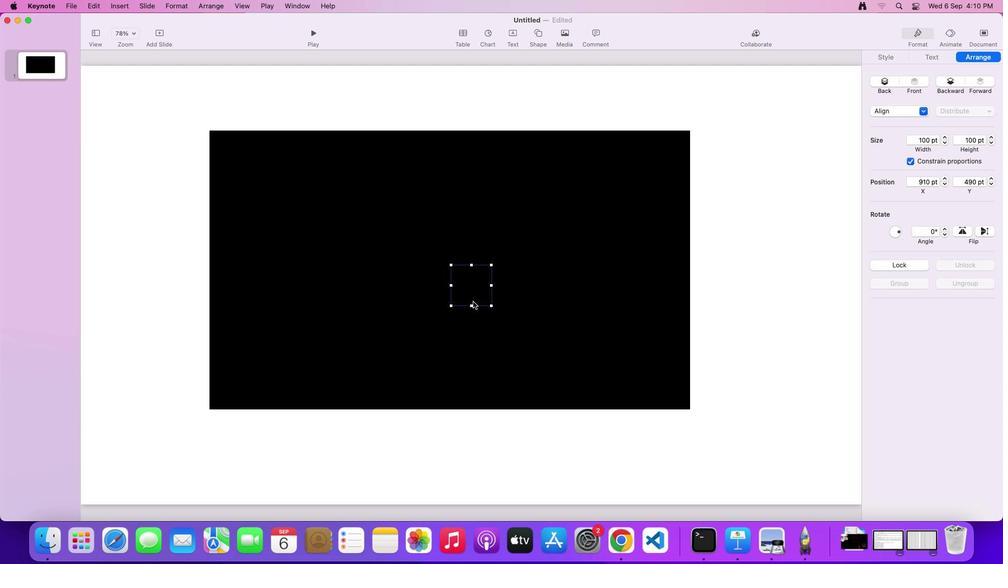 
Action: Mouse moved to (474, 296)
Screenshot: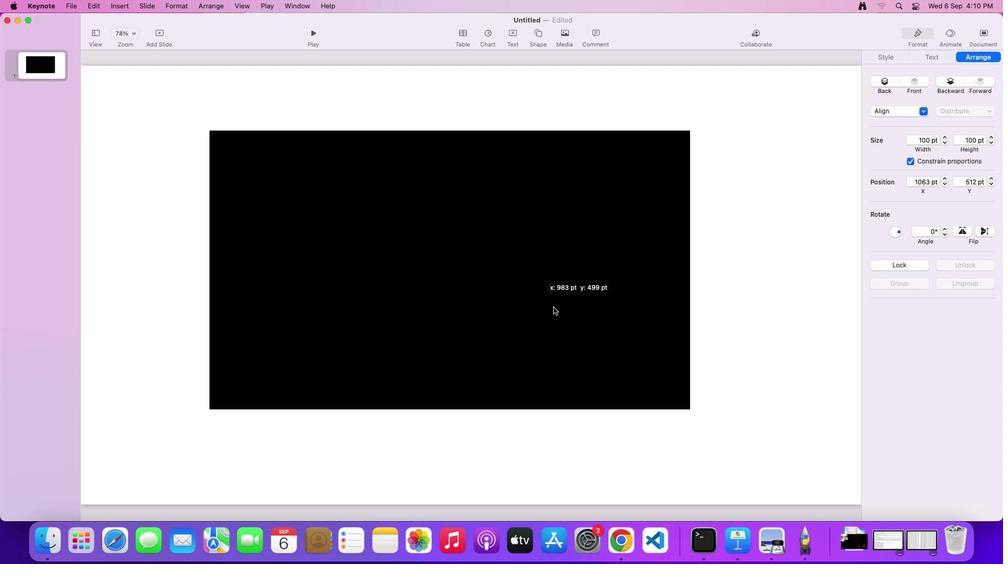 
Action: Mouse pressed left at (474, 296)
Screenshot: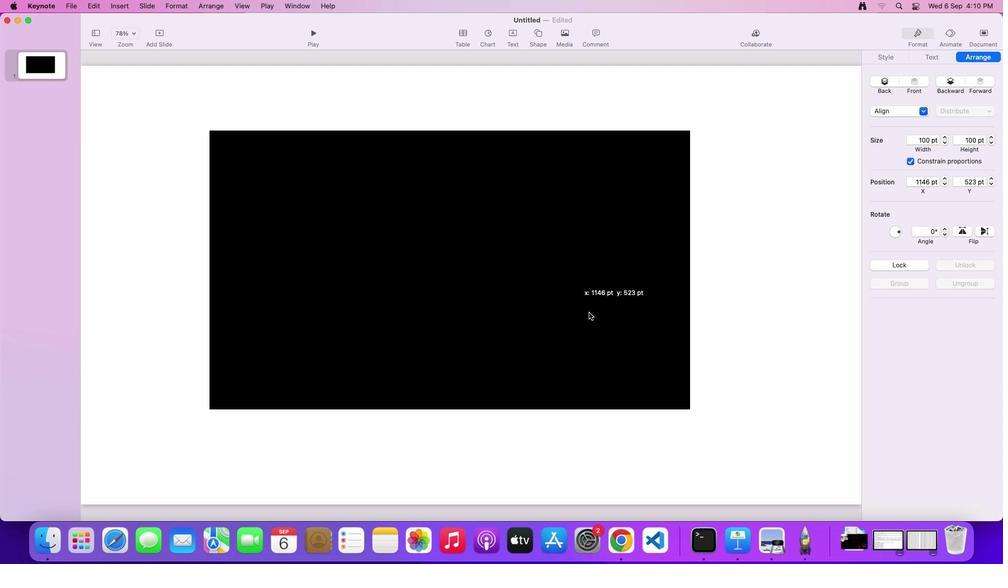 
Action: Mouse moved to (722, 354)
Screenshot: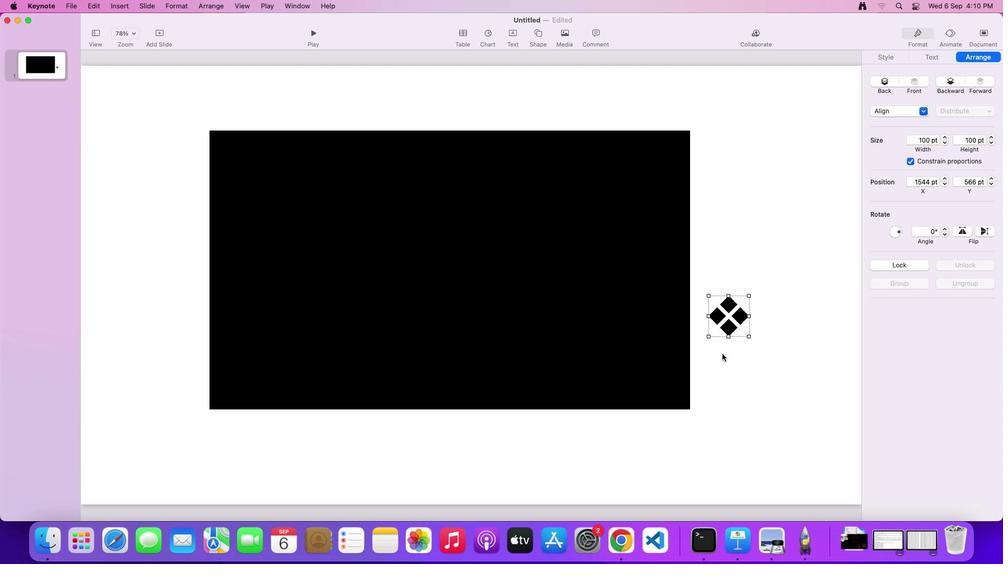 
Action: Key pressed Key.alt
Screenshot: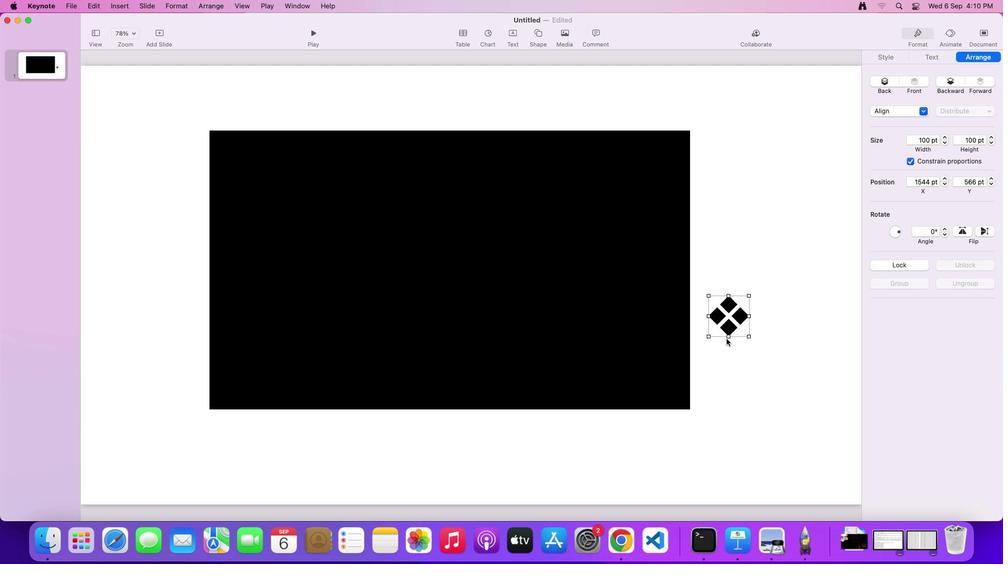 
Action: Mouse moved to (724, 322)
Screenshot: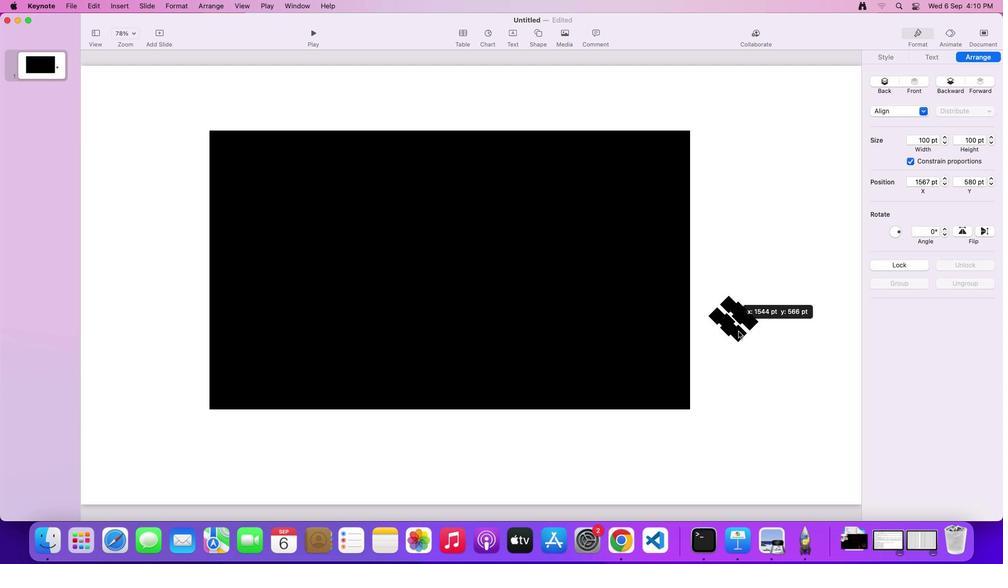 
Action: Mouse pressed left at (724, 322)
Screenshot: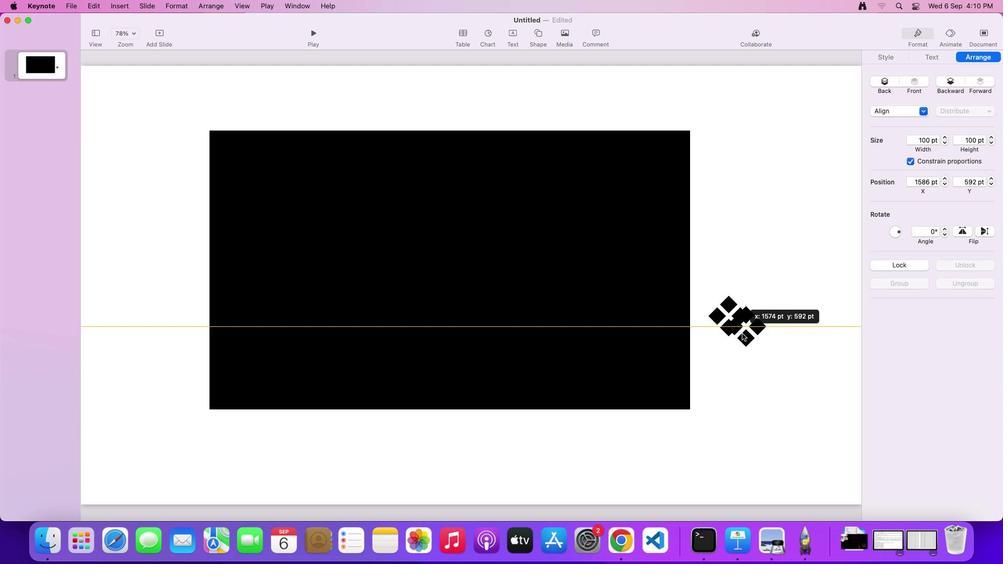 
Action: Mouse moved to (749, 344)
Screenshot: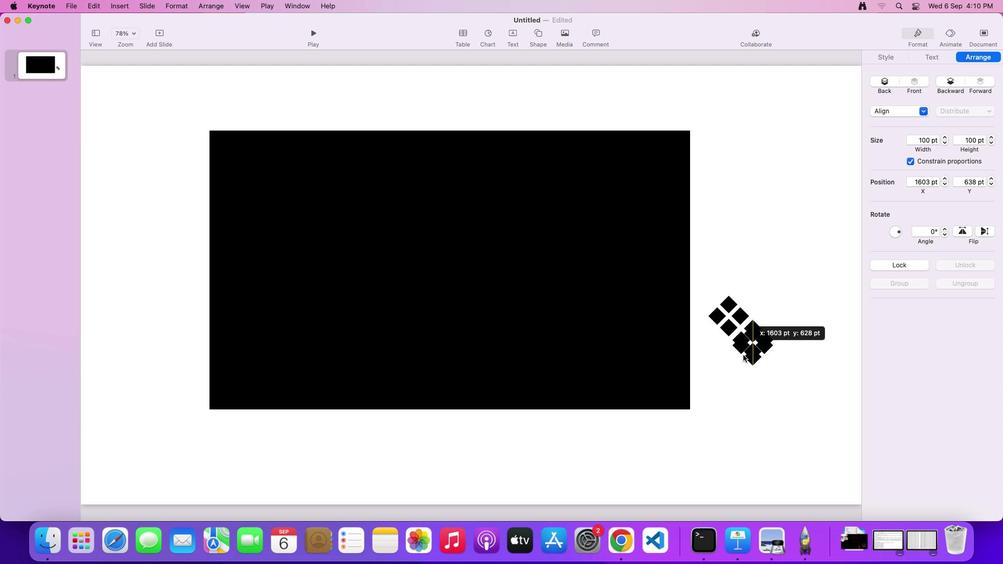 
Action: Mouse pressed left at (749, 344)
Screenshot: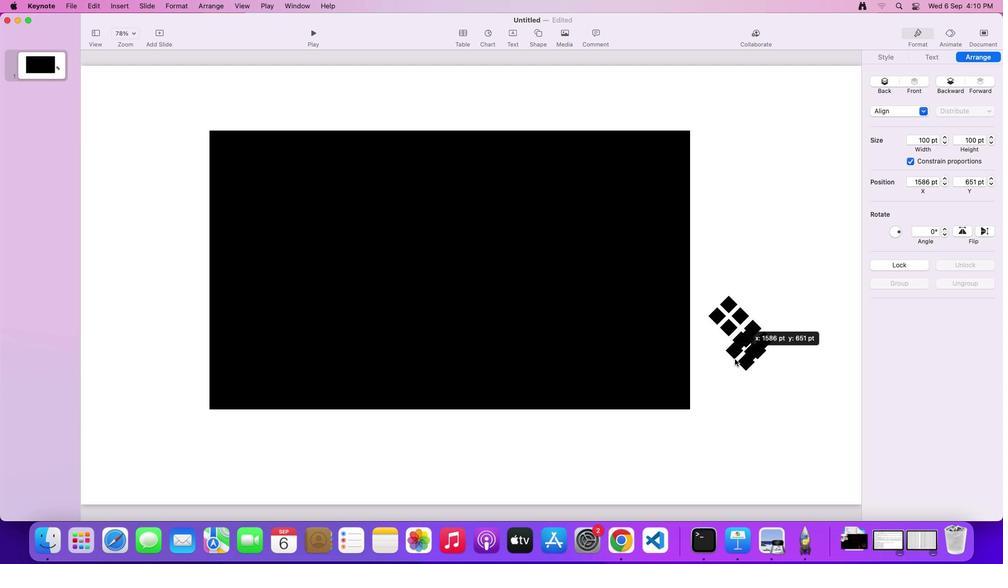 
Action: Mouse moved to (725, 368)
